 Task: Get directions from Golden Gate National Recreation Area, California, United States to San Antonio Missions National Historical Park, Texas, United States and explore the nearby restaurants with rating 4.5 and open @ 5:00 Sunday and cuisine any
Action: Mouse moved to (134, 77)
Screenshot: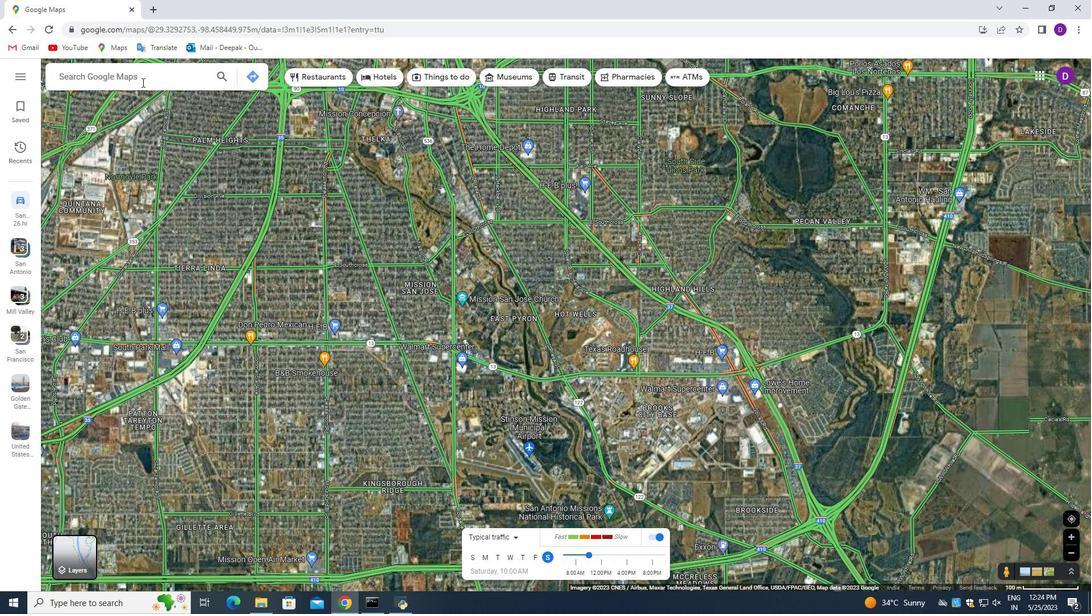
Action: Mouse pressed left at (134, 77)
Screenshot: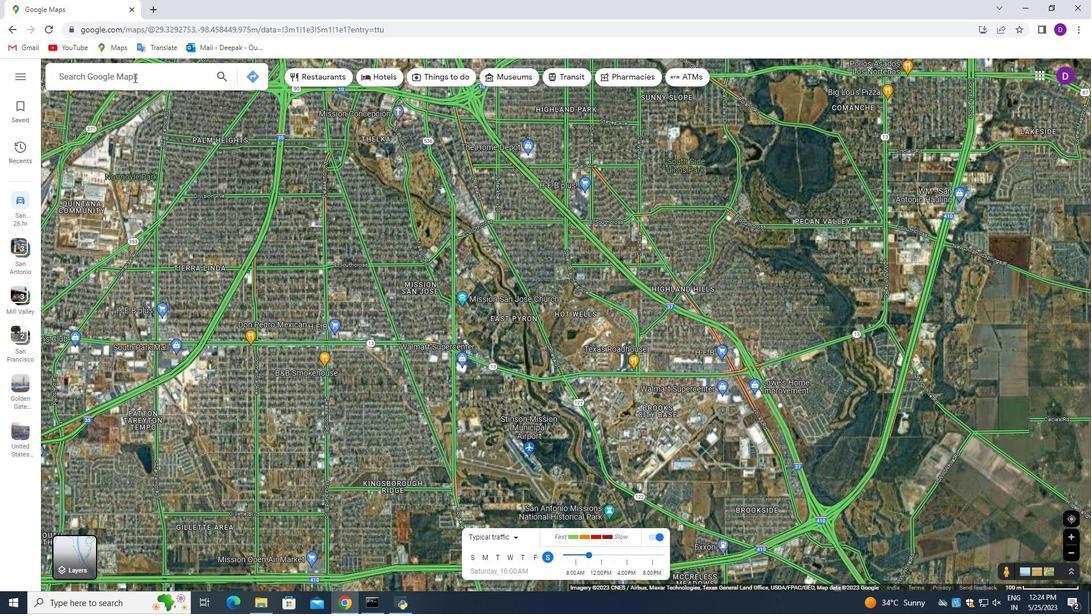 
Action: Key pressed <Key.shift_r>Golden<Key.space><Key.shift_r>Gate<Key.space><Key.shift>ational<Key.space><Key.shift_r>Recreation<Key.space><Key.shift_r>Area,<Key.space><Key.shift_r>Califor 235, 137)nia,<Key.space><Key.shift>United<Key.space><Key.shift_r>States
Screenshot: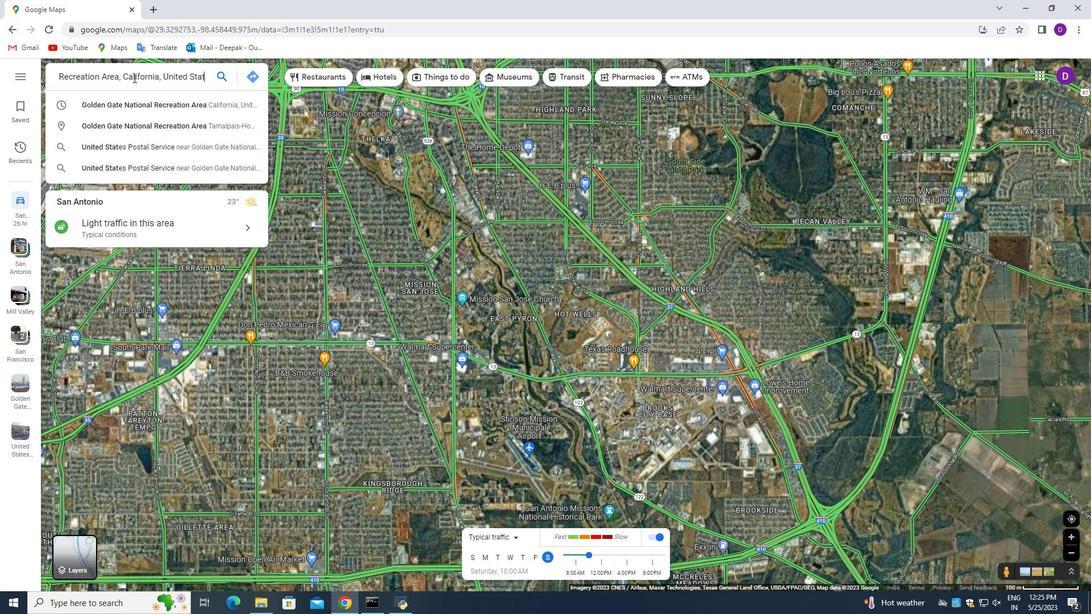 
Action: Mouse moved to (252, 76)
Screenshot: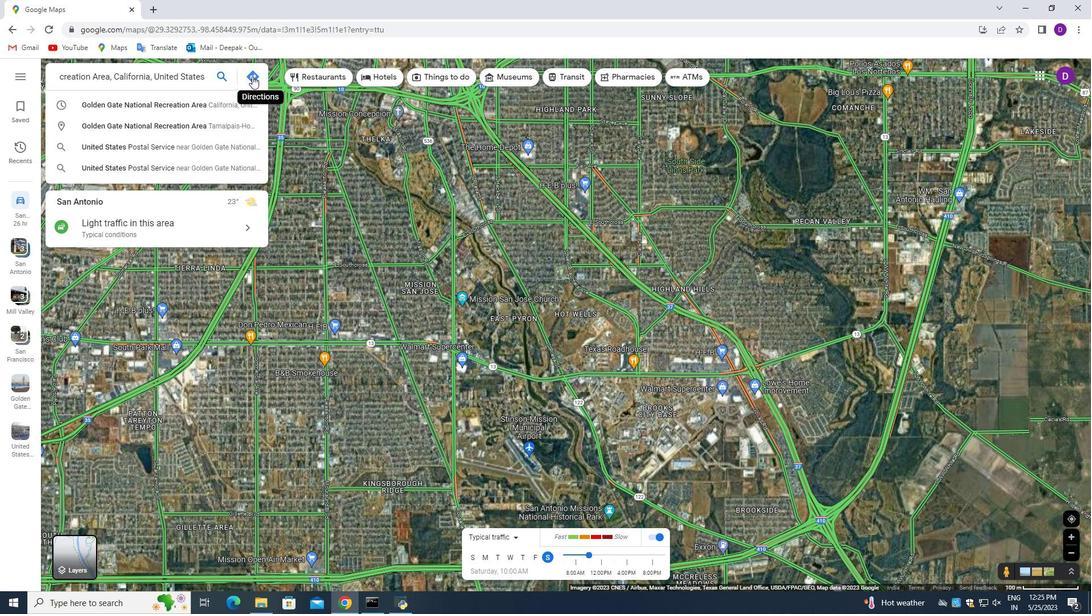 
Action: Mouse pressed left at (252, 76)
Screenshot: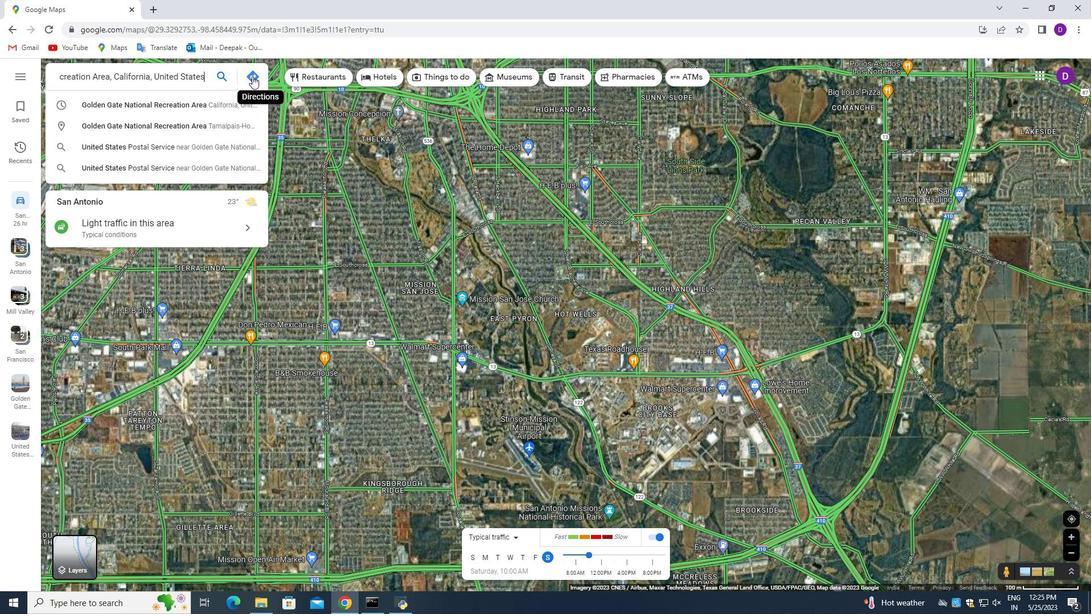 
Action: Mouse moved to (63, 83)
Screenshot: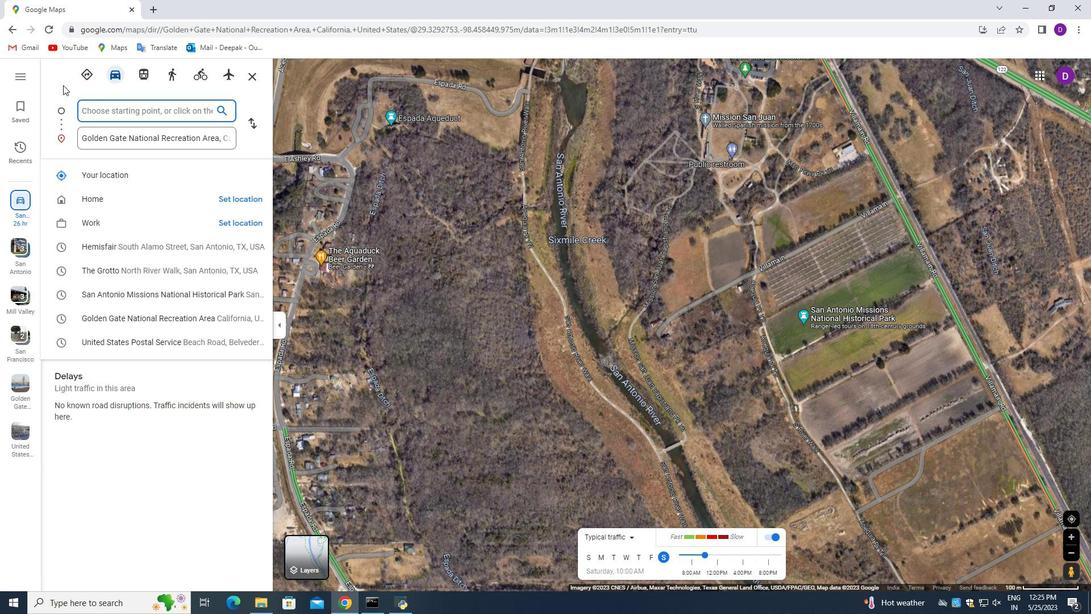 
Action: Key pressed <Key.shift_r>San<Key.space><Key.shift_r>Antonio<Key.space><Key.shift>Missions<Key.space><Key.shift>National<Key.space><Key.shift>Historical<Key.space><Key.shift>Park,<Key.space><Key.shift_r>Texas,<Key.space><Key.shift>United<Key.space><Key.shift_r>States
Screenshot: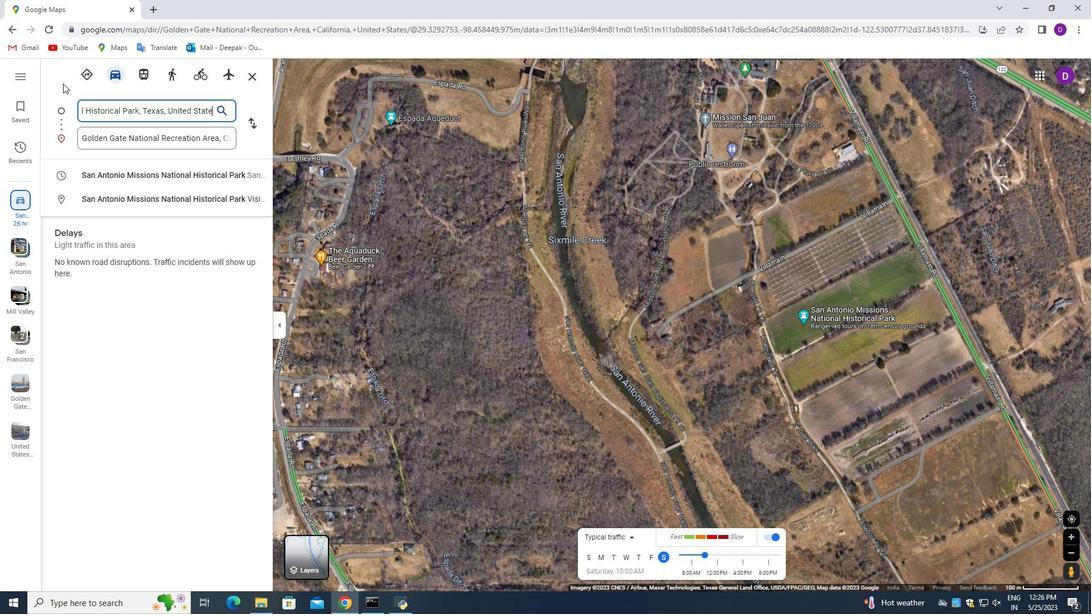 
Action: Mouse moved to (252, 127)
Screenshot: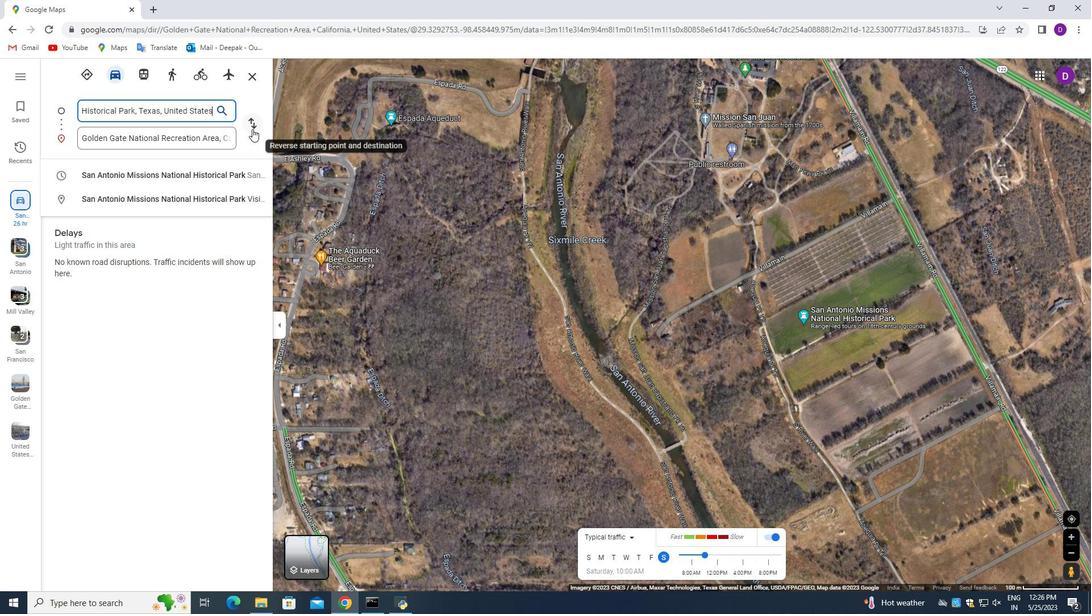 
Action: Mouse pressed left at (252, 127)
Screenshot: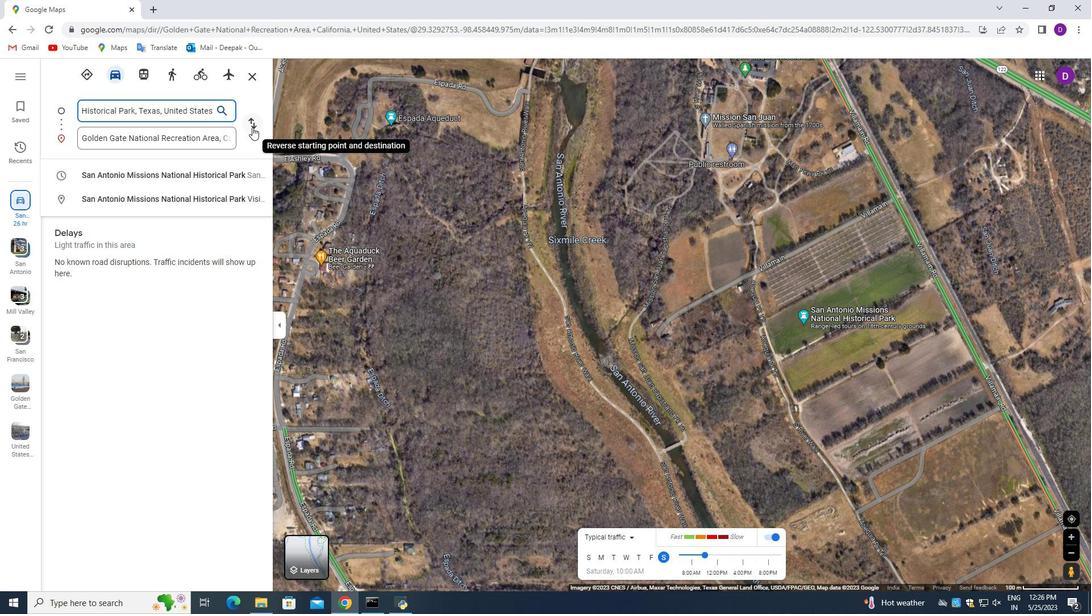 
Action: Key pressed <Key.enter>
Screenshot: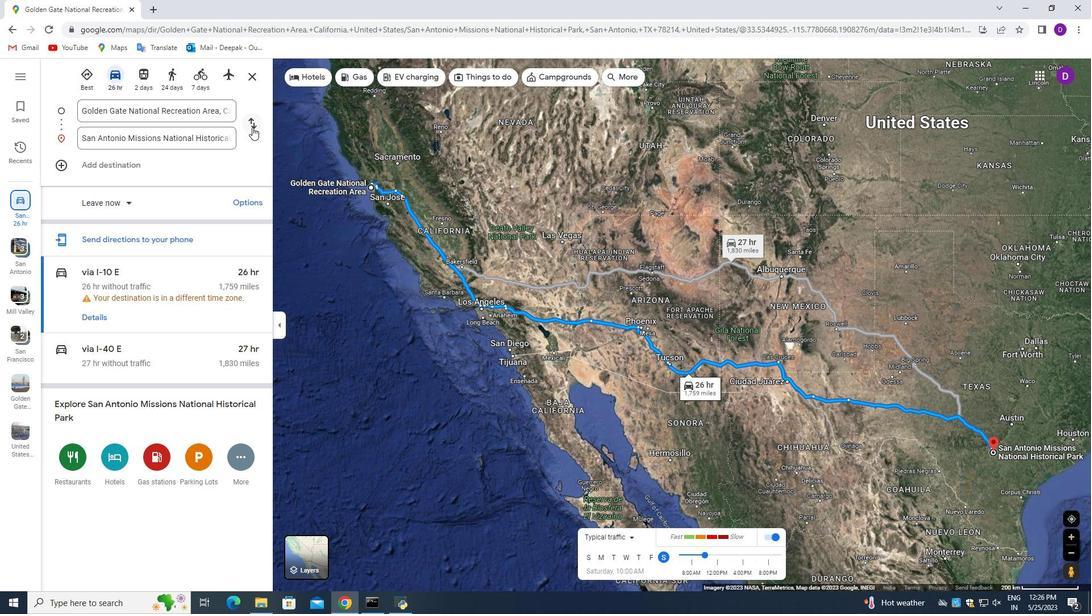 
Action: Mouse moved to (191, 192)
Screenshot: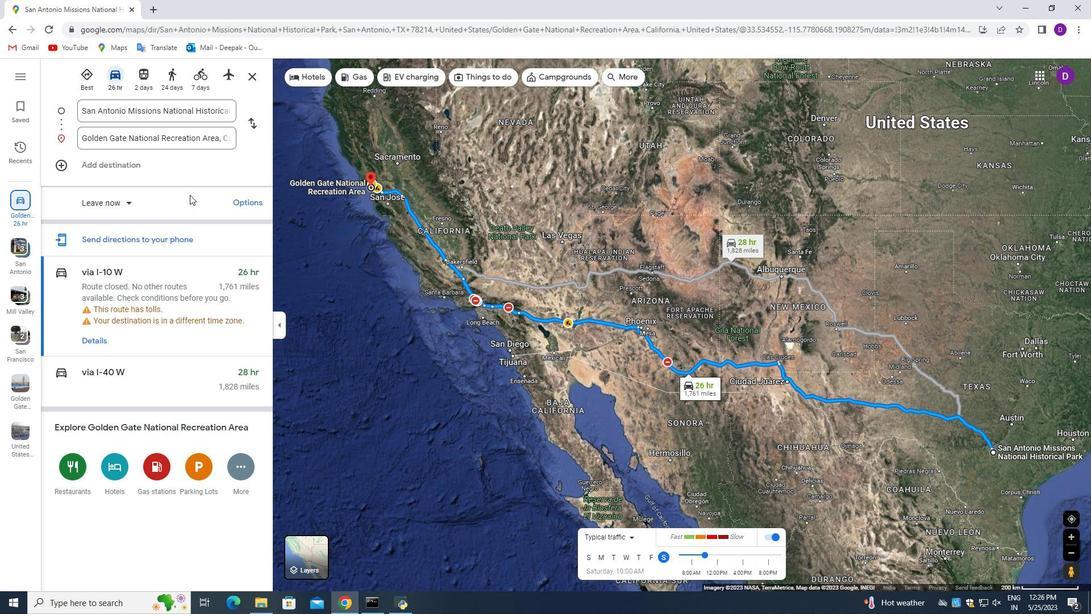 
Action: Key pressed <Key.enter>
Screenshot: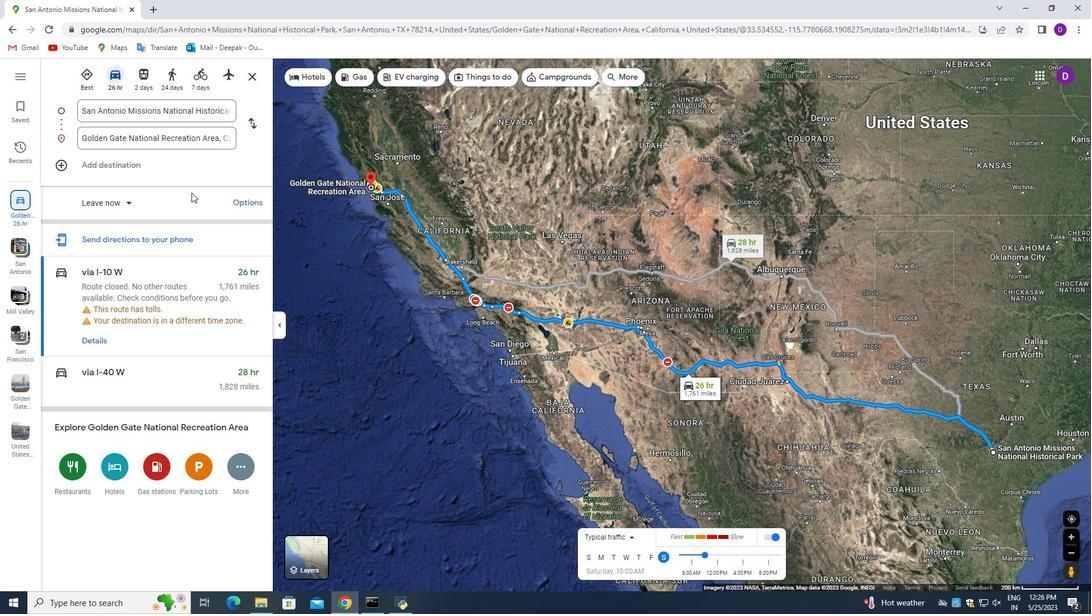 
Action: Mouse moved to (358, 216)
Screenshot: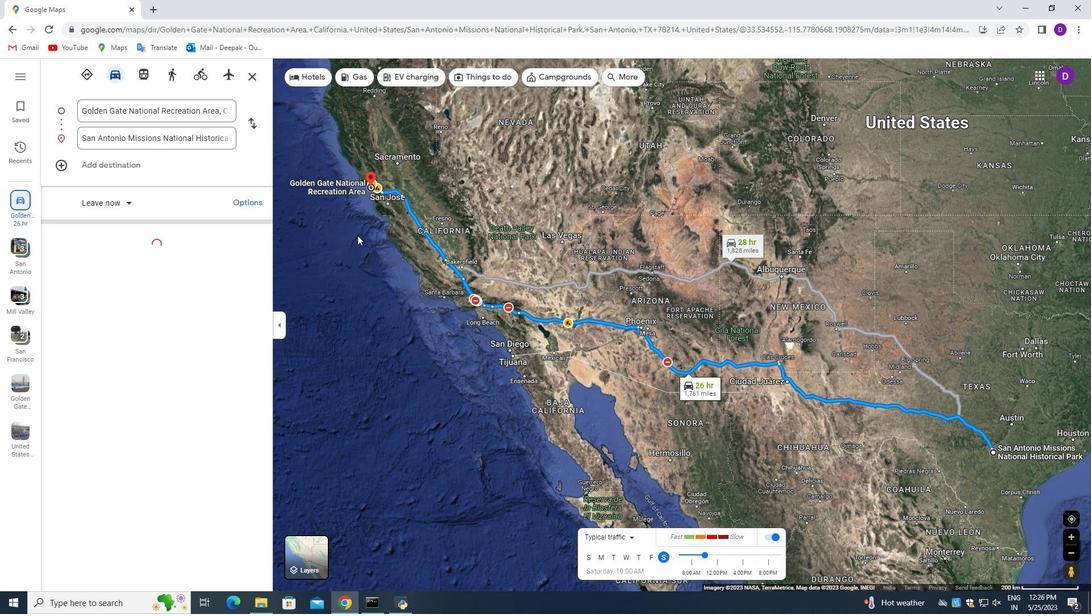 
Action: Mouse scrolled (358, 217) with delta (0, 0)
Screenshot: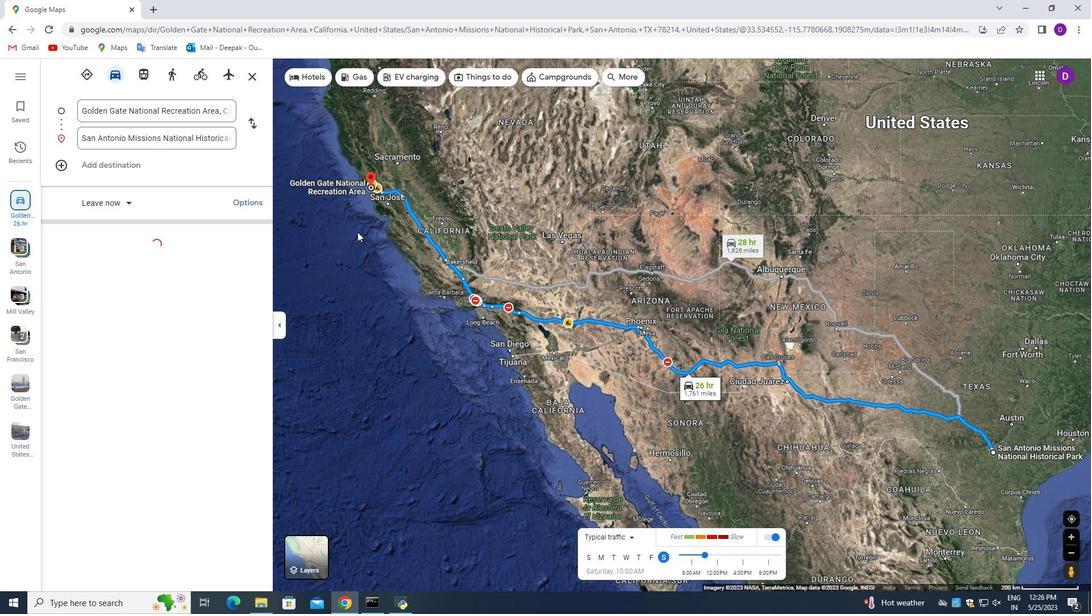 
Action: Mouse moved to (359, 204)
Screenshot: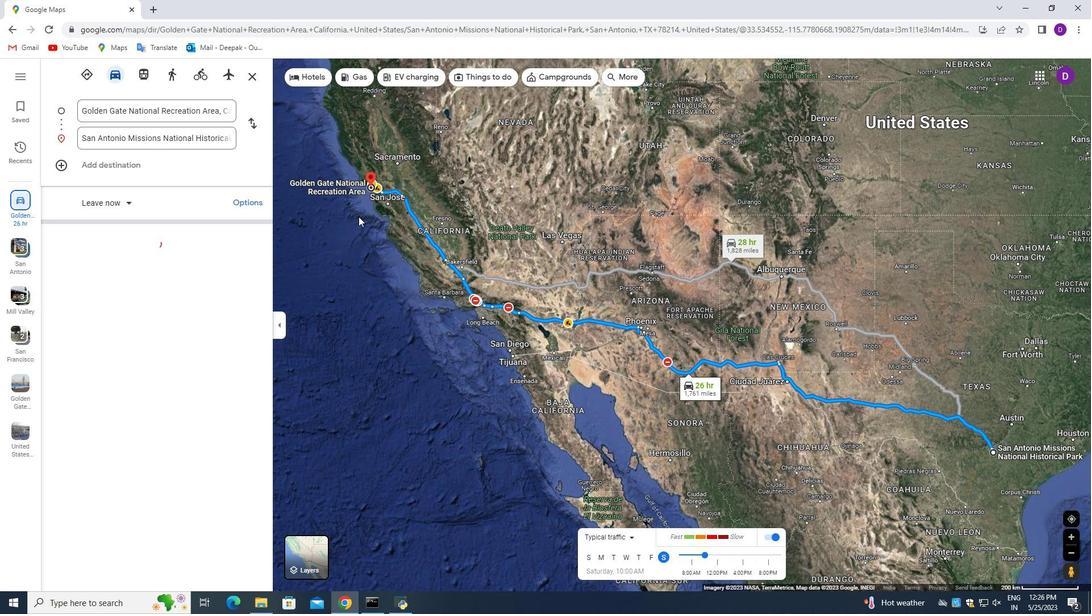 
Action: Mouse scrolled (359, 205) with delta (0, 0)
Screenshot: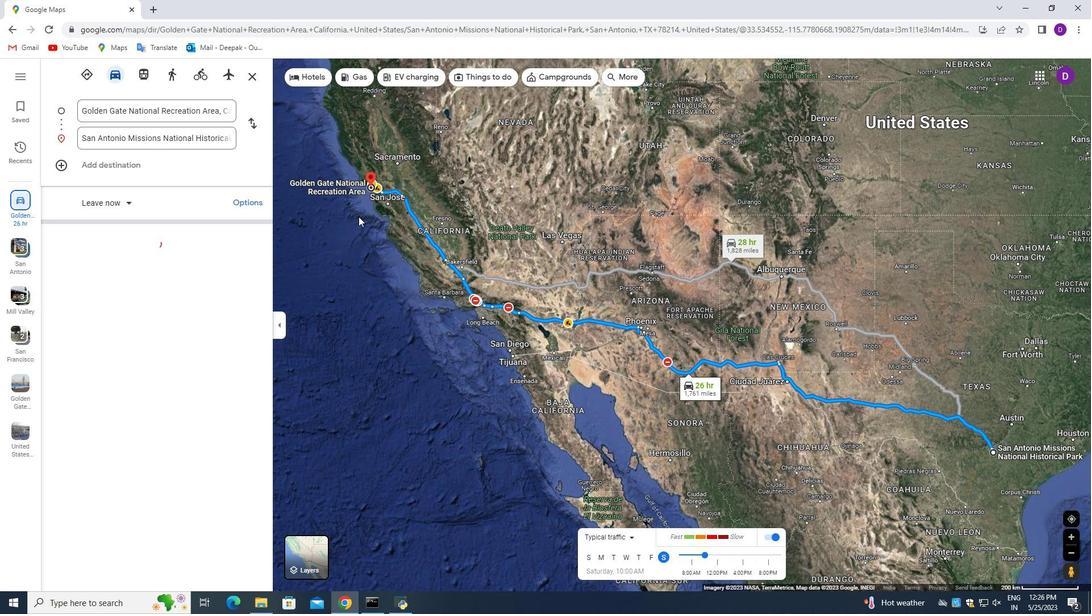 
Action: Mouse moved to (359, 202)
Screenshot: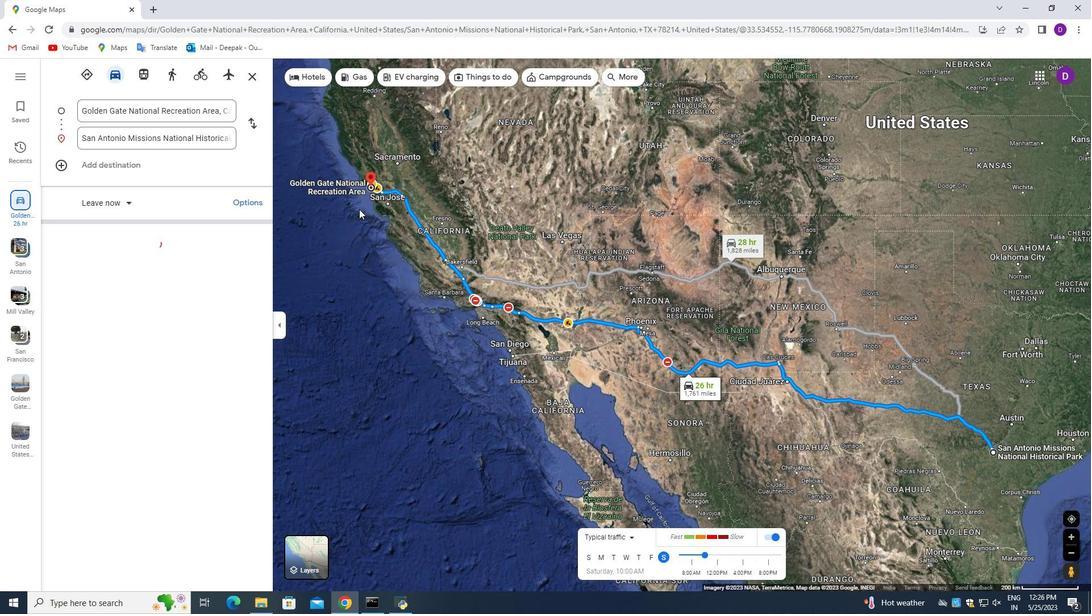 
Action: Mouse scrolled (359, 203) with delta (0, 0)
Screenshot: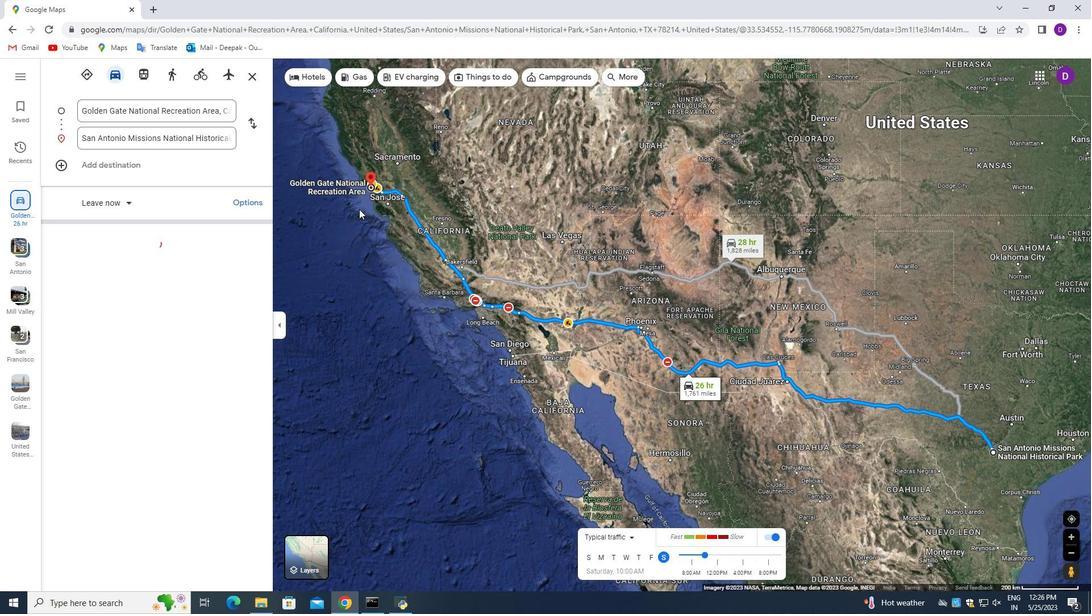 
Action: Mouse moved to (379, 193)
Screenshot: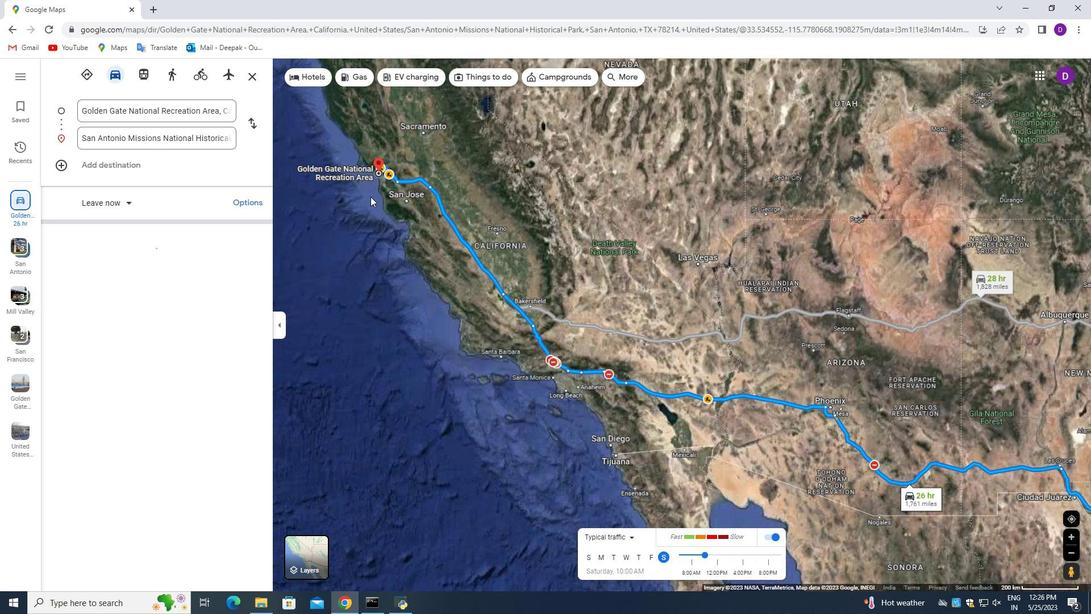 
Action: Mouse scrolled (379, 193) with delta (0, 0)
Screenshot: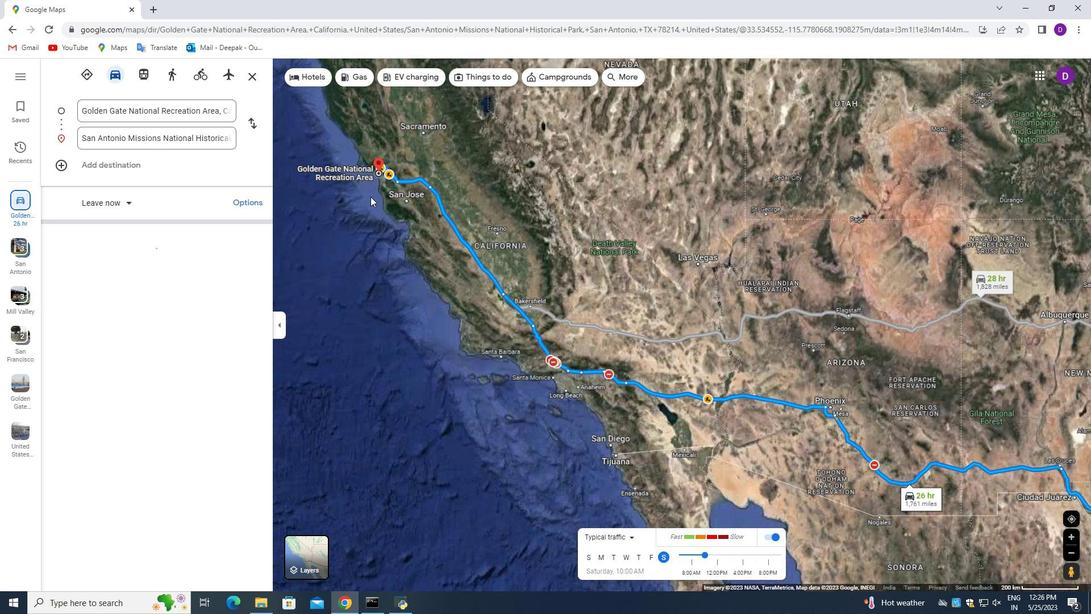 
Action: Mouse scrolled (379, 193) with delta (0, 0)
Screenshot: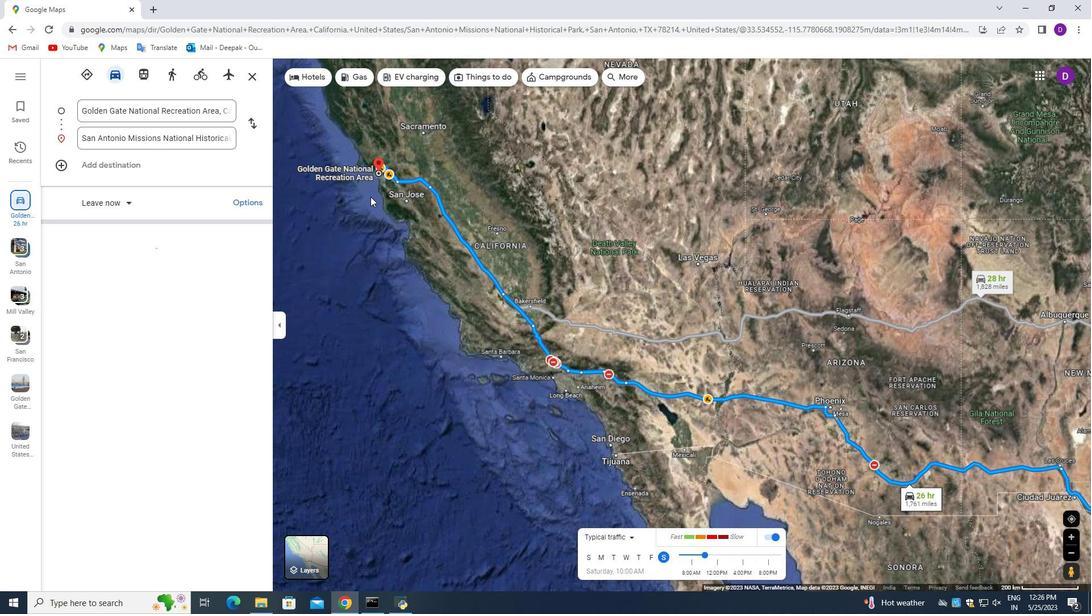 
Action: Mouse scrolled (379, 193) with delta (0, 0)
Screenshot: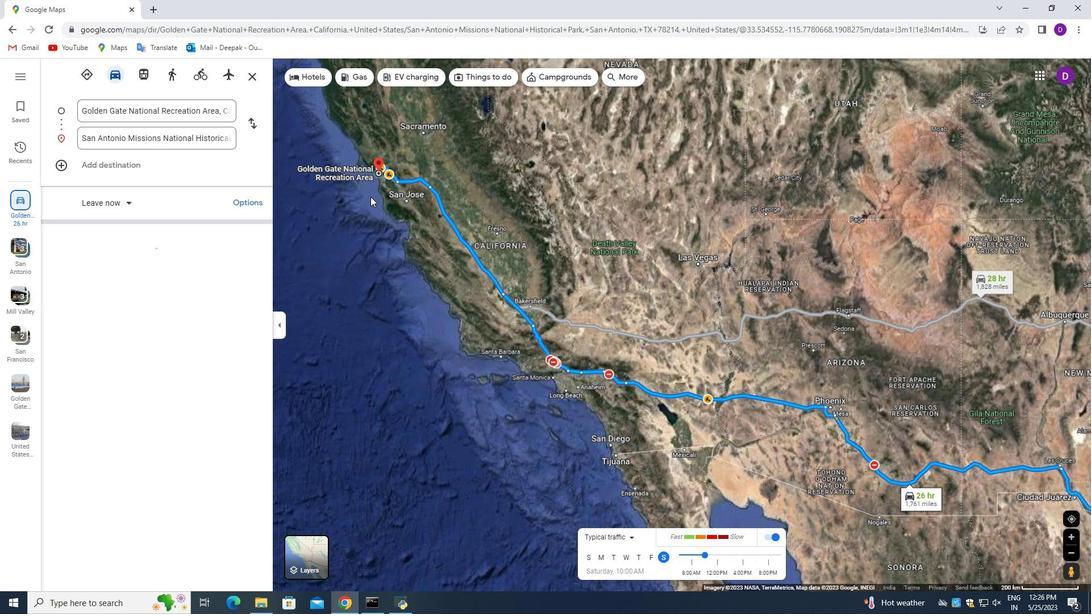
Action: Mouse scrolled (379, 193) with delta (0, 0)
Screenshot: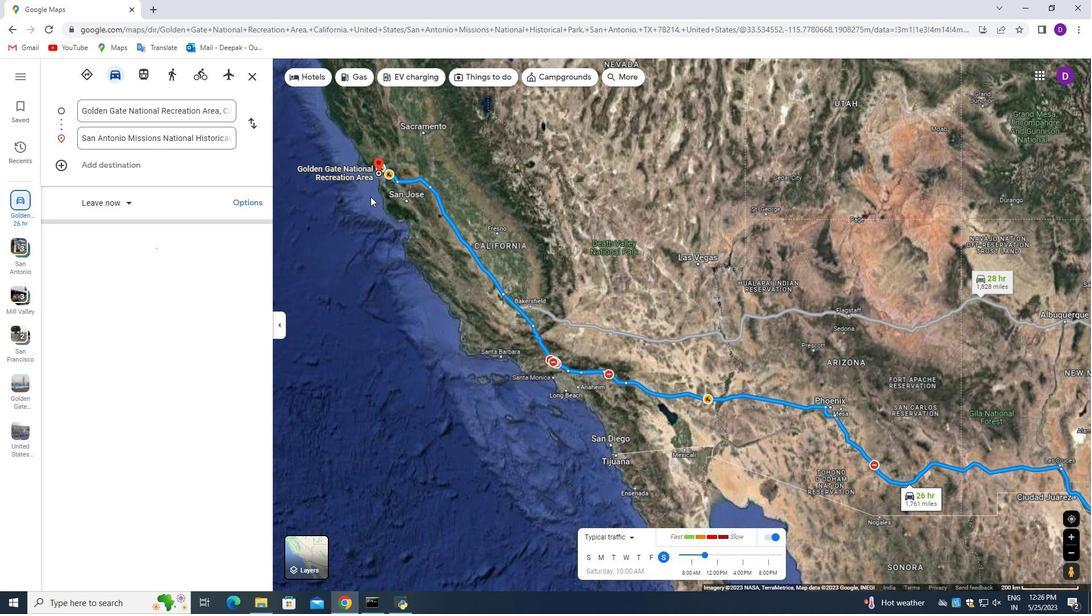 
Action: Mouse moved to (365, 202)
Screenshot: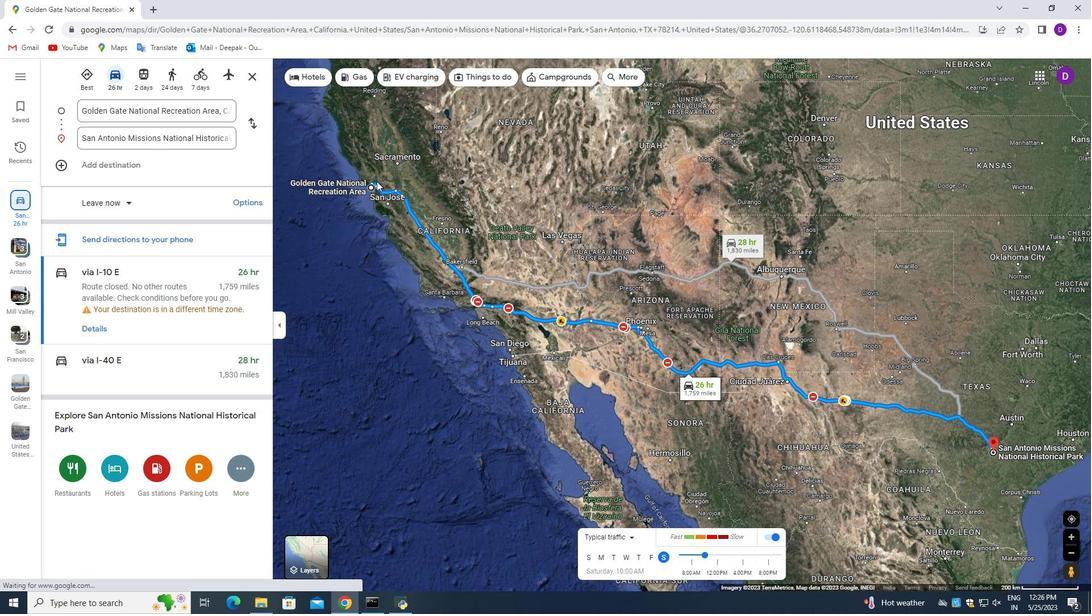 
Action: Mouse scrolled (365, 201) with delta (0, 0)
Screenshot: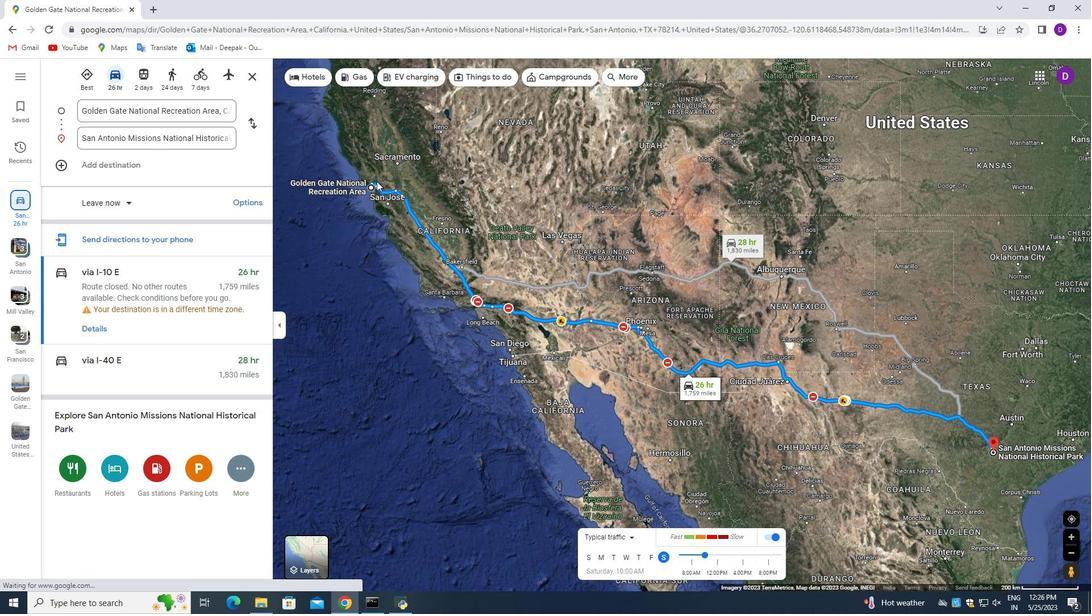 
Action: Mouse moved to (365, 205)
Screenshot: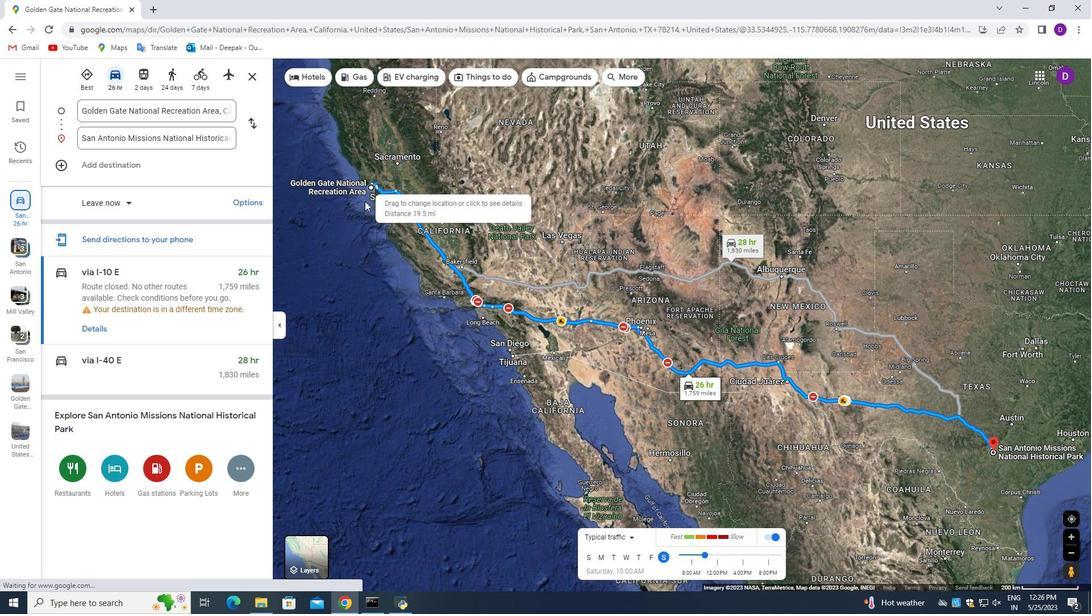 
Action: Mouse scrolled (365, 205) with delta (0, 0)
Screenshot: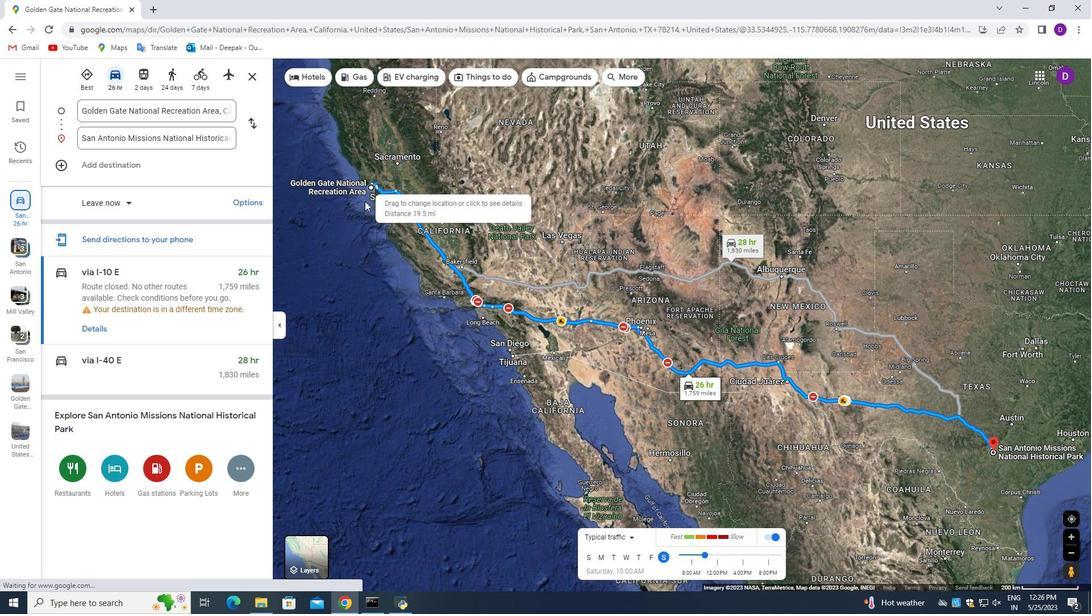 
Action: Mouse moved to (365, 196)
Screenshot: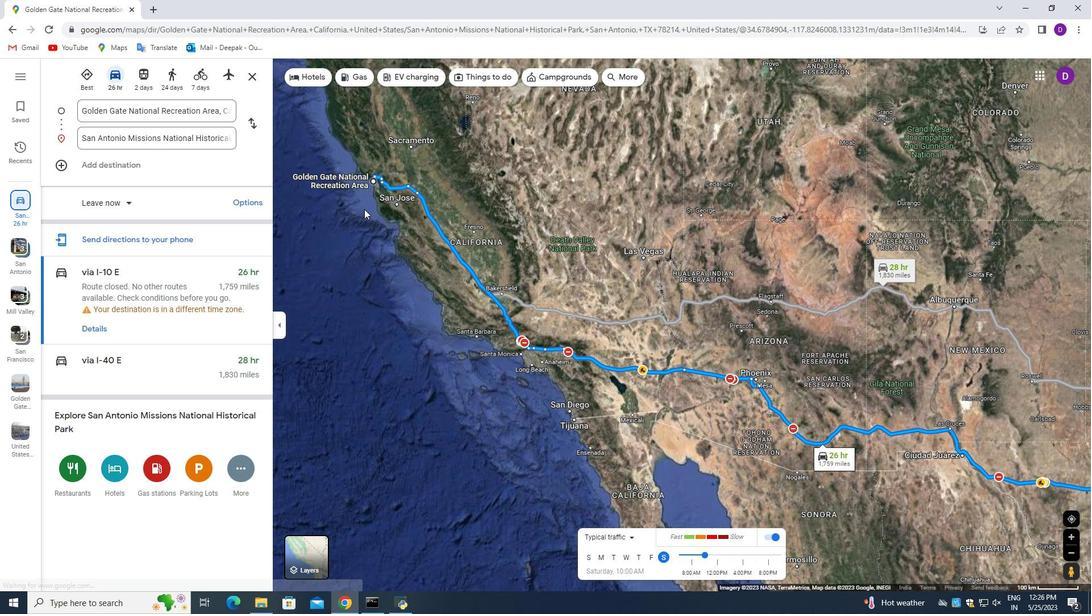 
Action: Mouse scrolled (365, 196) with delta (0, 0)
Screenshot: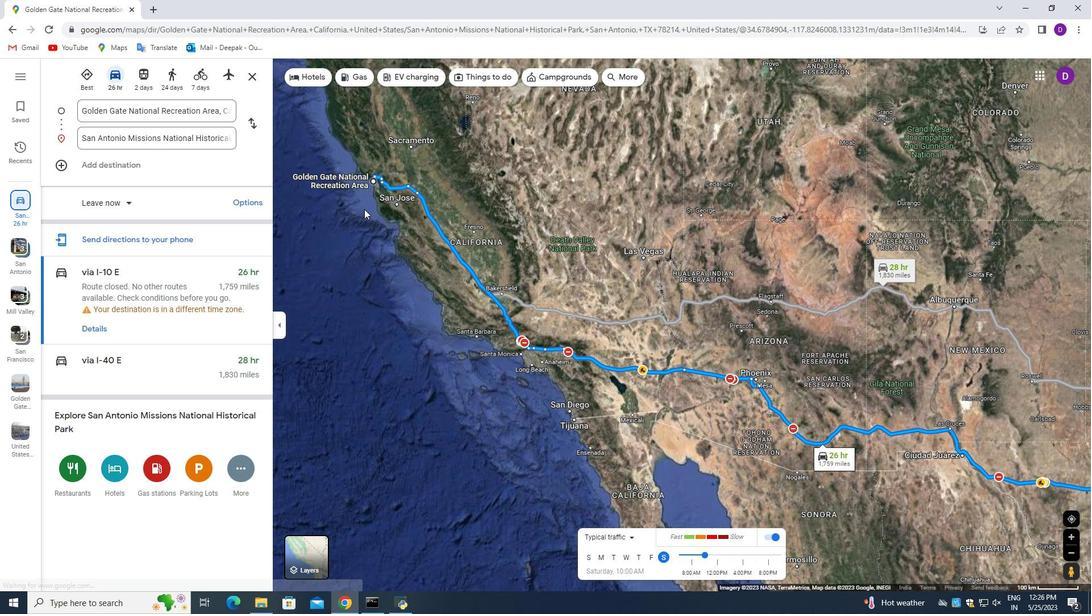 
Action: Mouse scrolled (365, 196) with delta (0, 0)
Screenshot: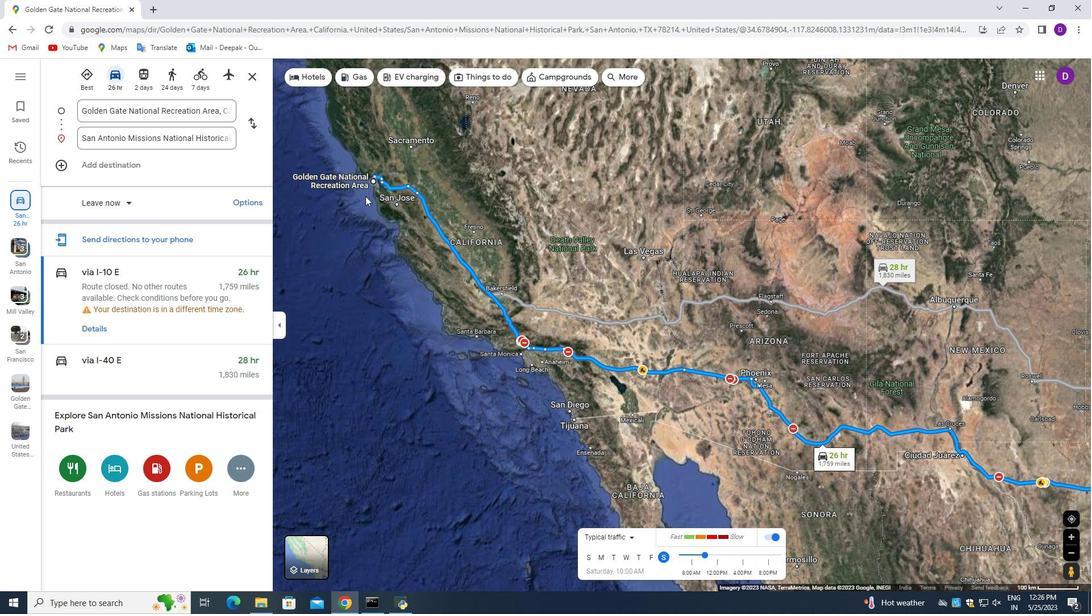 
Action: Mouse scrolled (365, 196) with delta (0, 0)
Screenshot: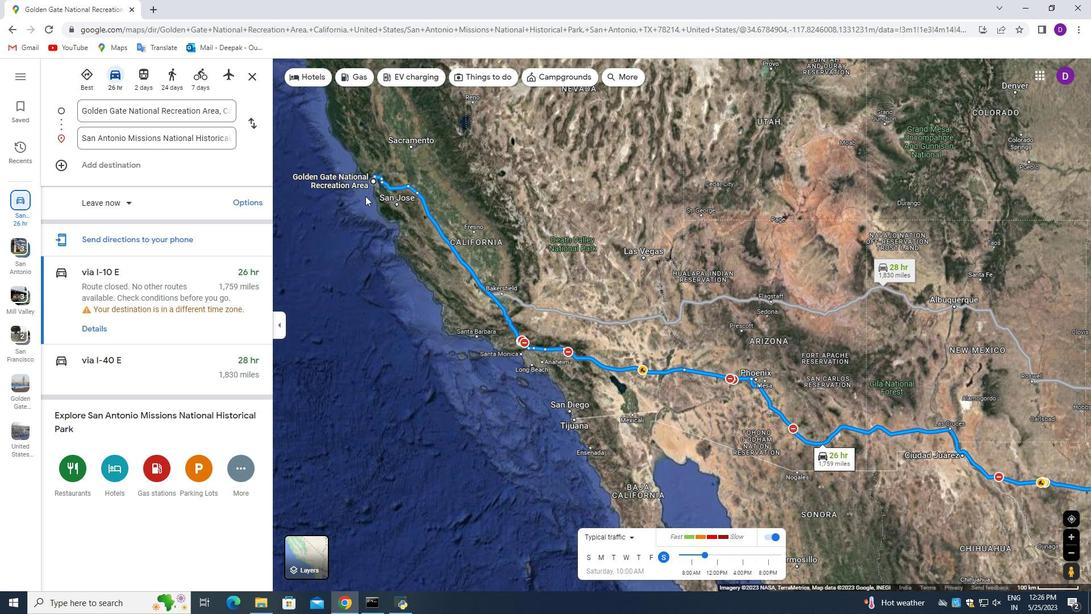 
Action: Mouse scrolled (365, 196) with delta (0, 0)
Screenshot: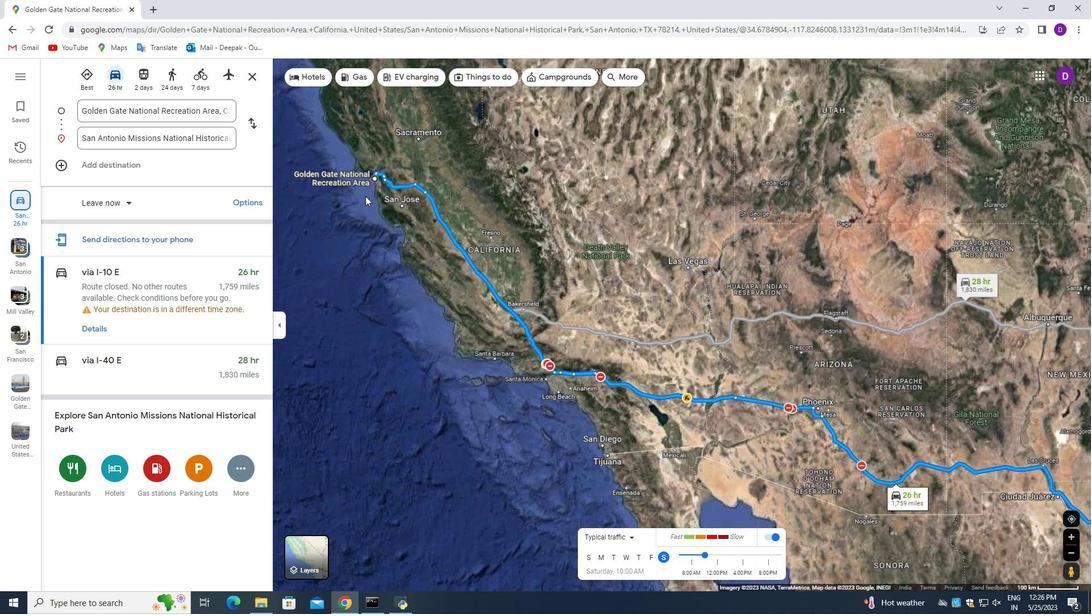 
Action: Mouse scrolled (365, 196) with delta (0, 0)
Screenshot: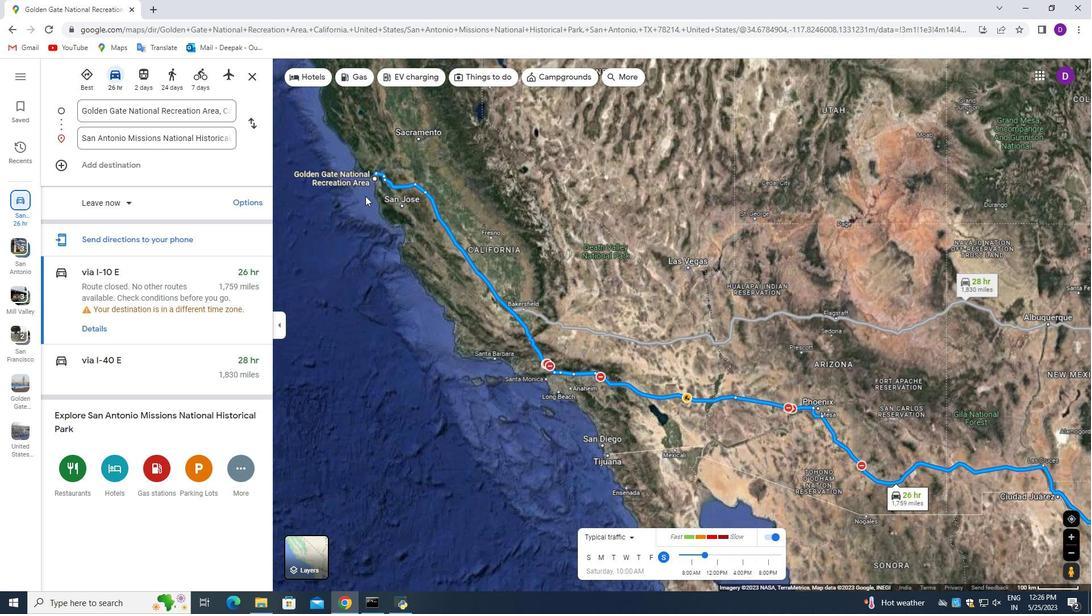 
Action: Mouse moved to (367, 194)
Screenshot: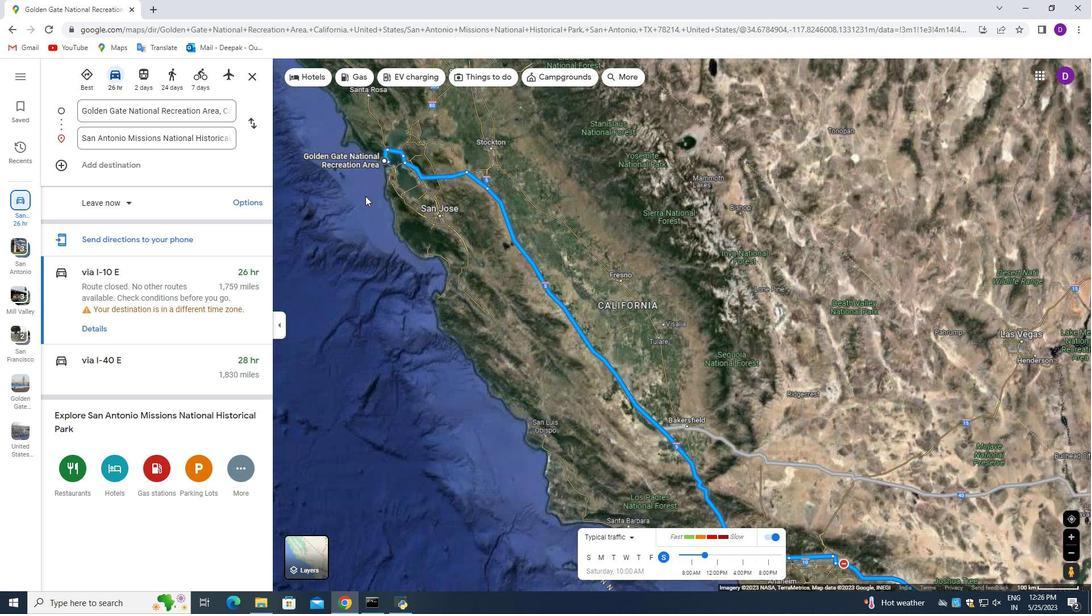 
Action: Mouse scrolled (367, 195) with delta (0, 0)
Screenshot: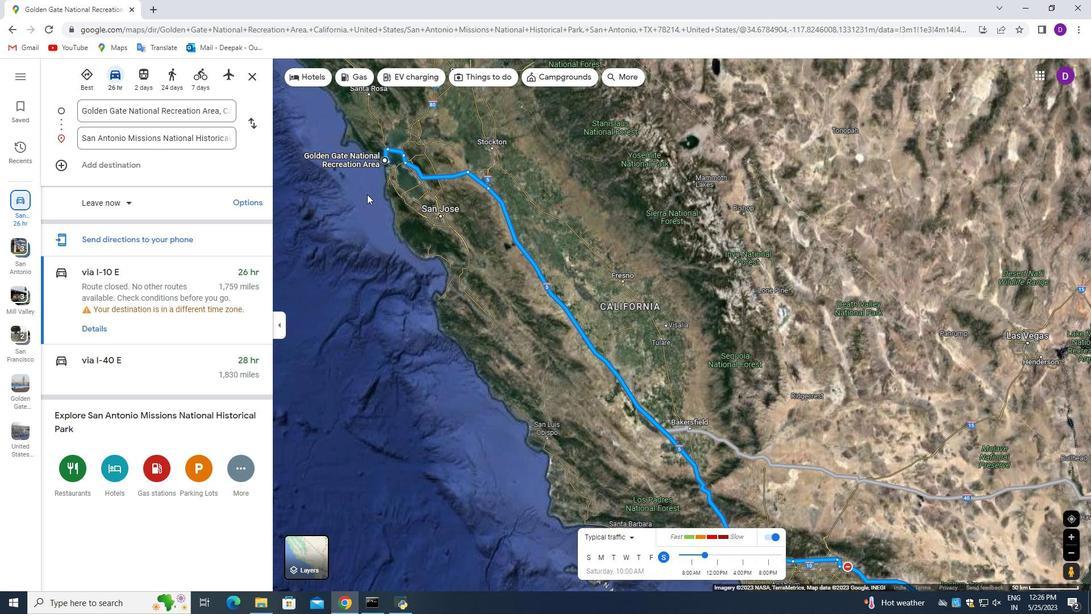 
Action: Mouse scrolled (367, 195) with delta (0, 0)
Screenshot: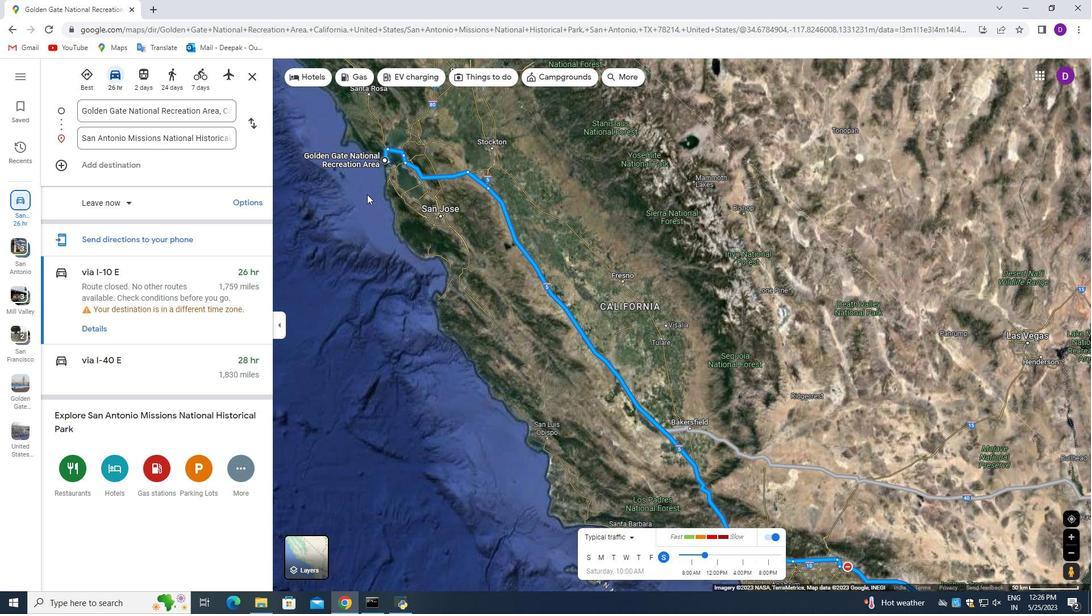 
Action: Mouse scrolled (367, 195) with delta (0, 0)
Screenshot: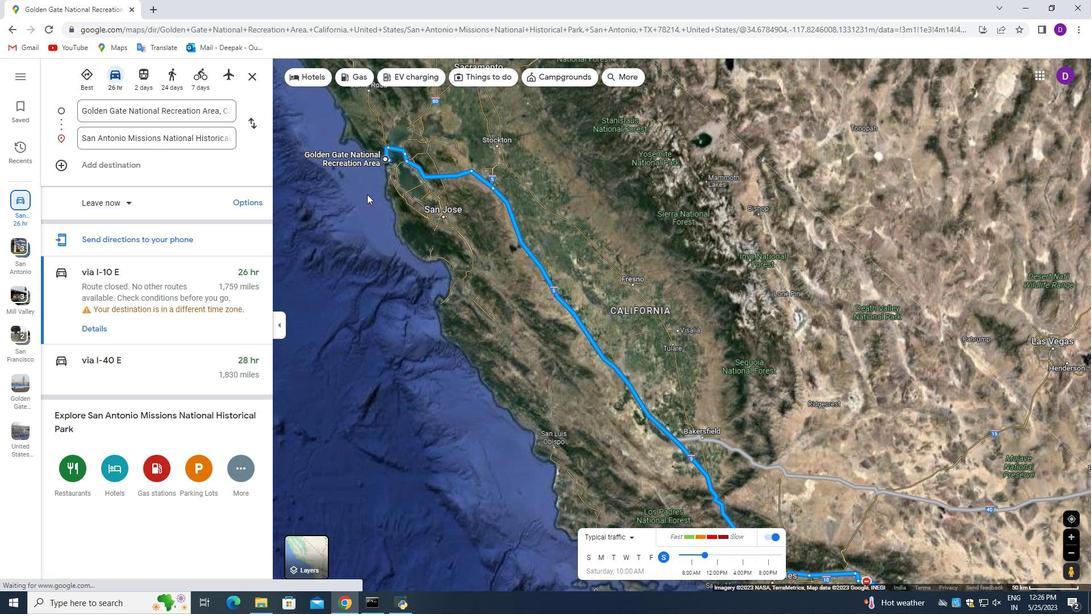 
Action: Mouse moved to (404, 230)
Screenshot: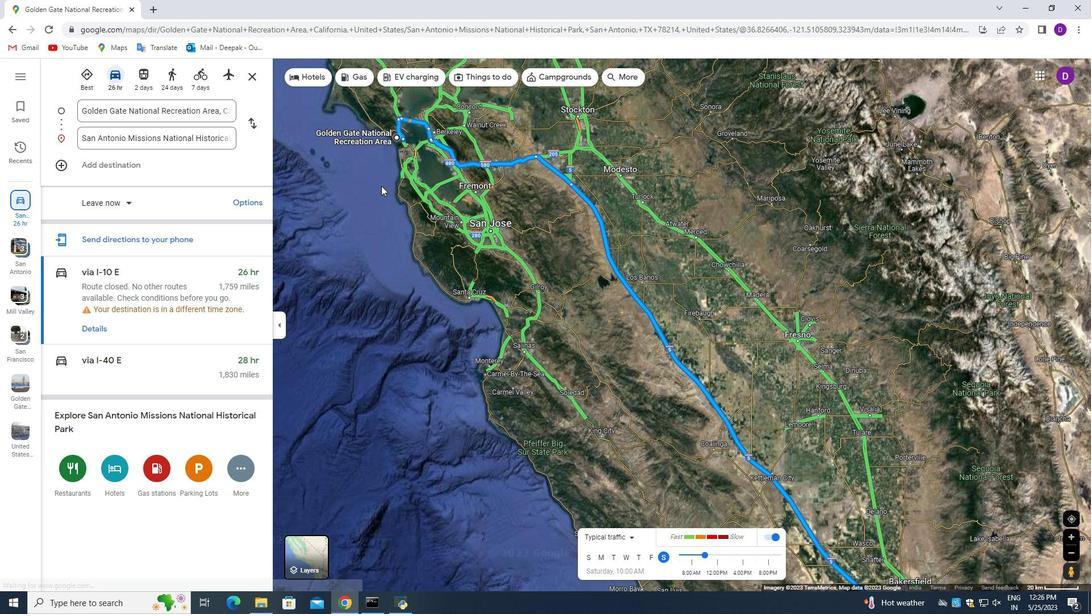 
Action: Mouse scrolled (404, 229) with delta (0, 0)
Screenshot: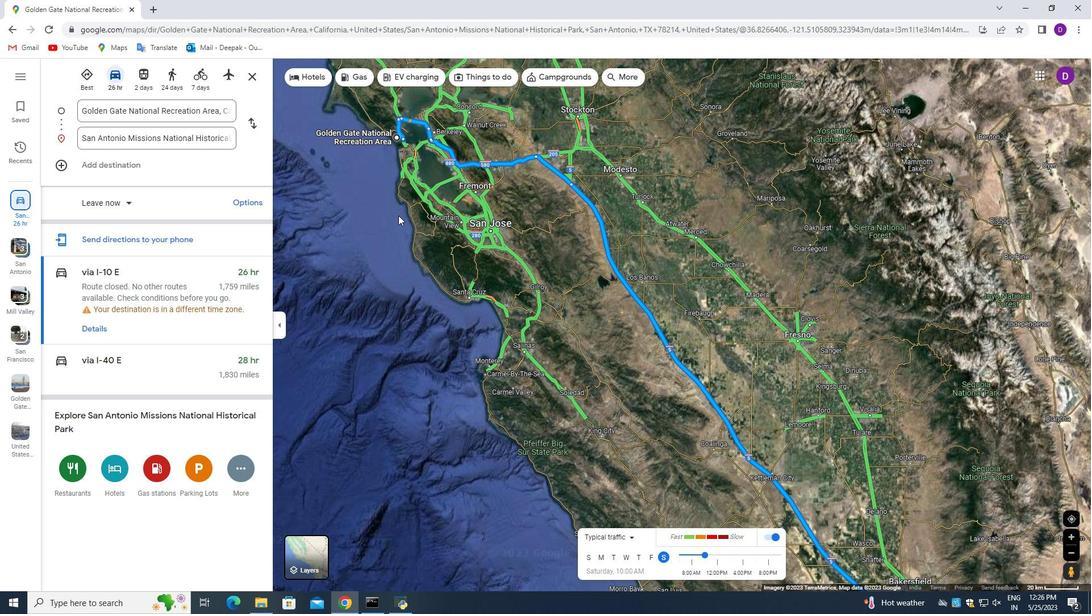 
Action: Mouse scrolled (404, 229) with delta (0, 0)
Screenshot: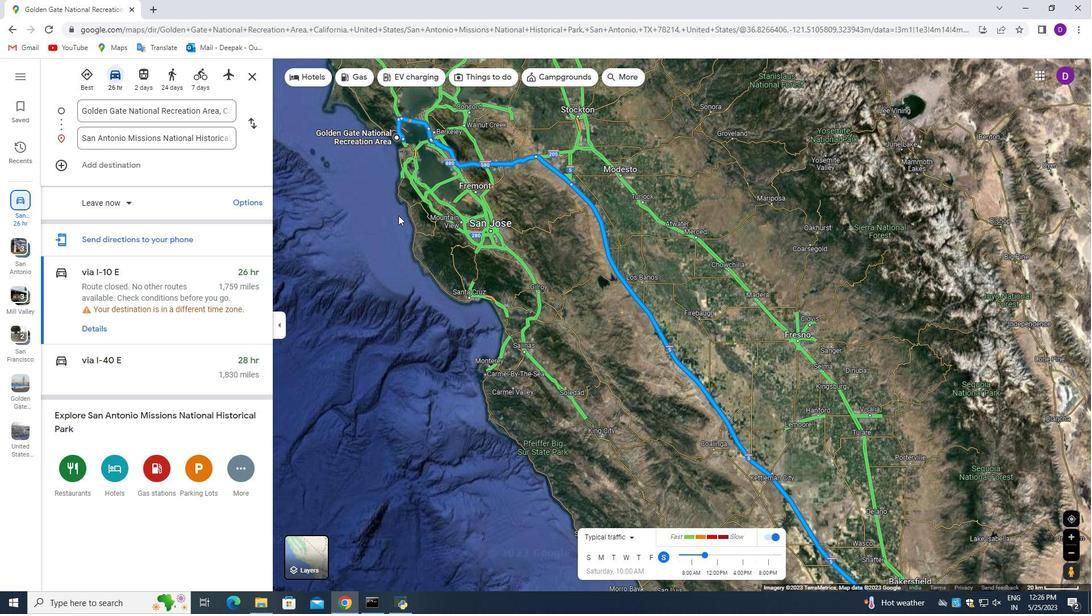 
Action: Mouse scrolled (404, 229) with delta (0, 0)
Screenshot: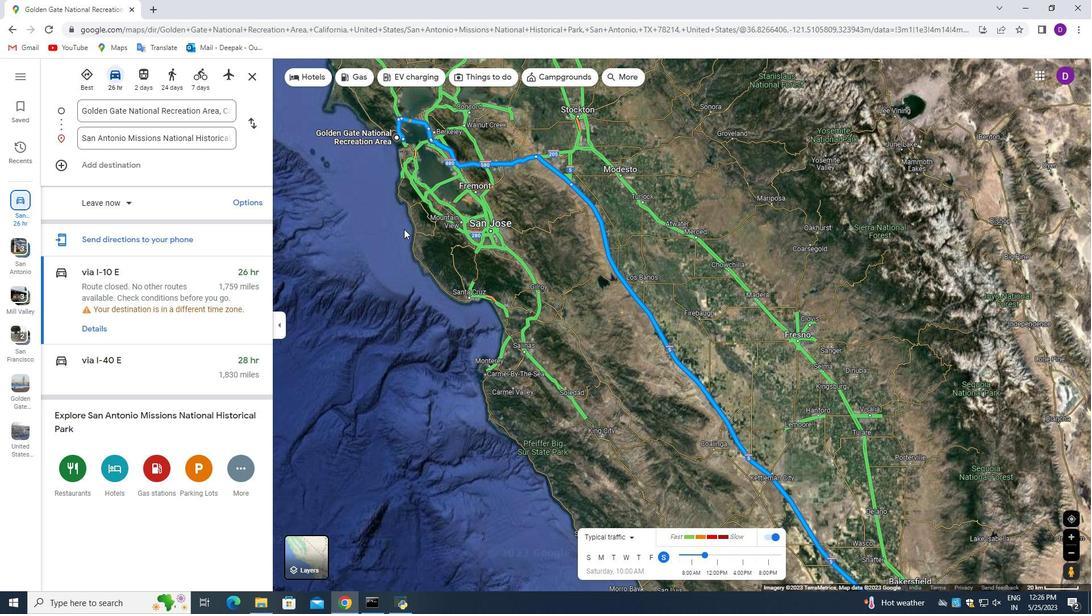 
Action: Mouse scrolled (404, 229) with delta (0, 0)
Screenshot: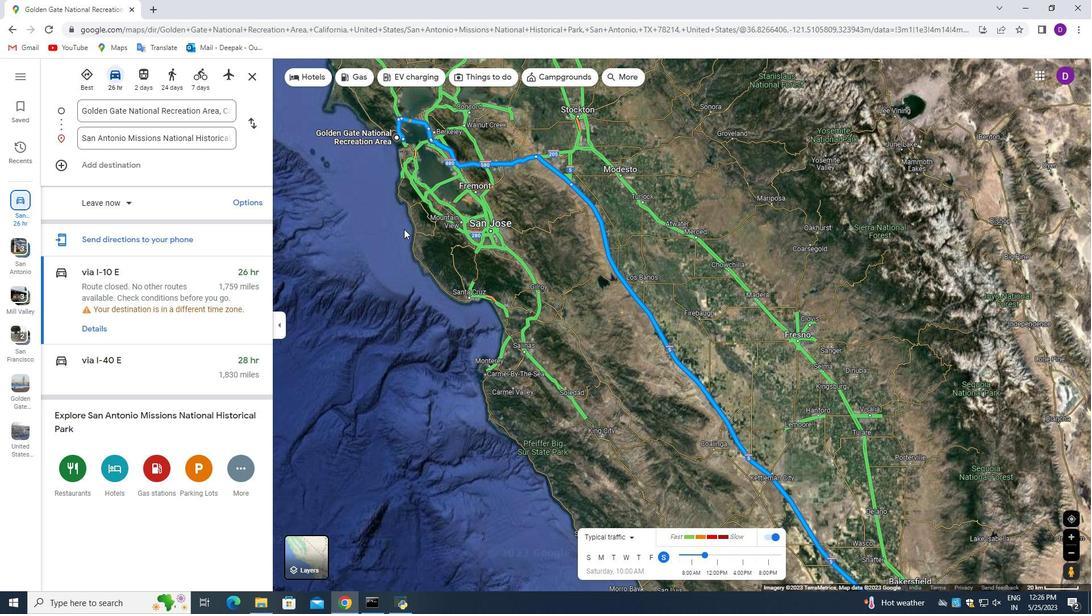 
Action: Mouse scrolled (404, 229) with delta (0, 0)
Screenshot: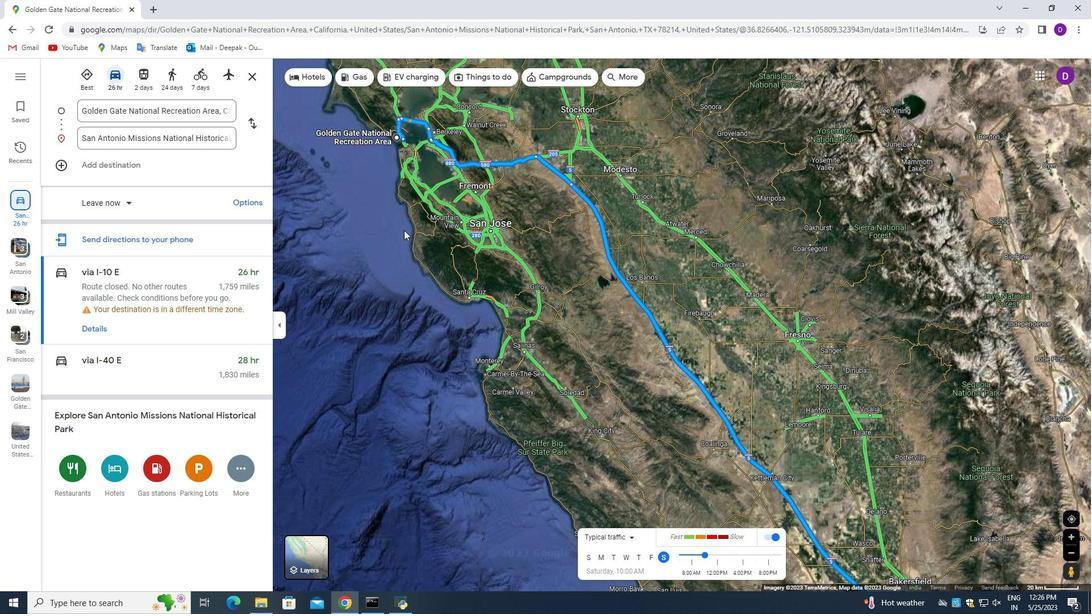 
Action: Mouse moved to (404, 230)
Screenshot: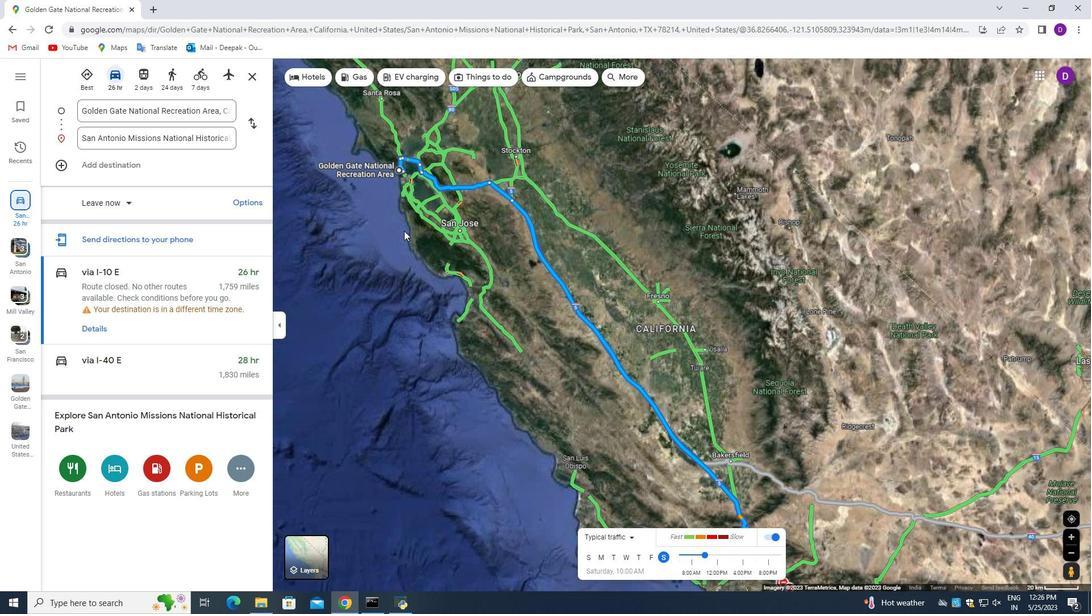 
Action: Mouse scrolled (404, 229) with delta (0, 0)
Screenshot: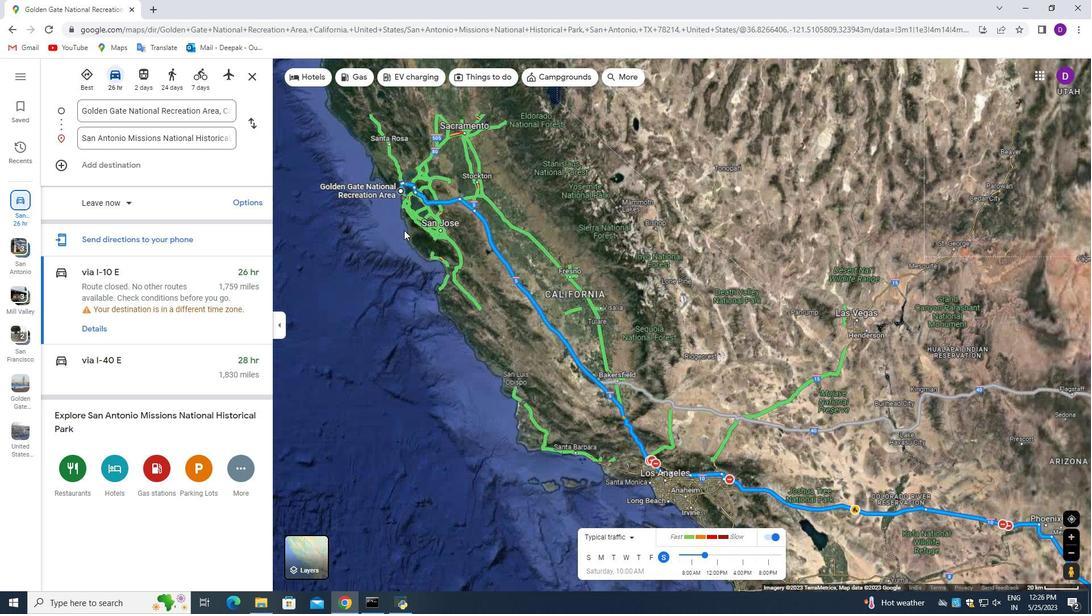 
Action: Mouse scrolled (404, 229) with delta (0, 0)
Screenshot: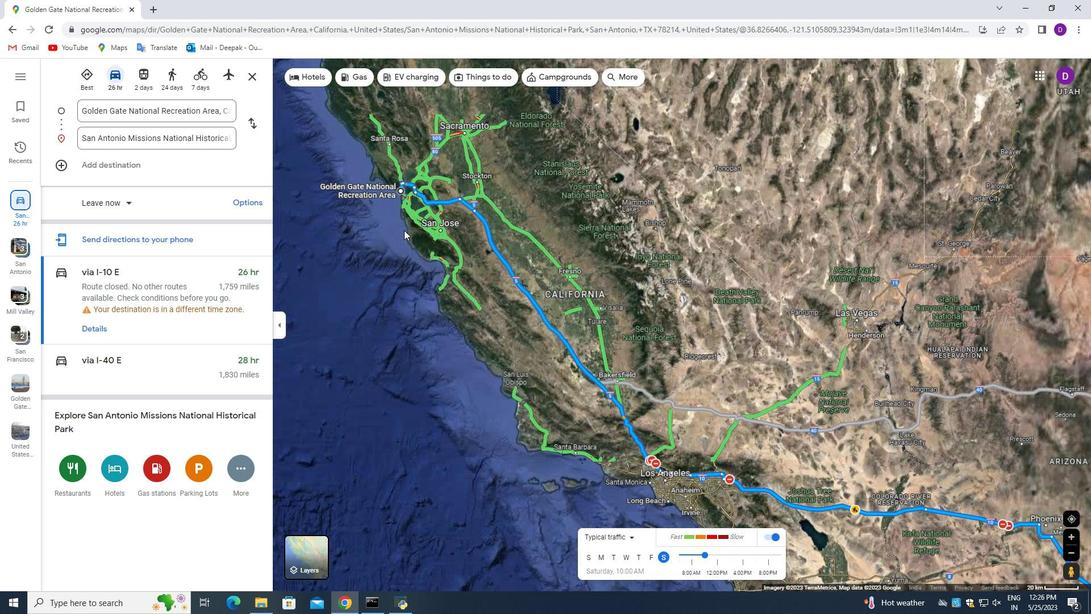 
Action: Mouse scrolled (404, 229) with delta (0, 0)
Screenshot: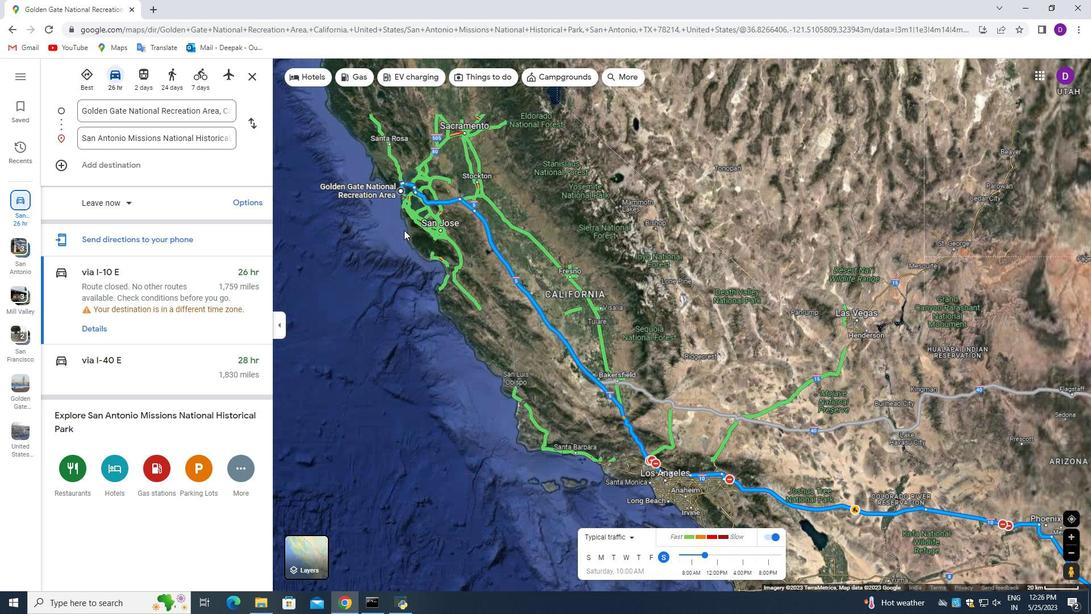 
Action: Mouse scrolled (404, 229) with delta (0, 0)
Screenshot: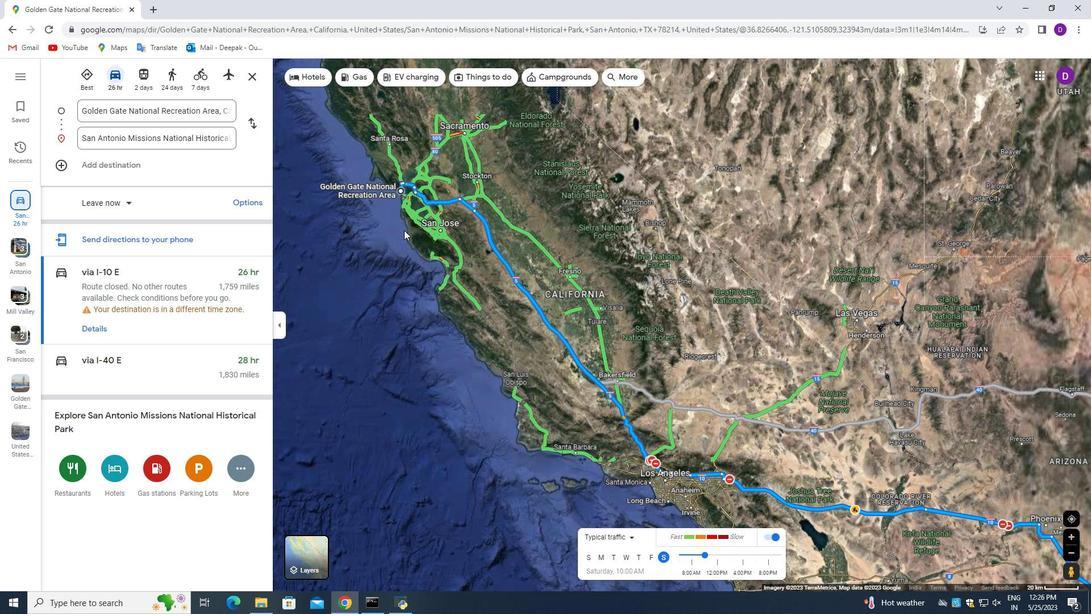 
Action: Mouse moved to (712, 338)
Screenshot: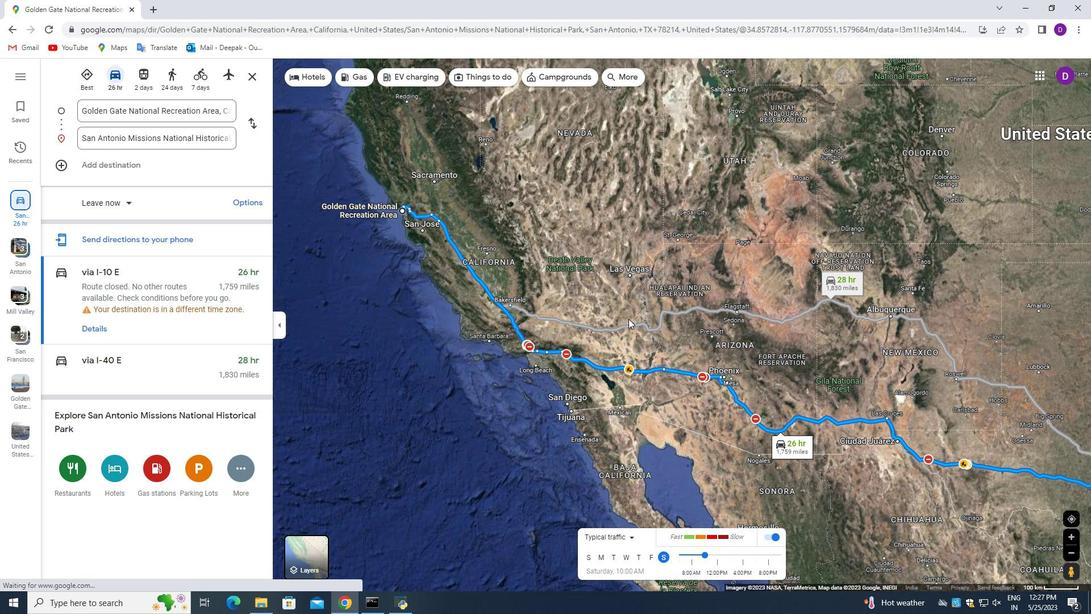 
Action: Mouse scrolled (712, 338) with delta (0, 0)
Screenshot: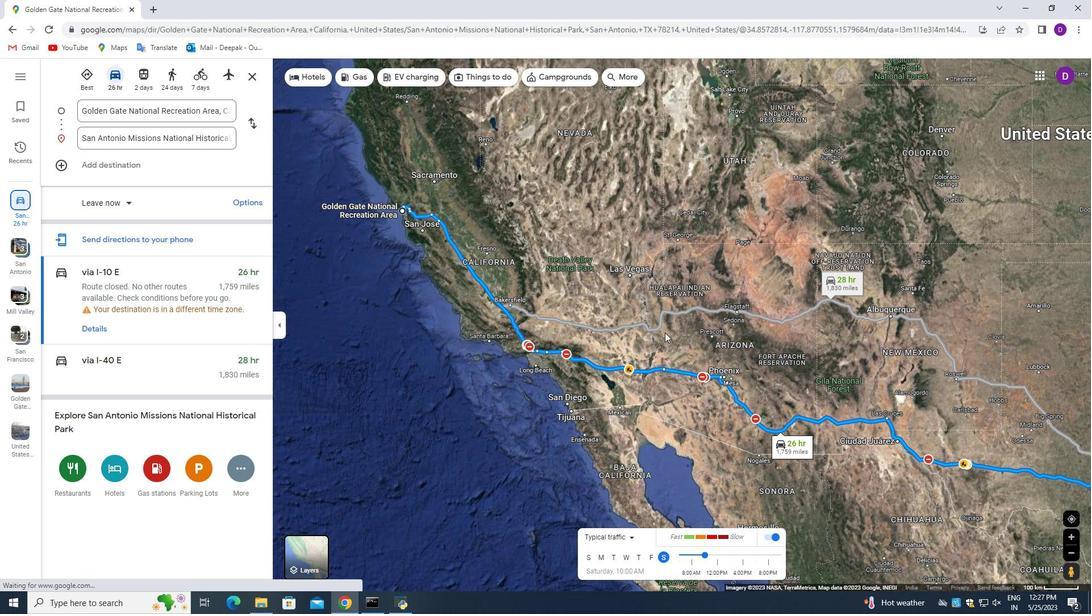 
Action: Mouse moved to (714, 339)
Screenshot: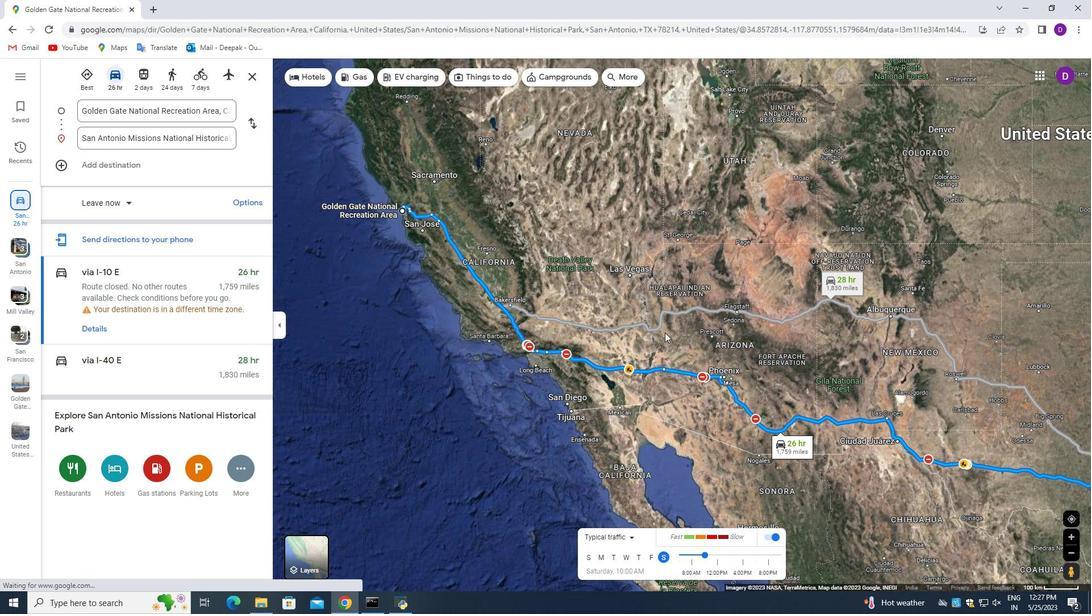 
Action: Mouse scrolled (714, 338) with delta (0, 0)
Screenshot: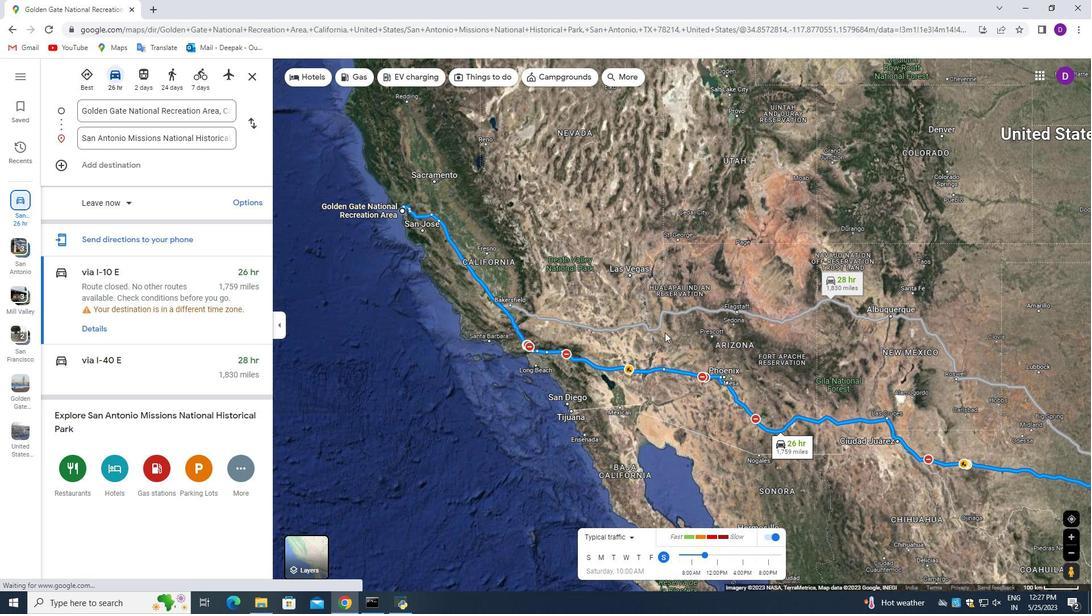 
Action: Mouse scrolled (714, 338) with delta (0, 0)
Screenshot: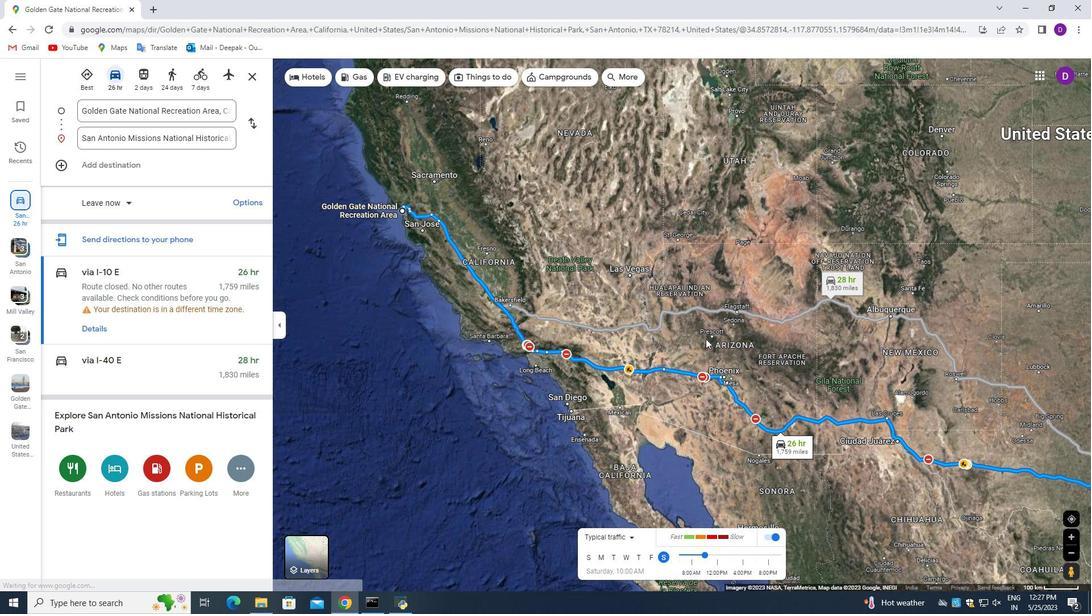 
Action: Mouse moved to (837, 359)
Screenshot: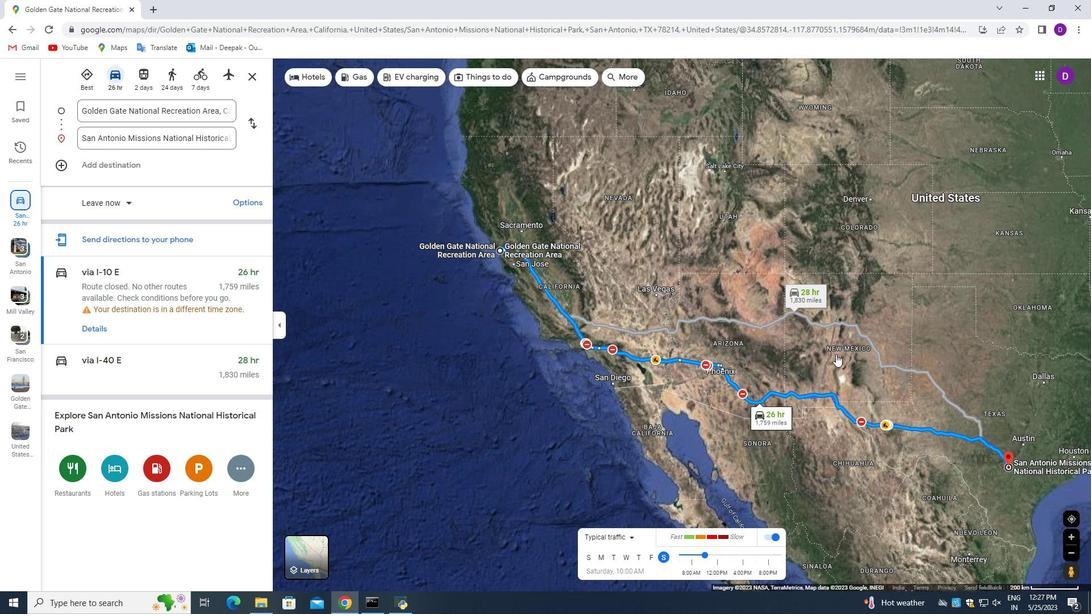 
Action: Mouse pressed left at (837, 359)
Screenshot: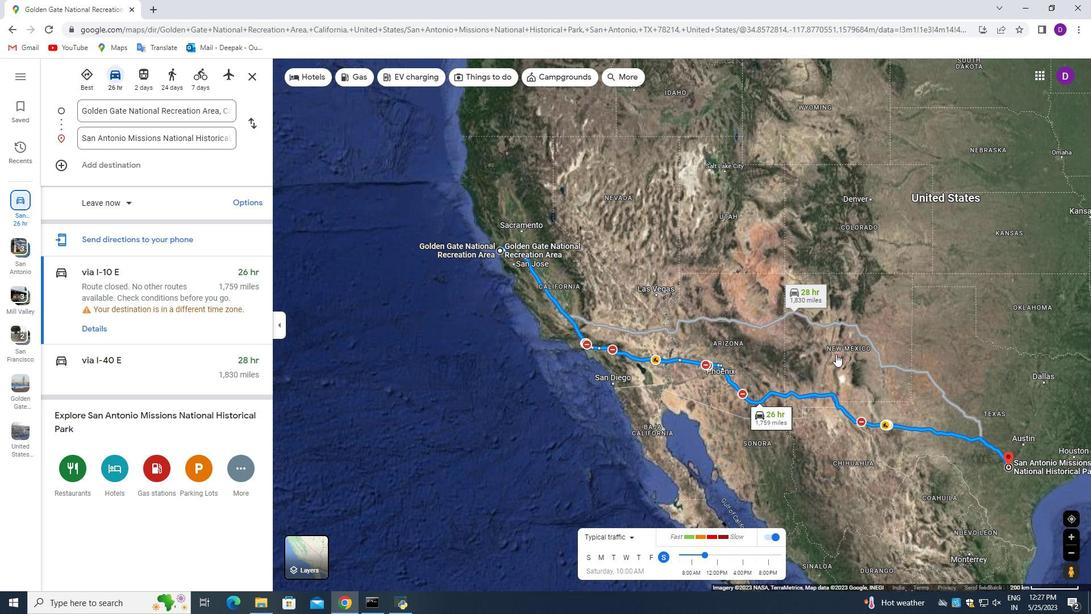 
Action: Mouse moved to (715, 359)
Screenshot: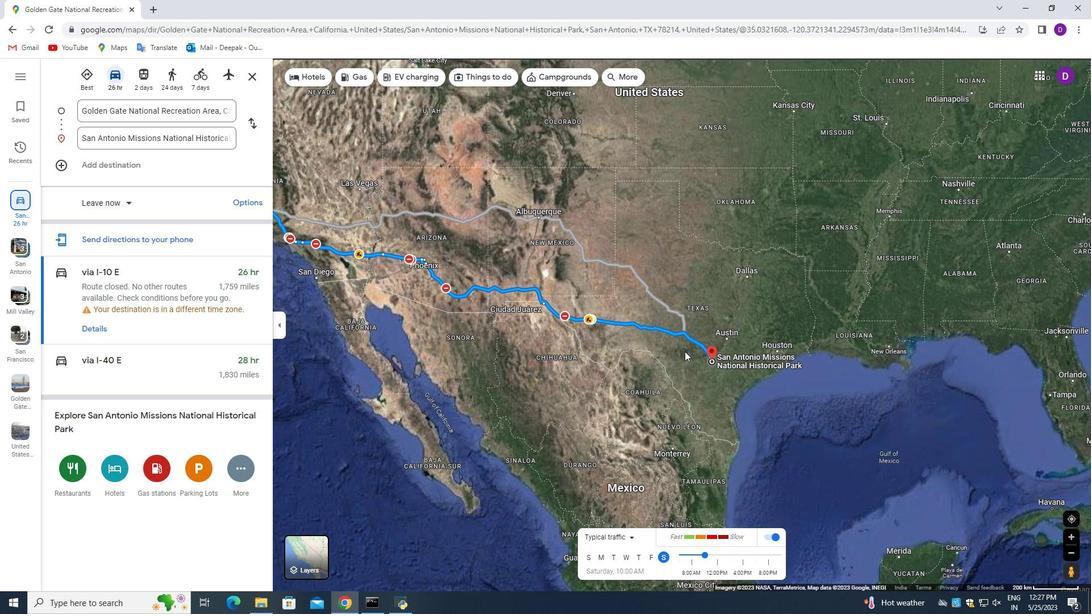 
Action: Mouse scrolled (715, 359) with delta (0, 0)
Screenshot: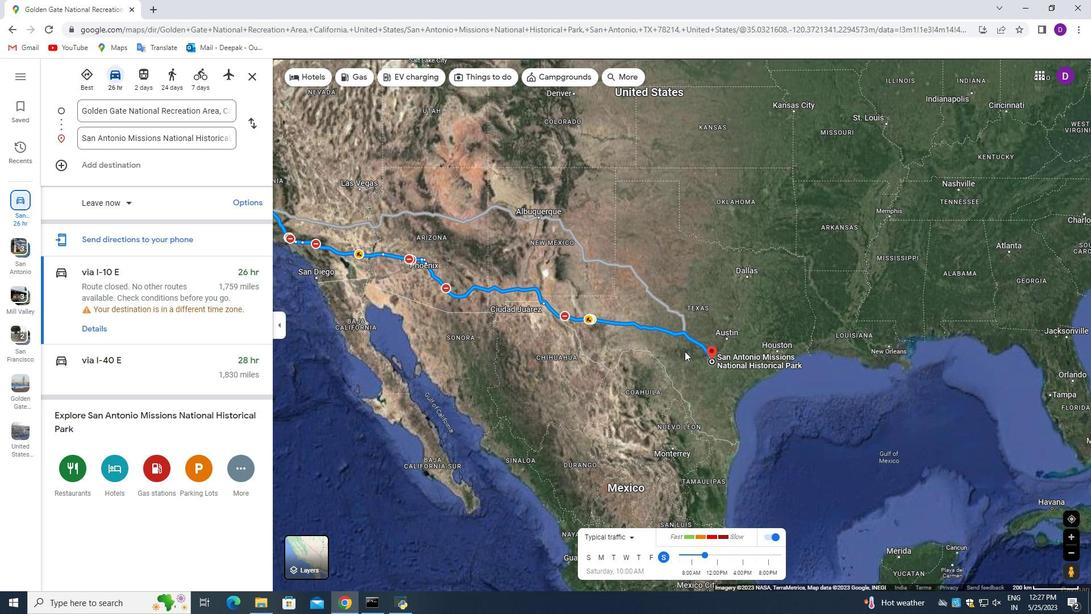 
Action: Mouse moved to (715, 359)
Screenshot: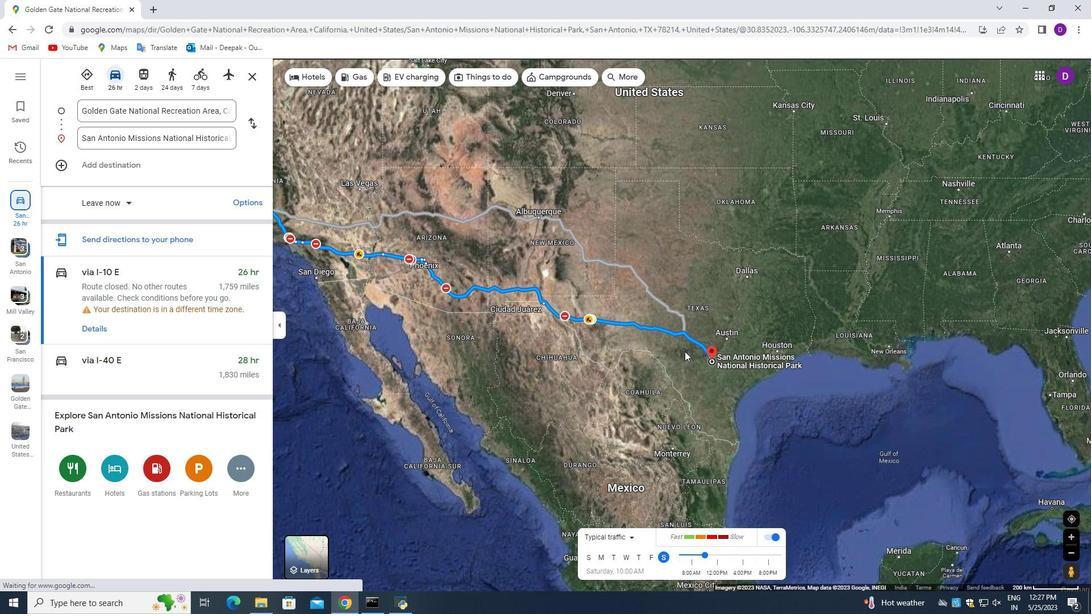 
Action: Mouse scrolled (715, 360) with delta (0, 0)
Screenshot: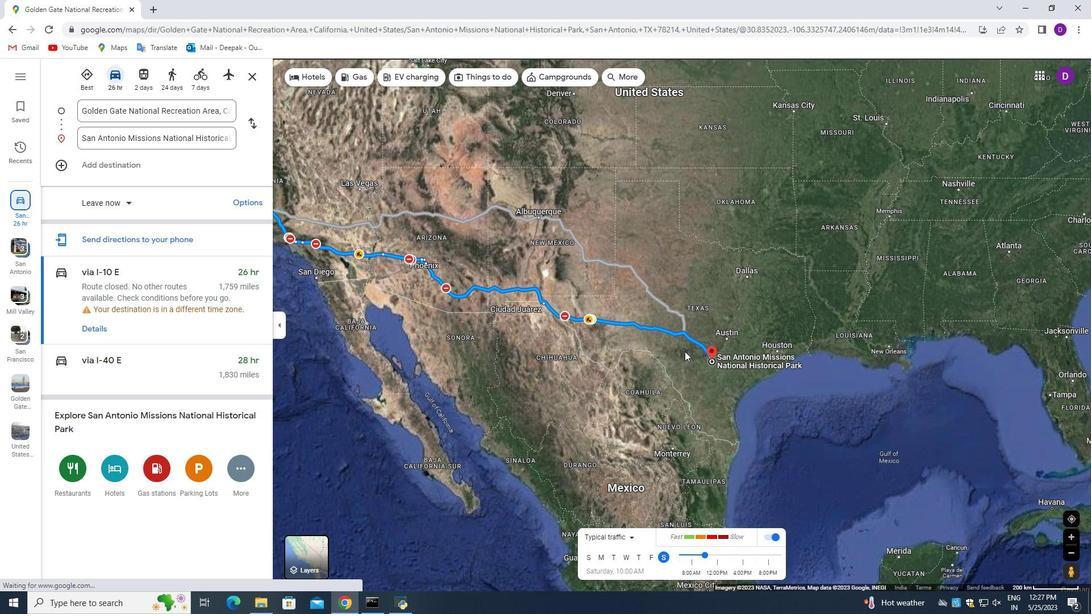 
Action: Mouse moved to (716, 362)
Screenshot: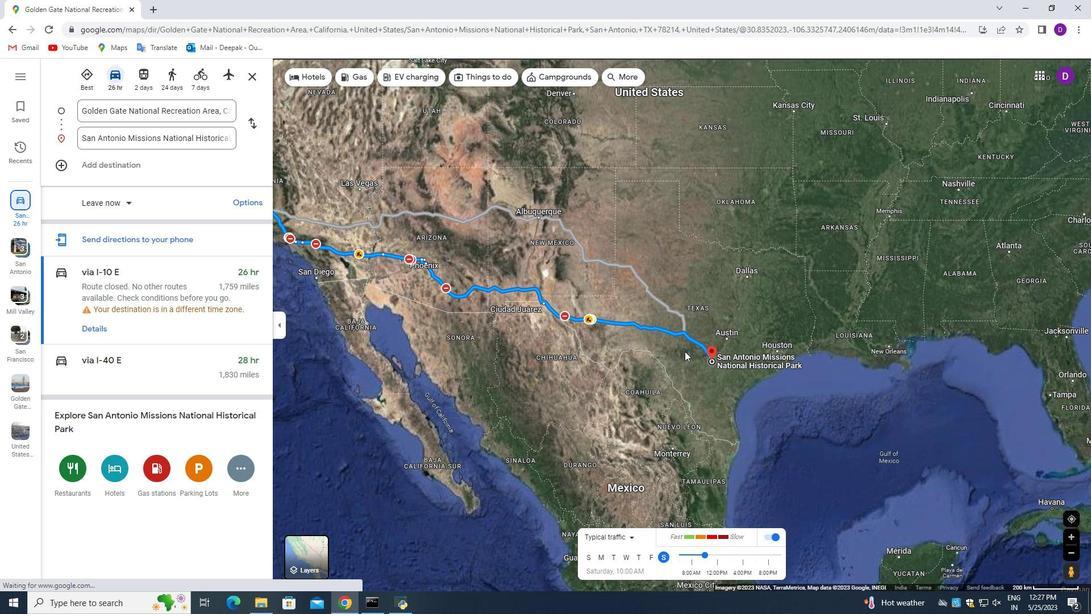 
Action: Mouse scrolled (716, 362) with delta (0, 0)
Screenshot: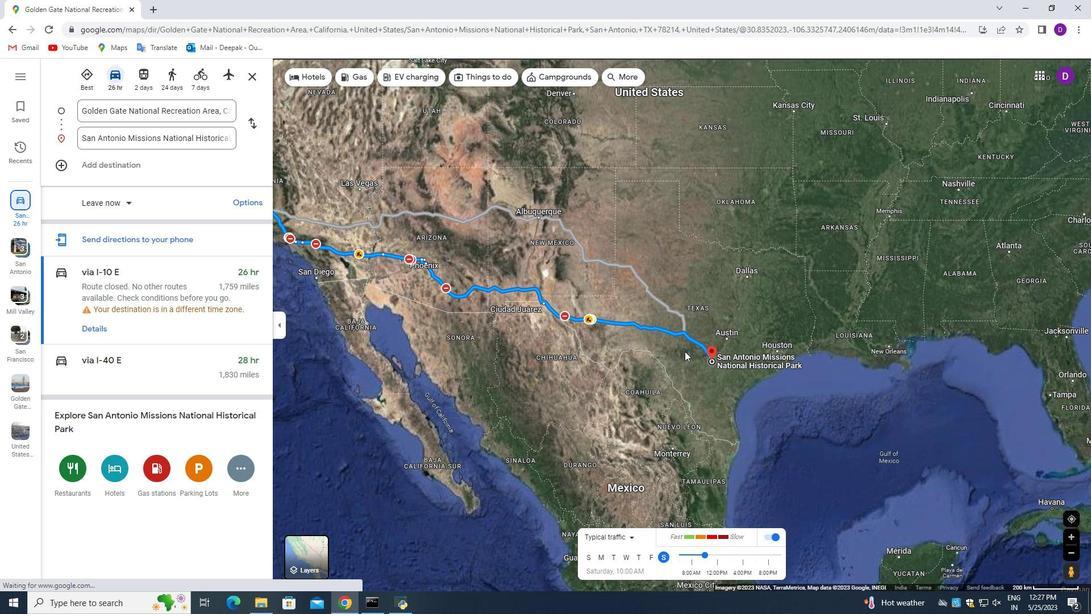 
Action: Mouse moved to (716, 364)
Screenshot: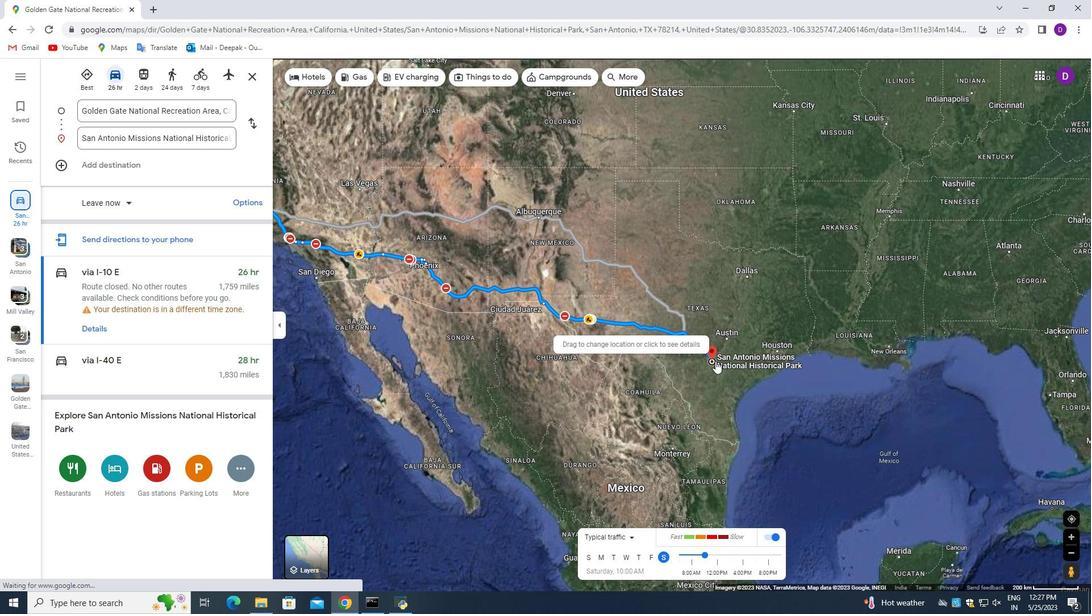 
Action: Mouse scrolled (716, 364) with delta (0, 0)
Screenshot: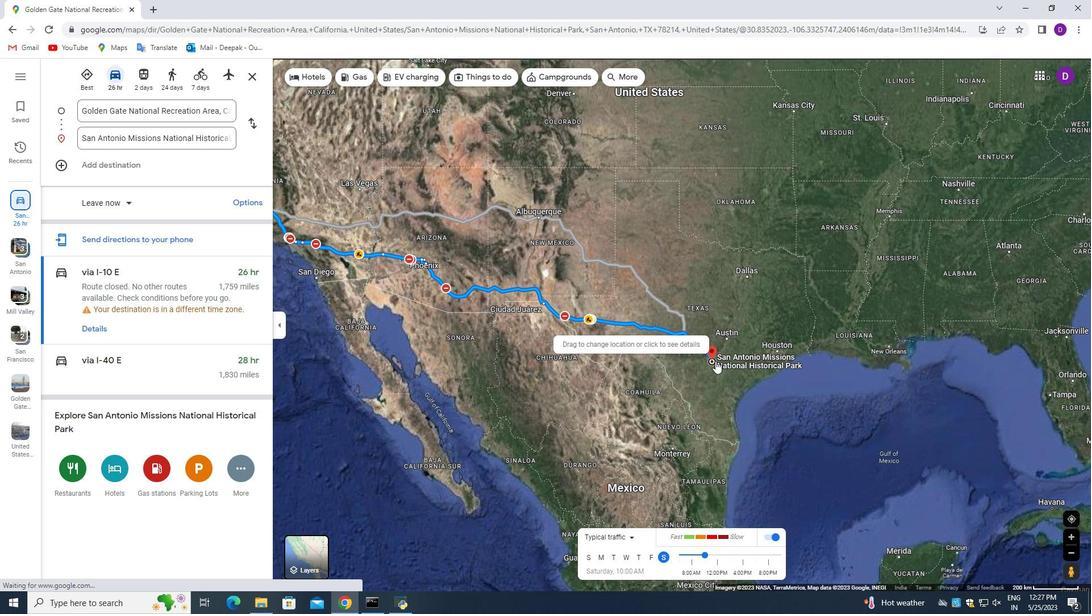 
Action: Mouse moved to (716, 364)
Screenshot: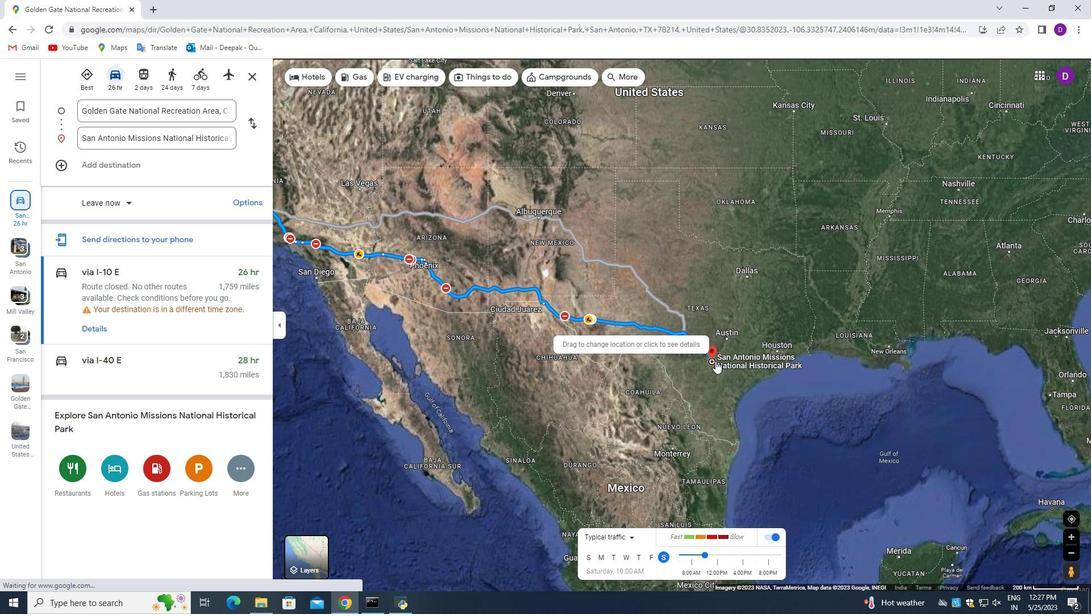 
Action: Mouse scrolled (716, 365) with delta (0, 0)
Screenshot: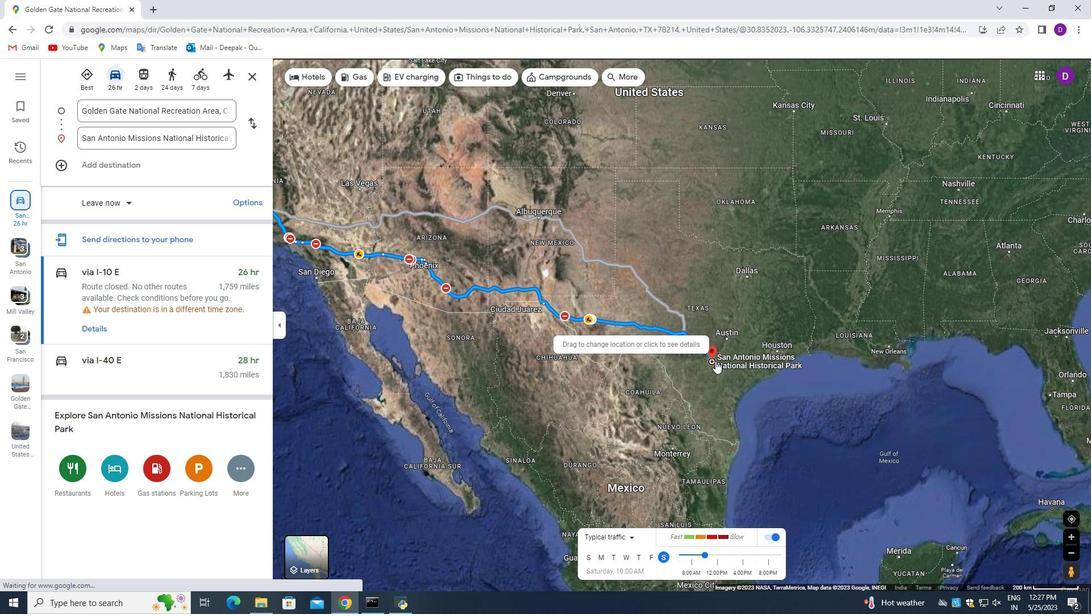 
Action: Mouse moved to (716, 365)
Screenshot: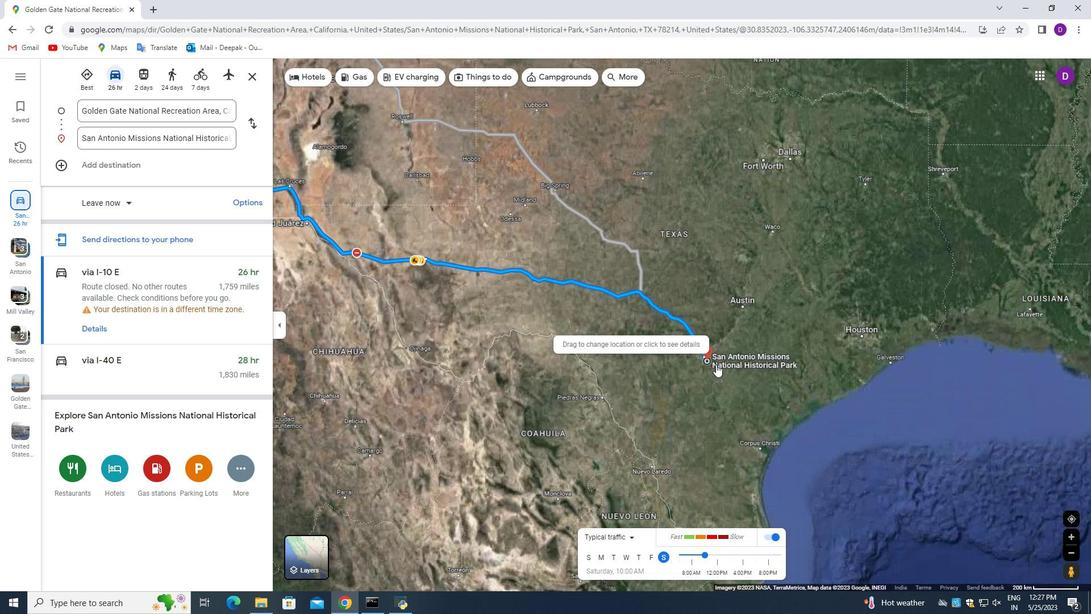 
Action: Mouse scrolled (716, 366) with delta (0, 0)
Screenshot: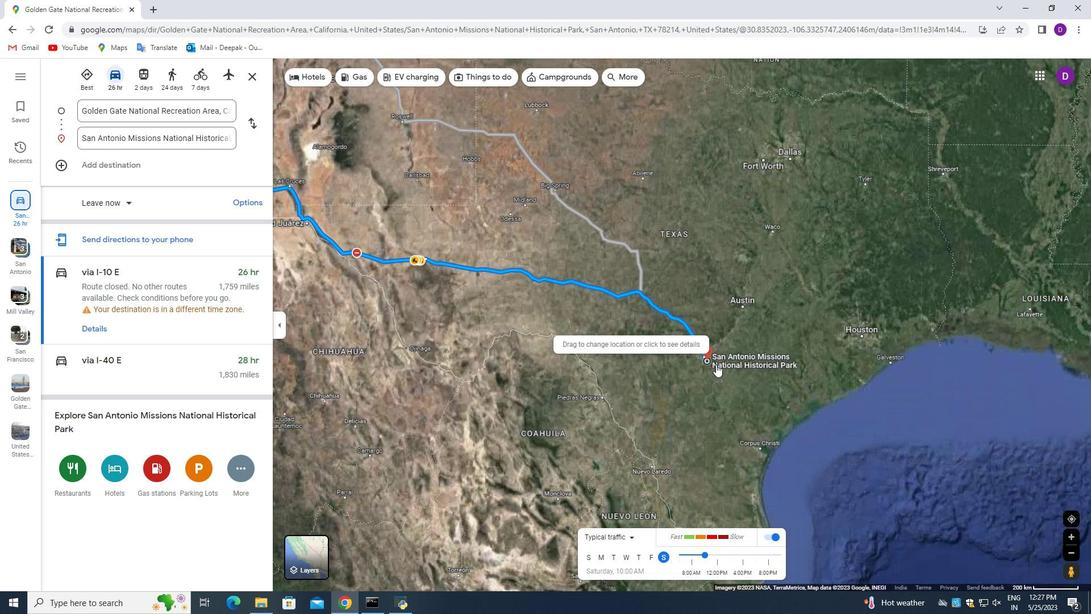 
Action: Mouse moved to (715, 365)
Screenshot: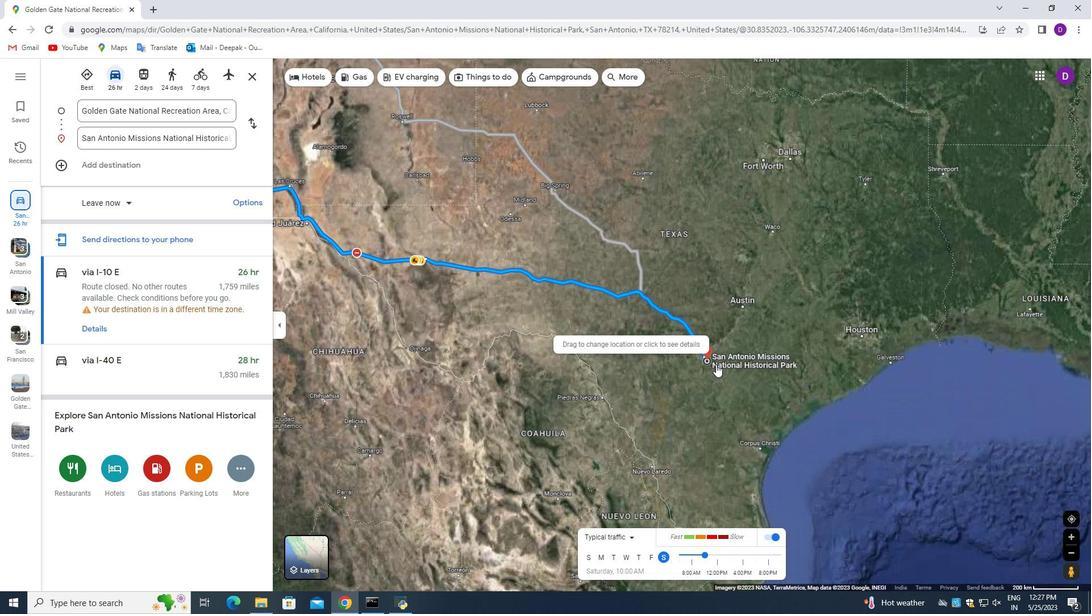 
Action: Mouse scrolled (715, 366) with delta (0, 0)
Screenshot: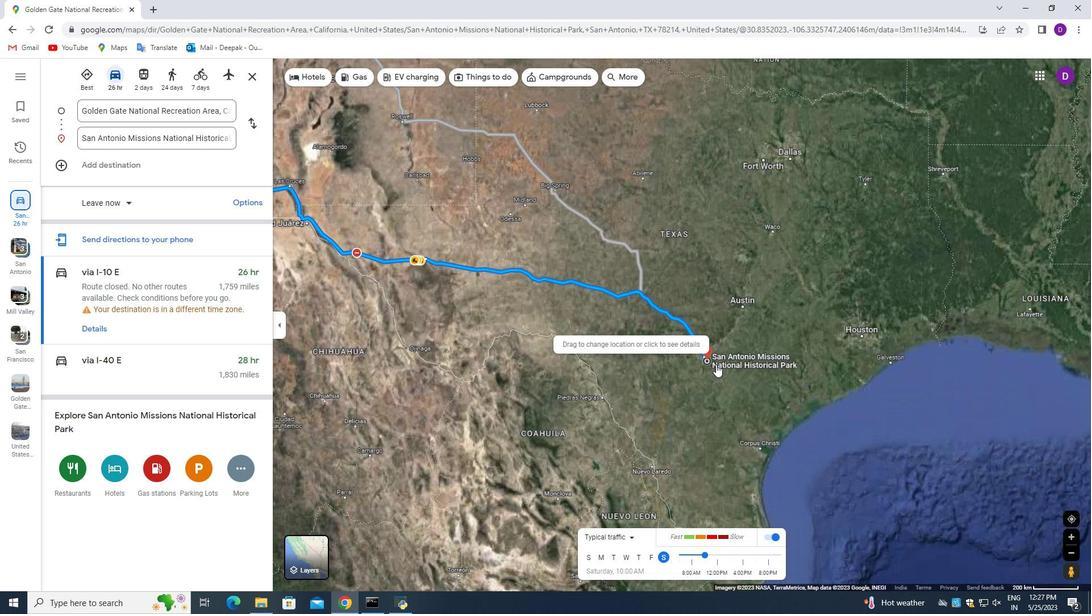
Action: Mouse moved to (713, 366)
Screenshot: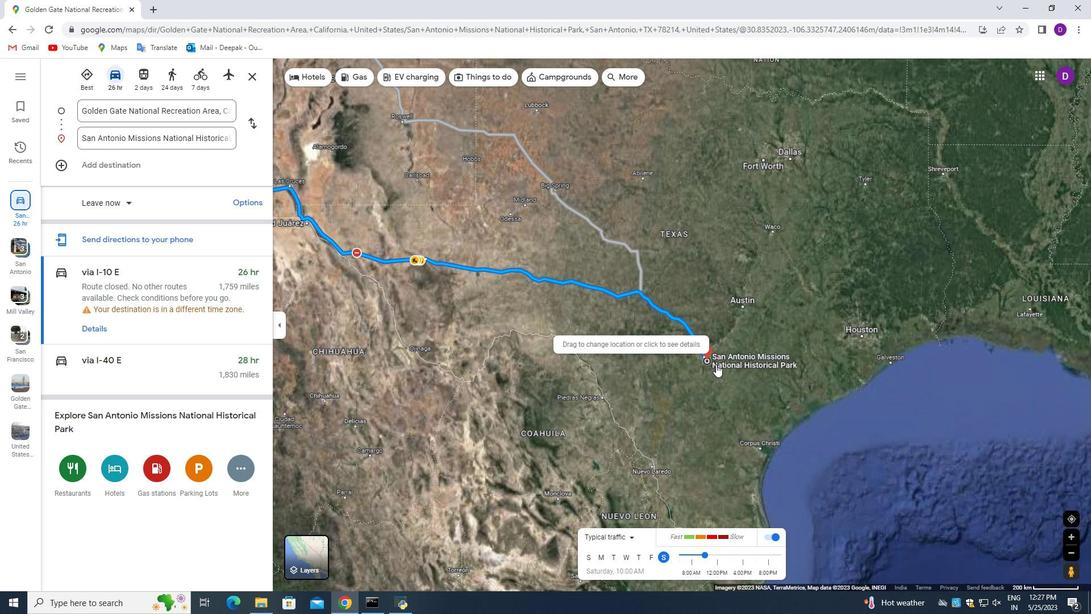 
Action: Mouse scrolled (713, 366) with delta (0, 0)
Screenshot: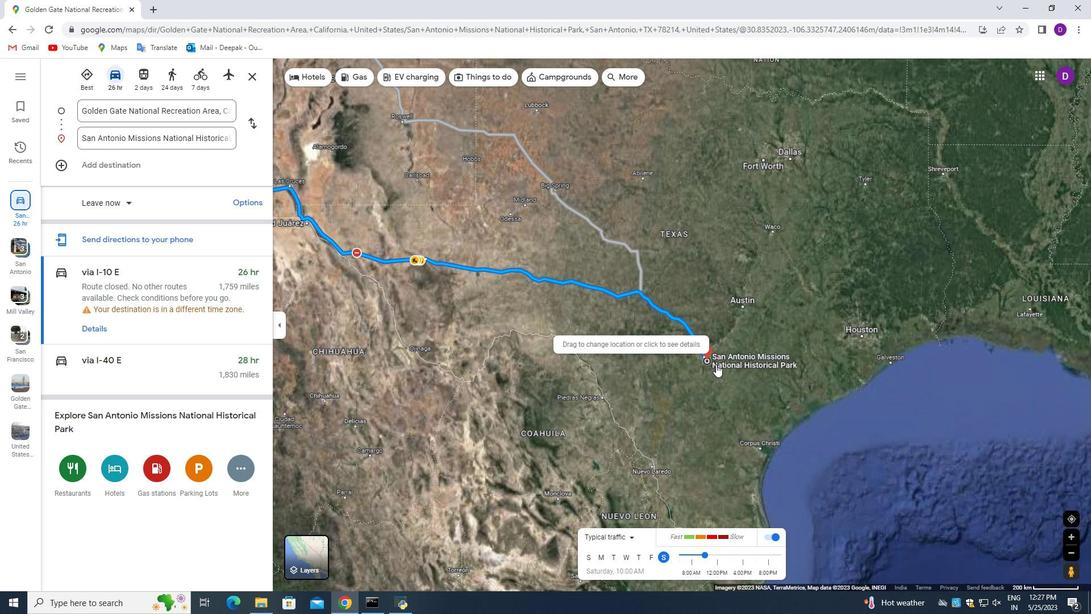 
Action: Mouse moved to (701, 357)
Screenshot: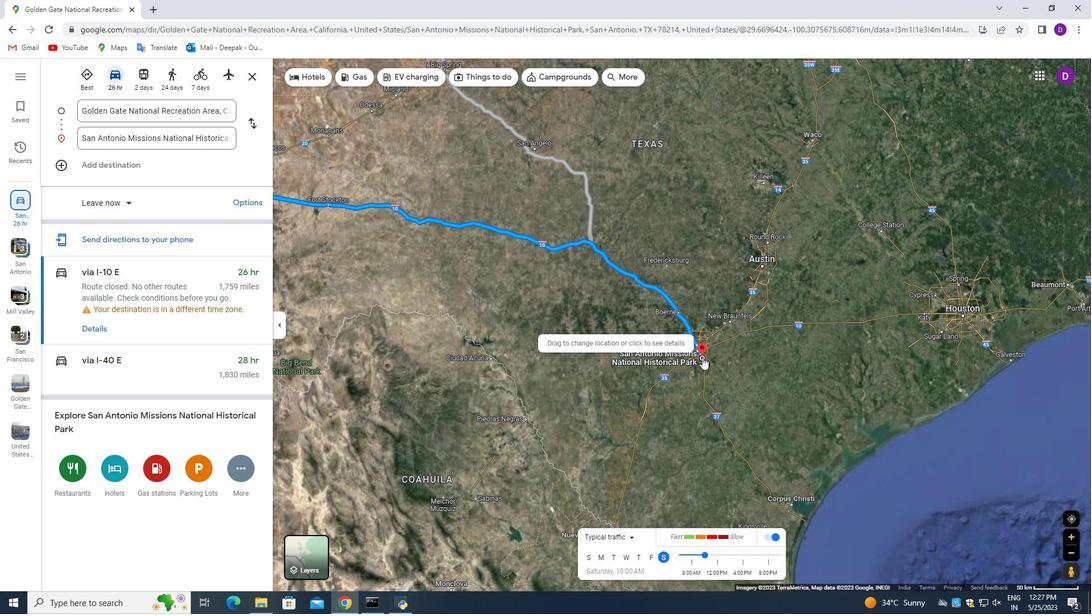
Action: Mouse pressed left at (701, 357)
Screenshot: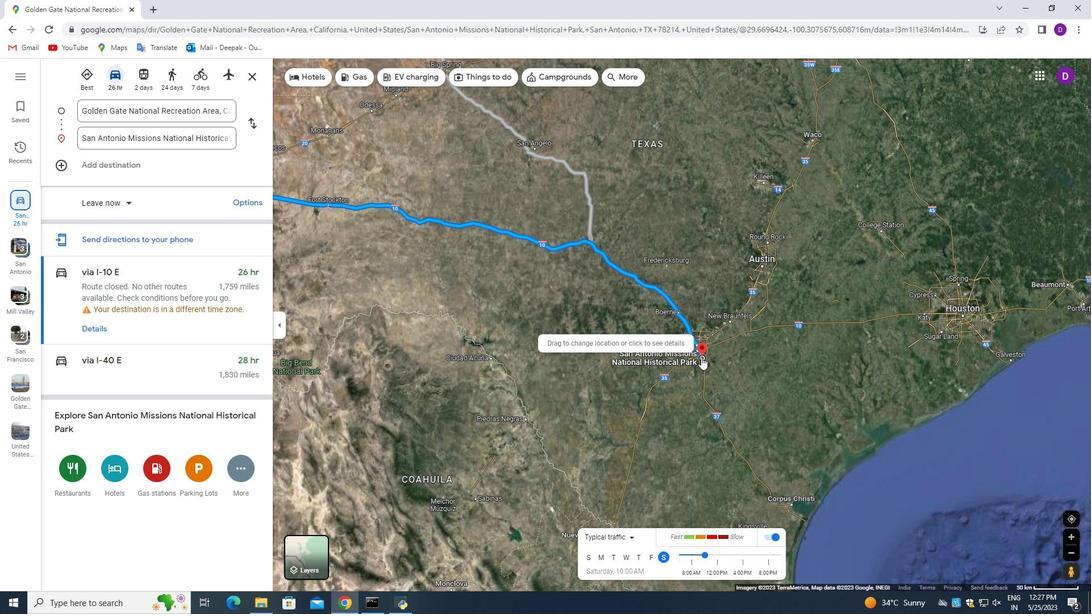 
Action: Mouse moved to (159, 315)
Screenshot: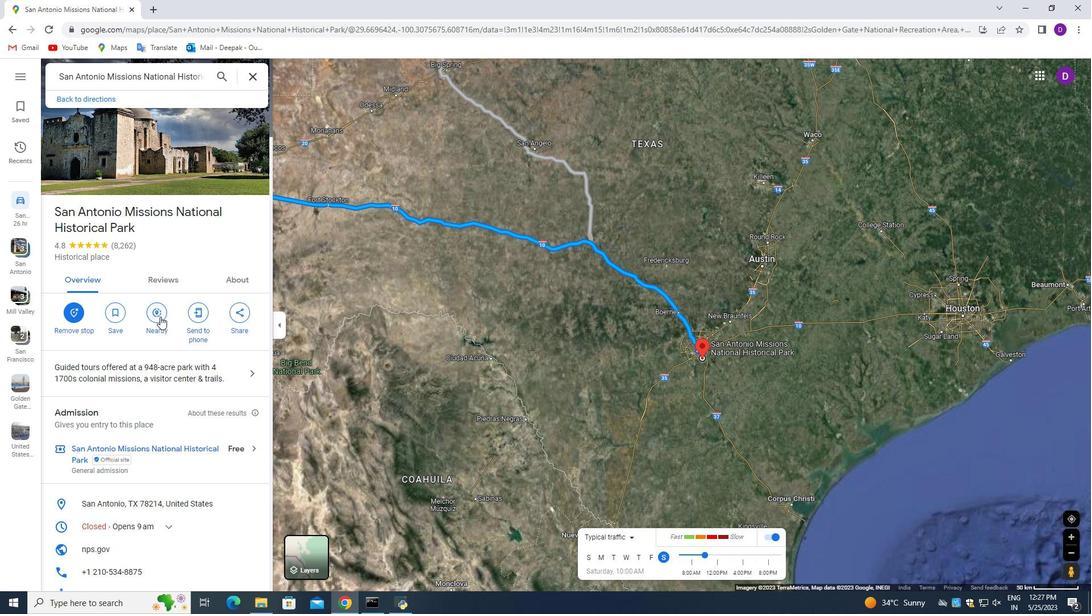 
Action: Mouse pressed left at (159, 315)
Screenshot: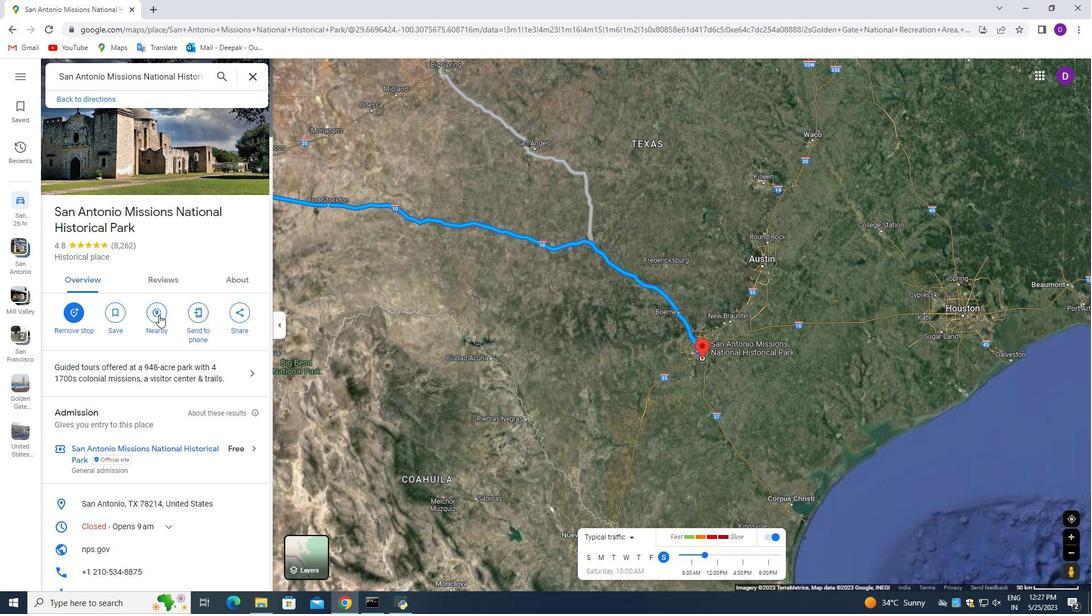 
Action: Mouse moved to (117, 110)
Screenshot: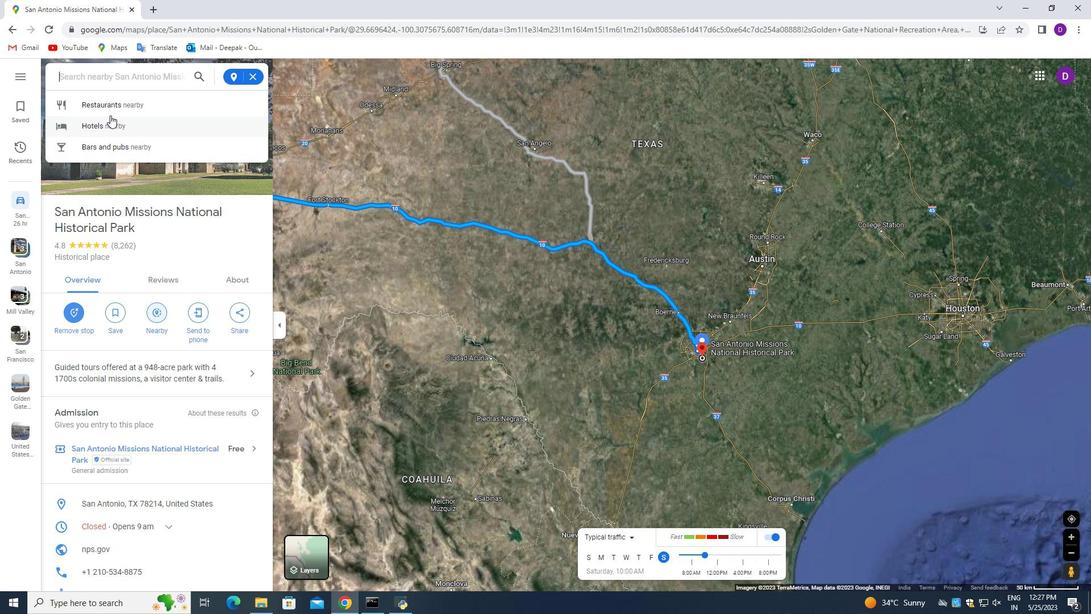 
Action: Mouse pressed left at (117, 110)
Screenshot: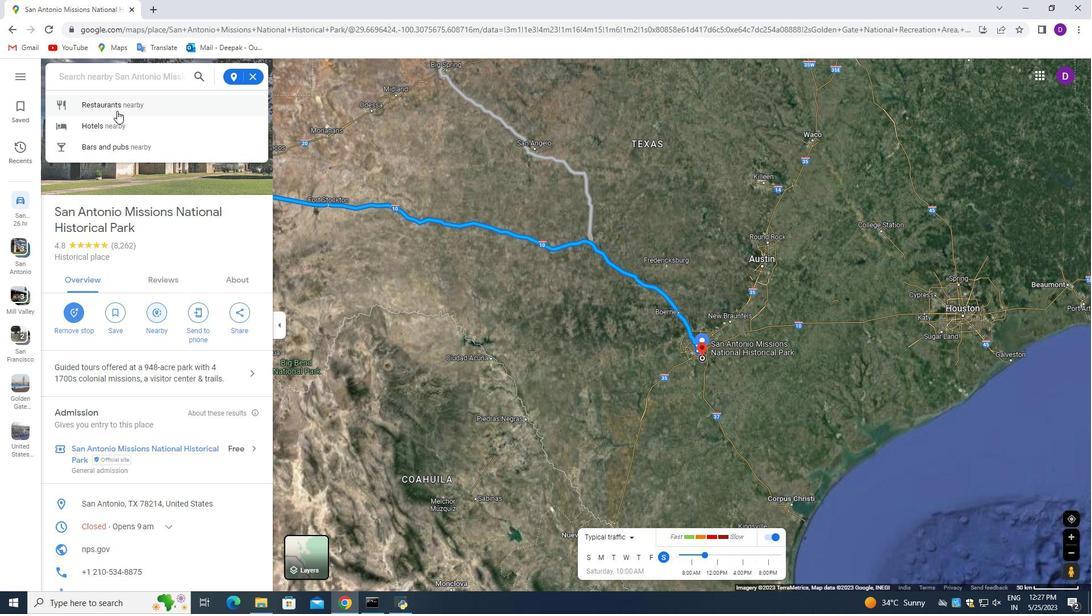 
Action: Mouse moved to (158, 249)
Screenshot: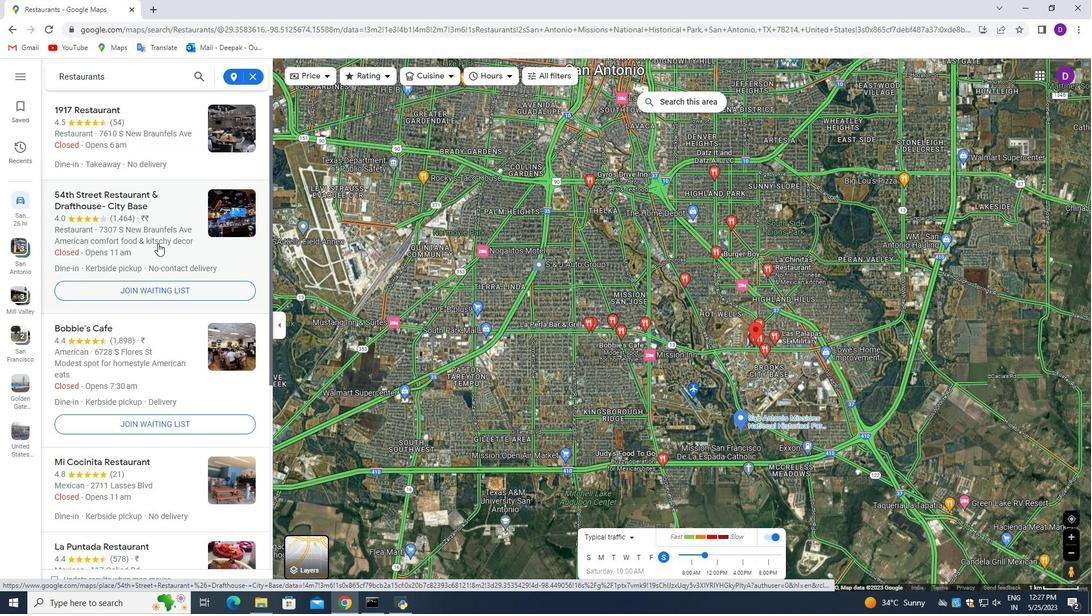 
Action: Mouse scrolled (158, 249) with delta (0, 0)
Screenshot: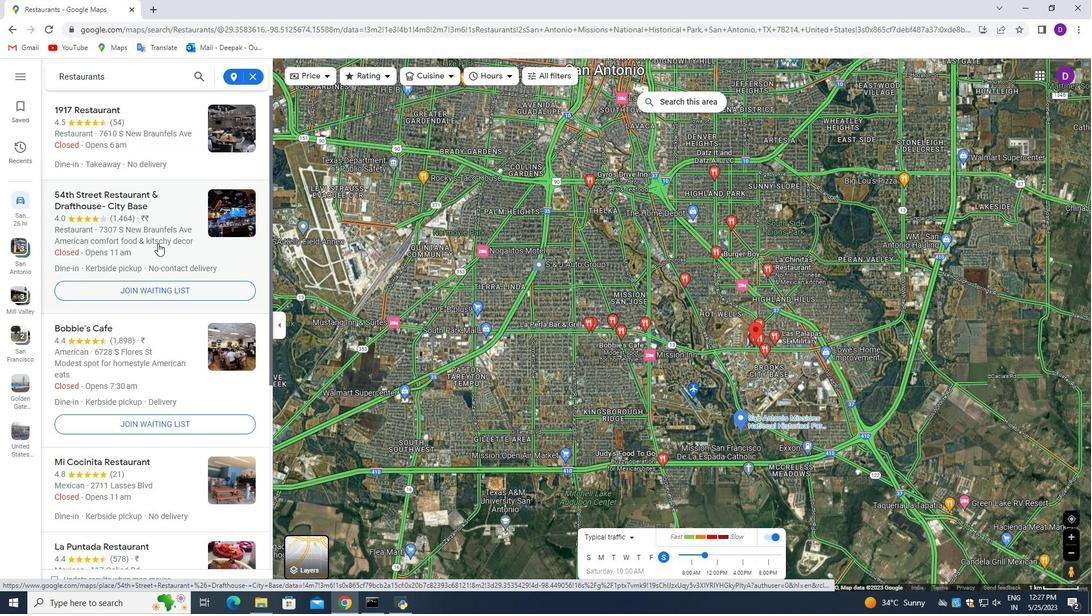 
Action: Mouse moved to (157, 251)
Screenshot: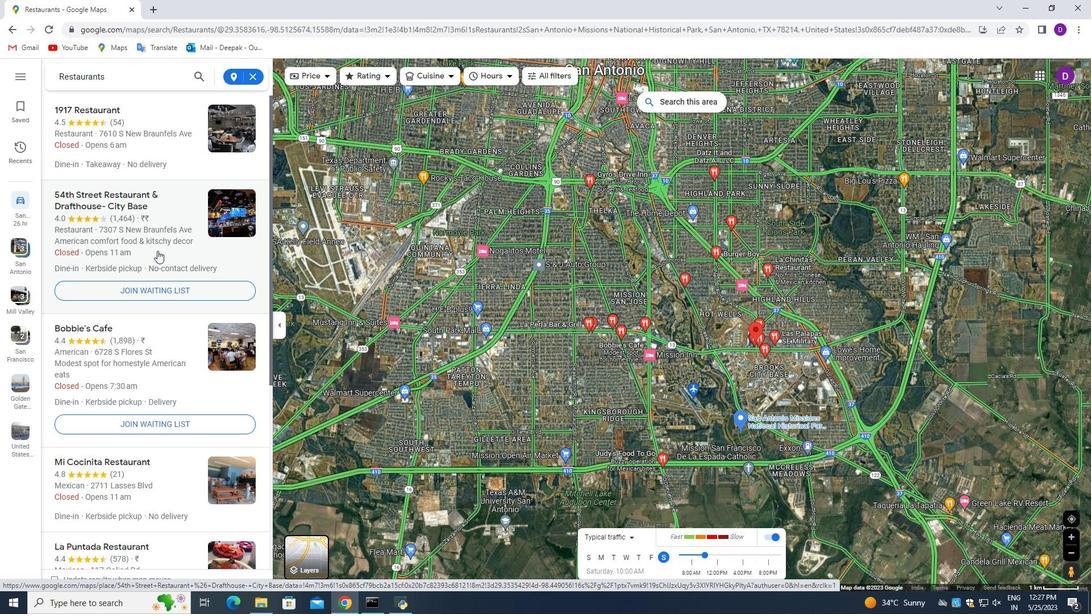 
Action: Mouse scrolled (157, 251) with delta (0, 0)
Screenshot: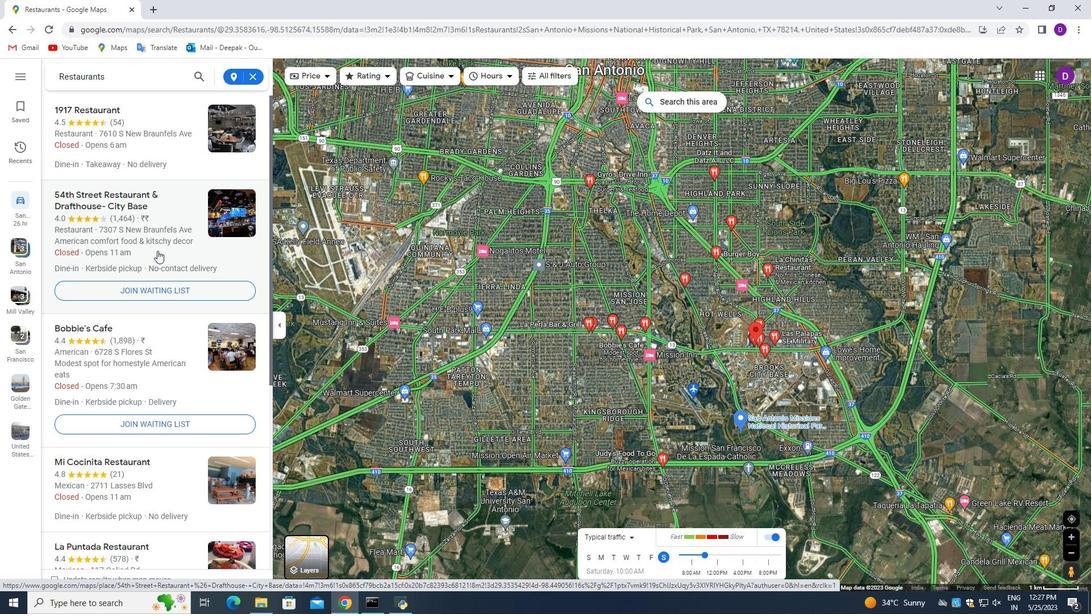 
Action: Mouse scrolled (157, 251) with delta (0, 0)
Screenshot: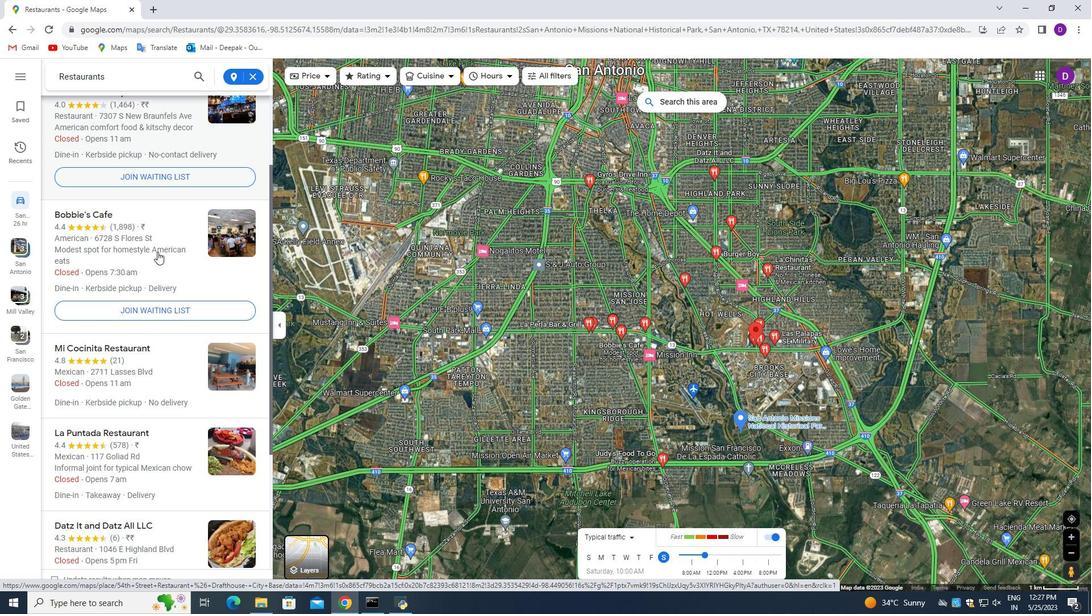 
Action: Mouse moved to (157, 251)
Screenshot: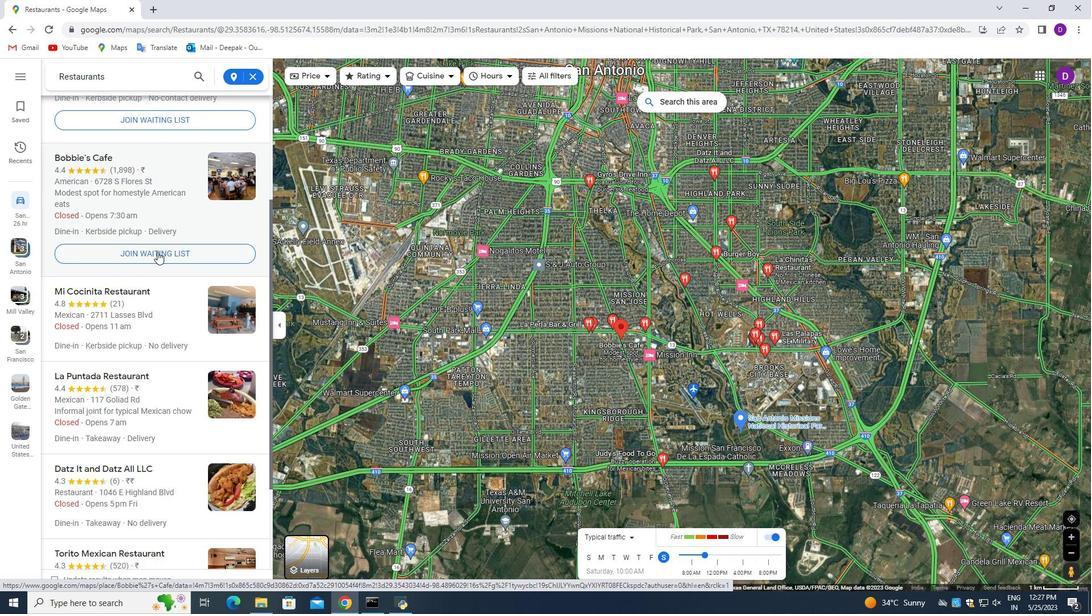 
Action: Mouse scrolled (157, 251) with delta (0, 0)
Screenshot: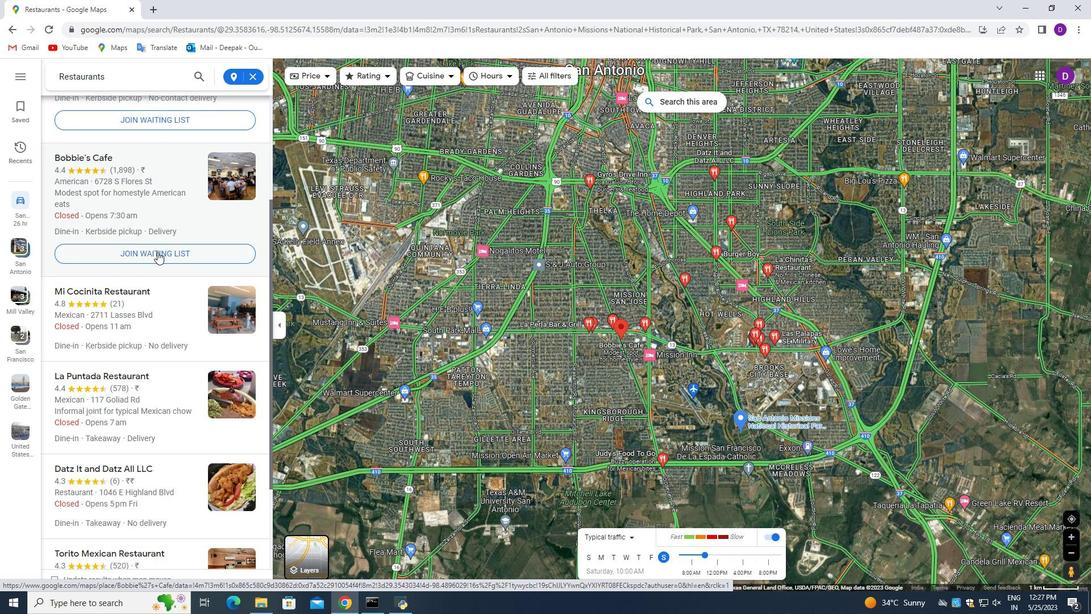 
Action: Mouse moved to (157, 251)
Screenshot: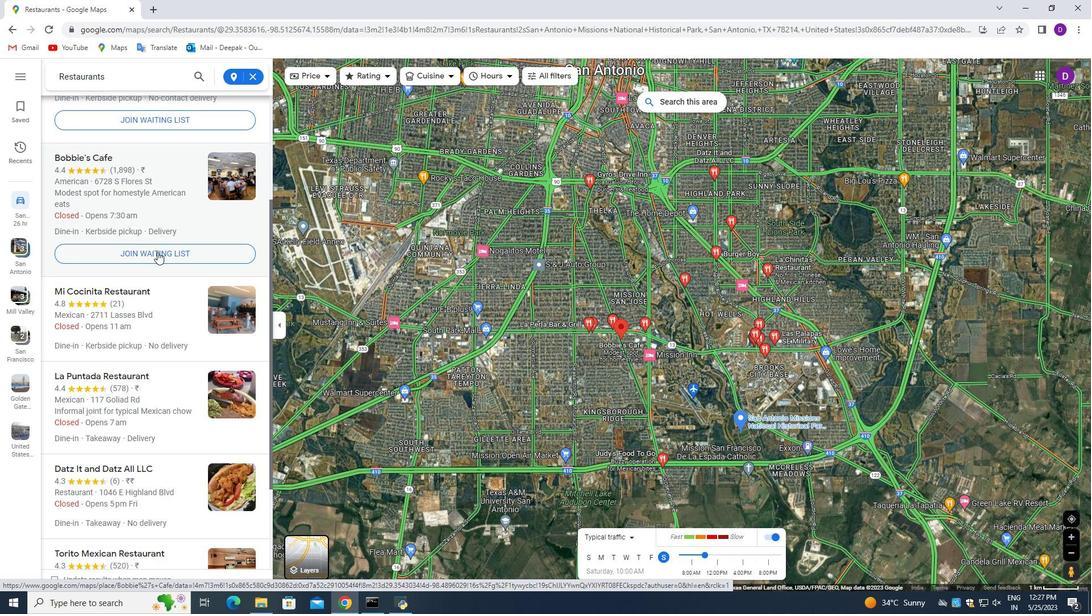 
Action: Mouse scrolled (157, 250) with delta (0, 0)
Screenshot: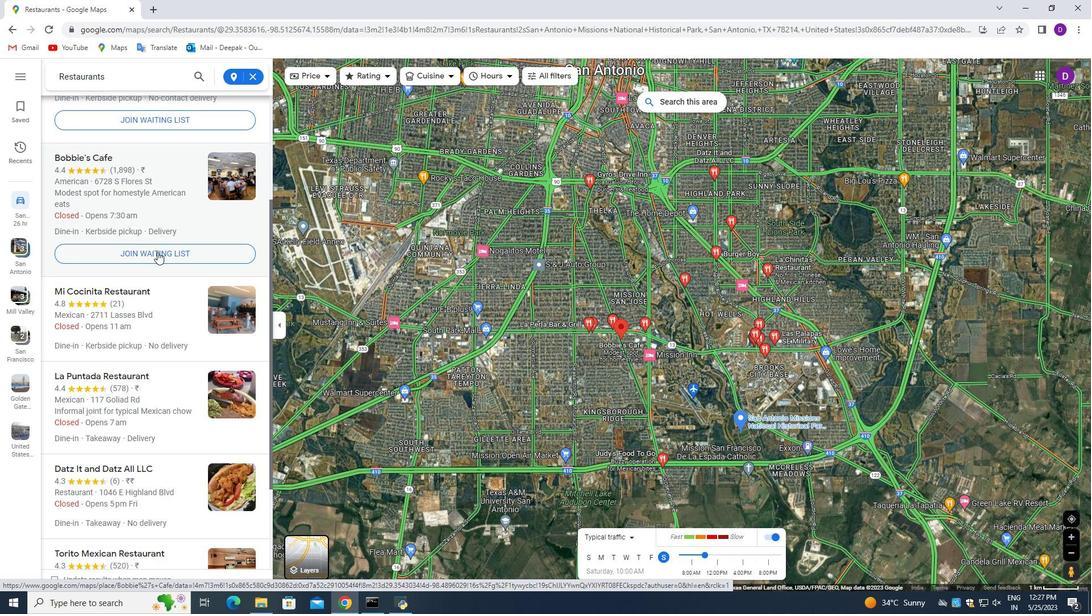 
Action: Mouse moved to (168, 250)
Screenshot: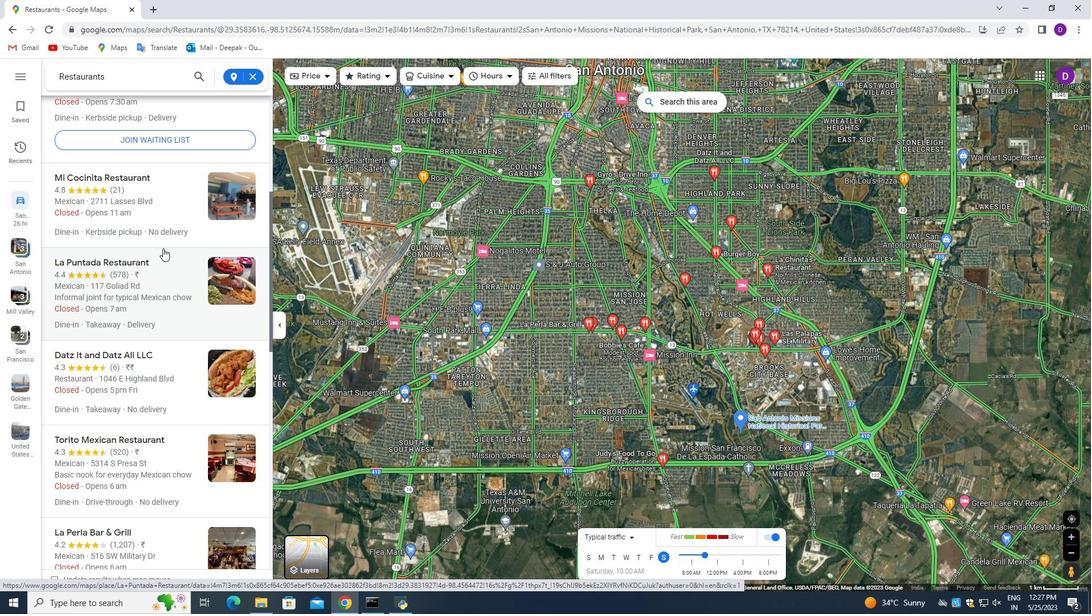 
Action: Mouse scrolled (168, 251) with delta (0, 0)
Screenshot: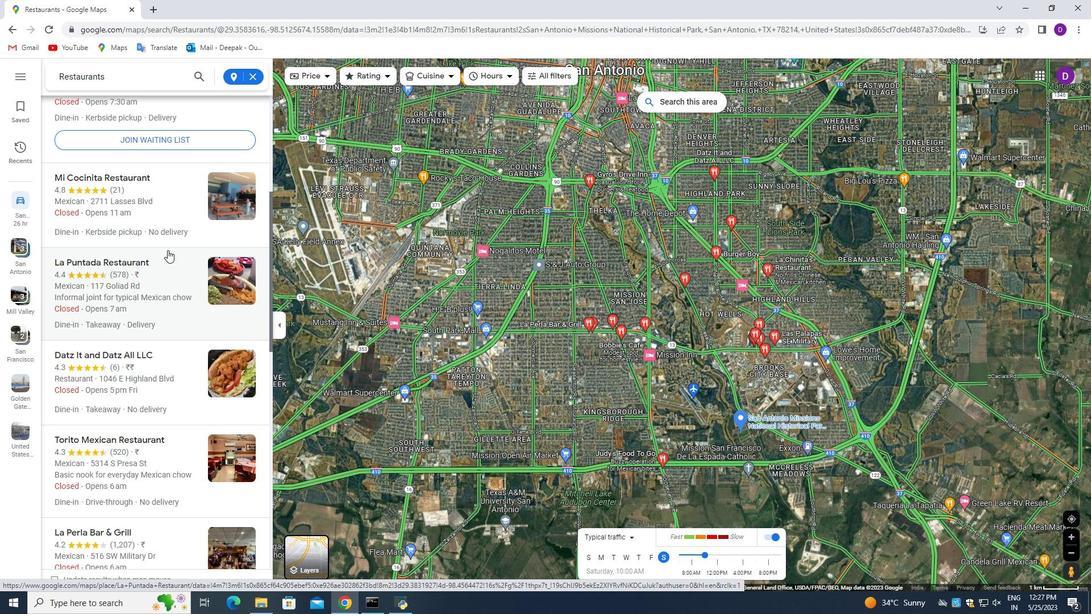 
Action: Mouse scrolled (168, 251) with delta (0, 0)
Screenshot: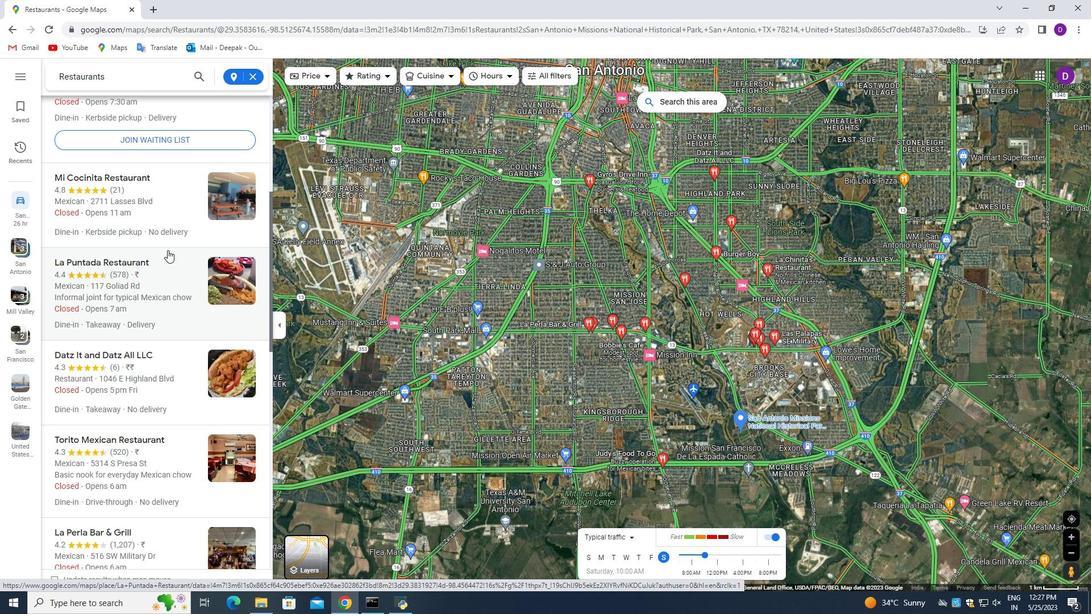 
Action: Mouse scrolled (168, 251) with delta (0, 0)
Screenshot: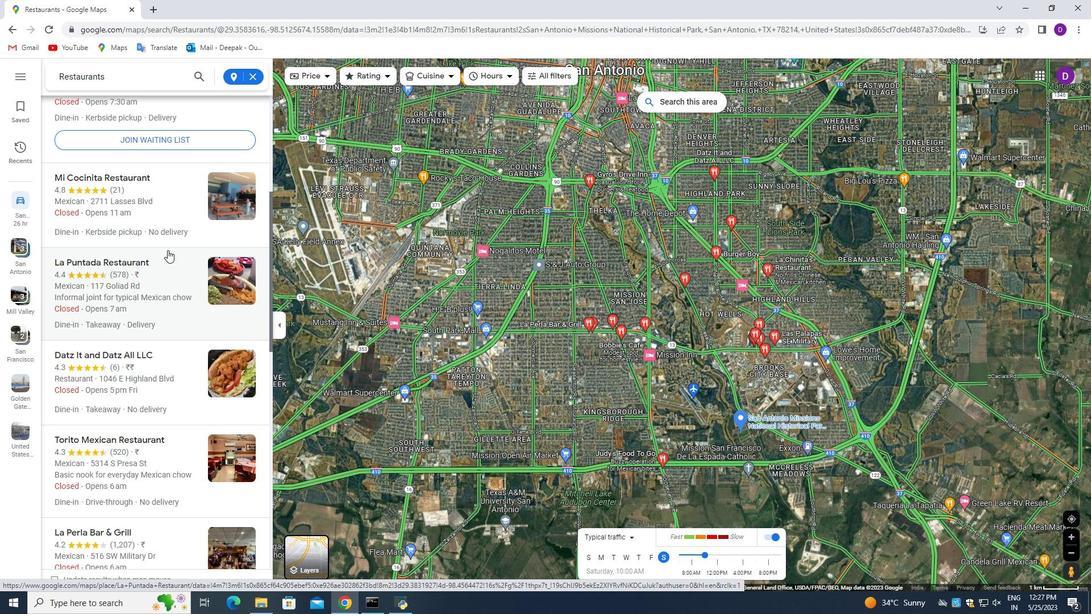 
Action: Mouse scrolled (168, 251) with delta (0, 0)
Screenshot: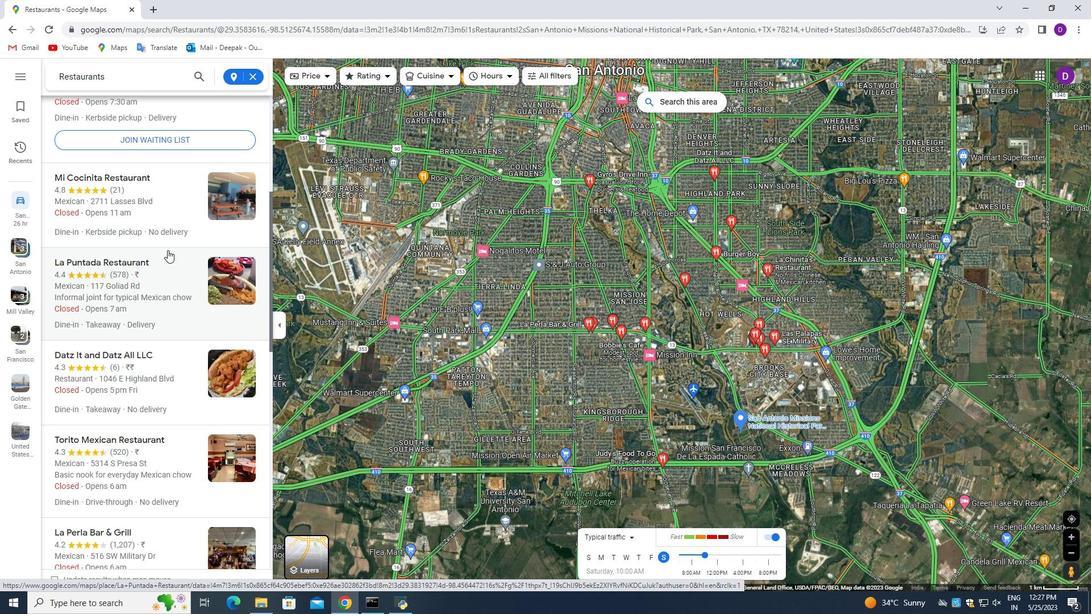 
Action: Mouse scrolled (168, 251) with delta (0, 0)
Screenshot: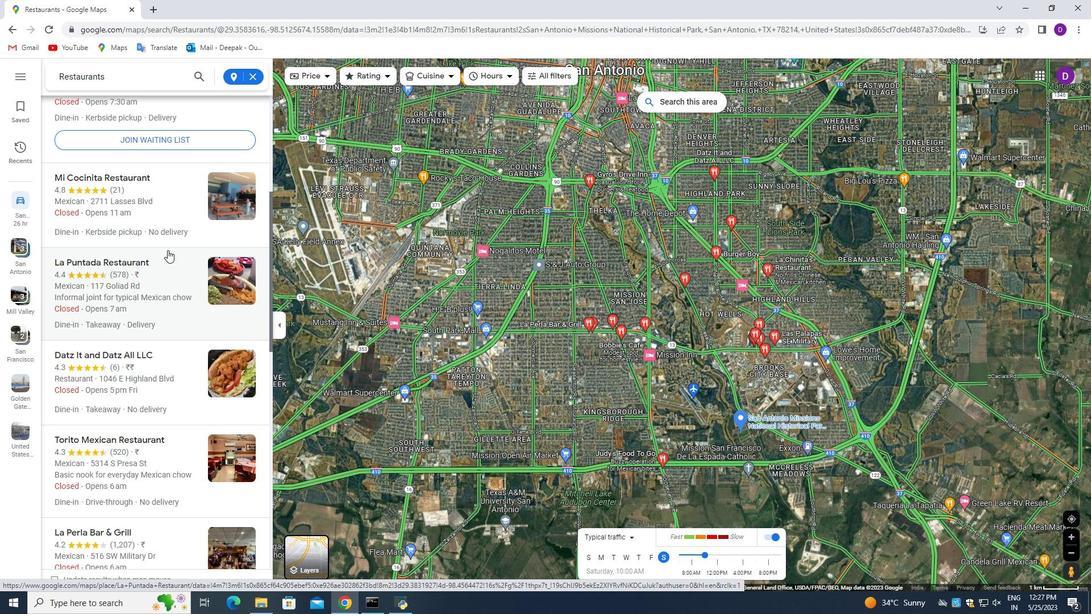 
Action: Mouse moved to (171, 228)
Screenshot: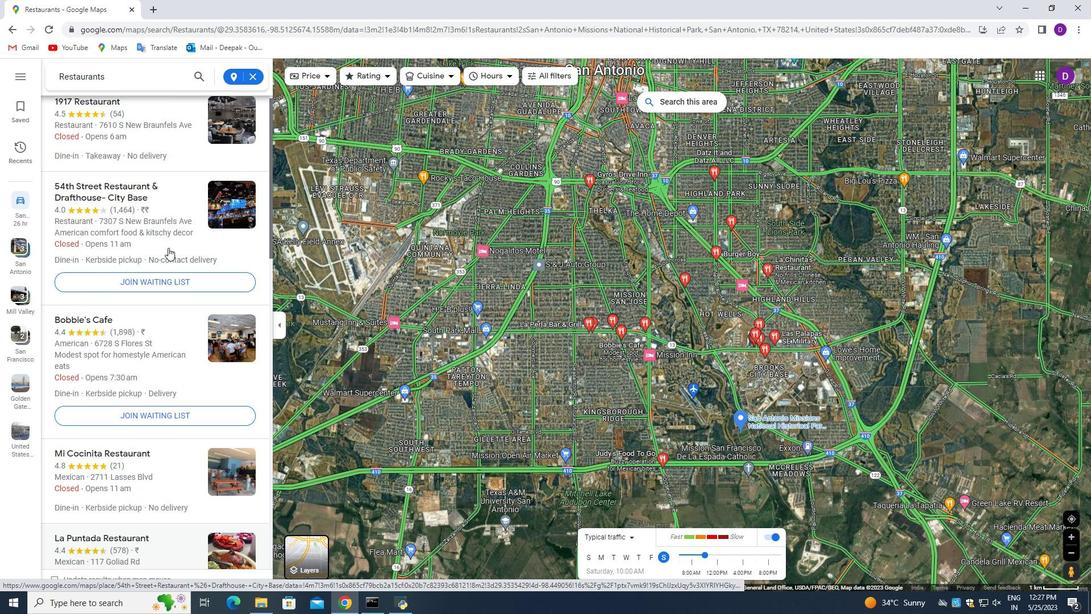 
Action: Mouse scrolled (170, 233) with delta (0, 0)
Screenshot: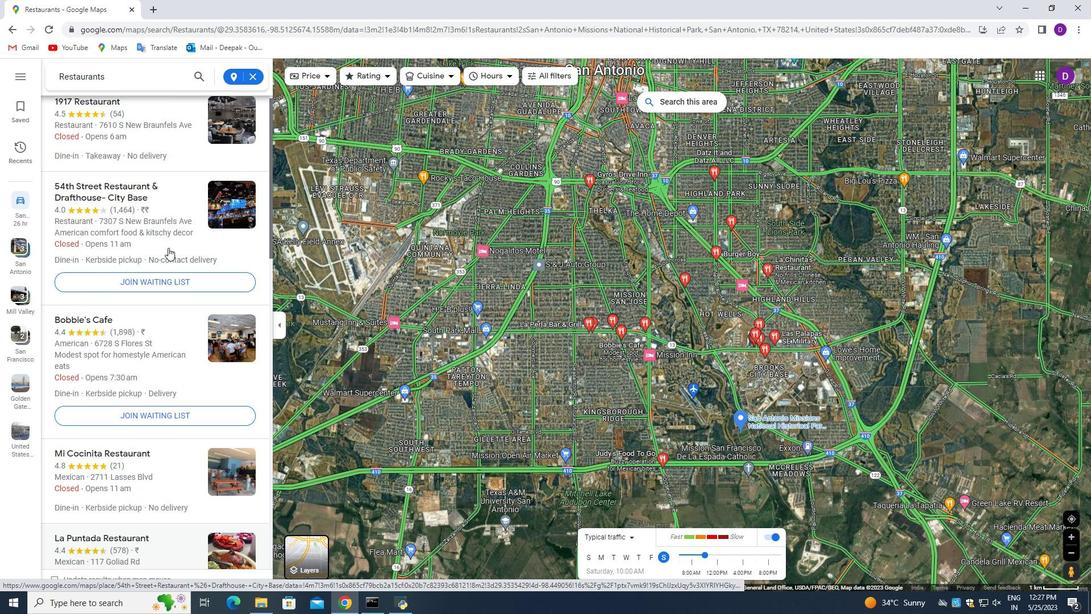 
Action: Mouse moved to (171, 227)
Screenshot: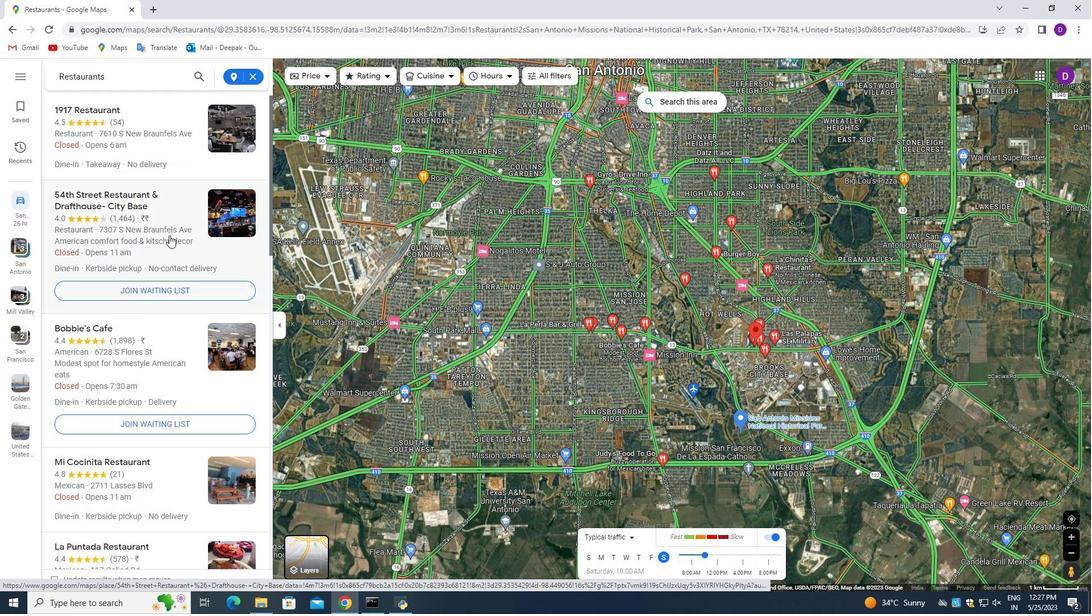 
Action: Mouse scrolled (171, 228) with delta (0, 0)
Screenshot: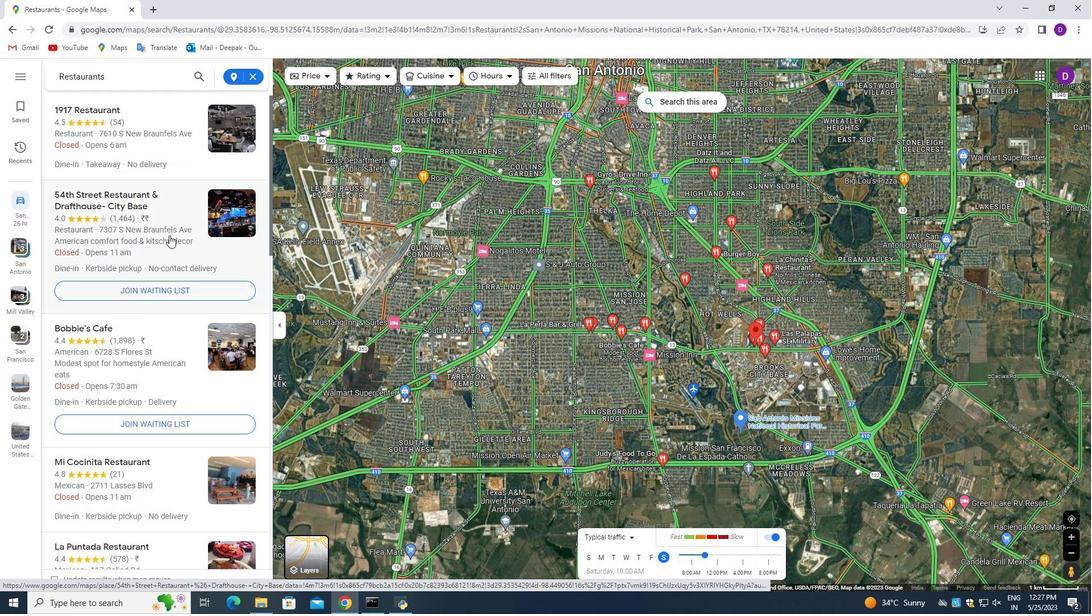 
Action: Mouse moved to (171, 226)
Screenshot: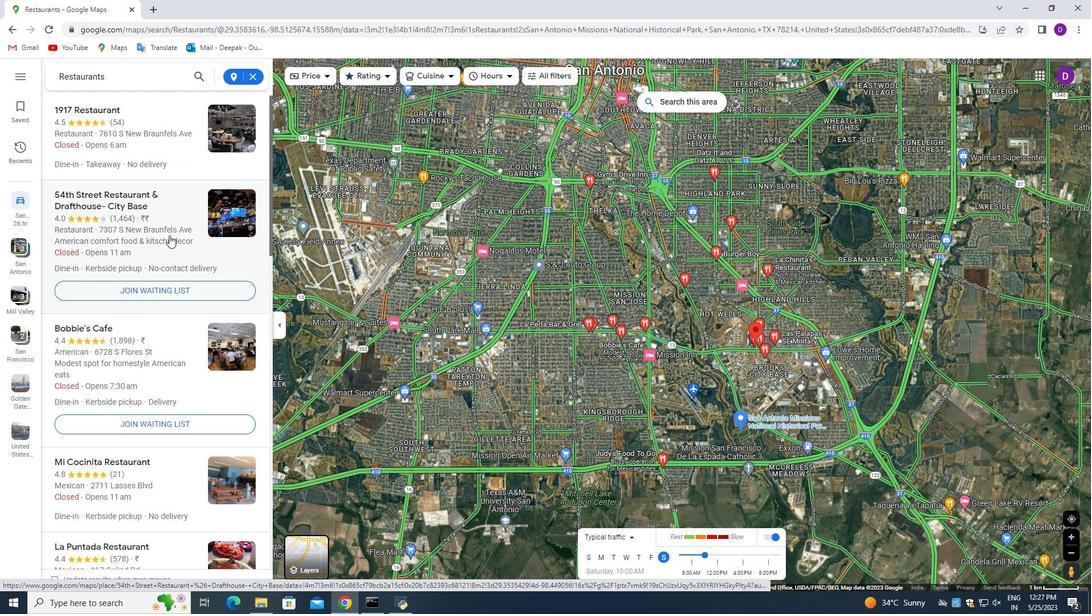 
Action: Mouse scrolled (171, 227) with delta (0, 0)
Screenshot: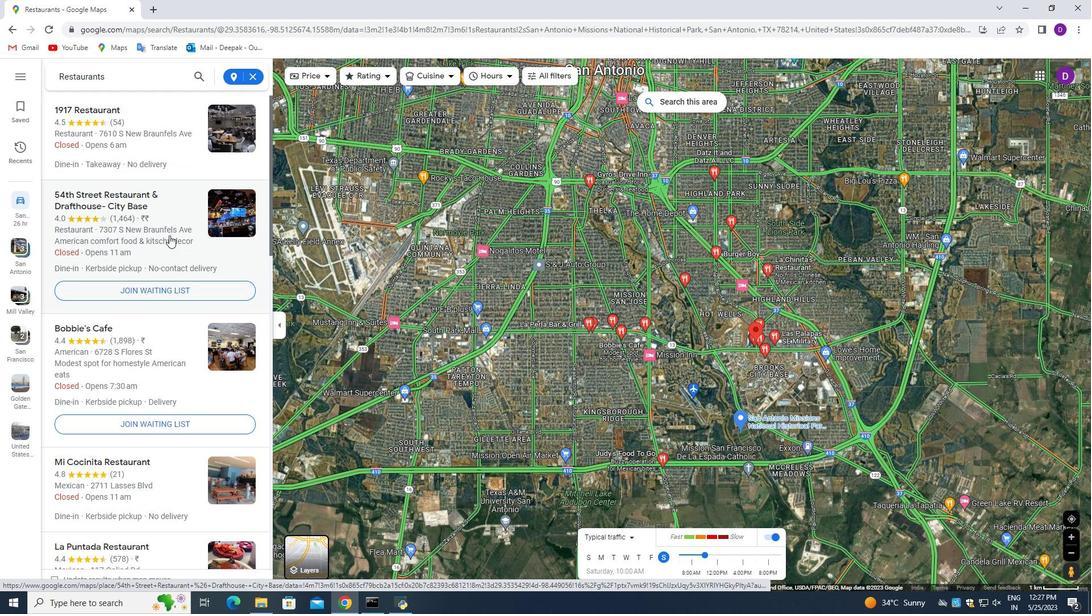 
Action: Mouse moved to (171, 224)
Screenshot: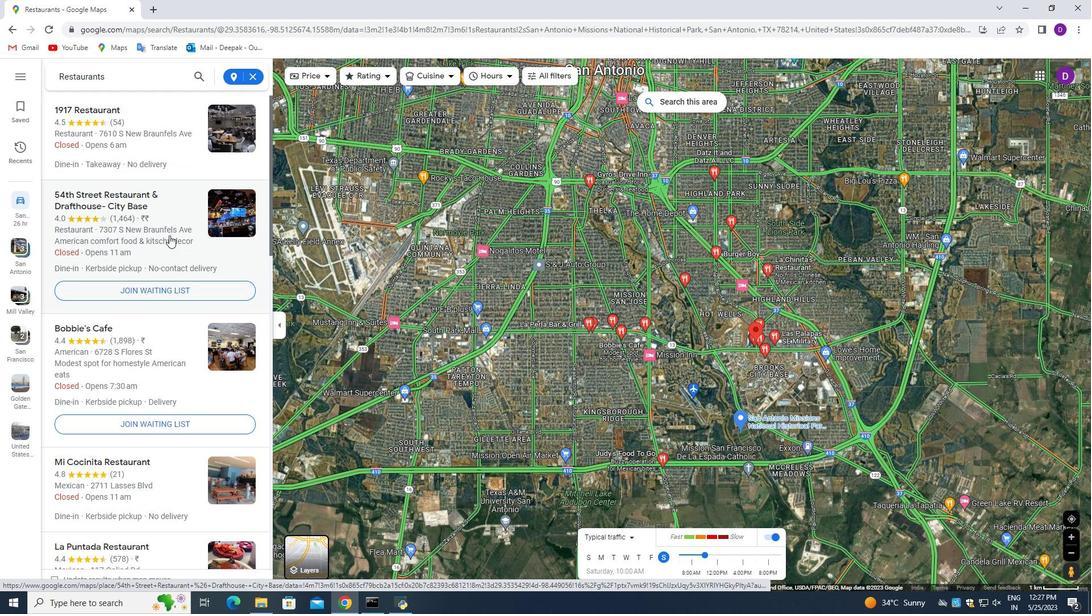 
Action: Mouse scrolled (171, 226) with delta (0, 0)
Screenshot: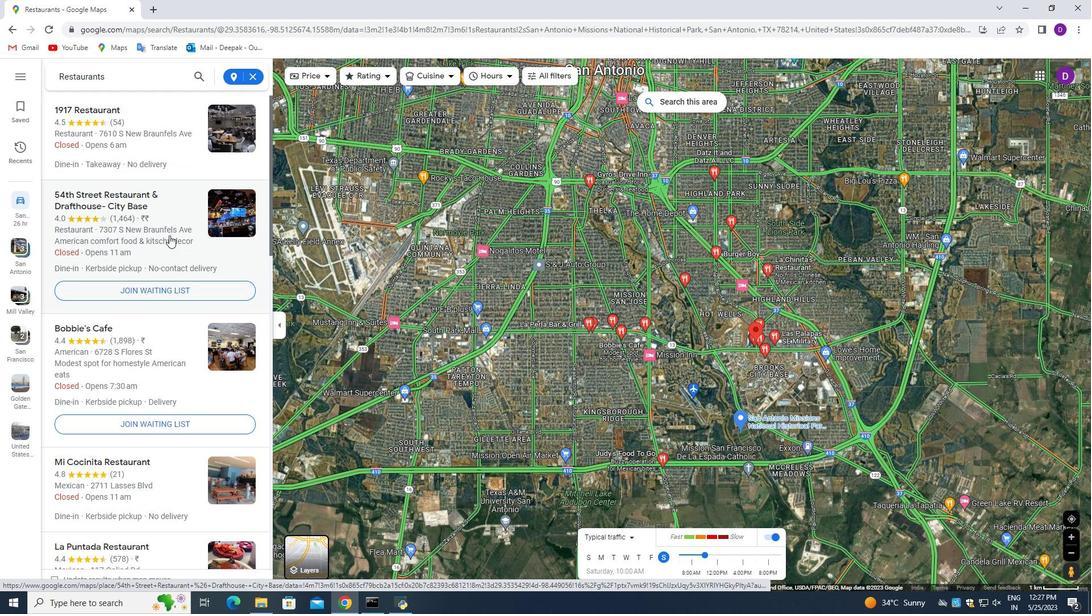 
Action: Mouse moved to (171, 224)
Screenshot: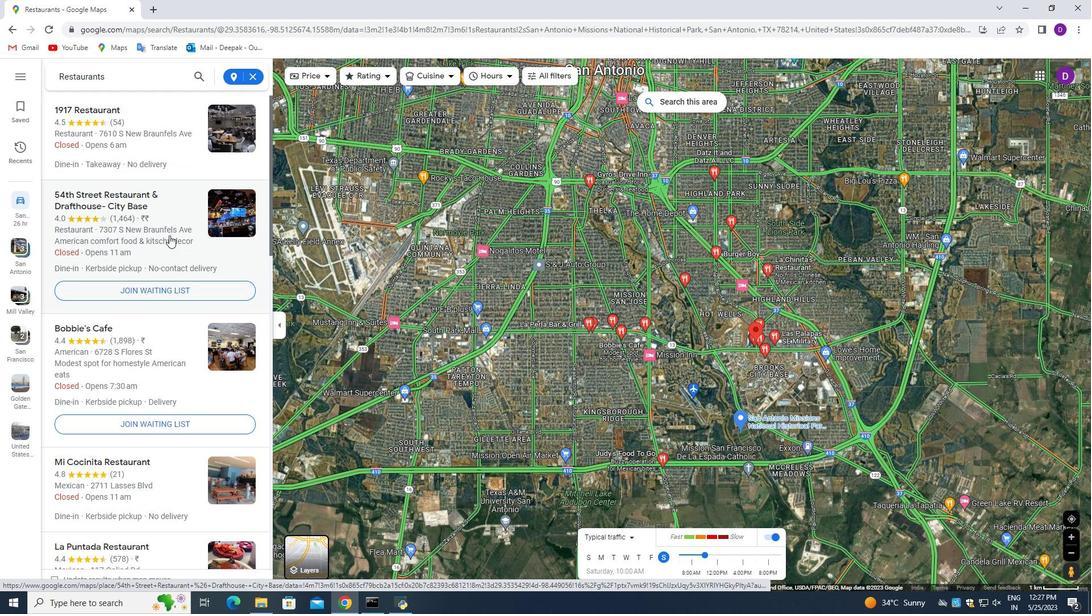 
Action: Mouse scrolled (171, 226) with delta (0, 0)
Screenshot: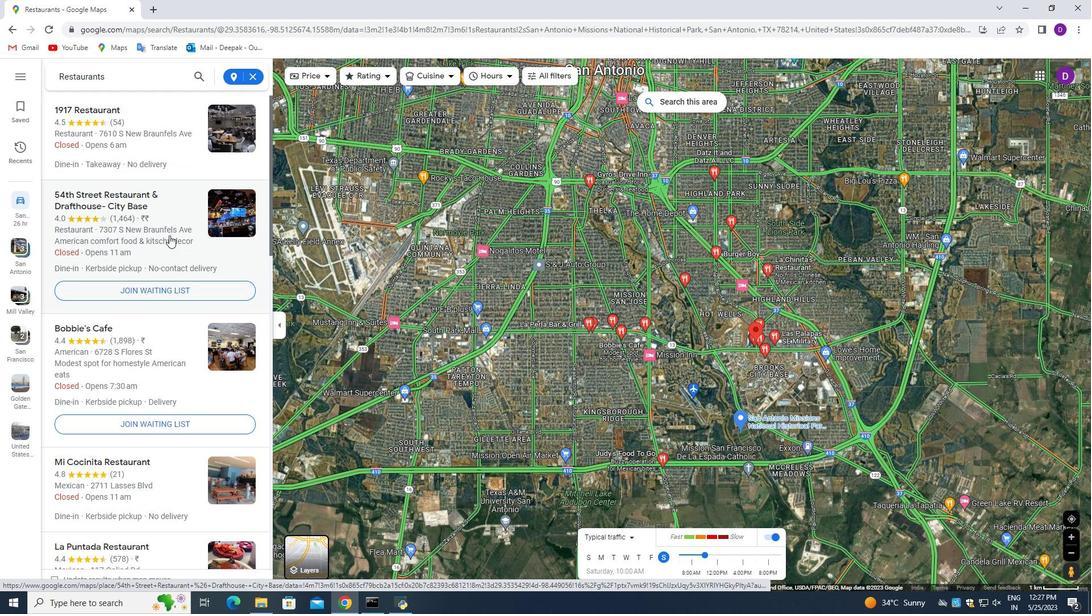 
Action: Mouse moved to (171, 224)
Screenshot: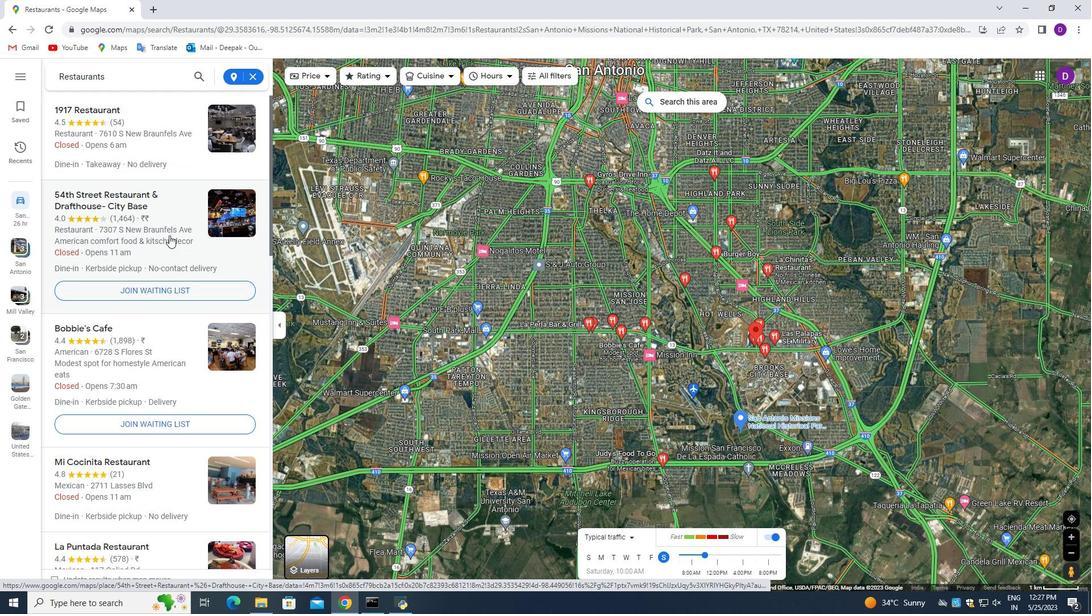 
Action: Mouse scrolled (171, 224) with delta (0, 0)
Screenshot: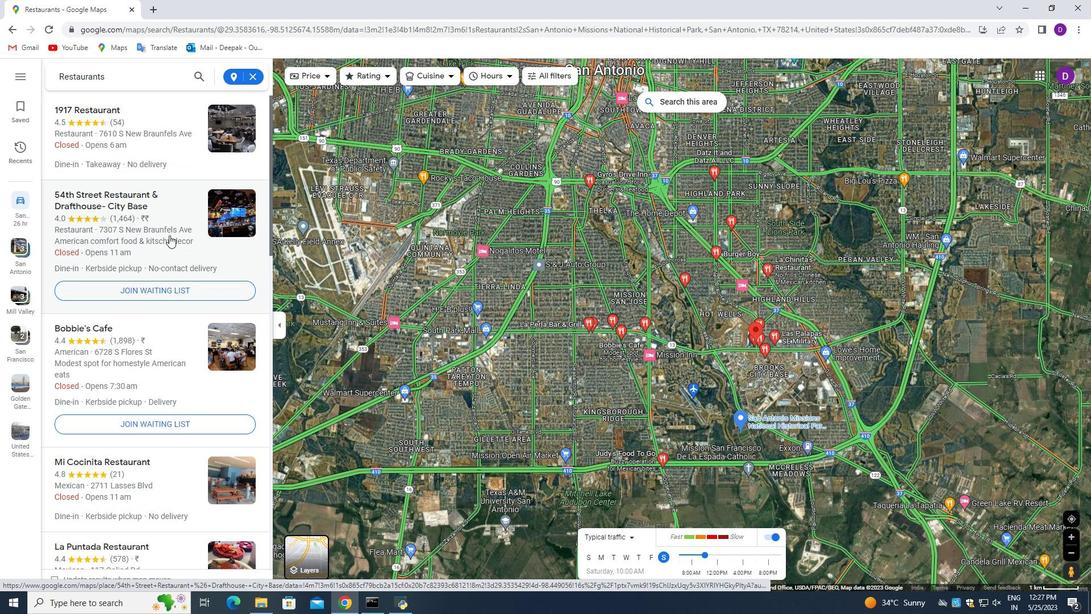 
Action: Mouse moved to (167, 204)
Screenshot: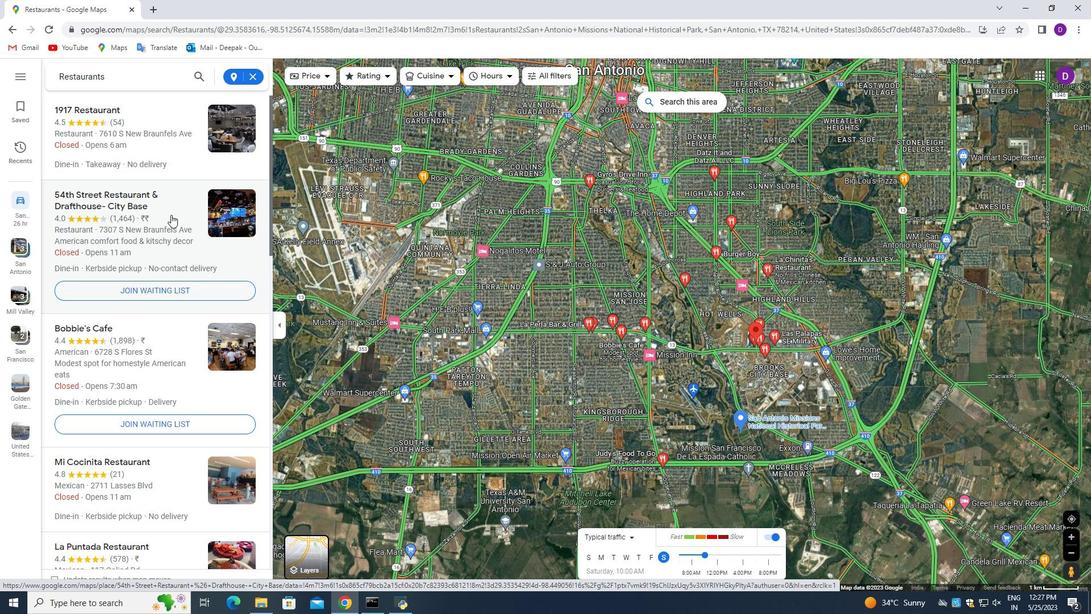 
Action: Mouse scrolled (167, 205) with delta (0, 0)
Screenshot: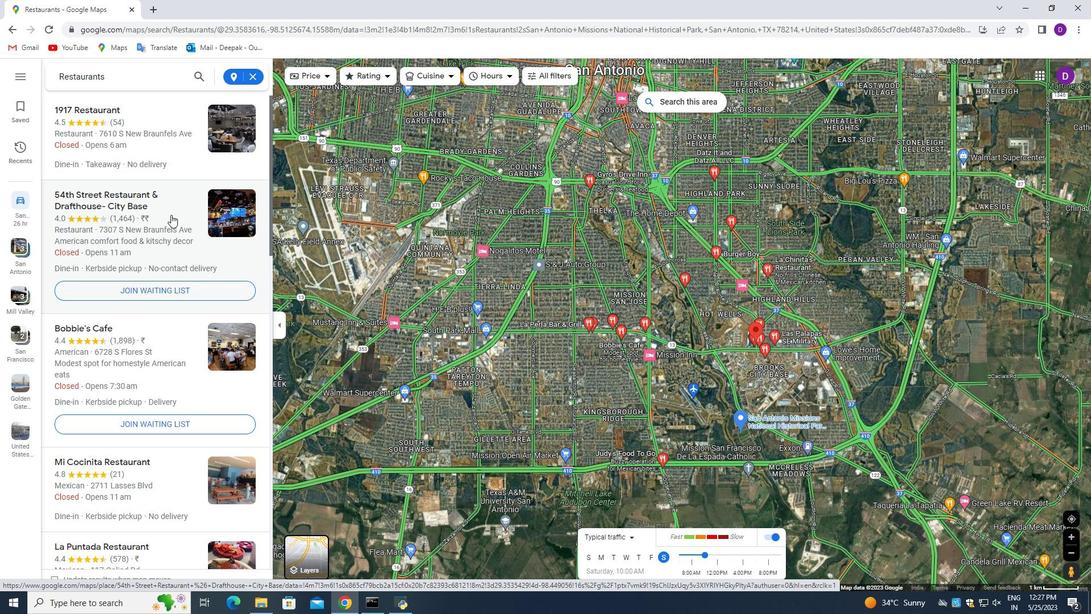 
Action: Mouse moved to (167, 203)
Screenshot: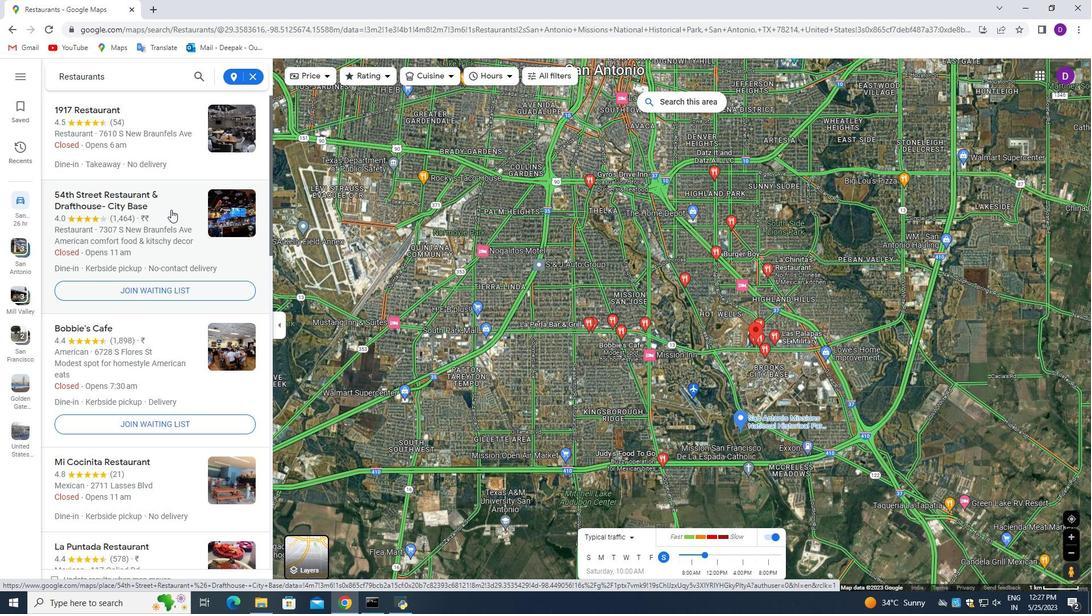 
Action: Mouse scrolled (167, 204) with delta (0, 0)
Screenshot: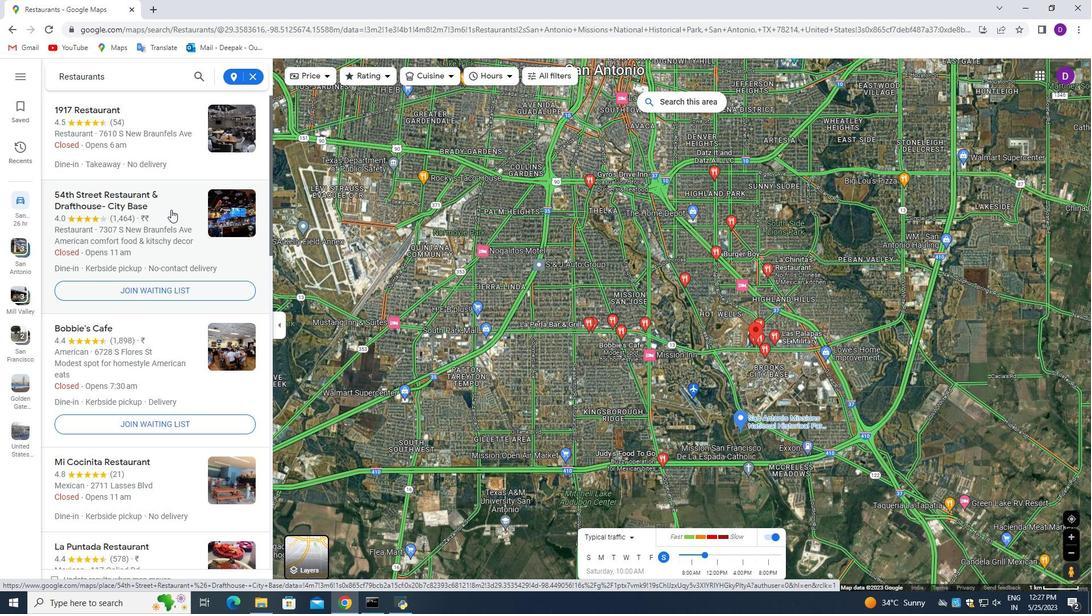 
Action: Mouse moved to (166, 201)
Screenshot: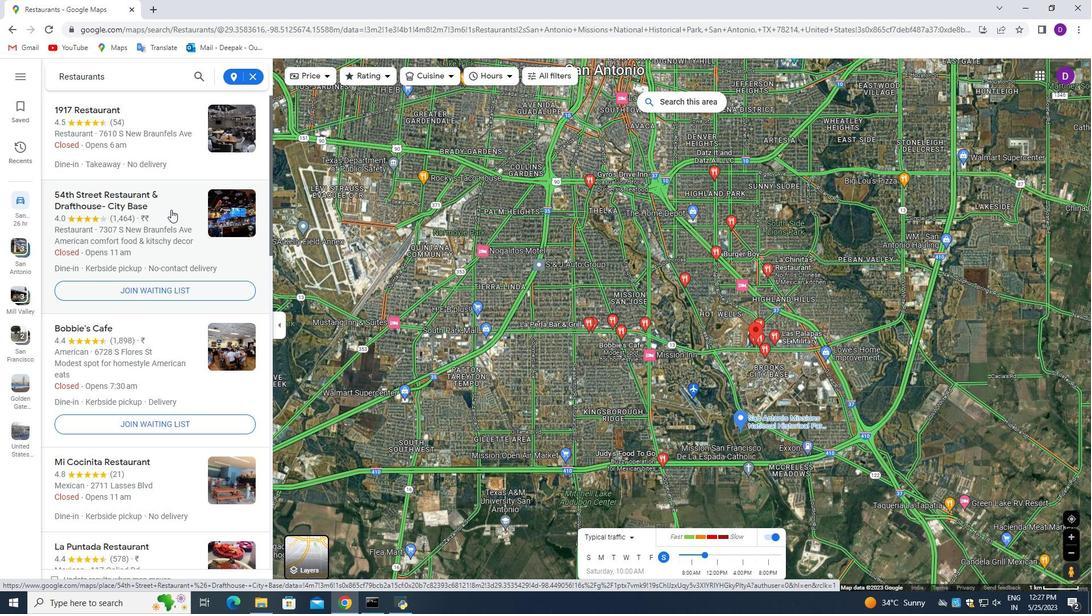 
Action: Mouse scrolled (166, 201) with delta (0, 0)
Screenshot: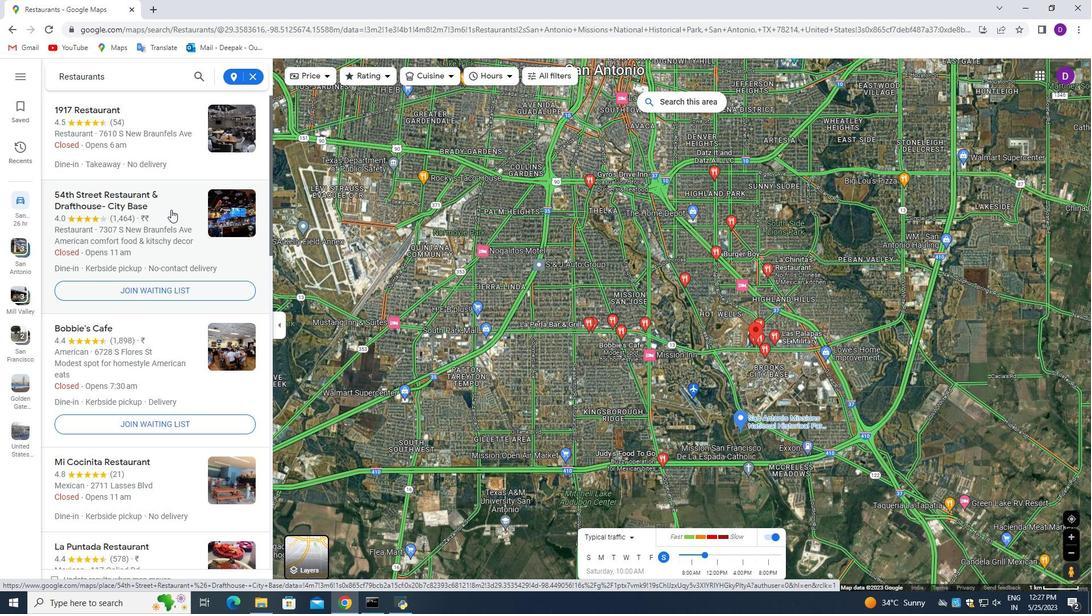 
Action: Mouse moved to (160, 191)
Screenshot: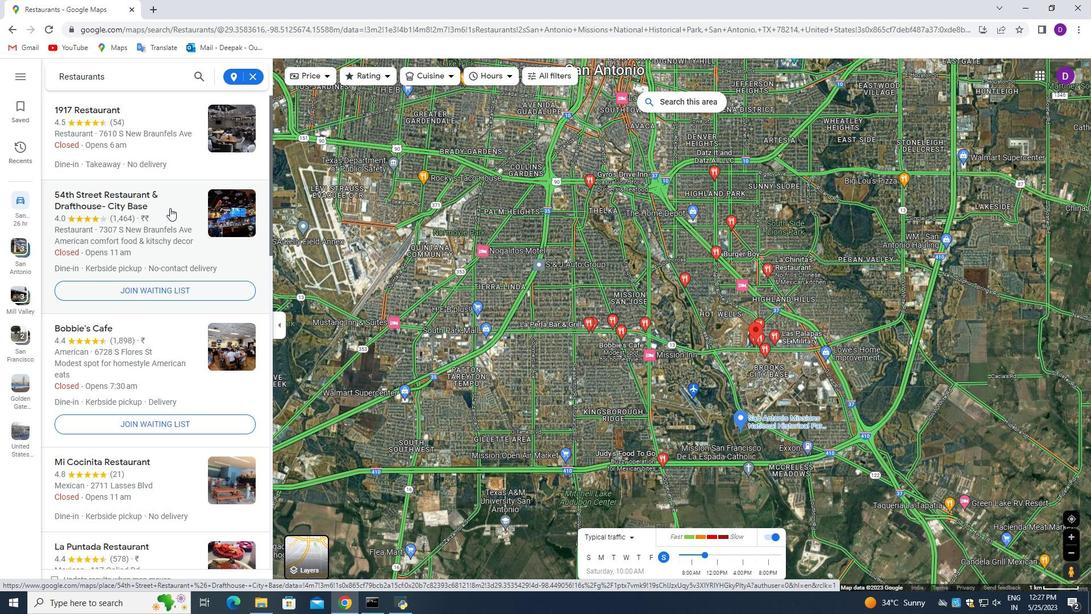 
Action: Mouse scrolled (161, 194) with delta (0, 0)
Screenshot: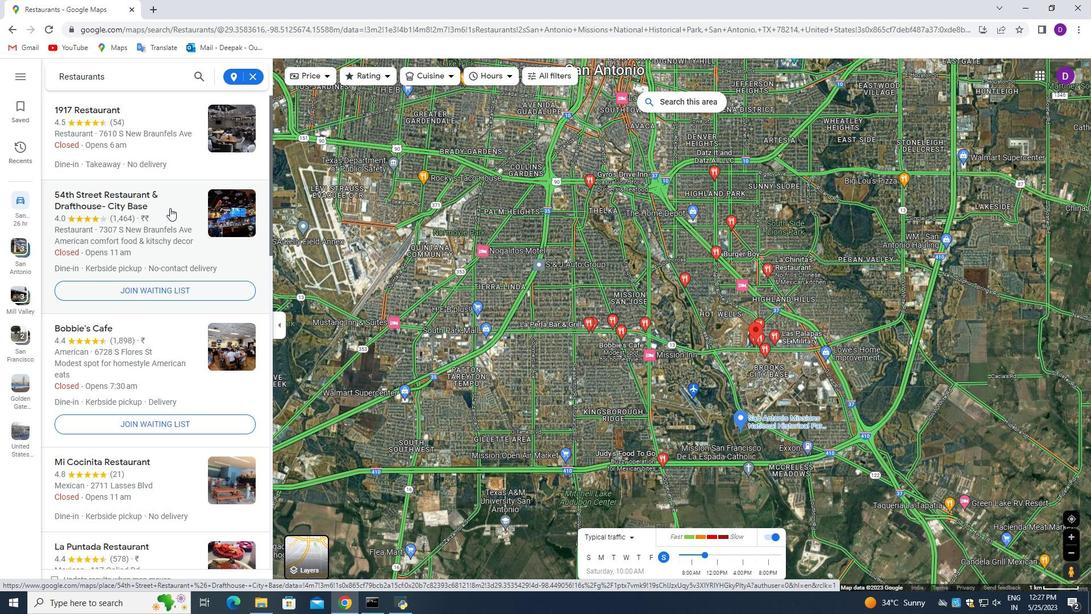 
Action: Mouse moved to (151, 144)
Screenshot: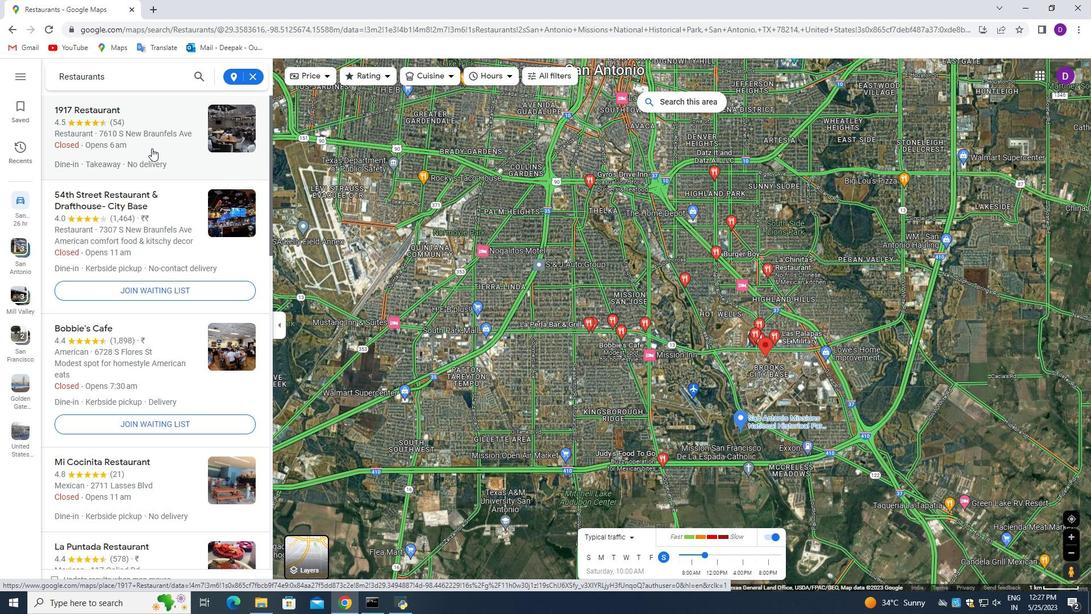 
Action: Mouse pressed left at (151, 144)
Screenshot: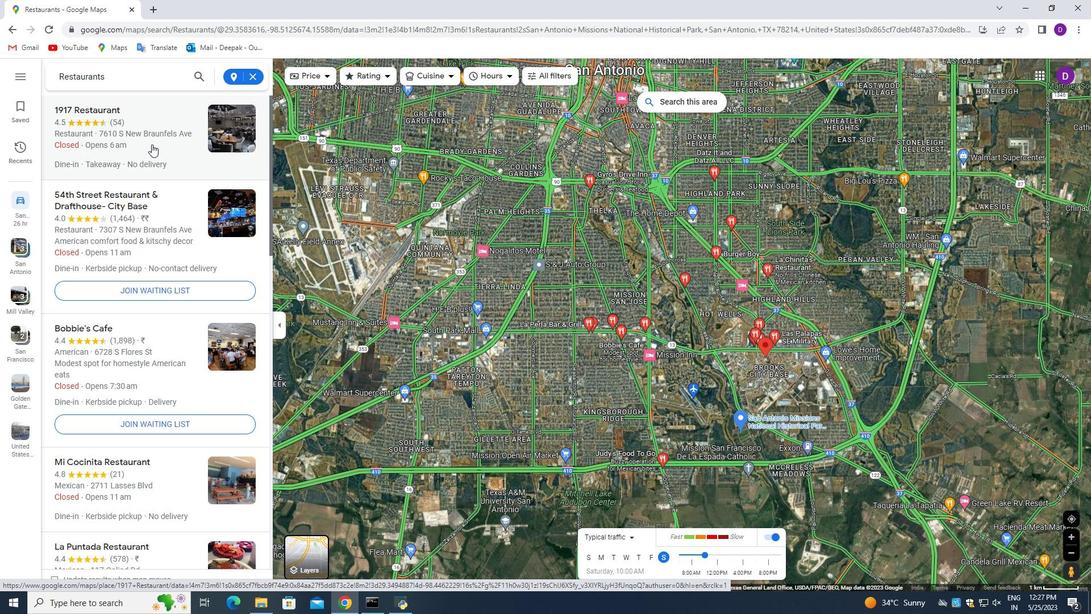 
Action: Mouse moved to (406, 418)
Screenshot: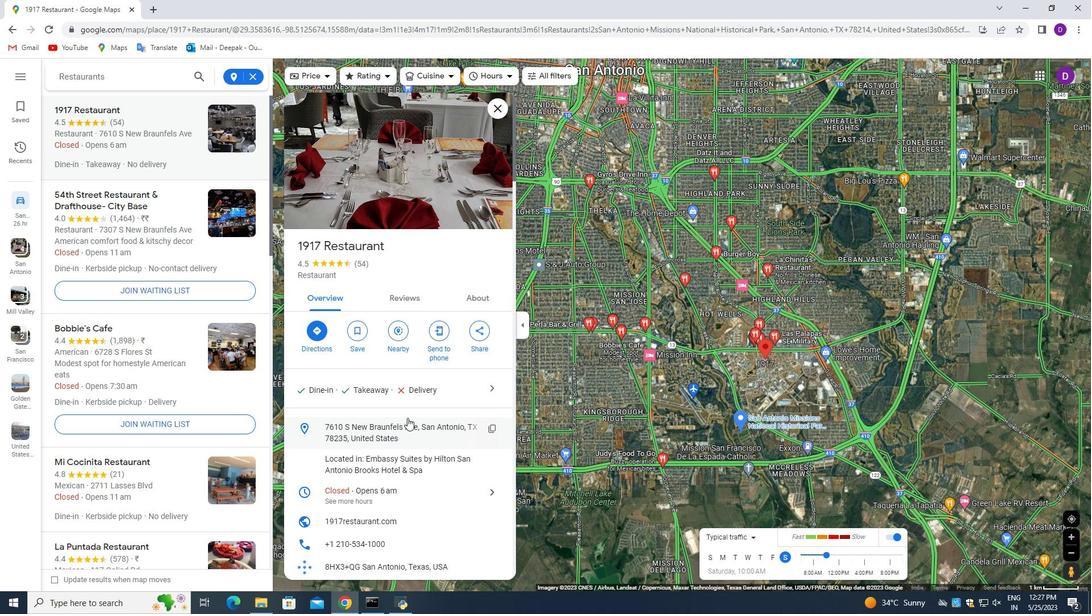 
Action: Mouse scrolled (406, 417) with delta (0, 0)
Screenshot: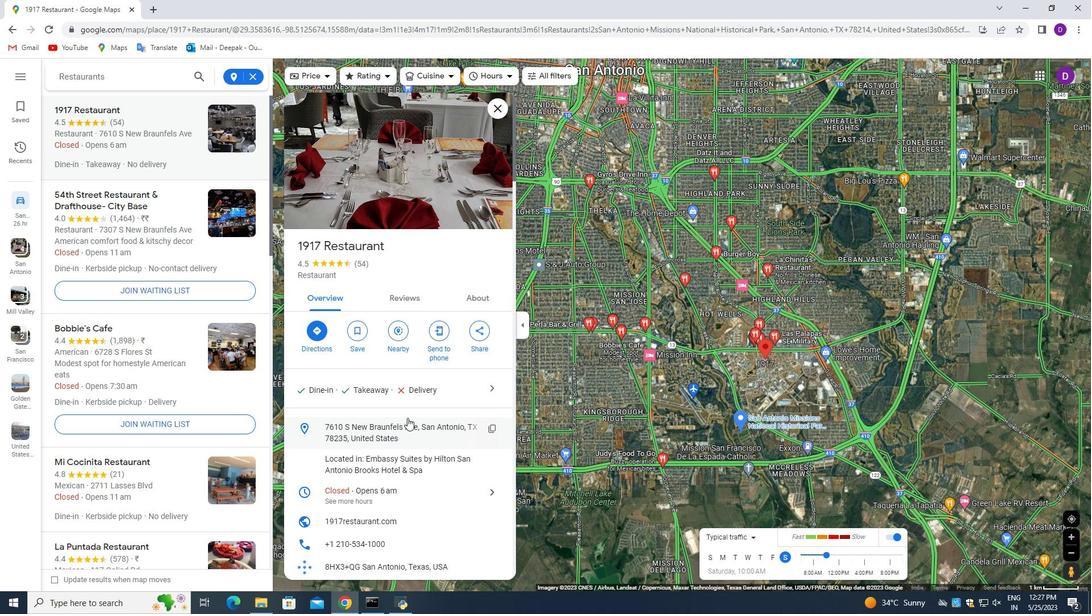
Action: Mouse scrolled (406, 417) with delta (0, 0)
Screenshot: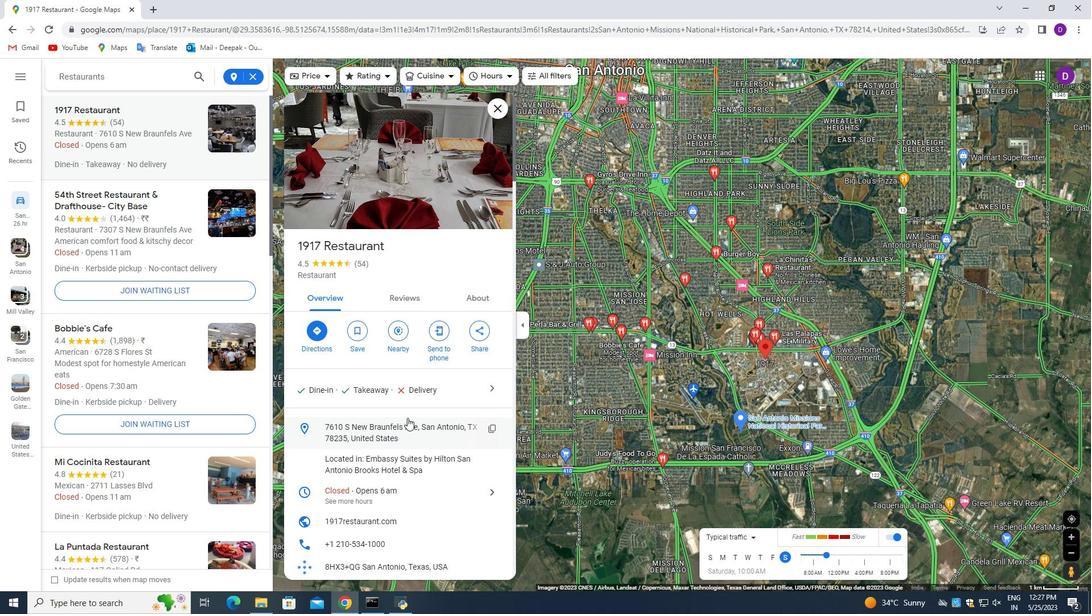 
Action: Mouse moved to (405, 416)
Screenshot: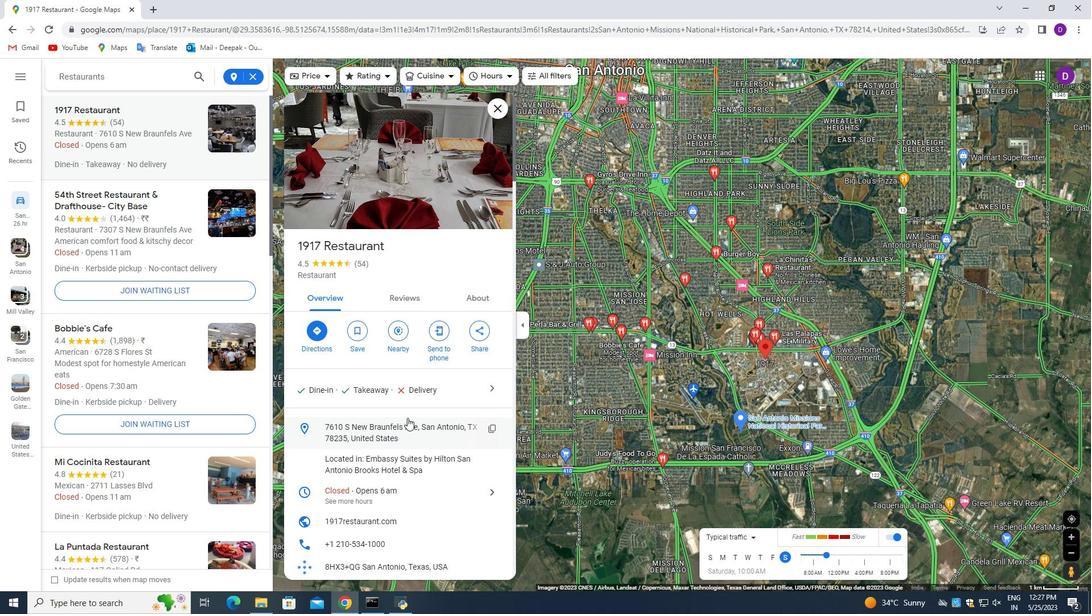 
Action: Mouse scrolled (405, 416) with delta (0, 0)
Screenshot: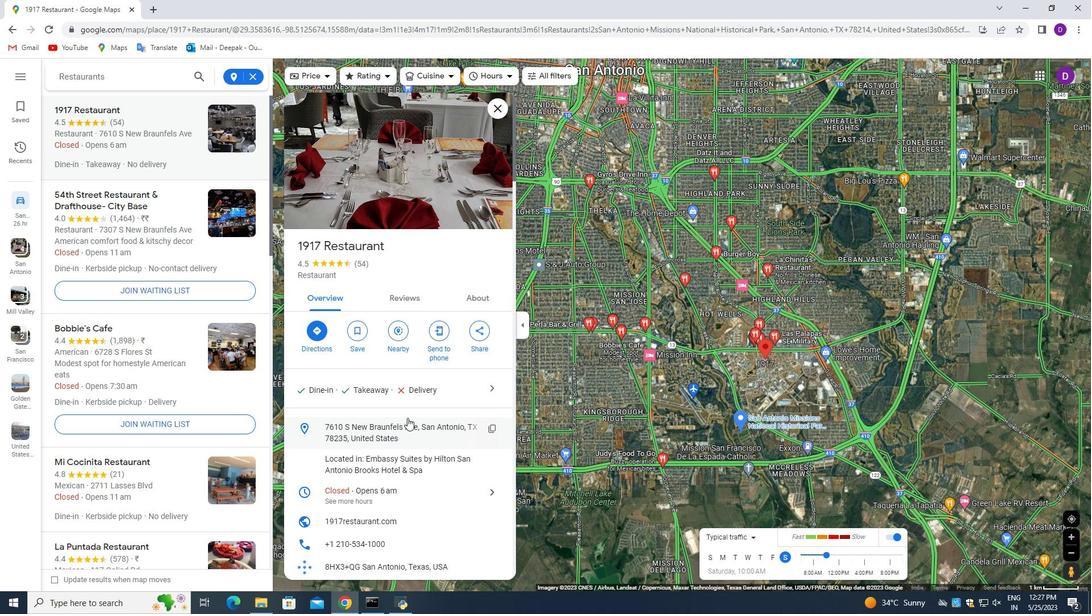 
Action: Mouse moved to (463, 328)
Screenshot: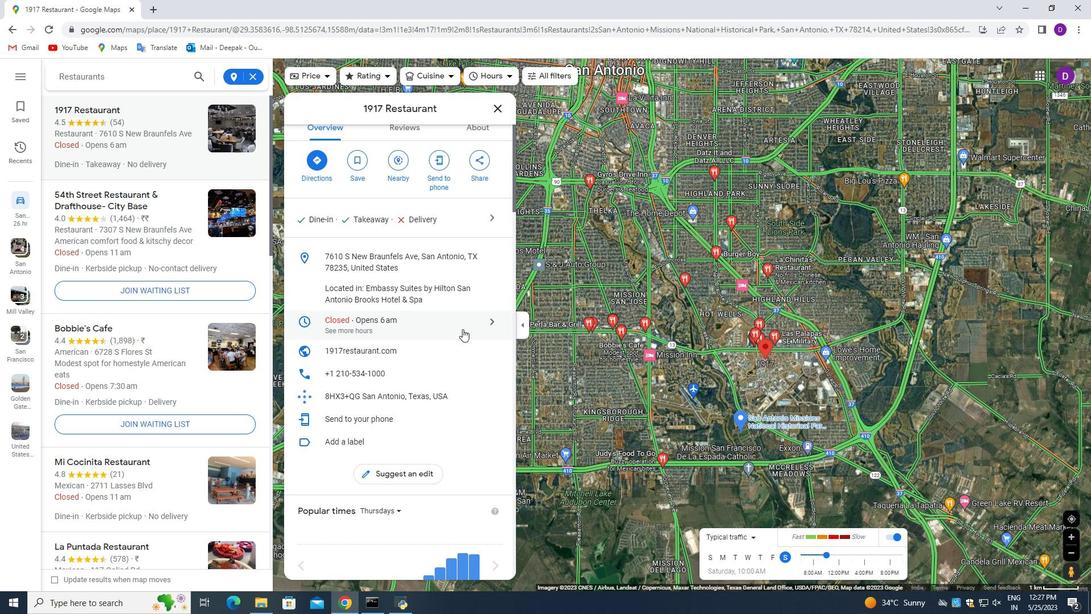 
Action: Mouse pressed left at (463, 328)
Screenshot: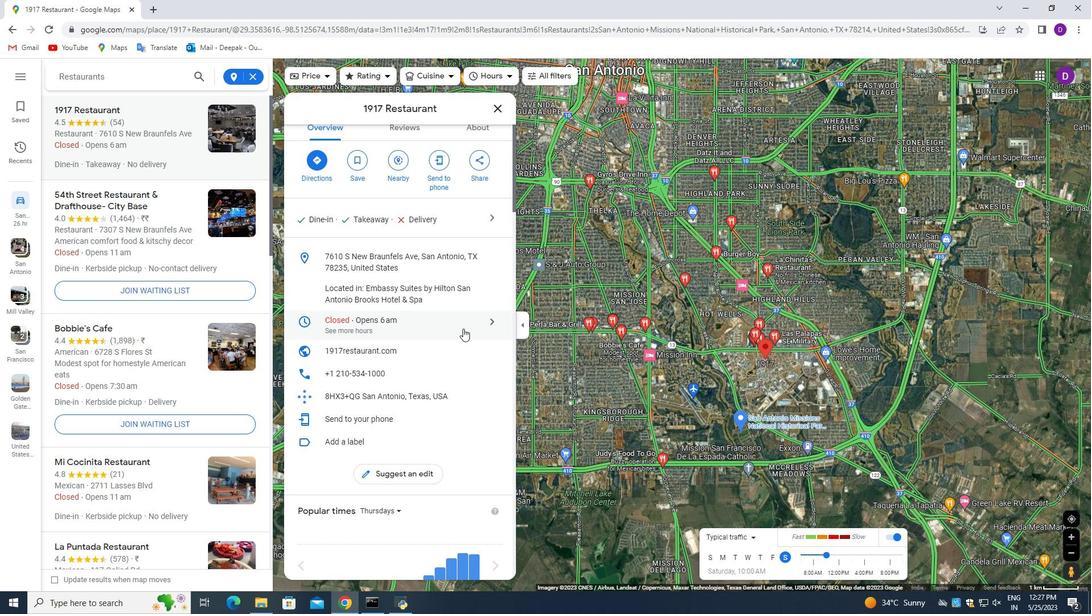 
Action: Mouse moved to (431, 253)
Screenshot: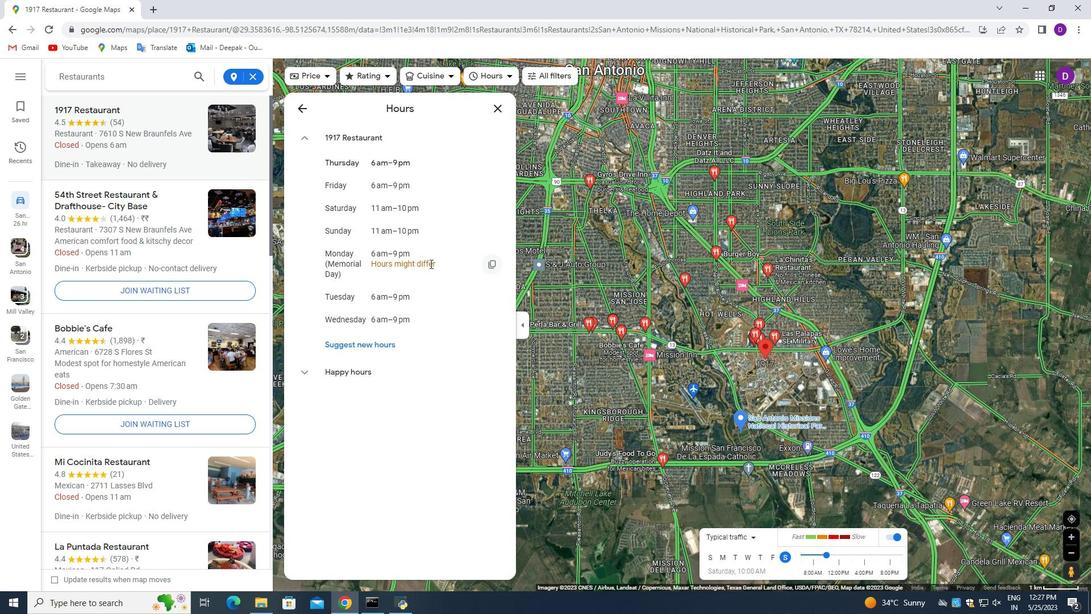 
Action: Mouse scrolled (431, 254) with delta (0, 0)
Screenshot: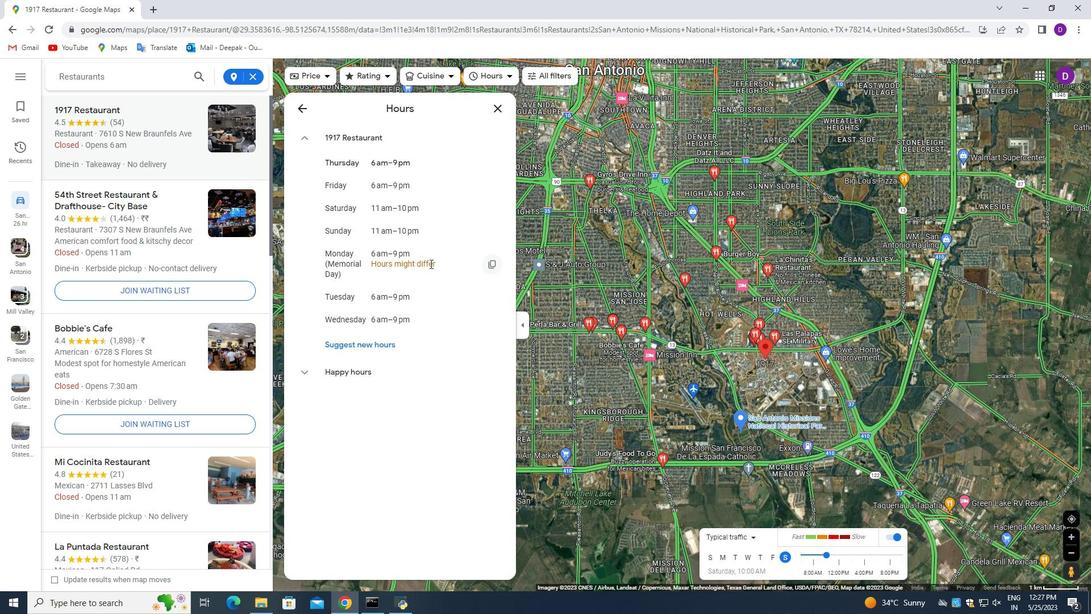 
Action: Mouse moved to (431, 253)
Screenshot: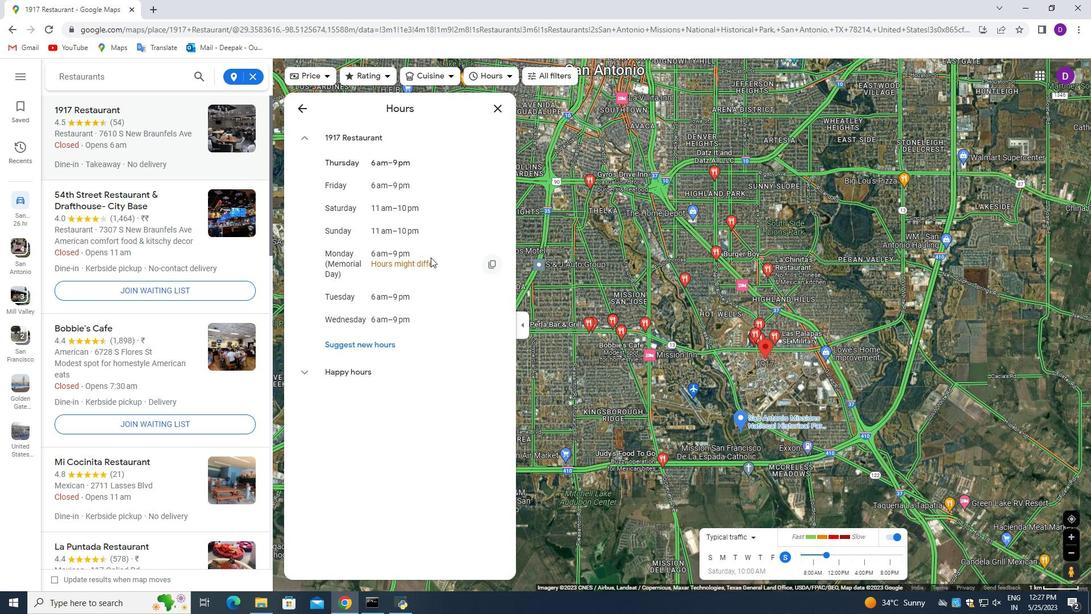 
Action: Mouse scrolled (431, 253) with delta (0, 0)
Screenshot: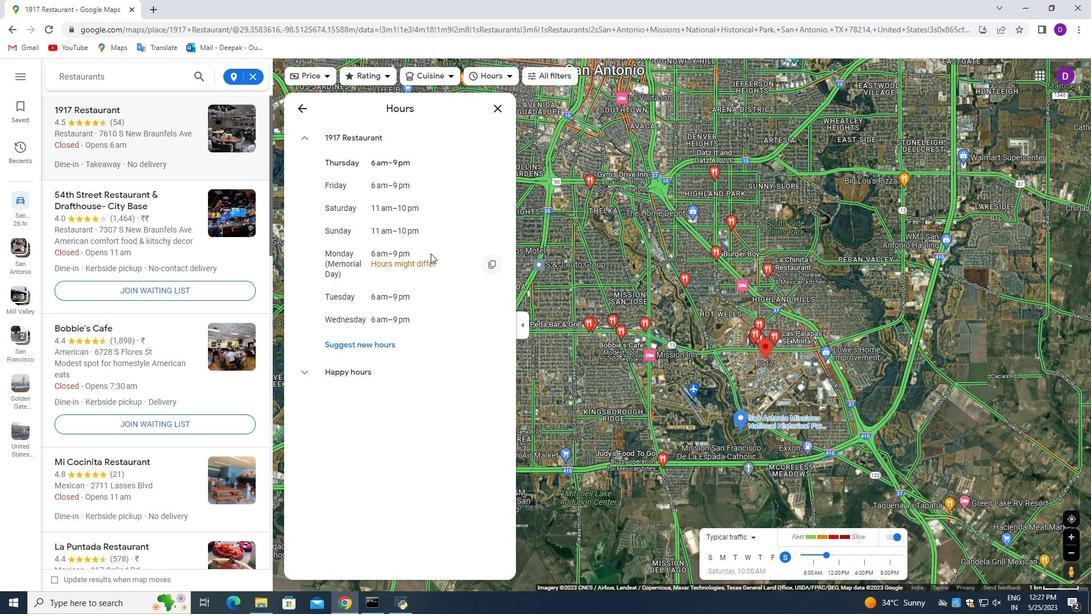 
Action: Mouse moved to (431, 252)
Screenshot: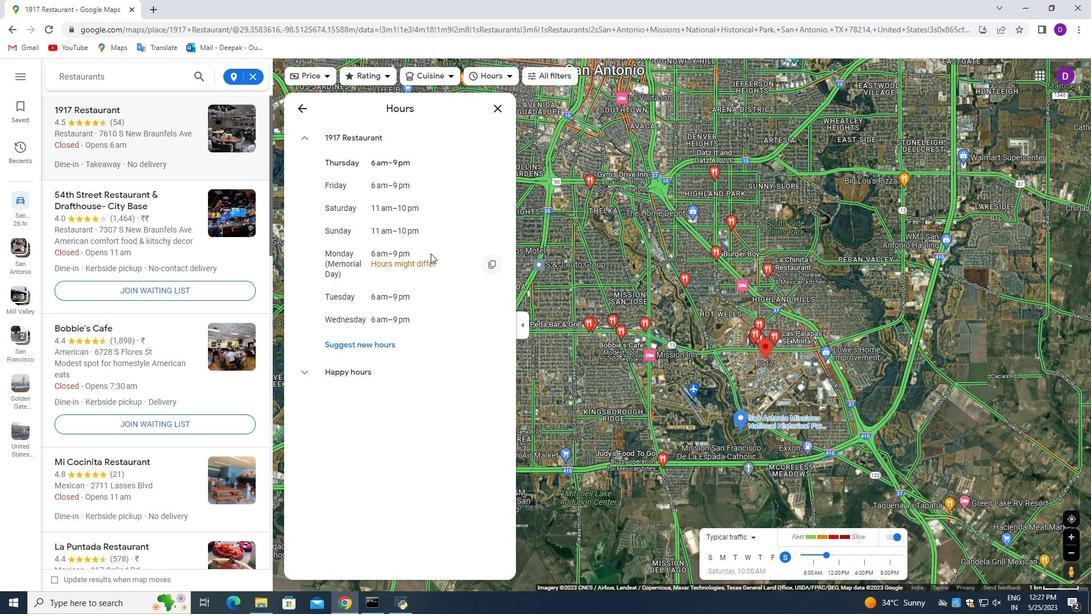
Action: Mouse scrolled (431, 253) with delta (0, 0)
Screenshot: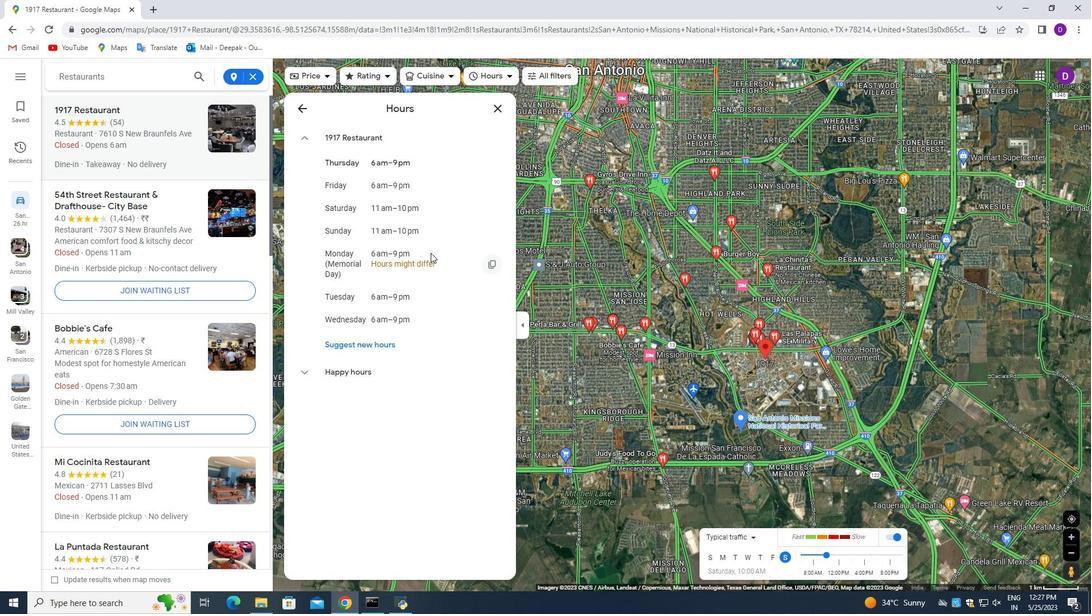 
Action: Mouse scrolled (431, 253) with delta (0, 0)
Screenshot: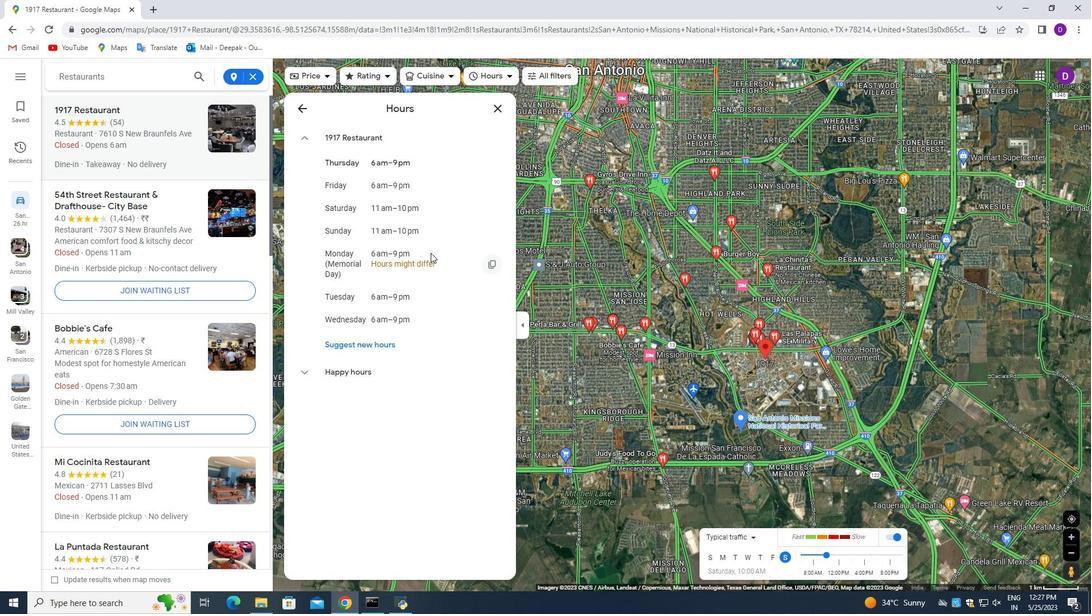 
Action: Mouse moved to (400, 257)
Screenshot: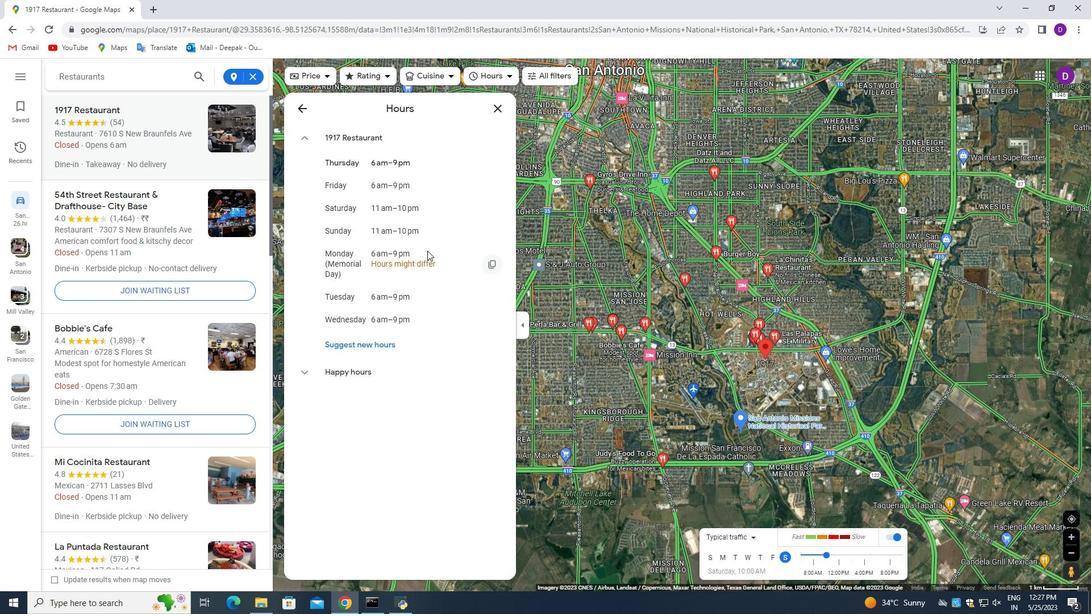 
Action: Mouse scrolled (400, 258) with delta (0, 0)
Screenshot: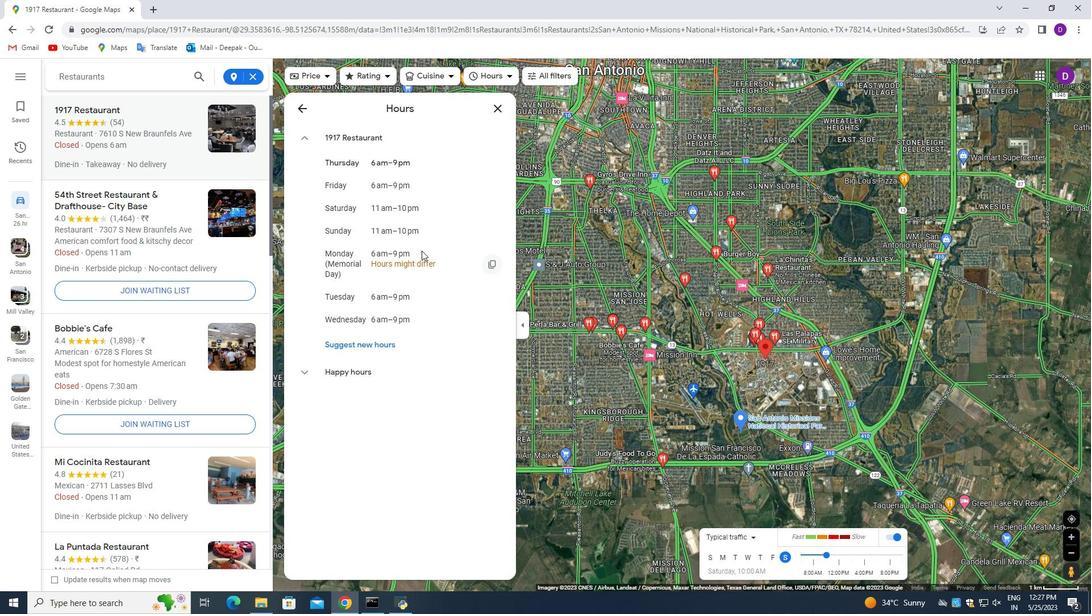 
Action: Mouse scrolled (400, 258) with delta (0, 0)
Screenshot: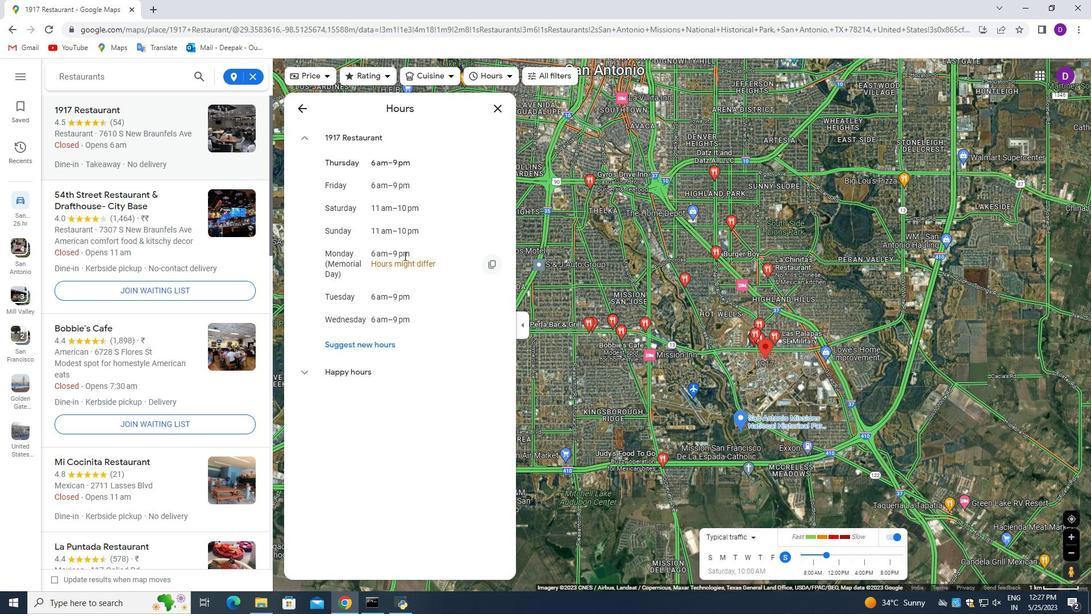 
Action: Mouse scrolled (400, 258) with delta (0, 0)
Screenshot: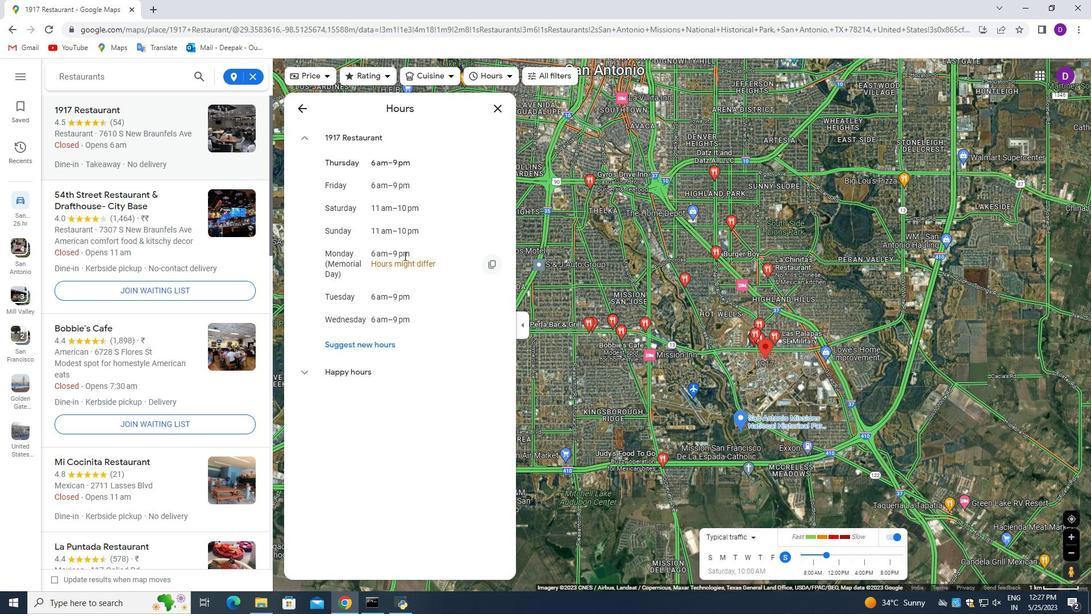
Action: Mouse moved to (496, 114)
Screenshot: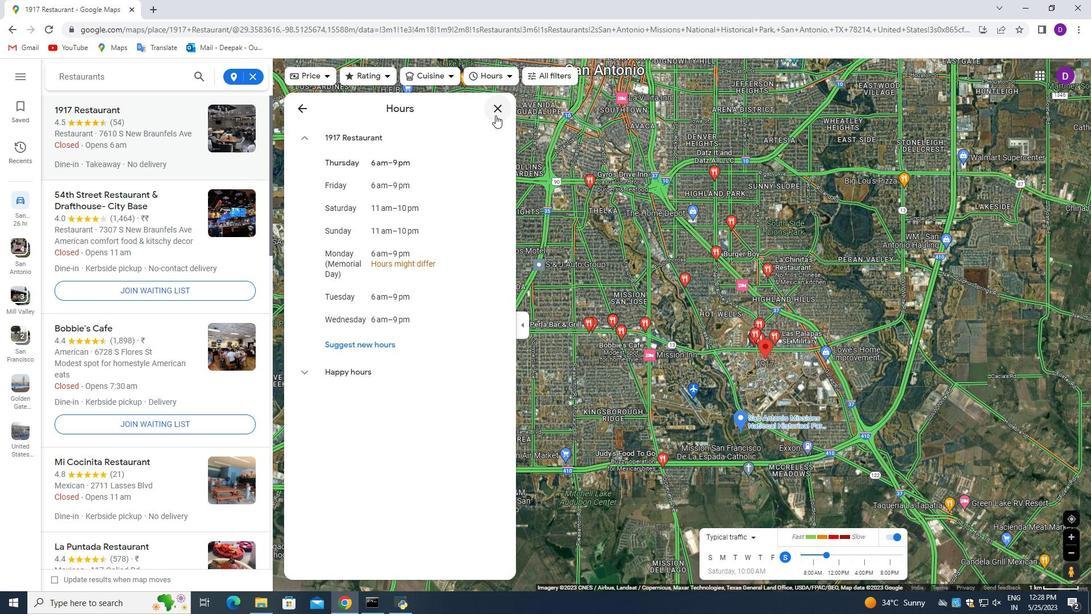 
Action: Mouse pressed left at (496, 114)
Screenshot: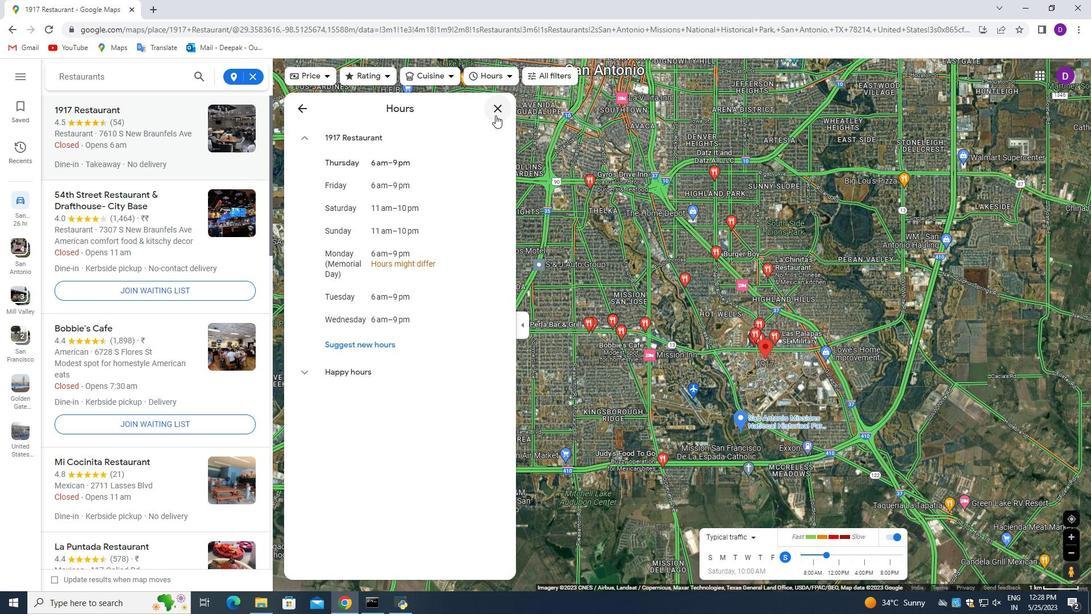 
Action: Mouse moved to (181, 251)
Screenshot: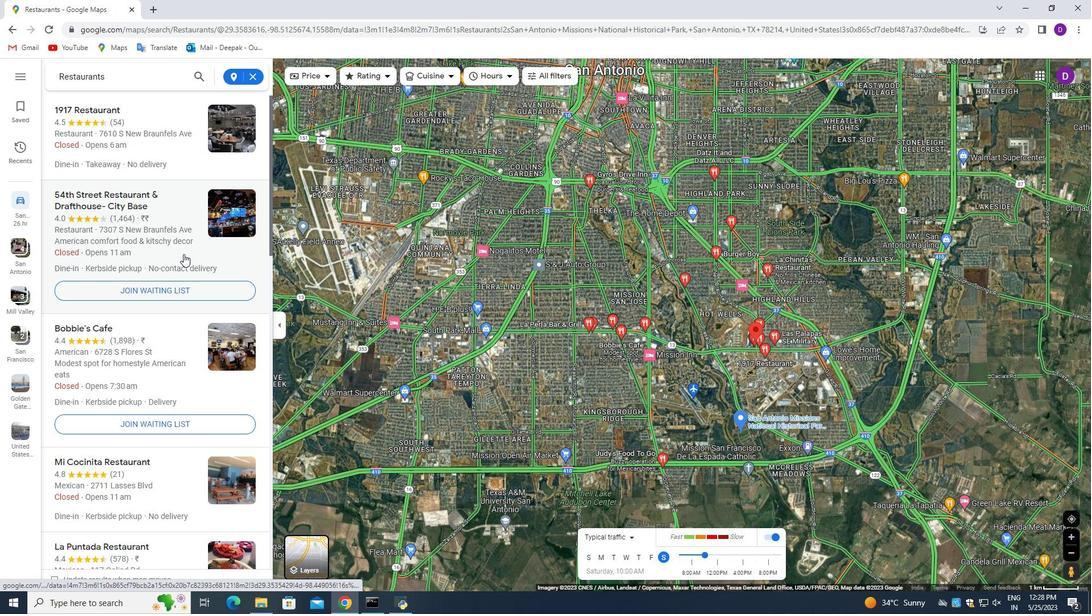 
Action: Mouse scrolled (181, 251) with delta (0, 0)
Screenshot: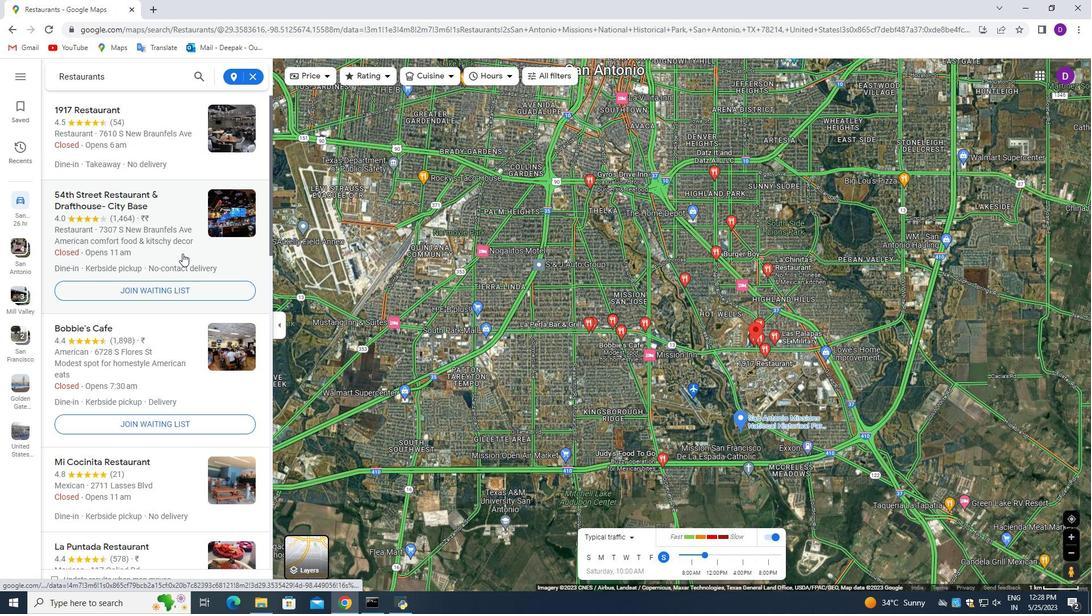 
Action: Mouse scrolled (181, 251) with delta (0, 0)
Screenshot: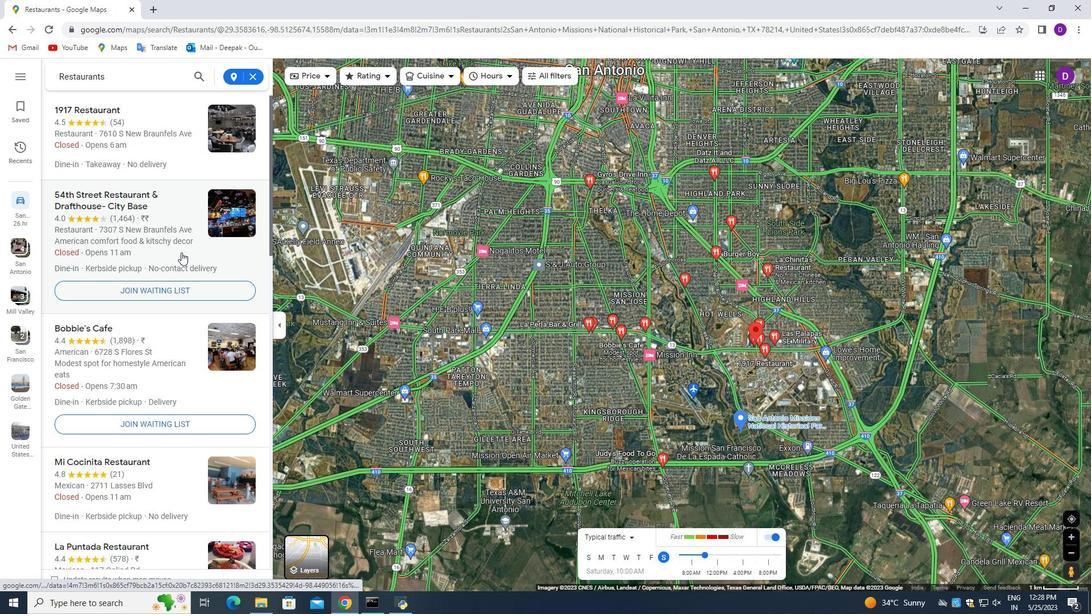 
Action: Mouse scrolled (181, 251) with delta (0, 0)
Screenshot: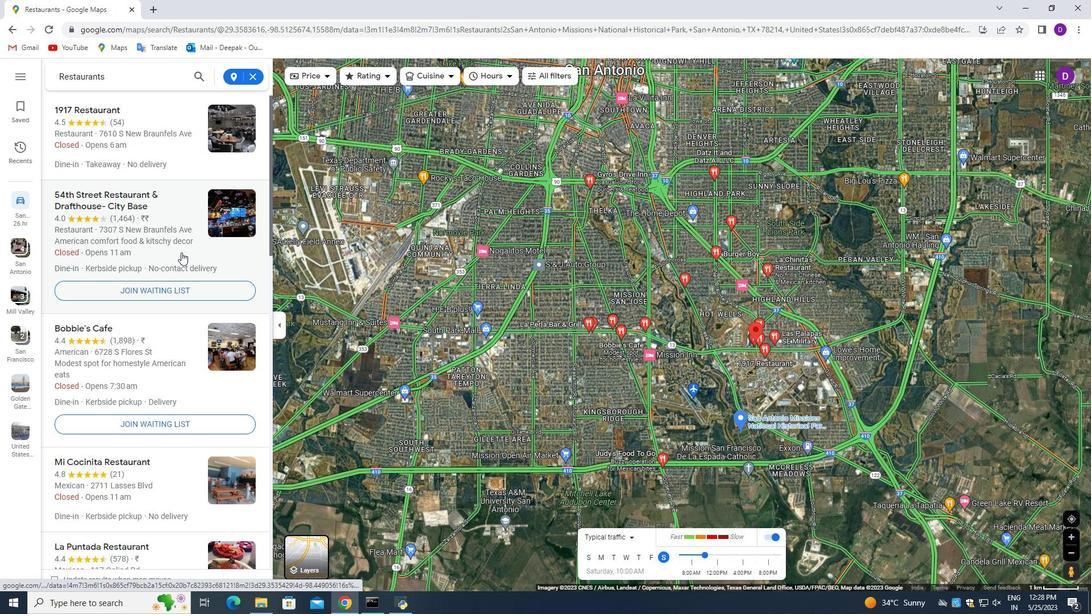 
Action: Mouse moved to (180, 247)
Screenshot: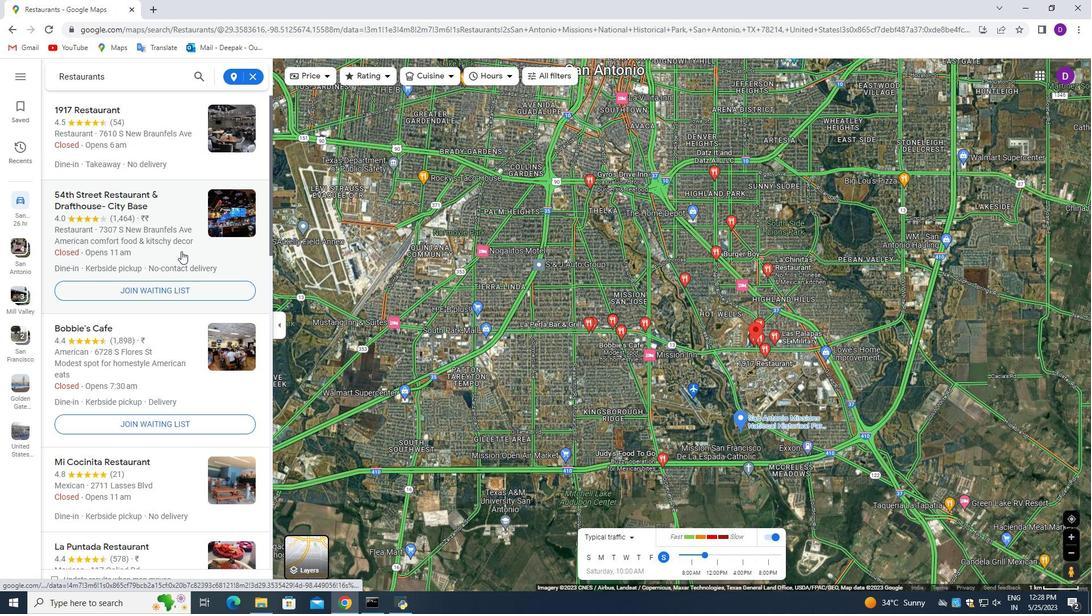 
Action: Mouse scrolled (180, 247) with delta (0, 0)
Screenshot: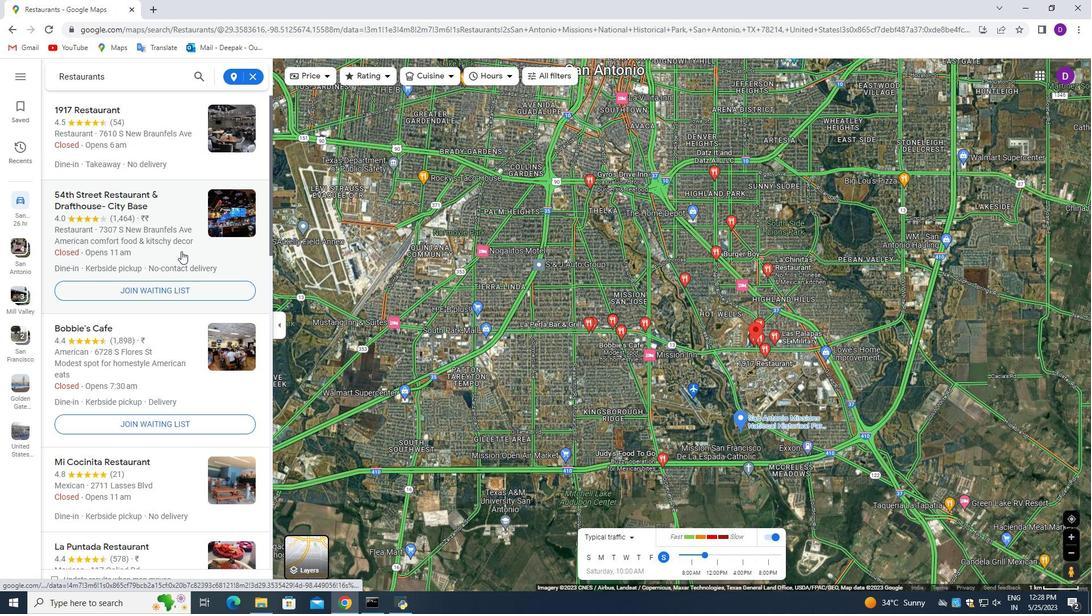 
Action: Mouse moved to (166, 143)
Screenshot: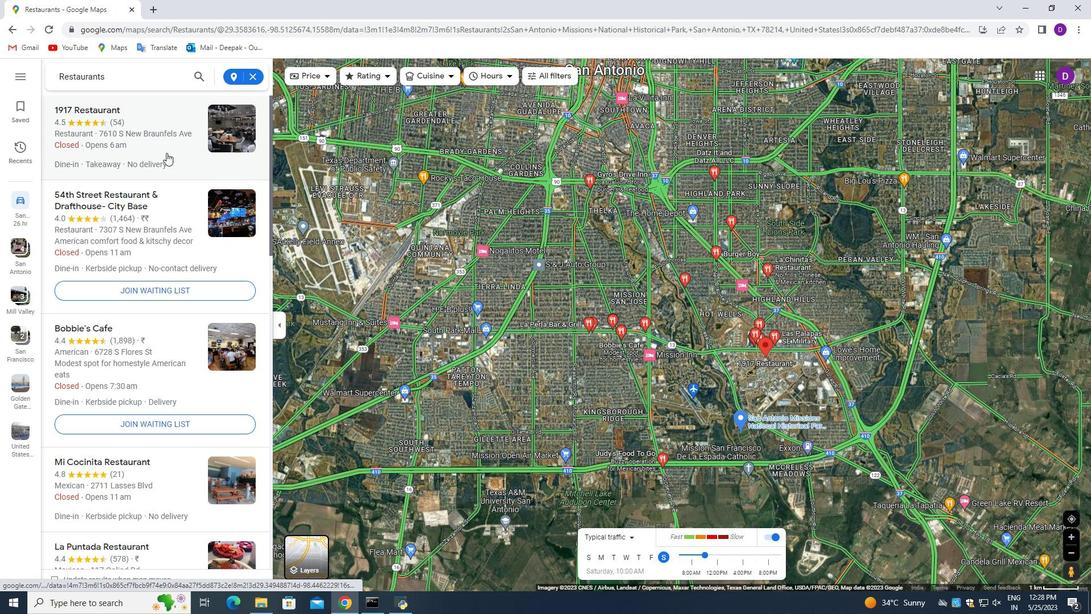 
Action: Mouse pressed left at (166, 143)
Screenshot: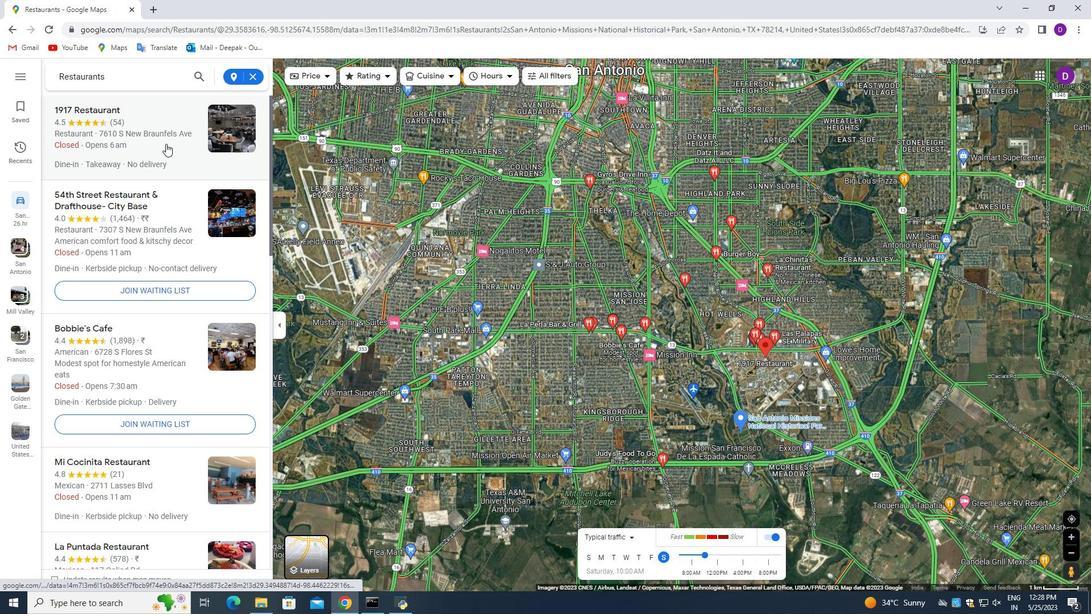 
Action: Mouse moved to (397, 410)
Screenshot: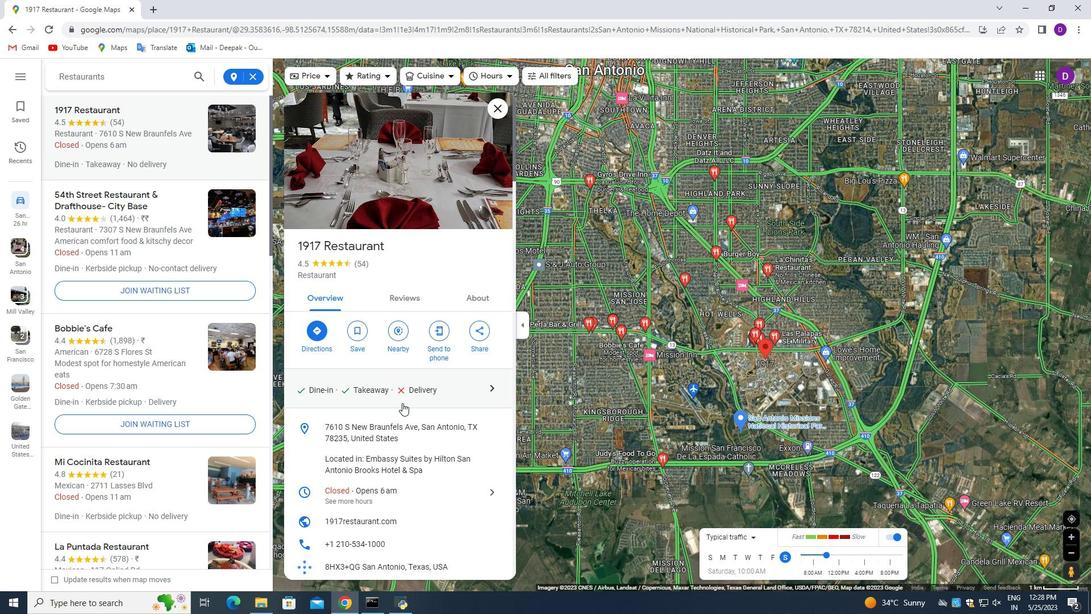 
Action: Mouse scrolled (397, 410) with delta (0, 0)
Screenshot: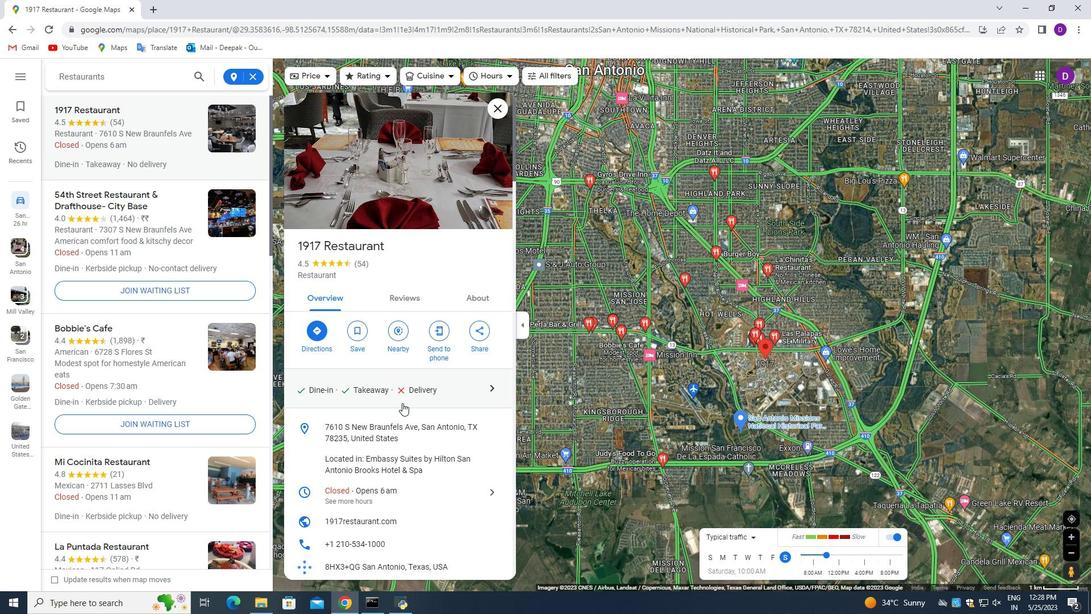 
Action: Mouse moved to (396, 411)
Screenshot: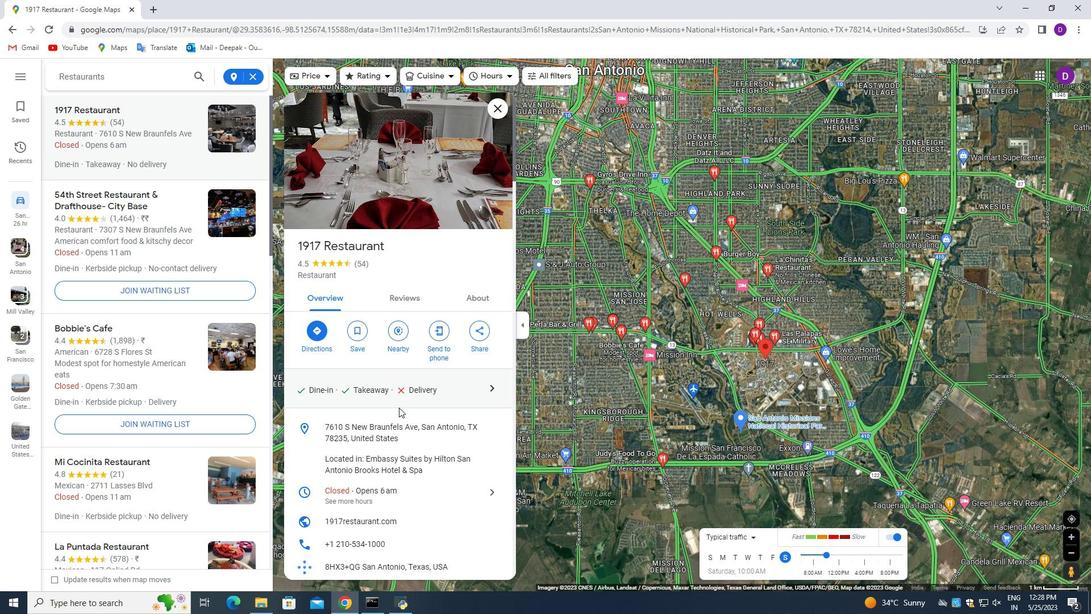 
Action: Mouse scrolled (396, 411) with delta (0, 0)
Screenshot: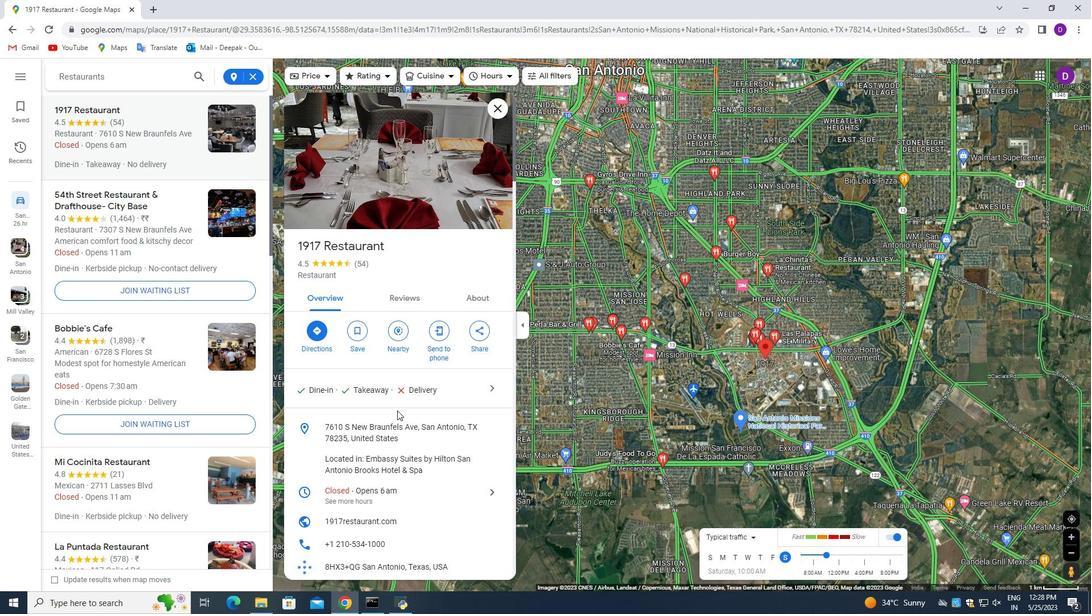 
Action: Mouse moved to (399, 411)
Screenshot: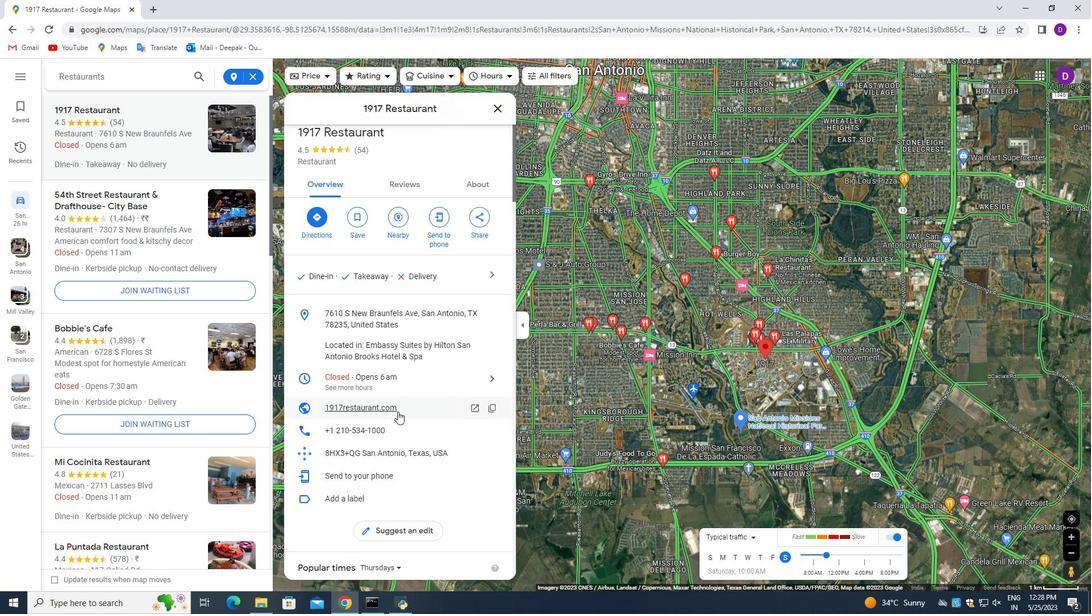 
Action: Mouse scrolled (399, 410) with delta (0, 0)
Screenshot: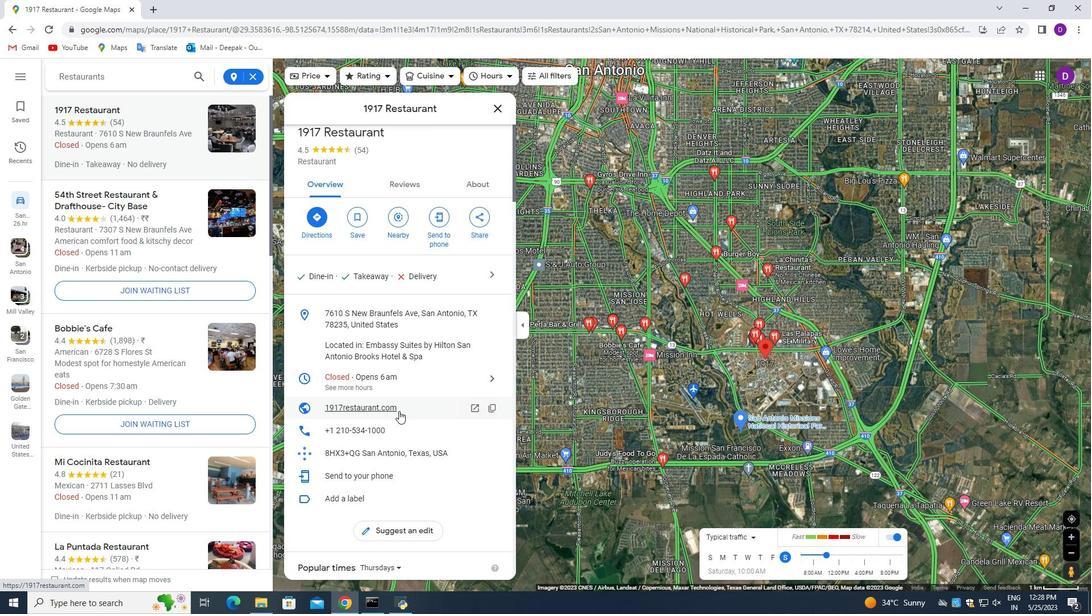 
Action: Mouse scrolled (399, 410) with delta (0, 0)
Screenshot: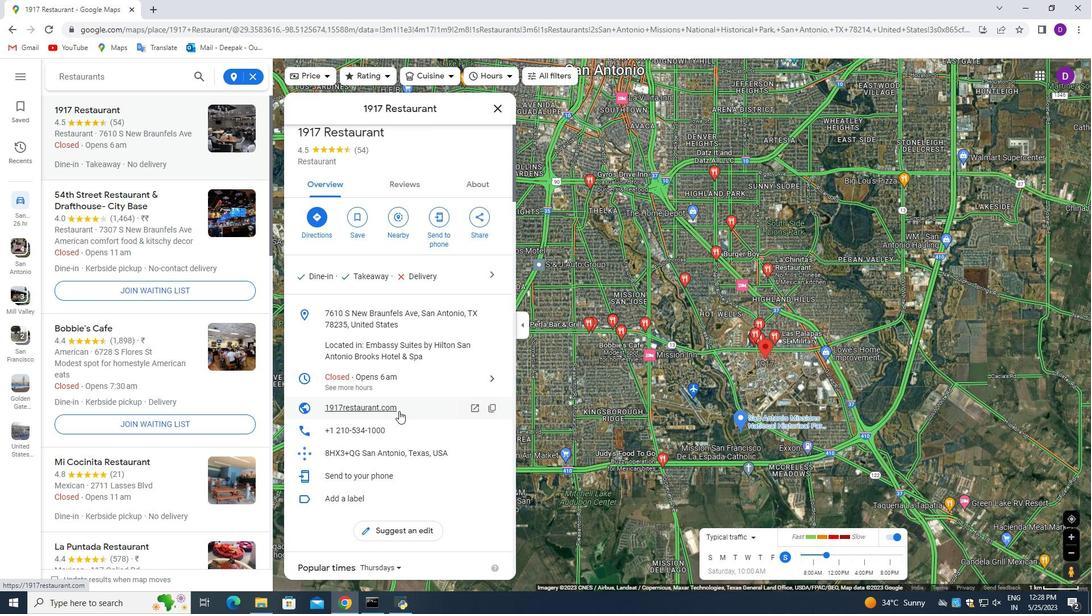 
Action: Mouse scrolled (399, 410) with delta (0, 0)
Screenshot: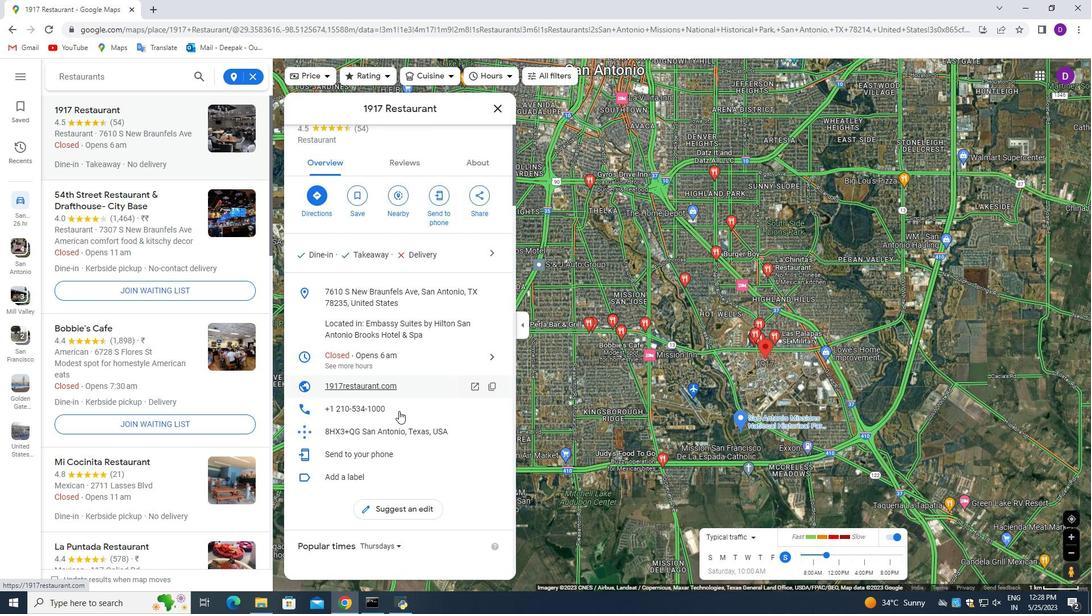 
Action: Mouse moved to (400, 410)
Screenshot: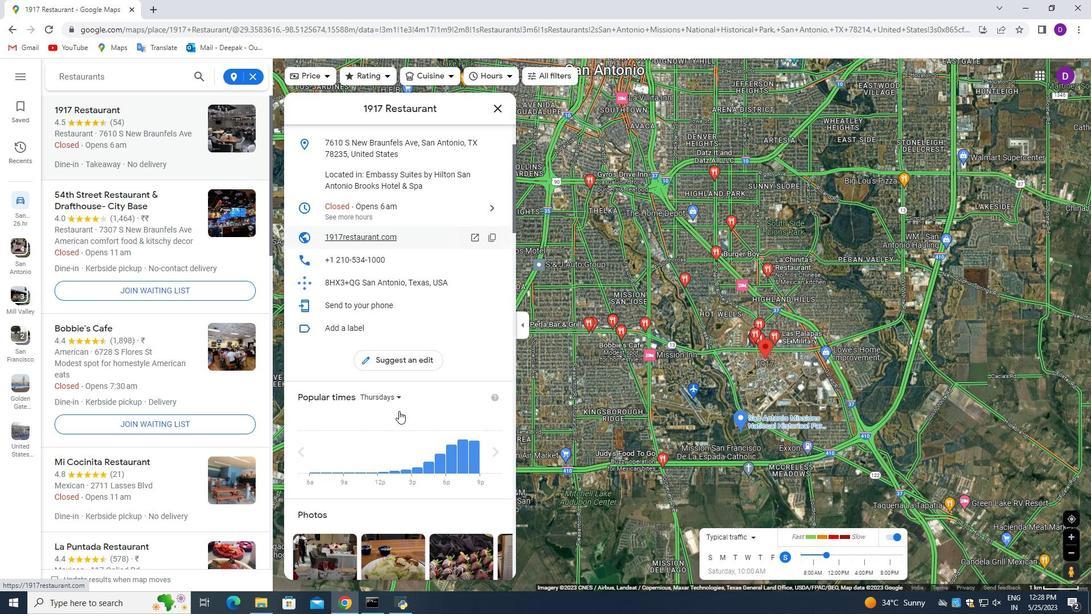 
Action: Mouse scrolled (400, 411) with delta (0, 0)
Screenshot: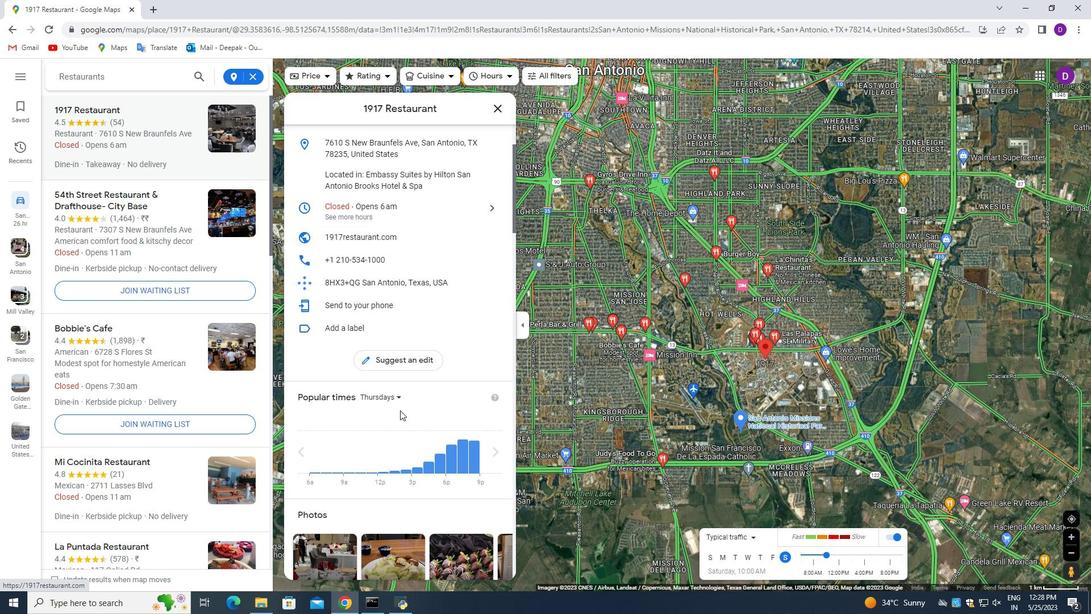 
Action: Mouse scrolled (400, 411) with delta (0, 0)
Screenshot: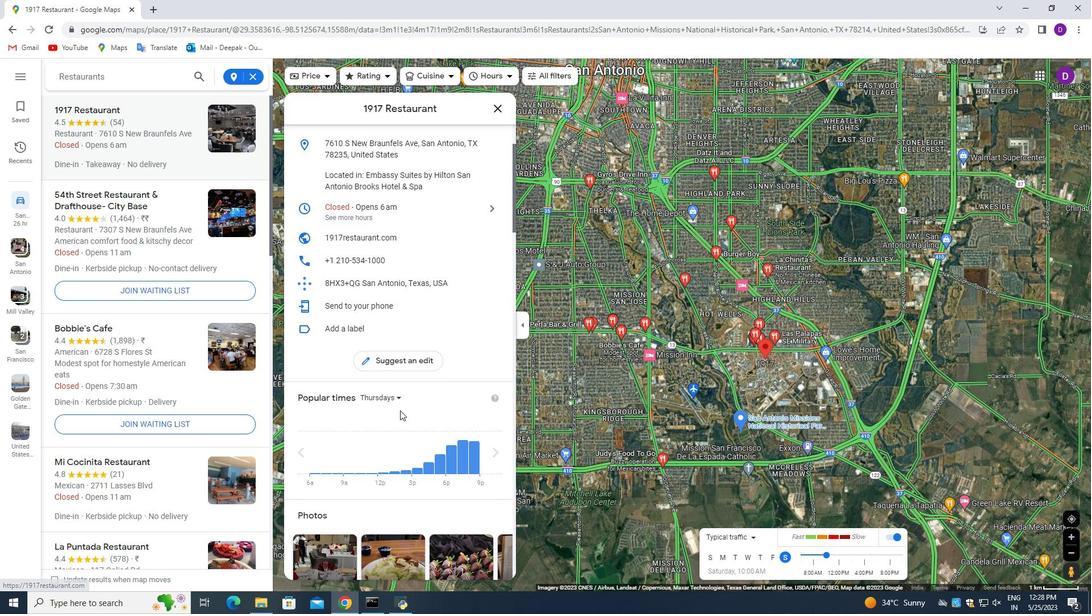 
Action: Mouse scrolled (400, 411) with delta (0, 0)
Screenshot: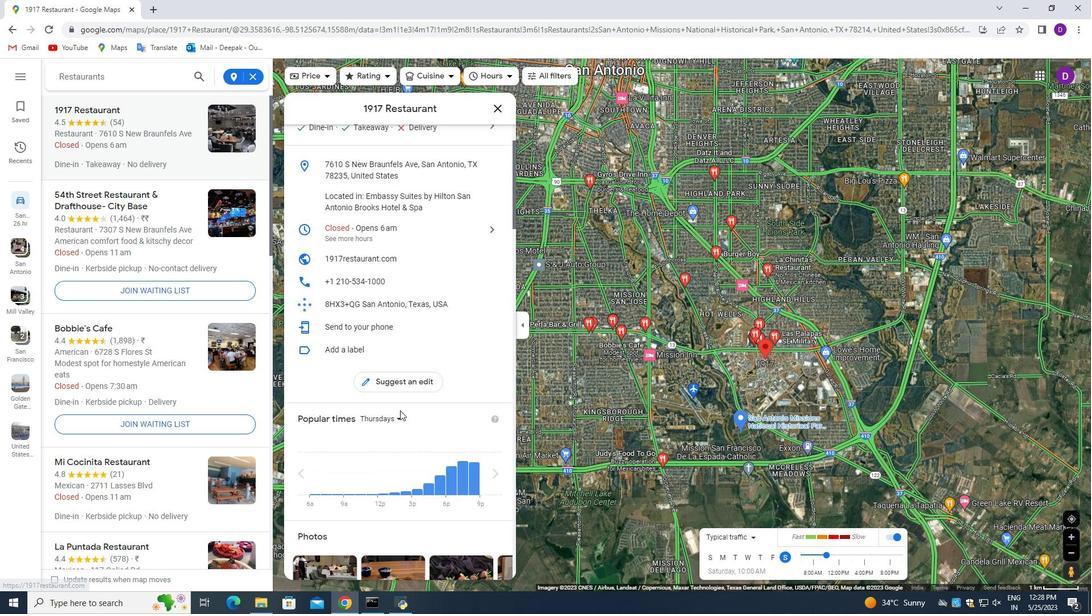 
Action: Mouse scrolled (400, 411) with delta (0, 0)
Screenshot: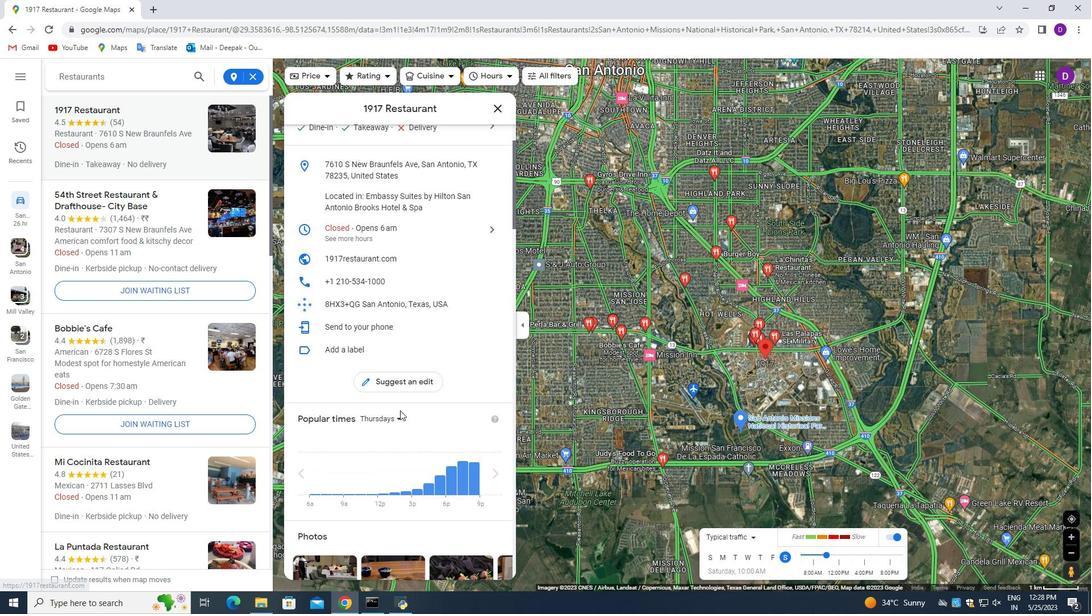 
Action: Mouse scrolled (400, 411) with delta (0, 0)
Screenshot: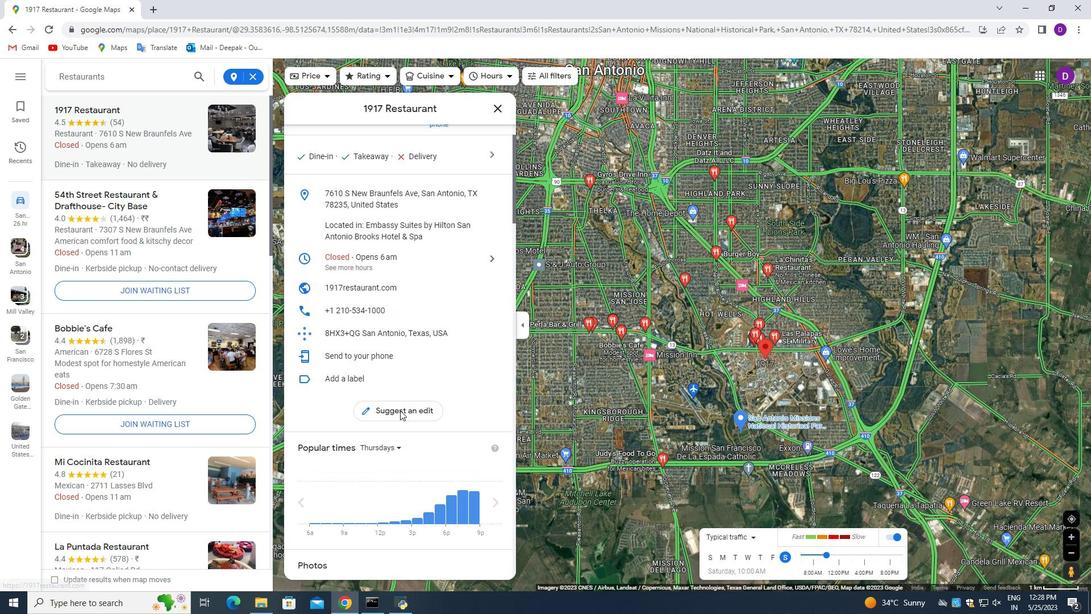 
Action: Mouse moved to (401, 407)
Screenshot: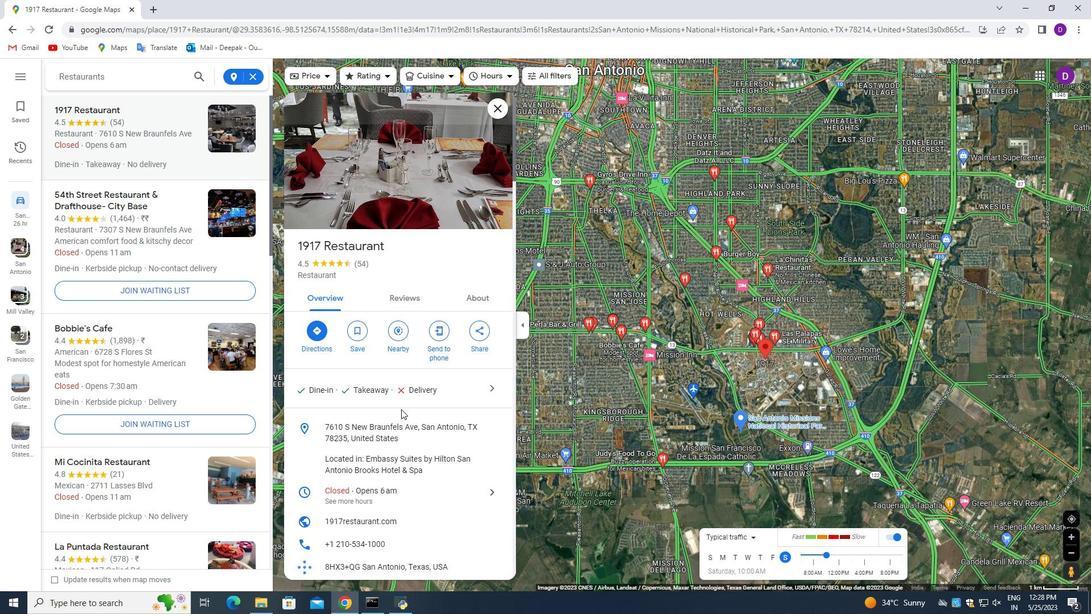 
Action: Mouse scrolled (401, 407) with delta (0, 0)
Screenshot: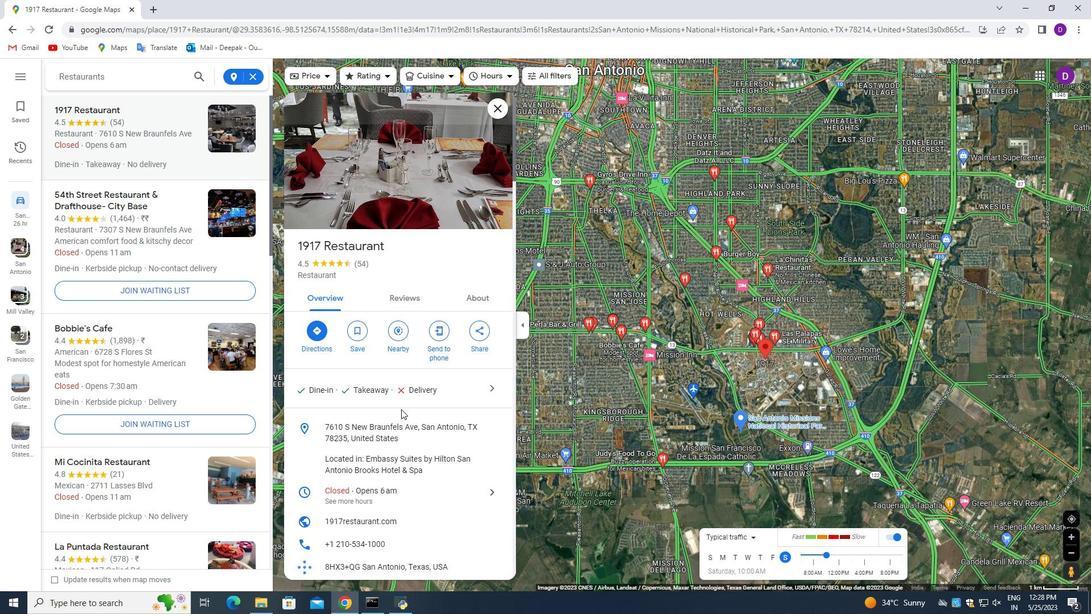 
Action: Mouse moved to (401, 404)
Screenshot: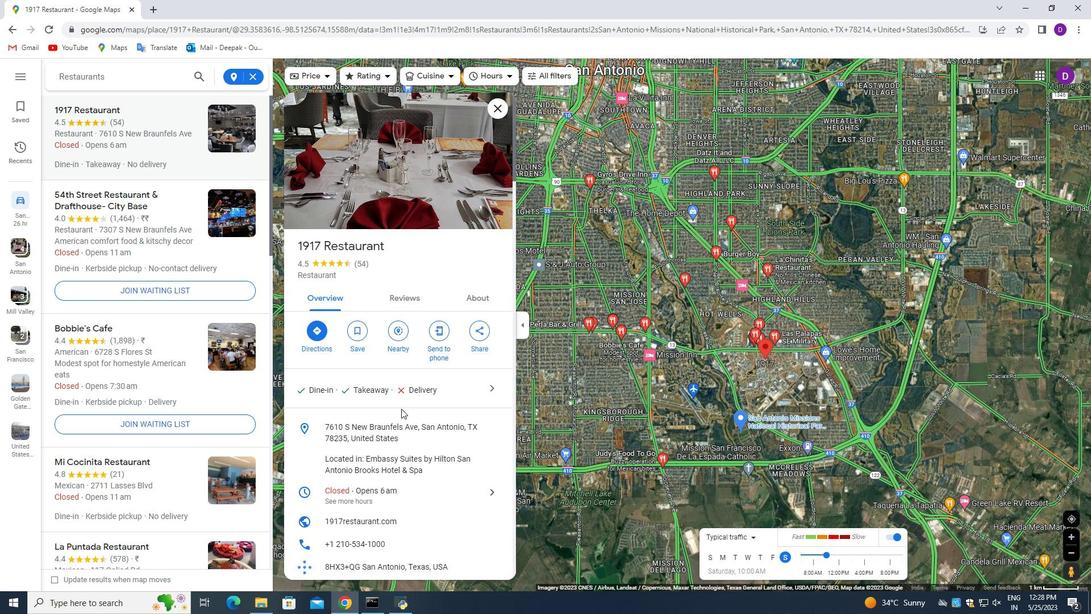 
Action: Mouse scrolled (401, 405) with delta (0, 0)
Screenshot: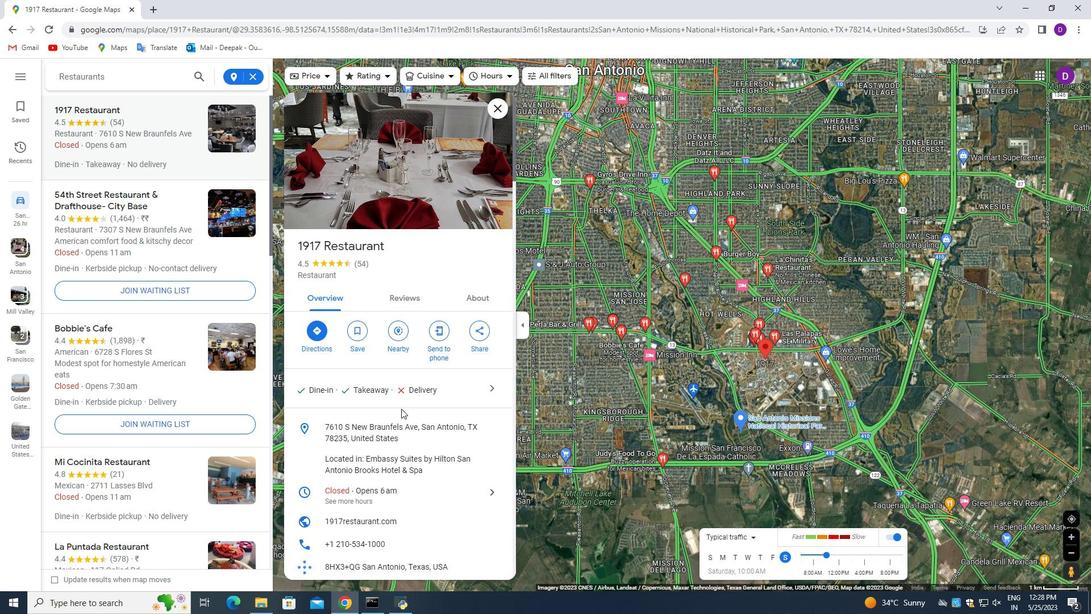 
Action: Mouse scrolled (401, 405) with delta (0, 0)
Screenshot: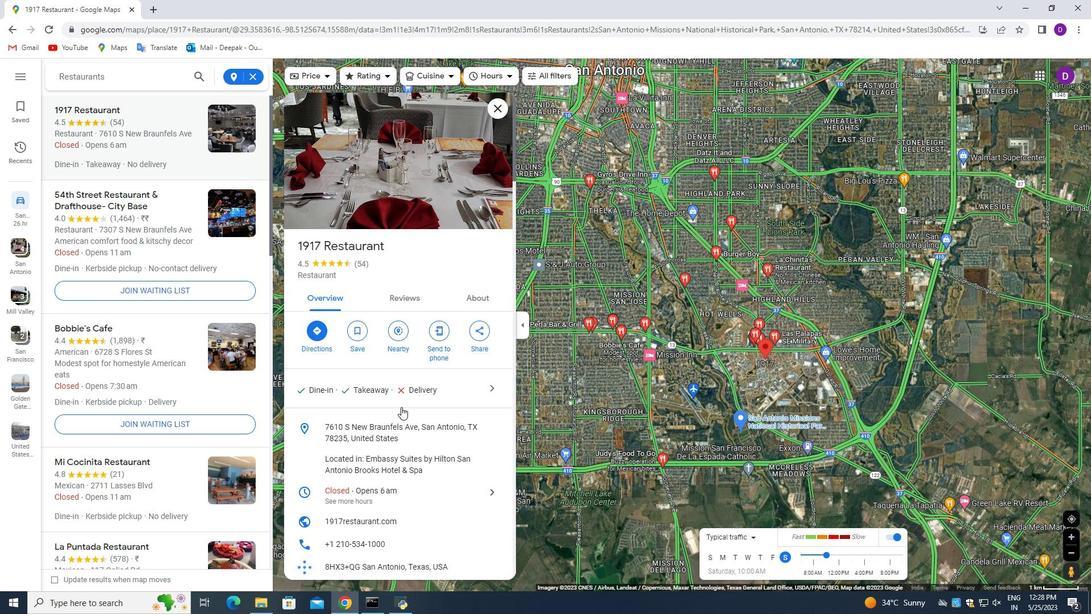 
Action: Mouse scrolled (401, 405) with delta (0, 0)
Screenshot: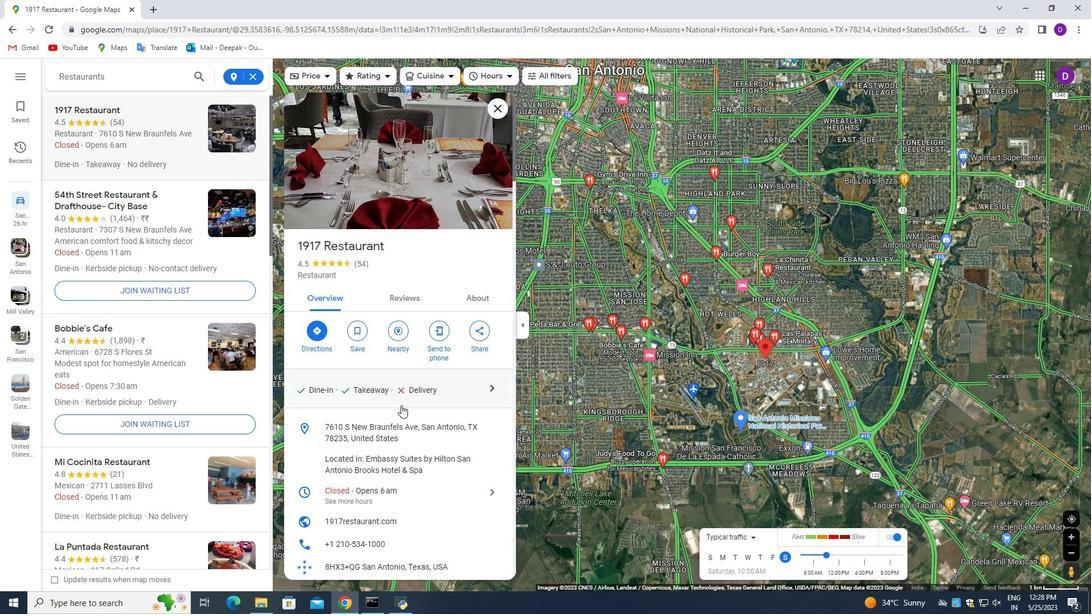
Action: Mouse scrolled (401, 405) with delta (0, 0)
Screenshot: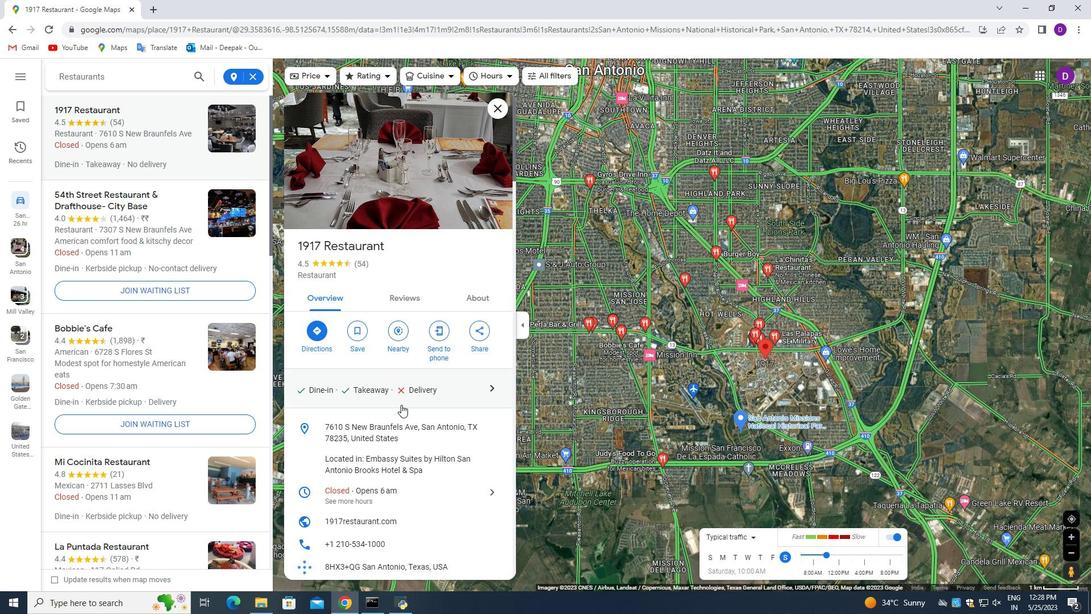 
Action: Mouse scrolled (401, 405) with delta (0, 0)
Screenshot: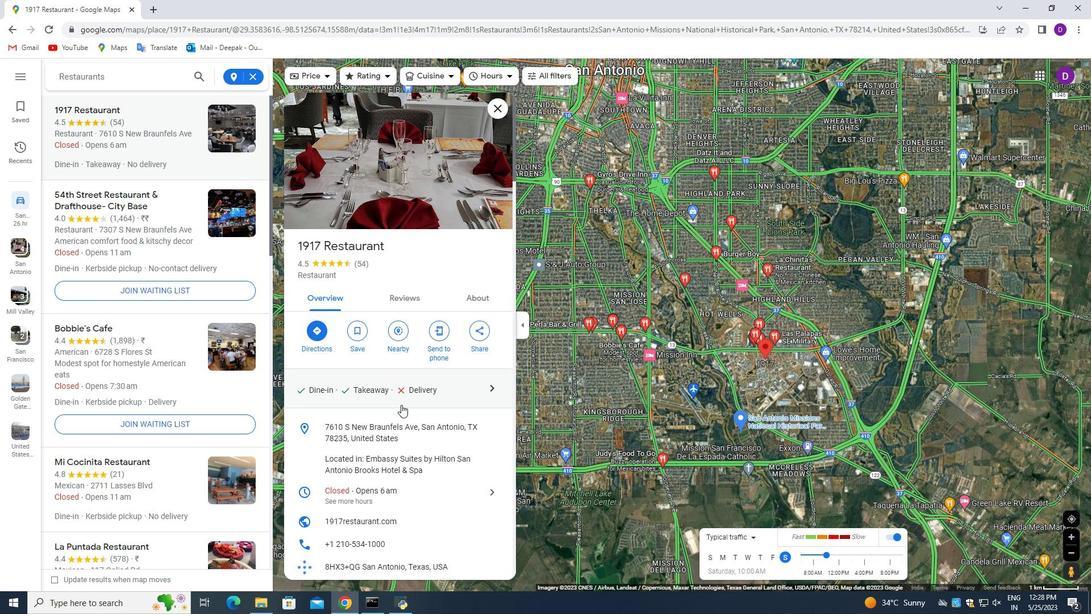 
Action: Mouse moved to (450, 76)
Screenshot: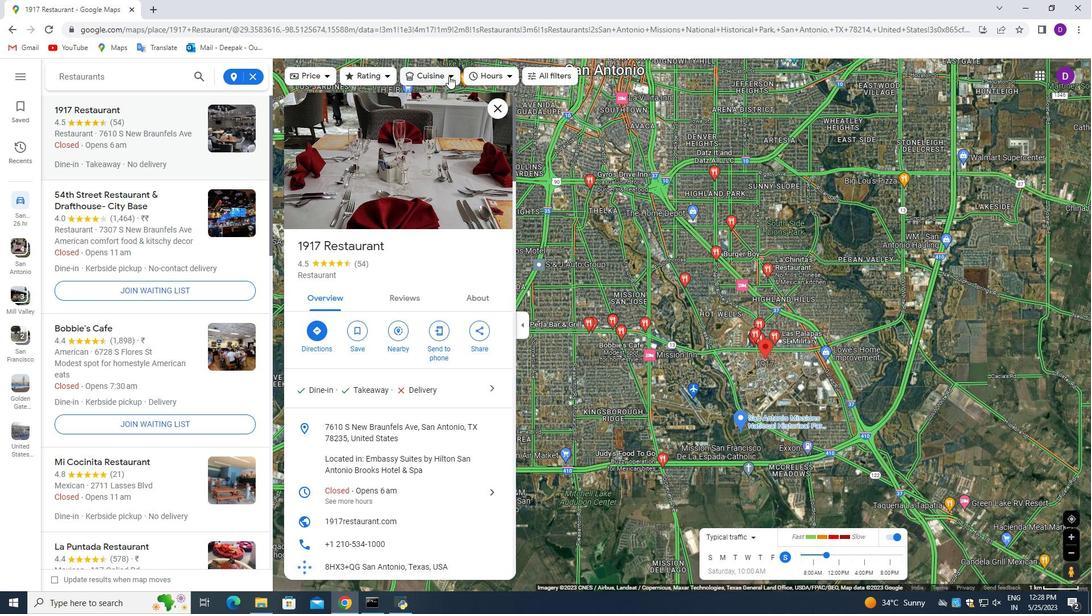
Action: Mouse pressed left at (450, 76)
Screenshot: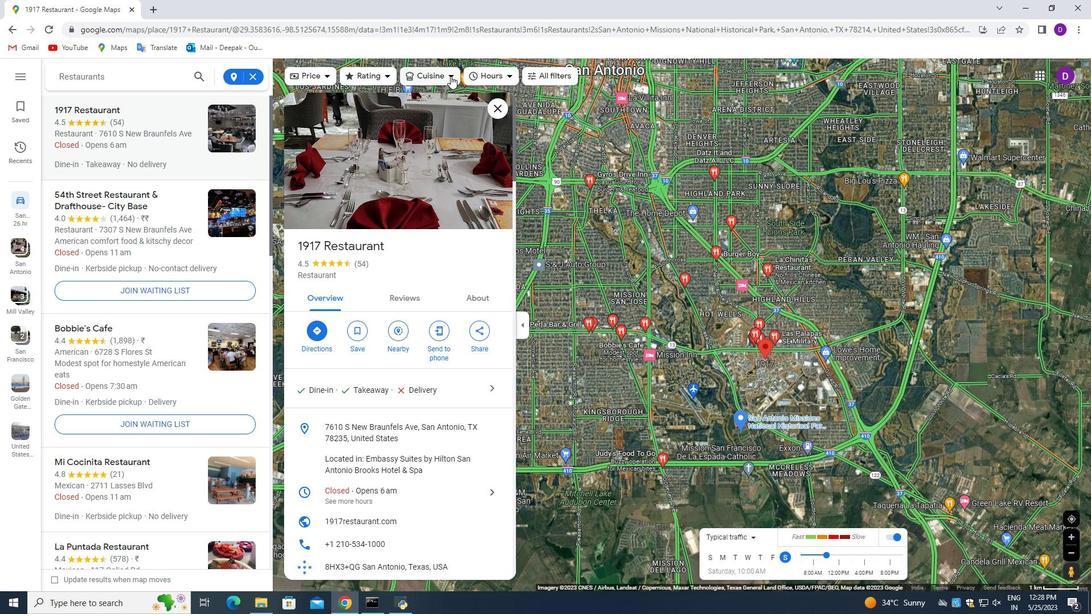 
Action: Mouse moved to (442, 102)
Screenshot: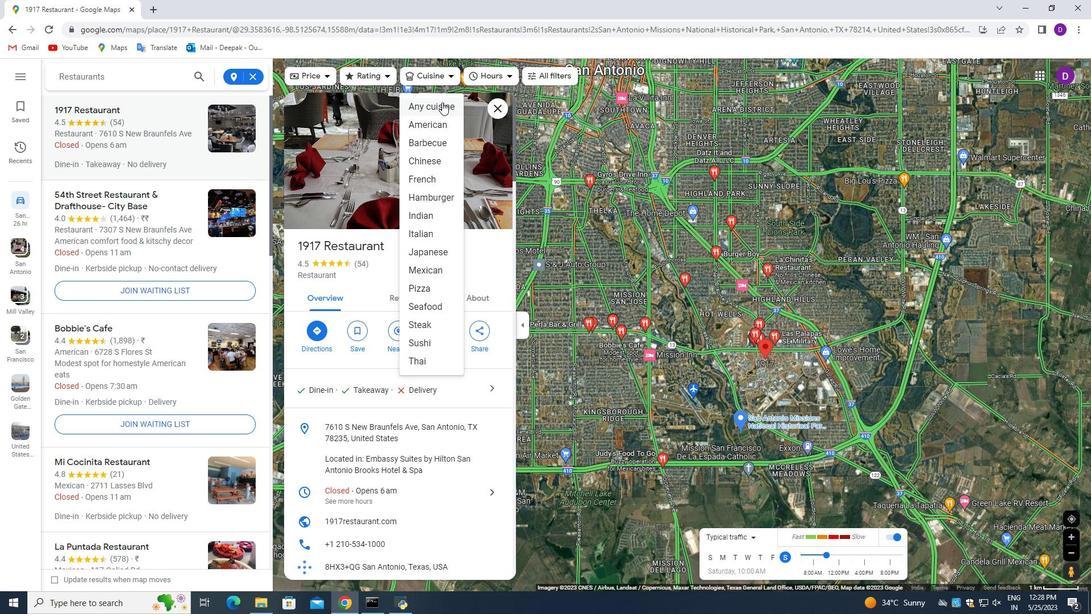 
Action: Mouse pressed left at (442, 102)
Screenshot: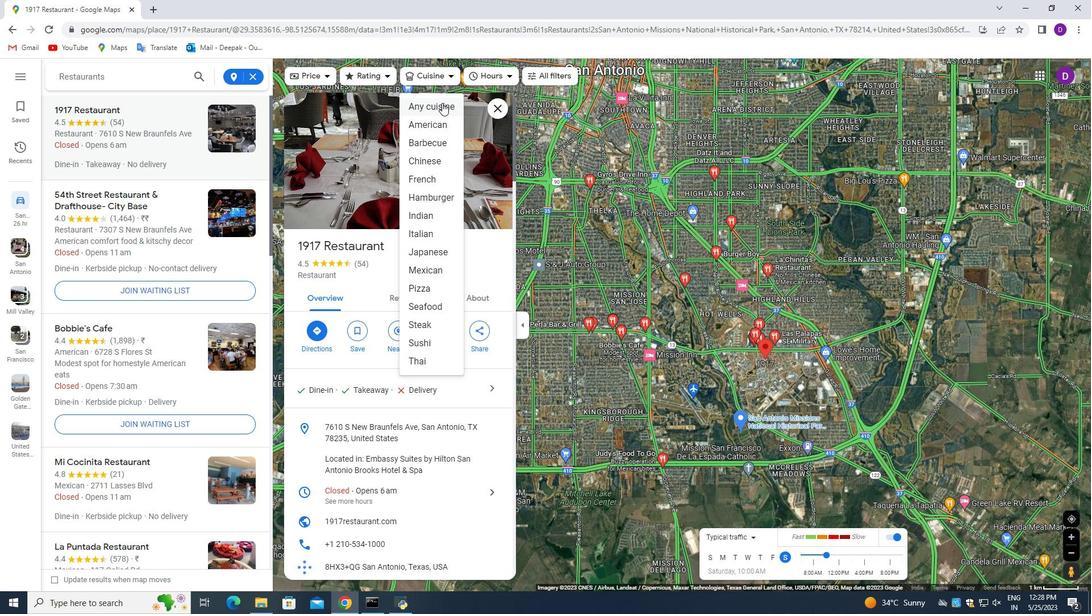 
Action: Mouse moved to (441, 71)
Screenshot: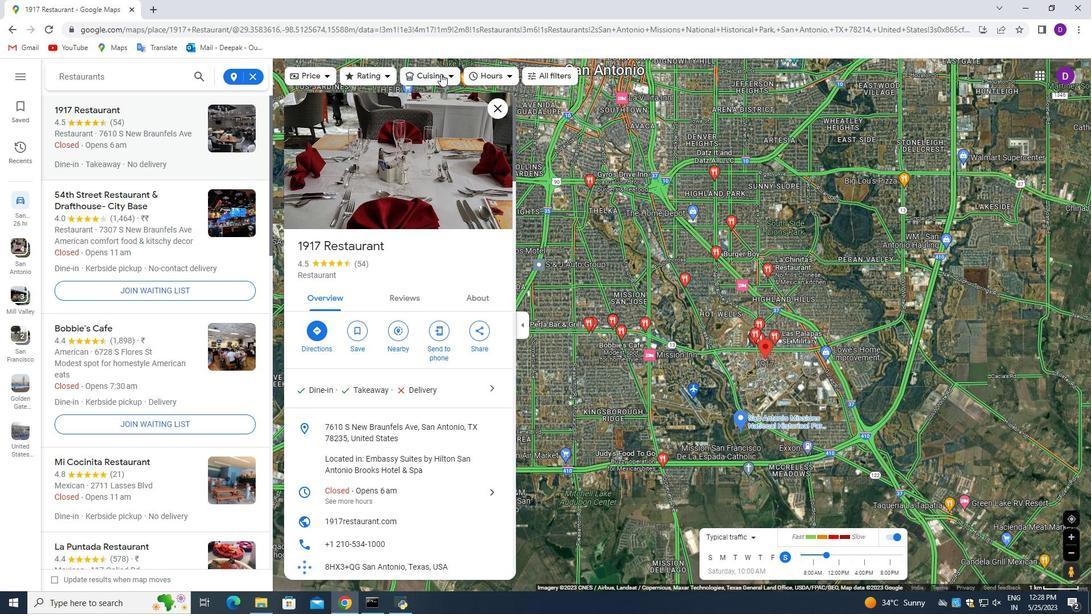 
Action: Mouse pressed left at (441, 71)
Screenshot: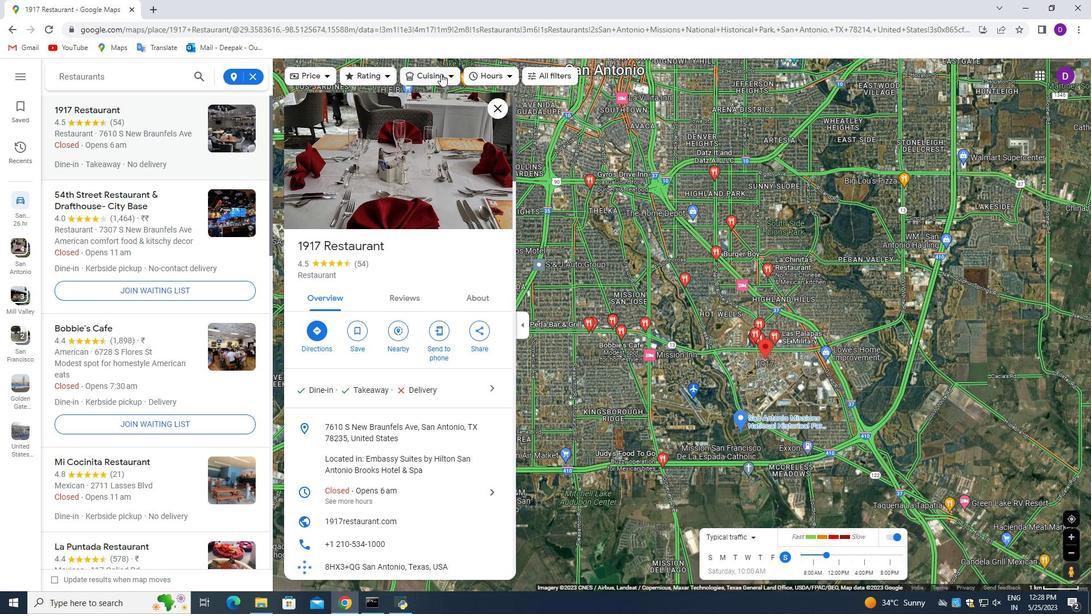 
Action: Mouse moved to (441, 105)
Screenshot: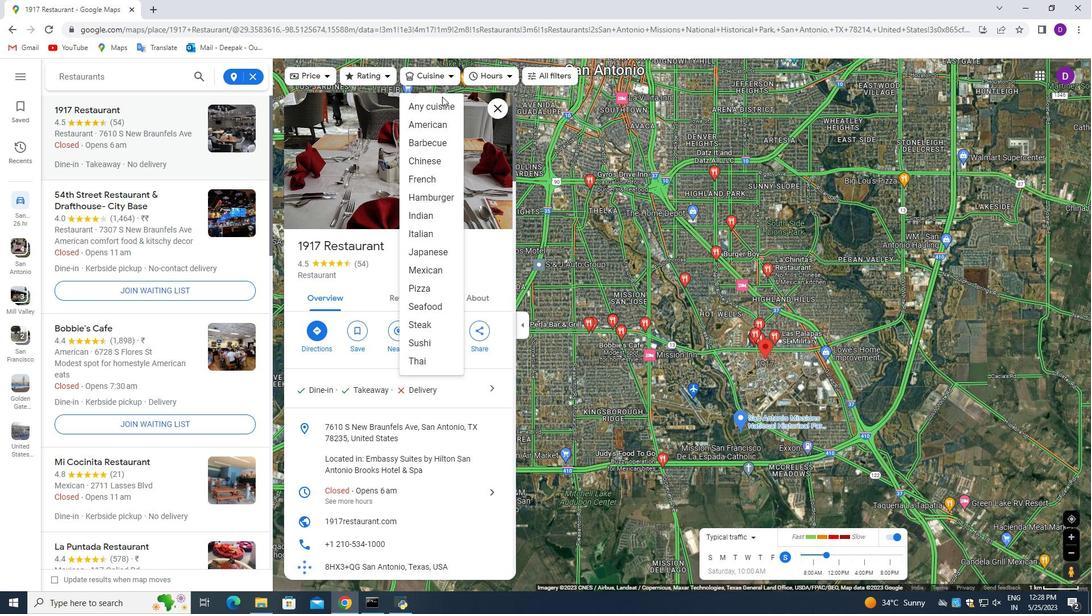 
Action: Mouse pressed left at (441, 105)
Screenshot: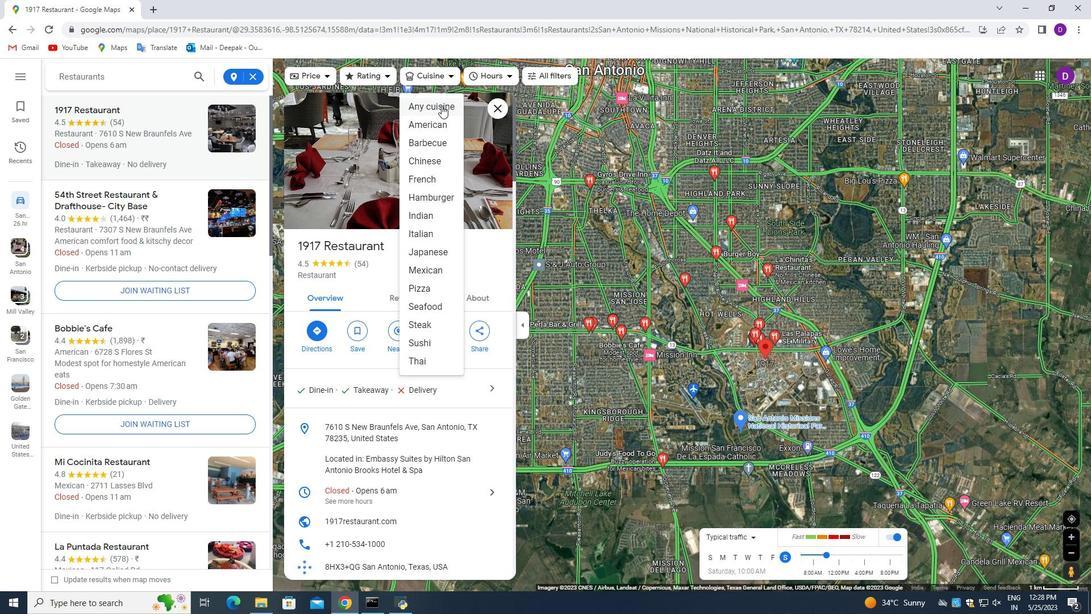 
Action: Mouse moved to (408, 243)
Screenshot: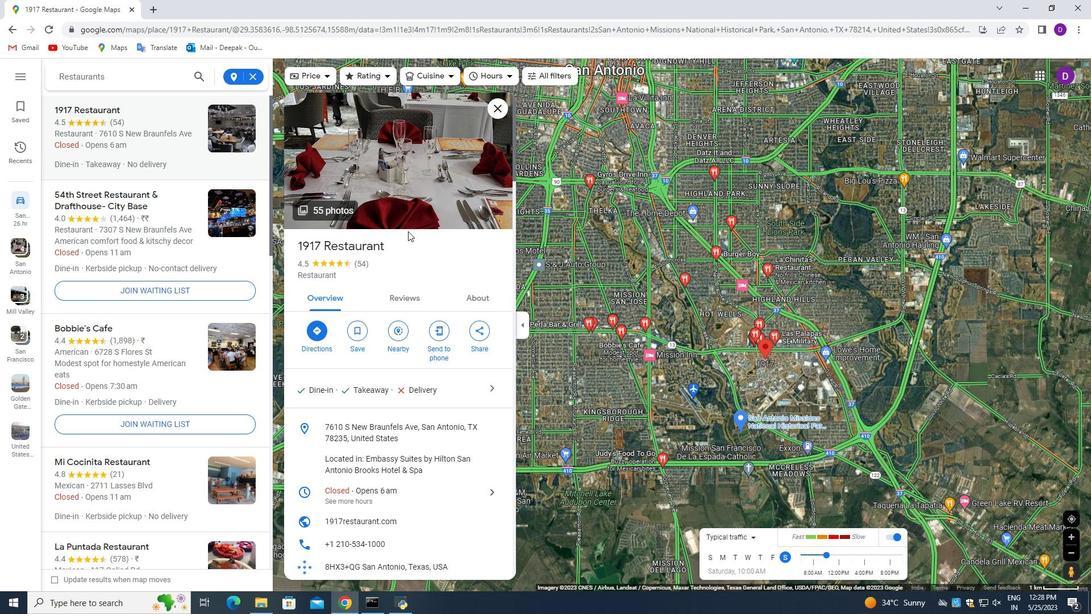
Action: Mouse scrolled (408, 243) with delta (0, 0)
Screenshot: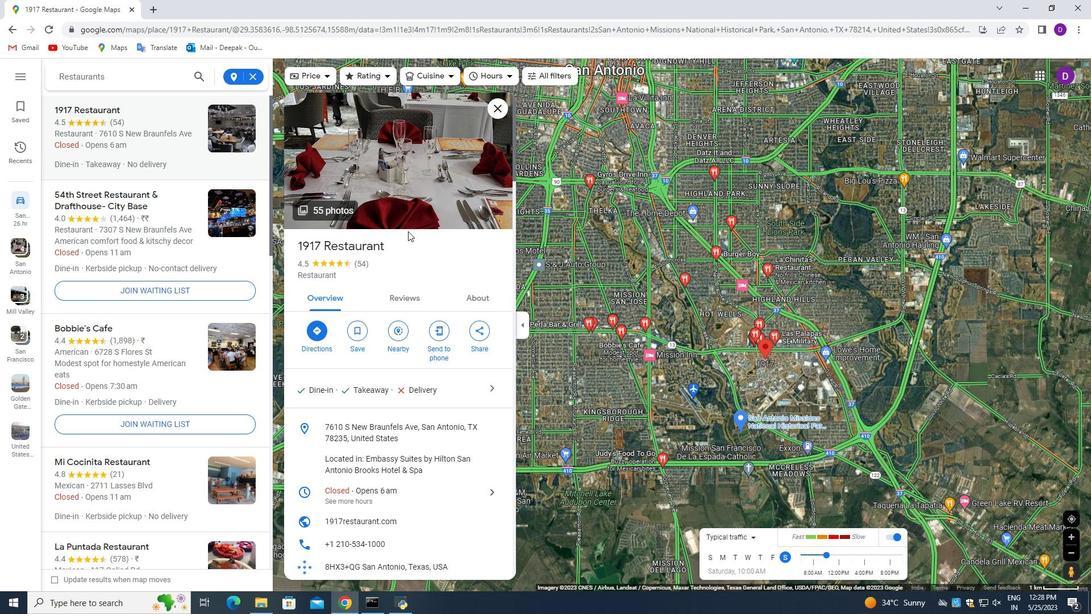 
Action: Mouse moved to (408, 245)
Screenshot: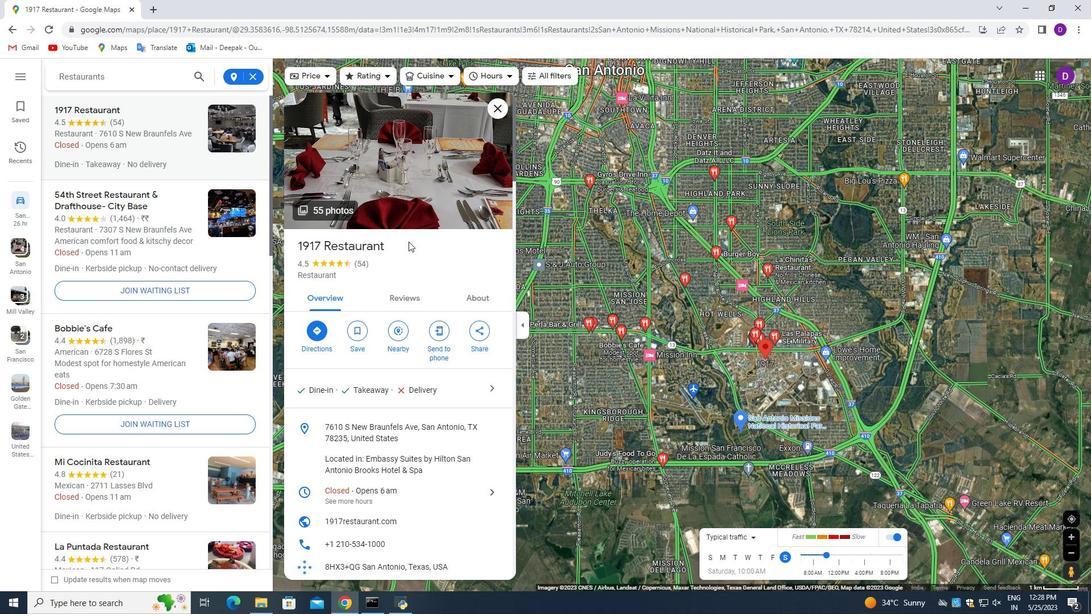 
Action: Mouse scrolled (408, 245) with delta (0, 0)
Screenshot: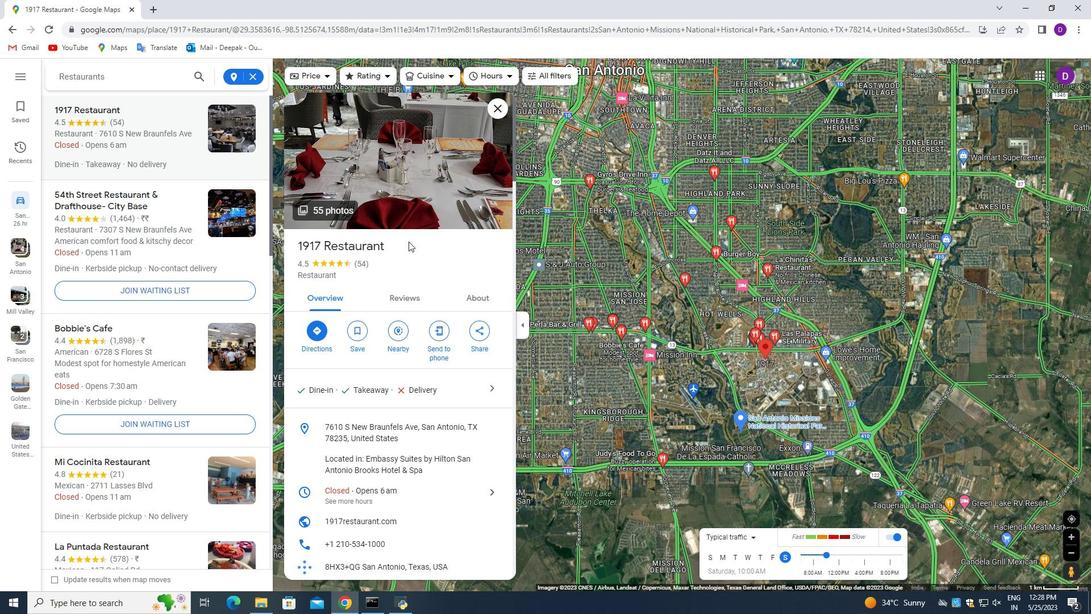 
Action: Mouse moved to (373, 354)
Screenshot: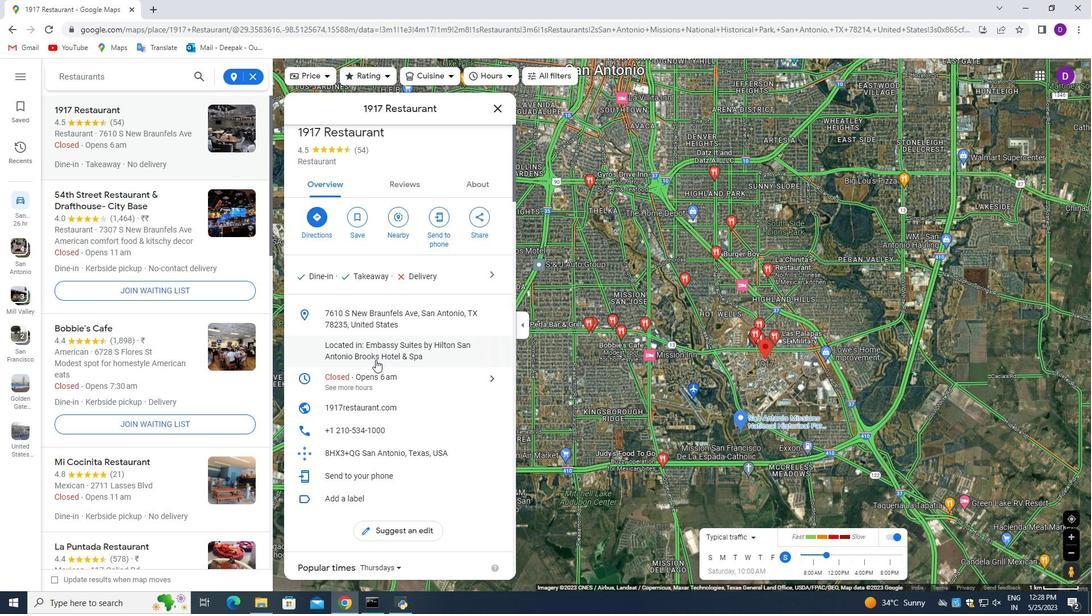 
Action: Mouse scrolled (373, 355) with delta (0, 0)
Screenshot: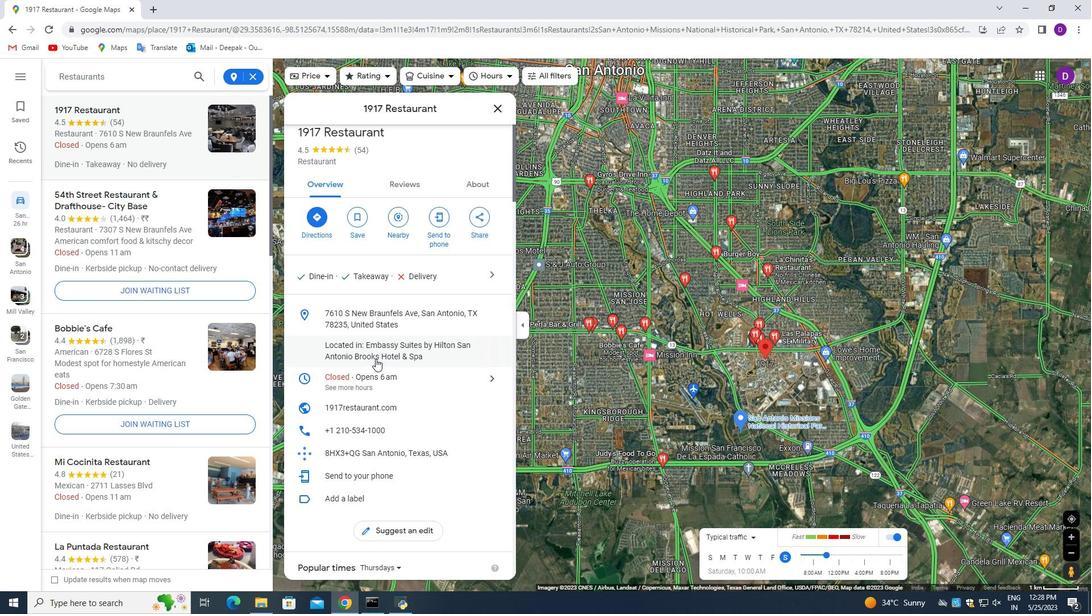 
Action: Mouse moved to (373, 353)
Screenshot: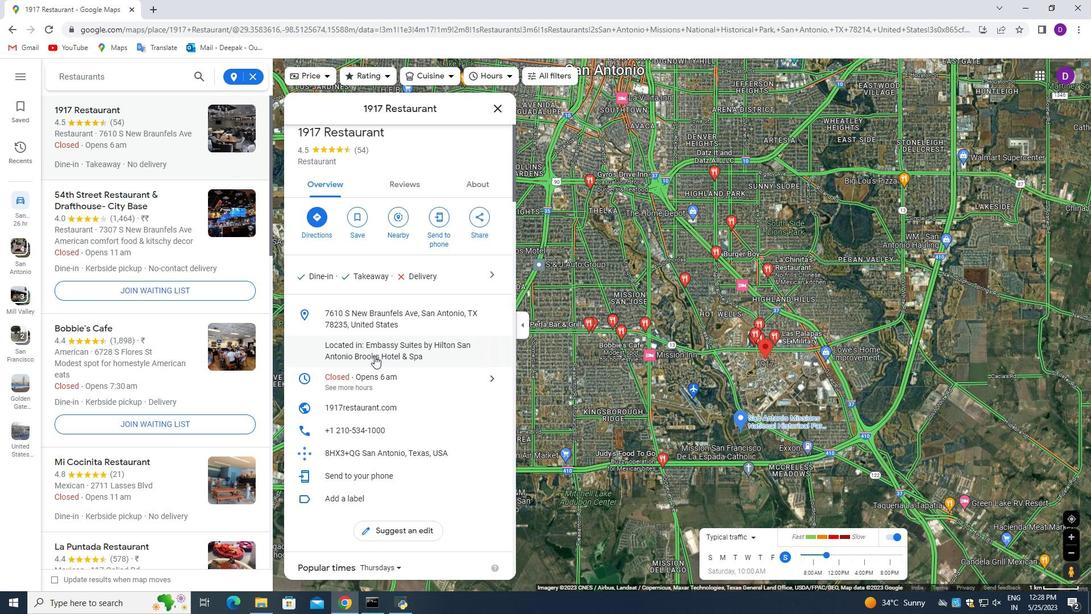 
Action: Mouse scrolled (373, 354) with delta (0, 0)
Screenshot: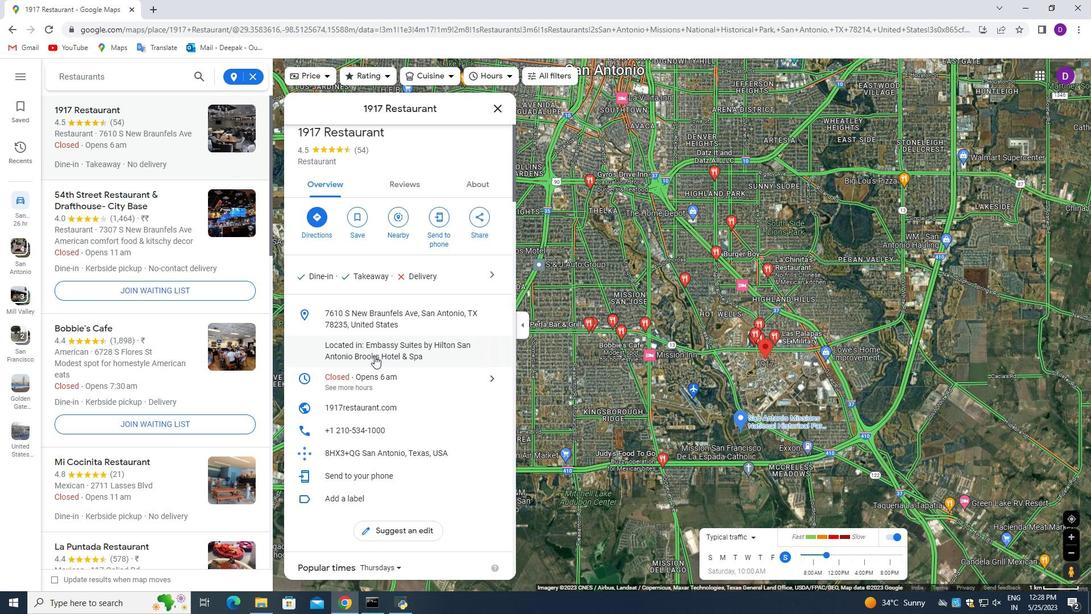 
Action: Mouse moved to (373, 352)
Screenshot: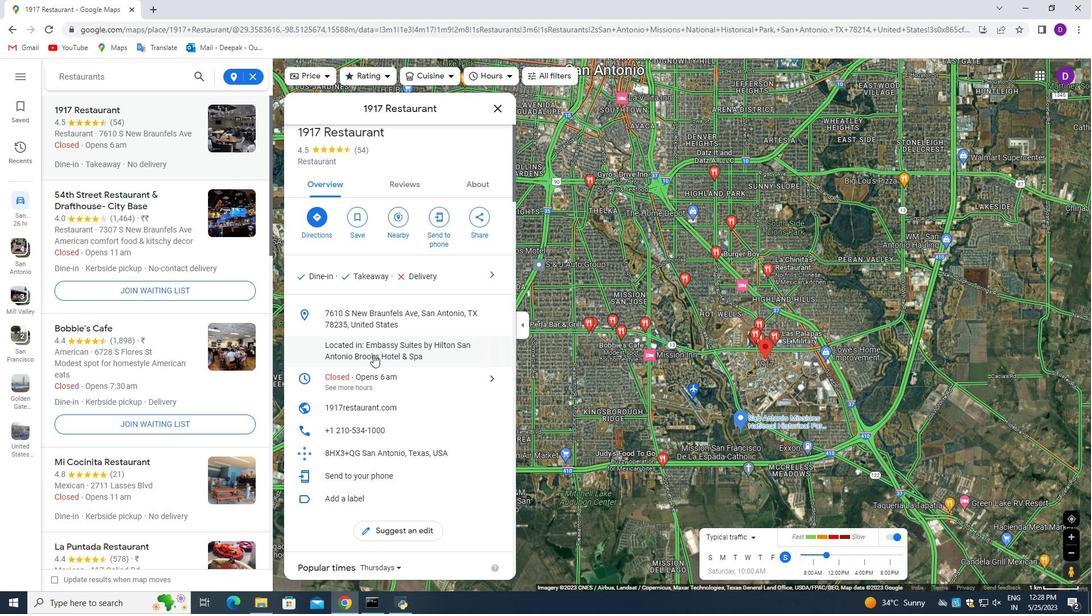 
Action: Mouse scrolled (373, 353) with delta (0, 0)
Screenshot: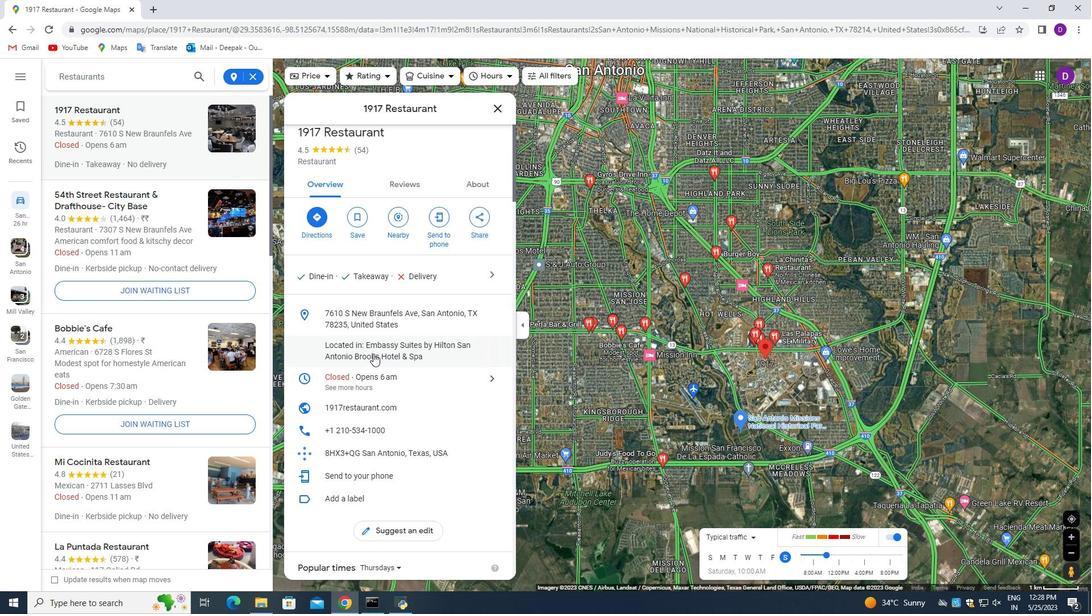 
Action: Mouse scrolled (373, 353) with delta (0, 0)
Screenshot: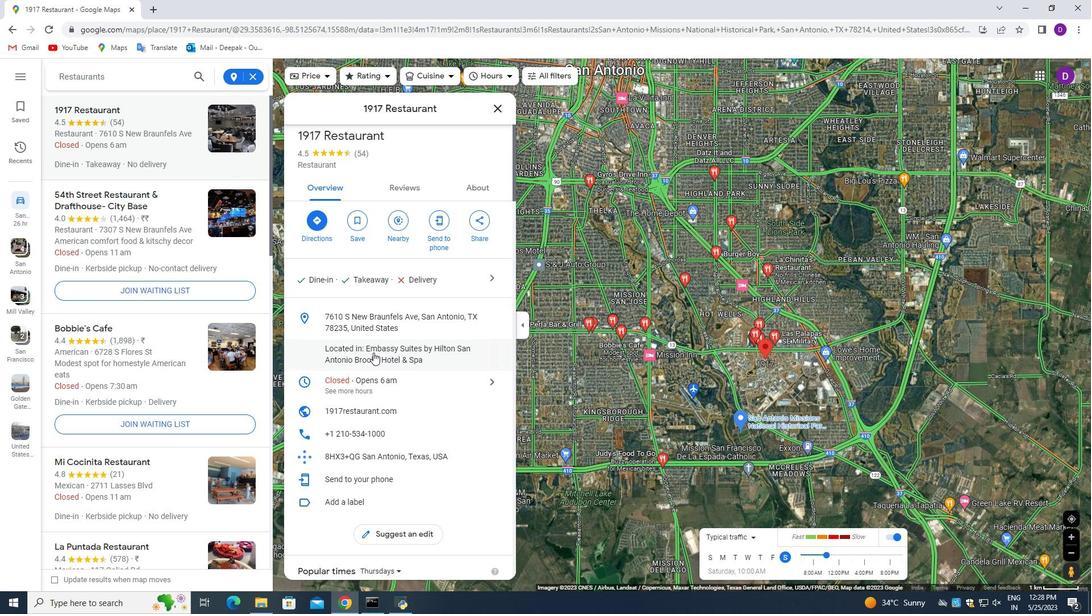 
Action: Mouse scrolled (373, 353) with delta (0, 0)
Screenshot: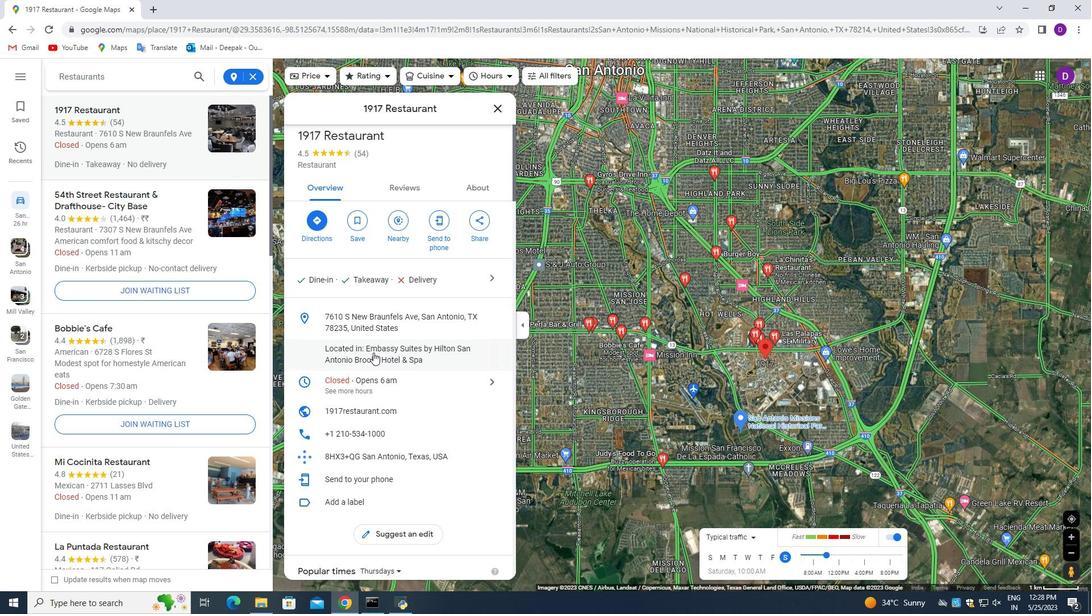 
Action: Mouse scrolled (373, 353) with delta (0, 0)
Screenshot: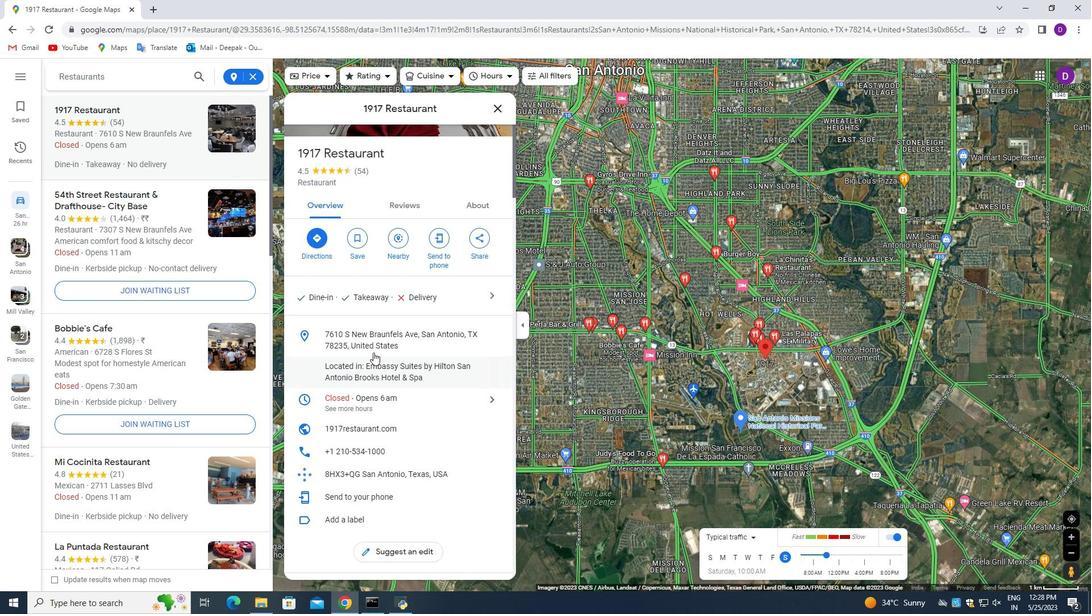
Action: Mouse moved to (387, 185)
Screenshot: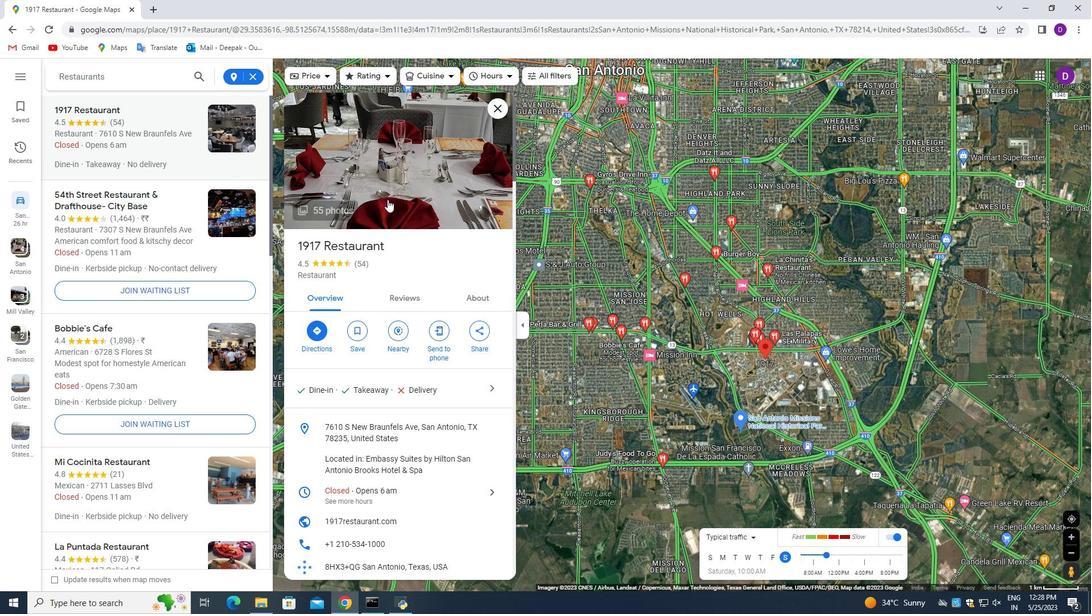 
Action: Mouse pressed left at (387, 185)
Screenshot: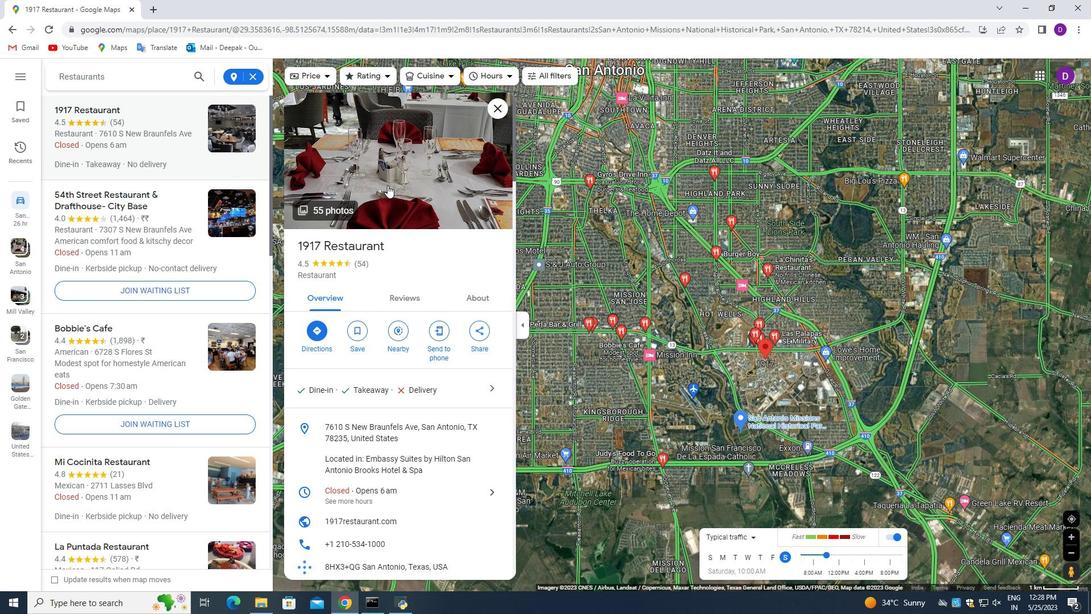 
Action: Mouse moved to (701, 507)
Screenshot: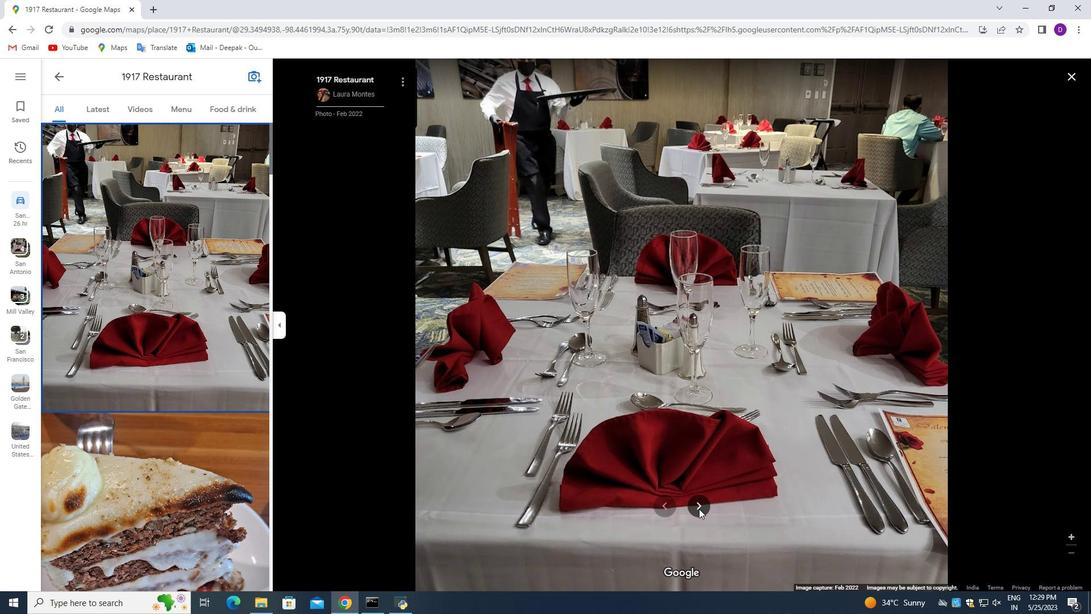 
Action: Mouse pressed left at (701, 507)
Screenshot: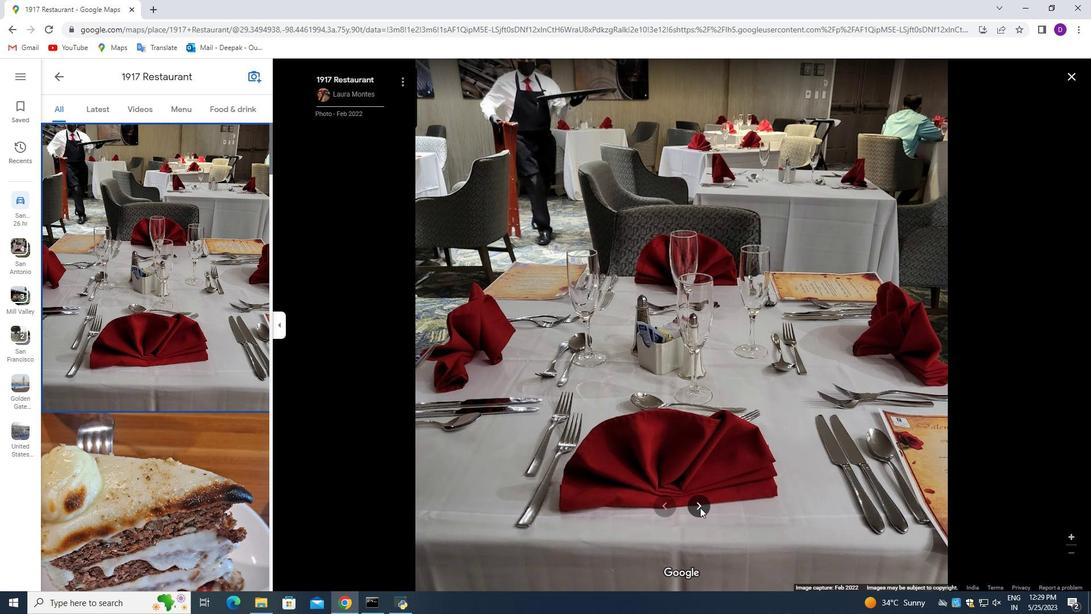 
Action: Mouse moved to (701, 506)
Screenshot: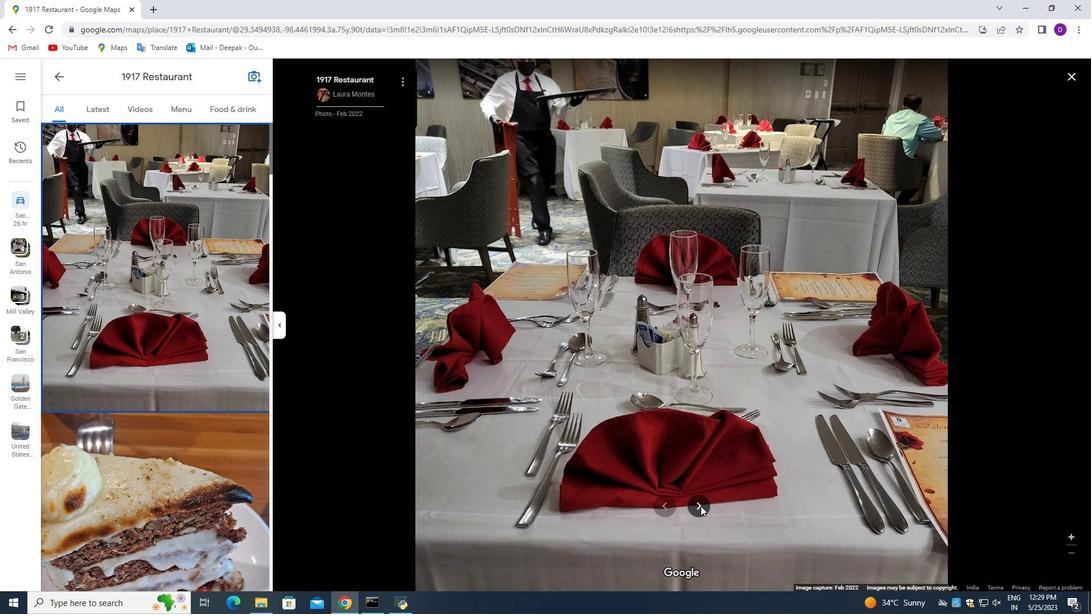 
Action: Mouse pressed left at (701, 506)
Screenshot: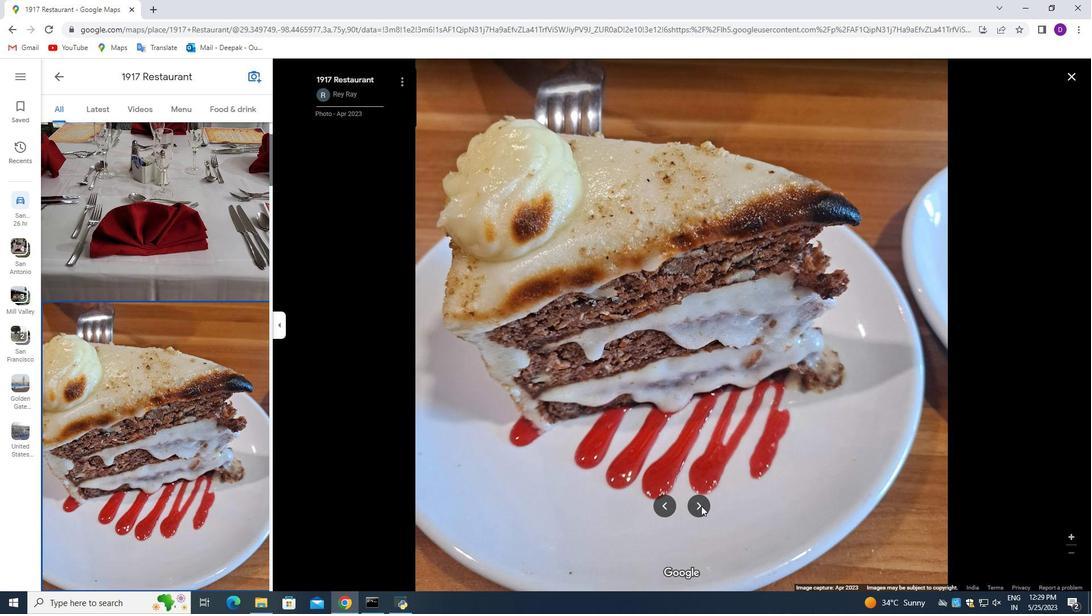 
Action: Mouse pressed left at (701, 506)
Screenshot: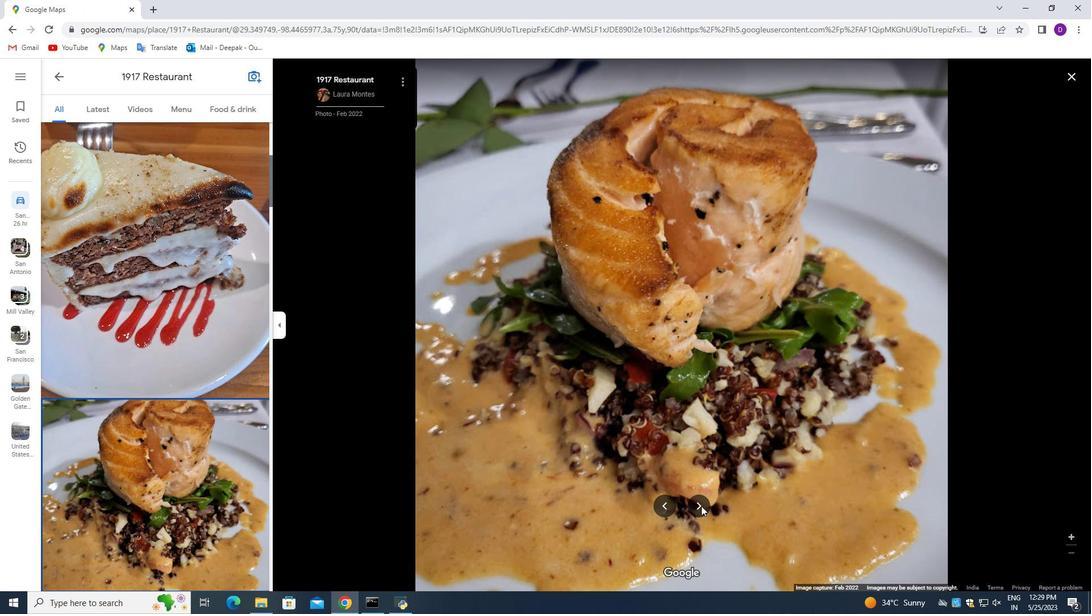 
Action: Mouse pressed left at (701, 506)
Screenshot: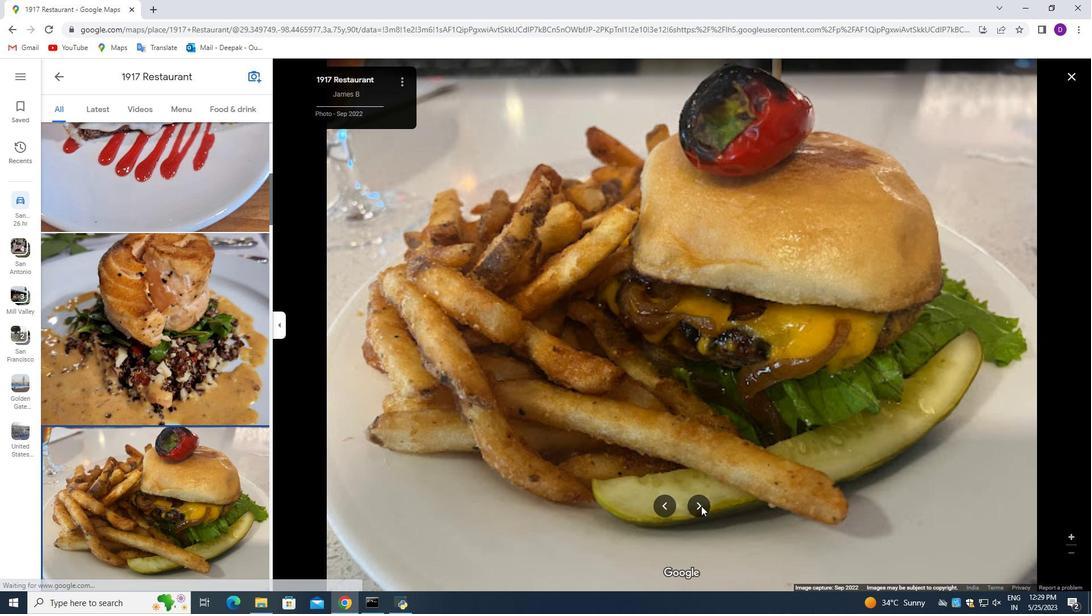
Action: Key pressed <Key.right><Key.right><Key.right><Key.right><Key.right><Key.right><Key.right><Key.right><Key.right><Key.right><Key.right><Key.right><Key.right><Key.right><Key.right><Key.right><Key.right><Key.right><Key.right><Key.right><Key.right><Key.right><Key.right><Key.right><Key.right><Key.right><Key.right><Key.right><Key.right><Key.right><Key.right><Key.right>
Screenshot: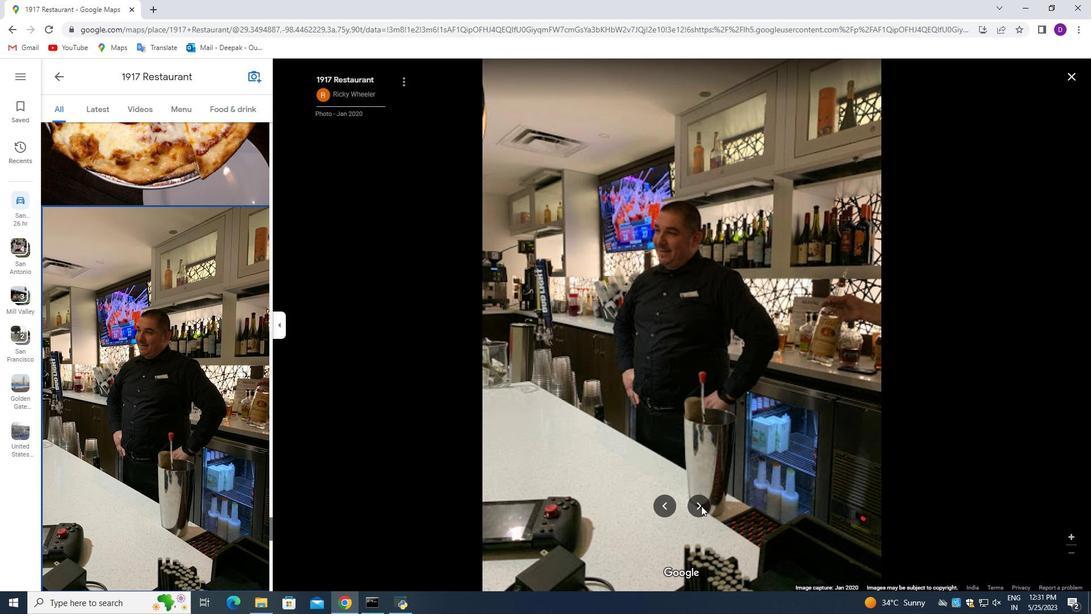 
Action: Mouse moved to (701, 506)
Screenshot: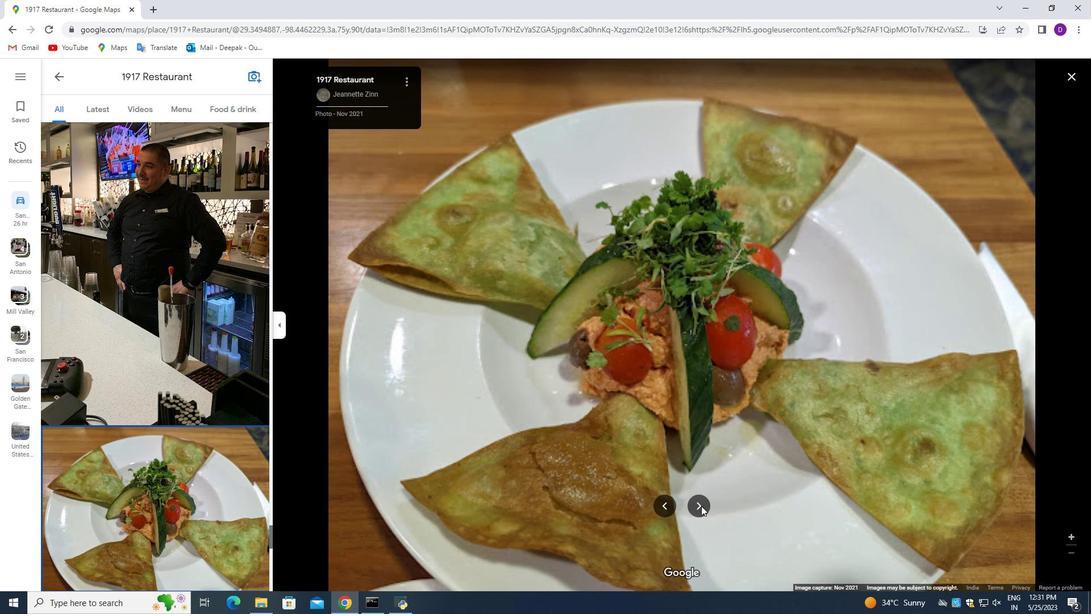 
Action: Mouse pressed left at (701, 506)
Screenshot: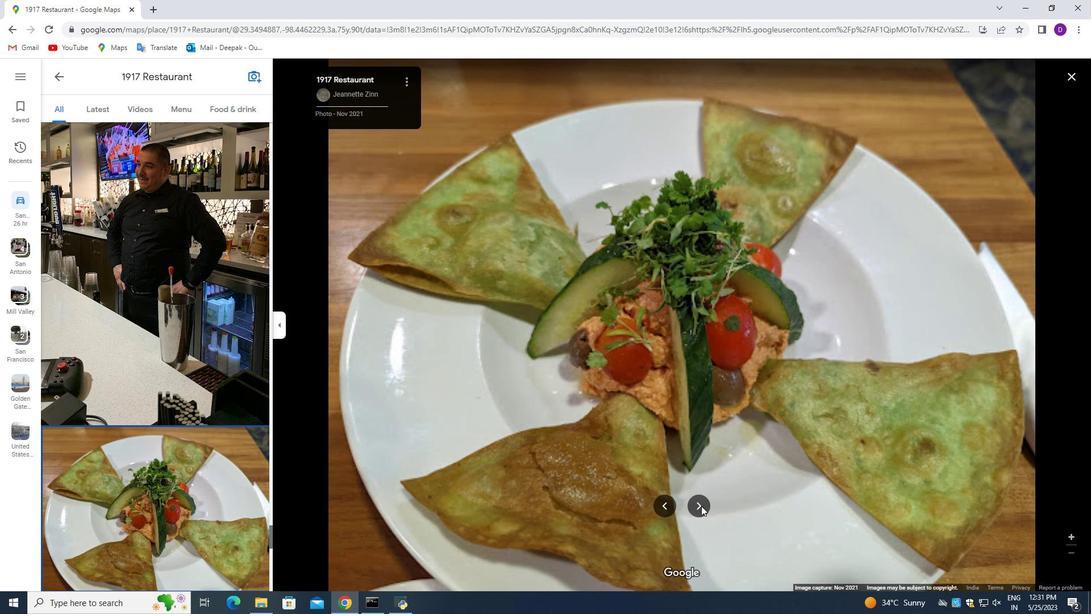 
Action: Mouse moved to (704, 495)
Screenshot: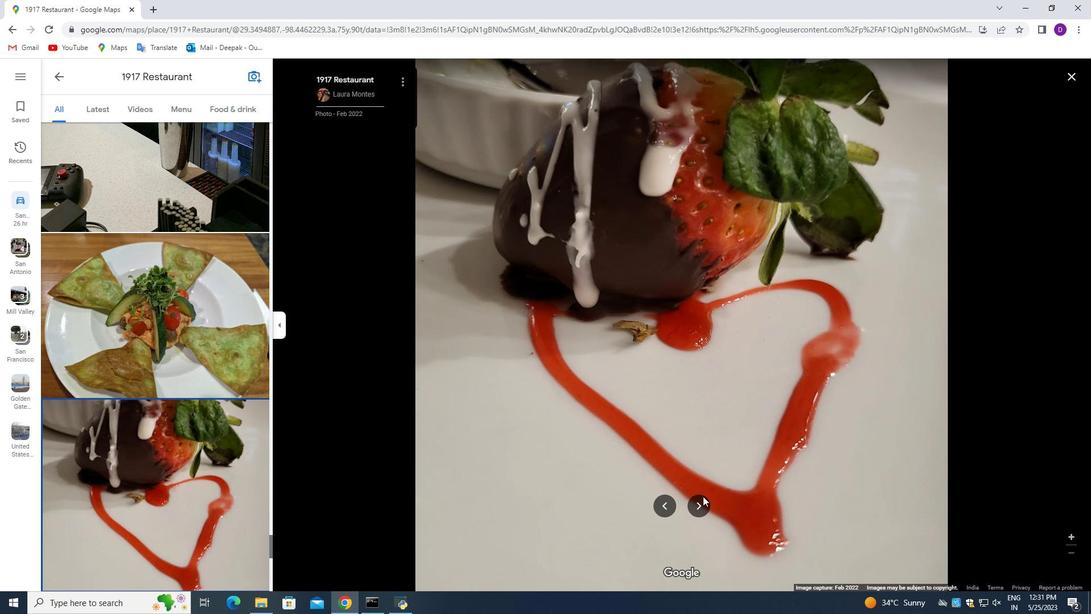 
Action: Mouse pressed left at (704, 495)
Screenshot: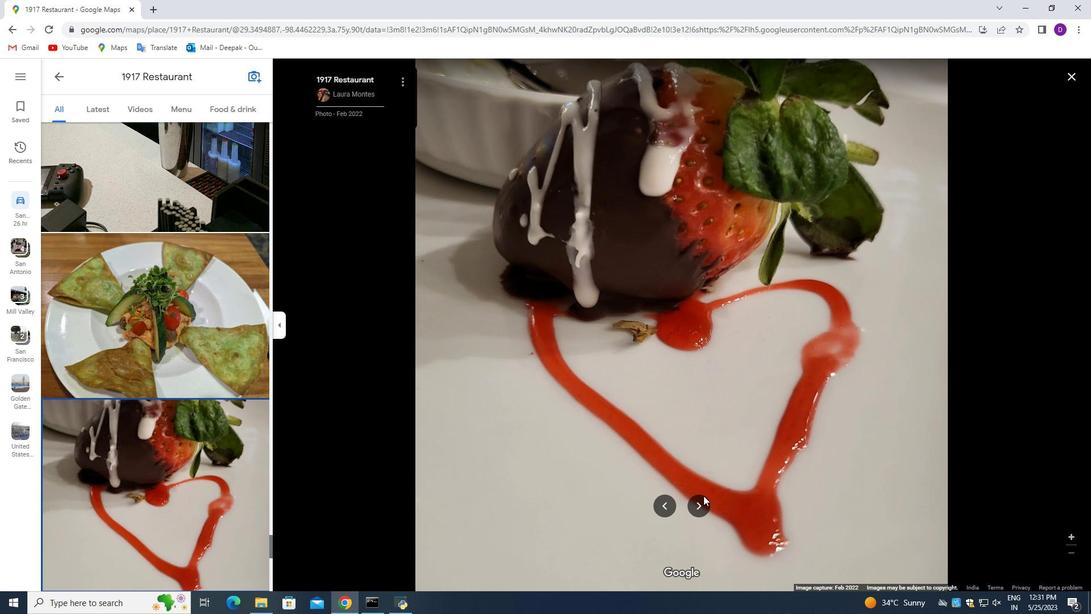 
Action: Mouse pressed left at (704, 495)
Screenshot: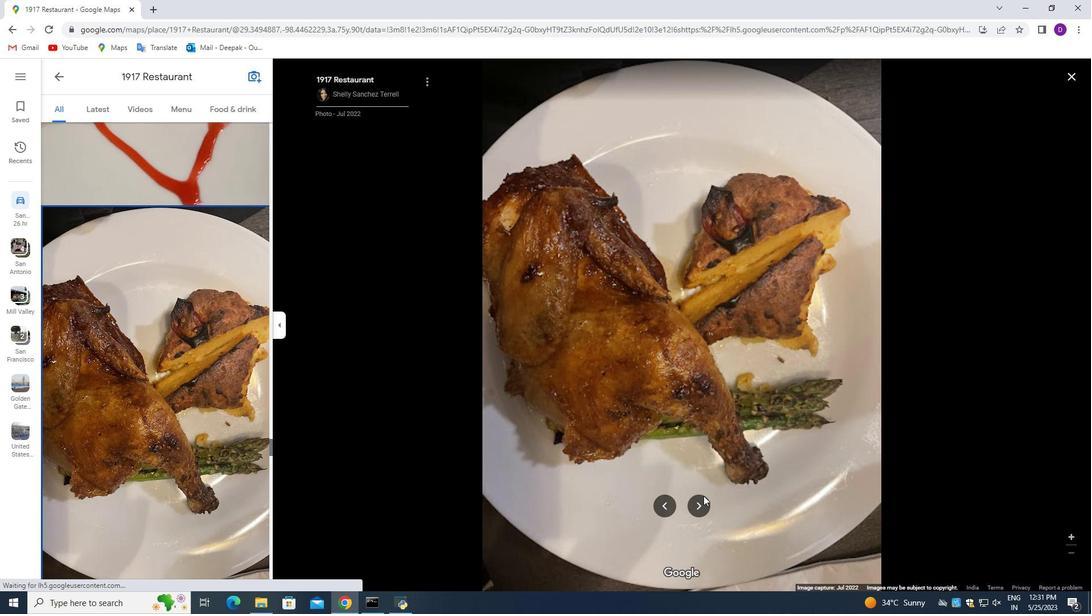 
Action: Mouse moved to (704, 499)
Screenshot: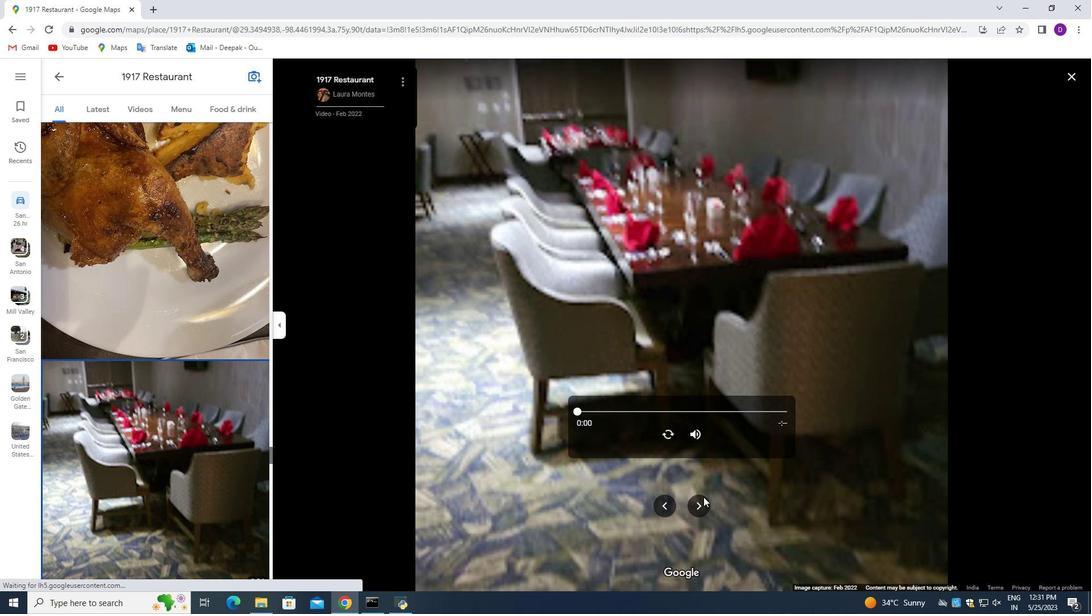 
Action: Mouse pressed left at (704, 499)
Screenshot: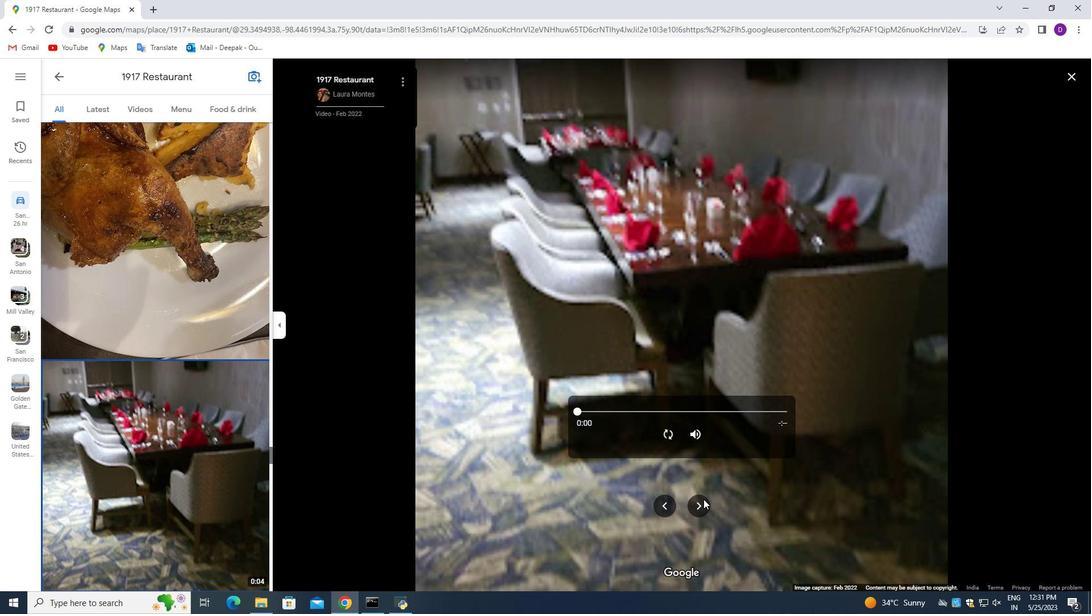 
Action: Mouse moved to (694, 505)
Screenshot: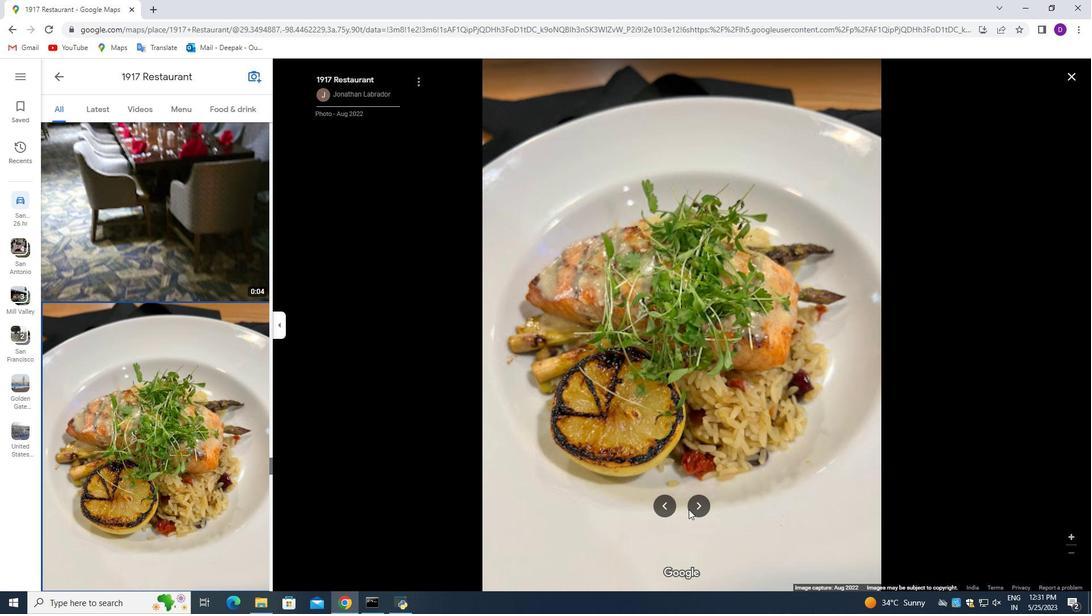 
Action: Mouse pressed left at (694, 506)
Screenshot: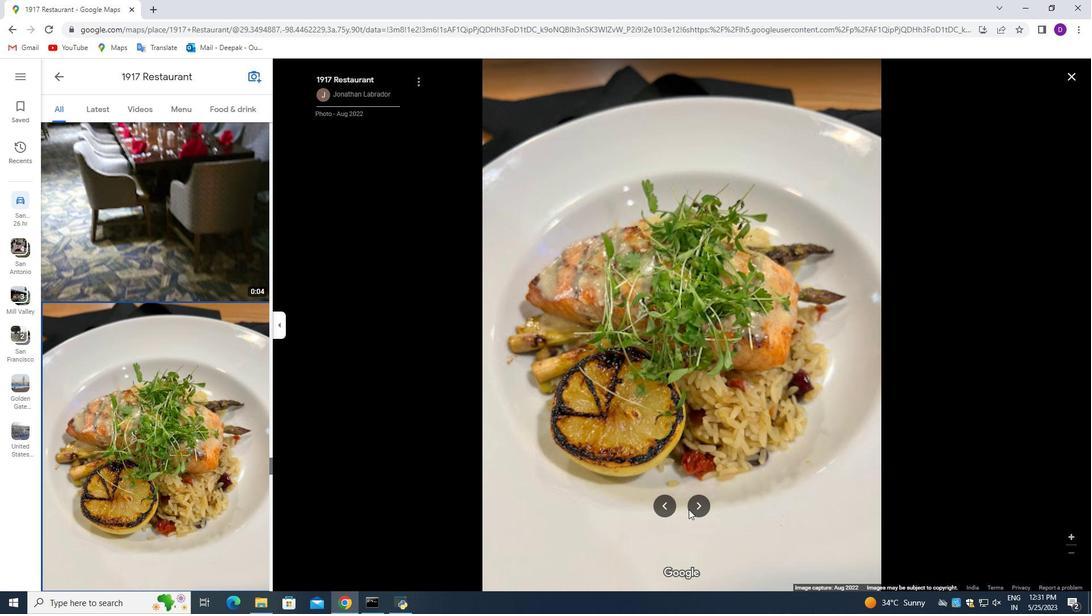 
Action: Mouse moved to (702, 503)
Screenshot: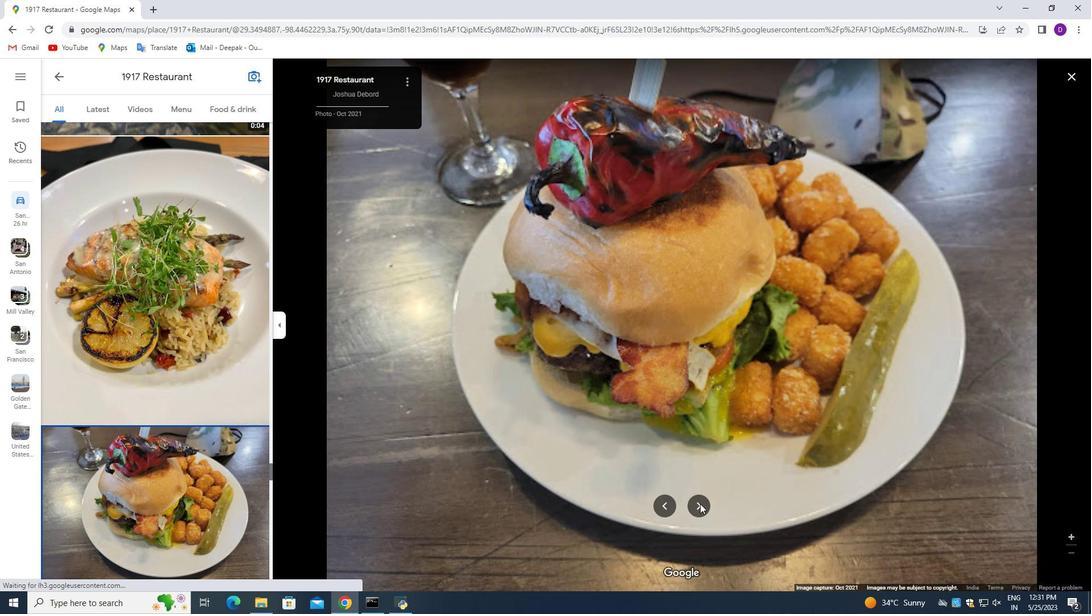 
Action: Mouse pressed left at (702, 503)
Screenshot: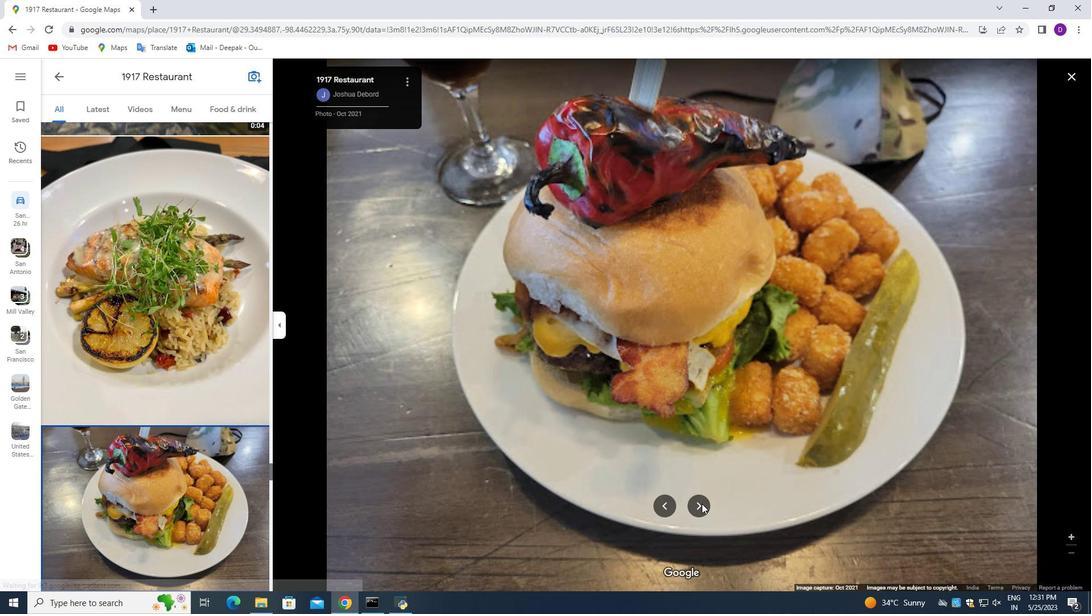 
Action: Mouse moved to (702, 503)
Screenshot: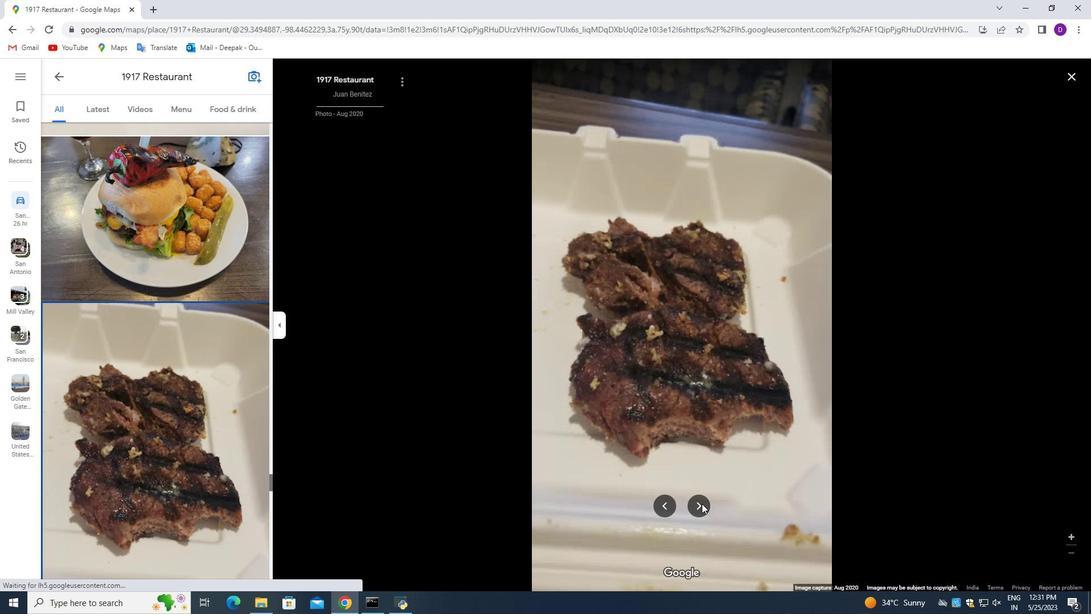 
Action: Mouse pressed left at (702, 503)
Screenshot: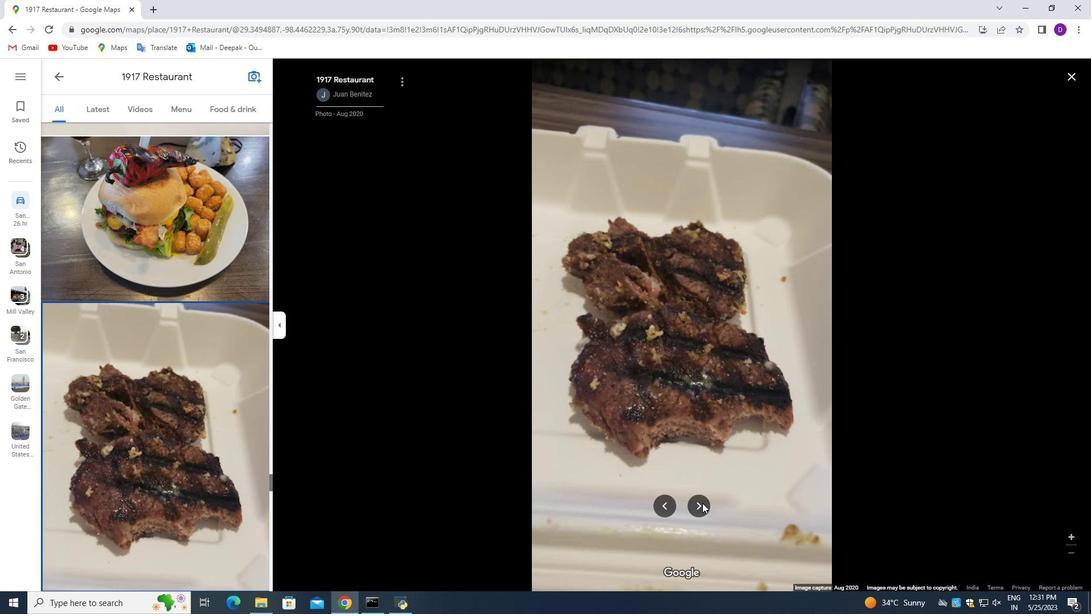 
Action: Mouse moved to (702, 503)
Screenshot: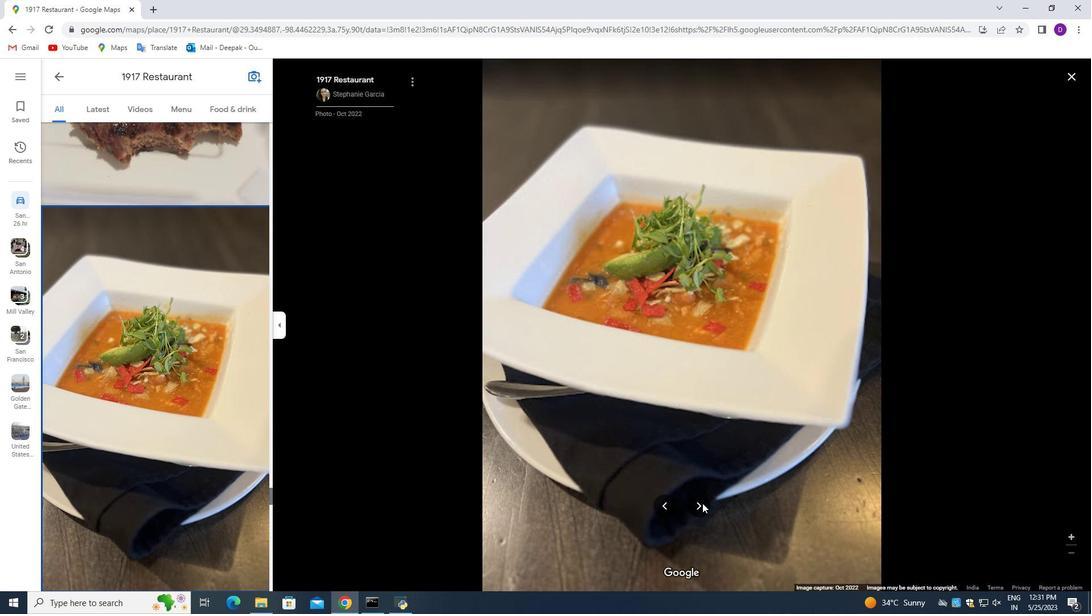 
Action: Mouse pressed left at (702, 503)
Screenshot: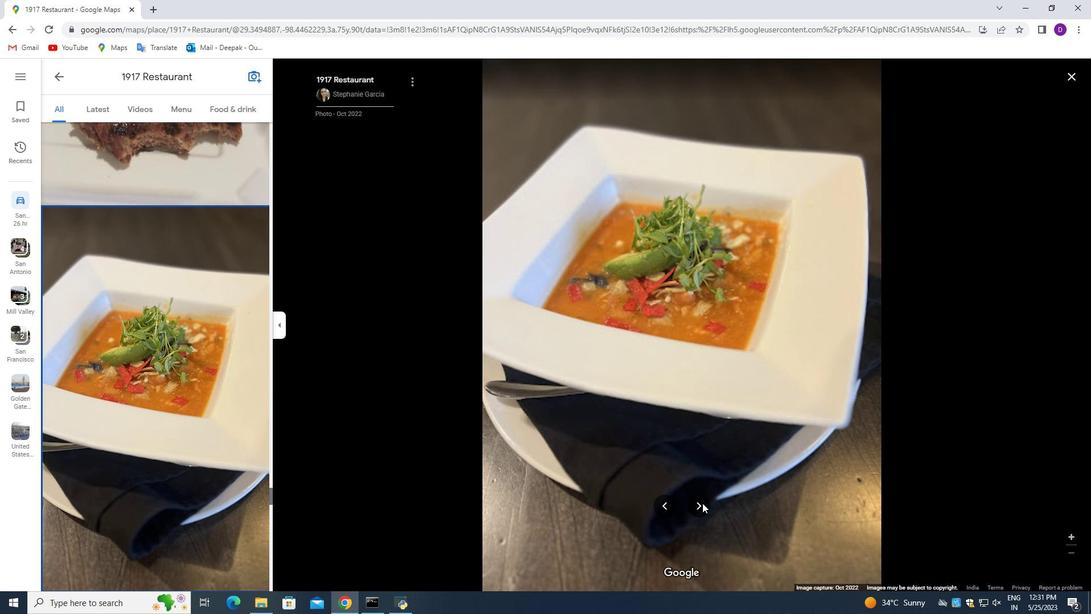 
Action: Mouse moved to (703, 503)
Screenshot: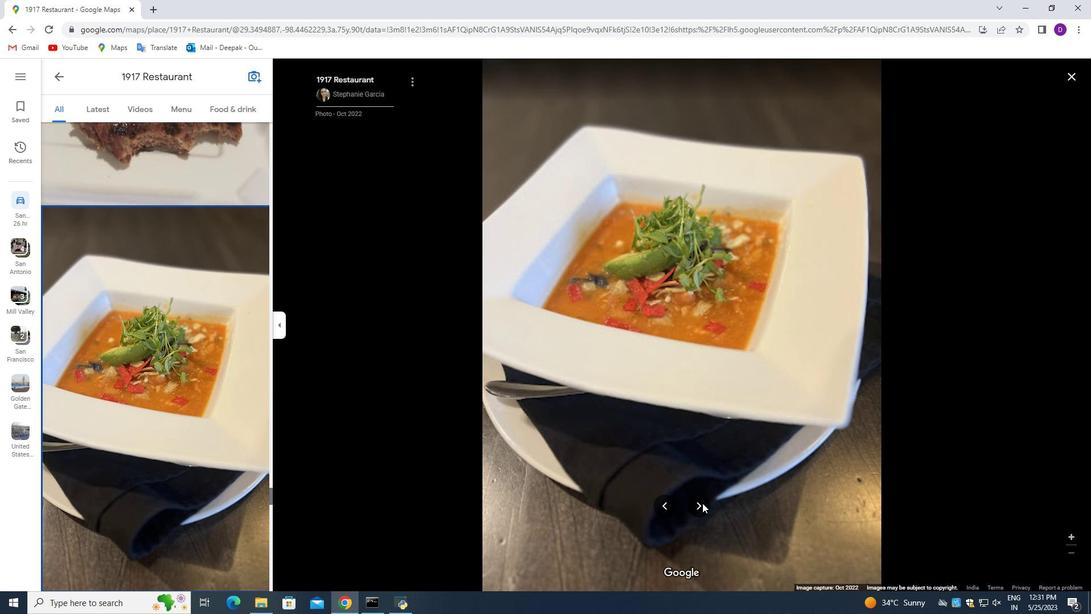 
Action: Mouse pressed left at (703, 503)
Screenshot: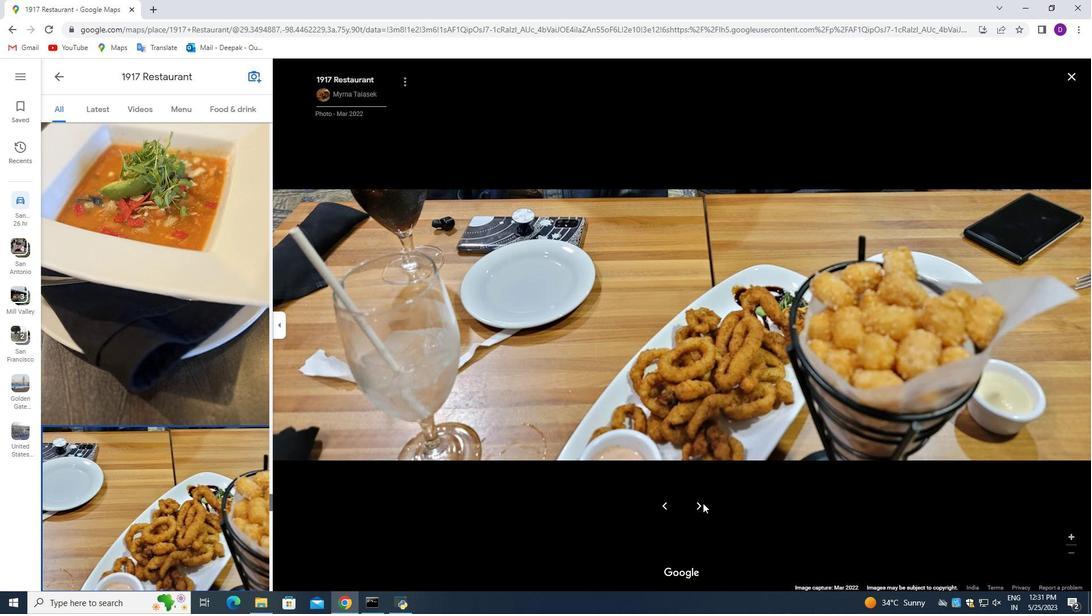 
Action: Mouse moved to (703, 504)
Screenshot: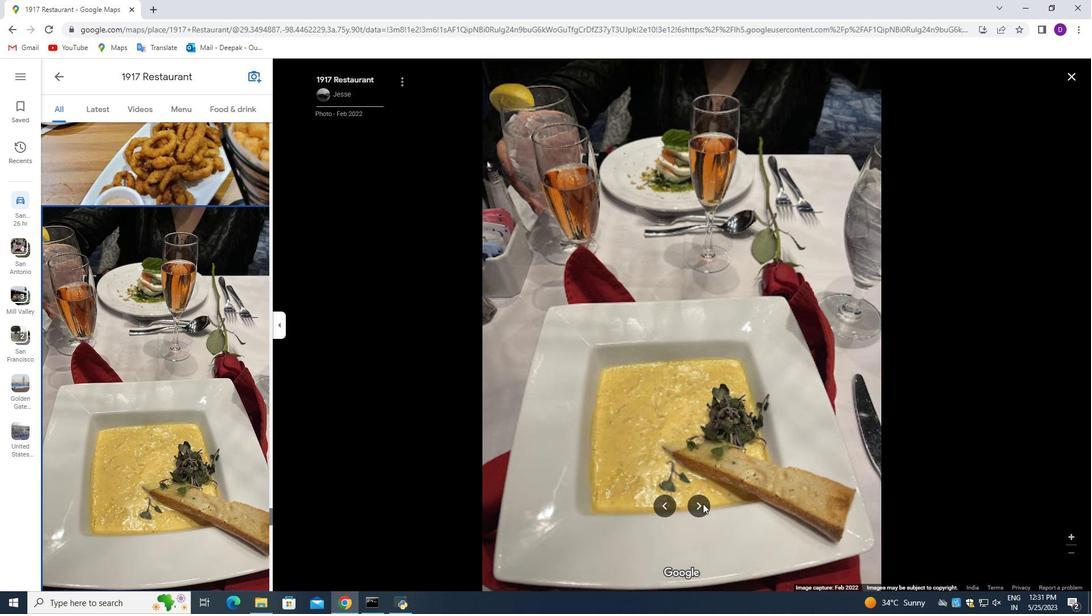 
Action: Mouse pressed left at (703, 504)
Screenshot: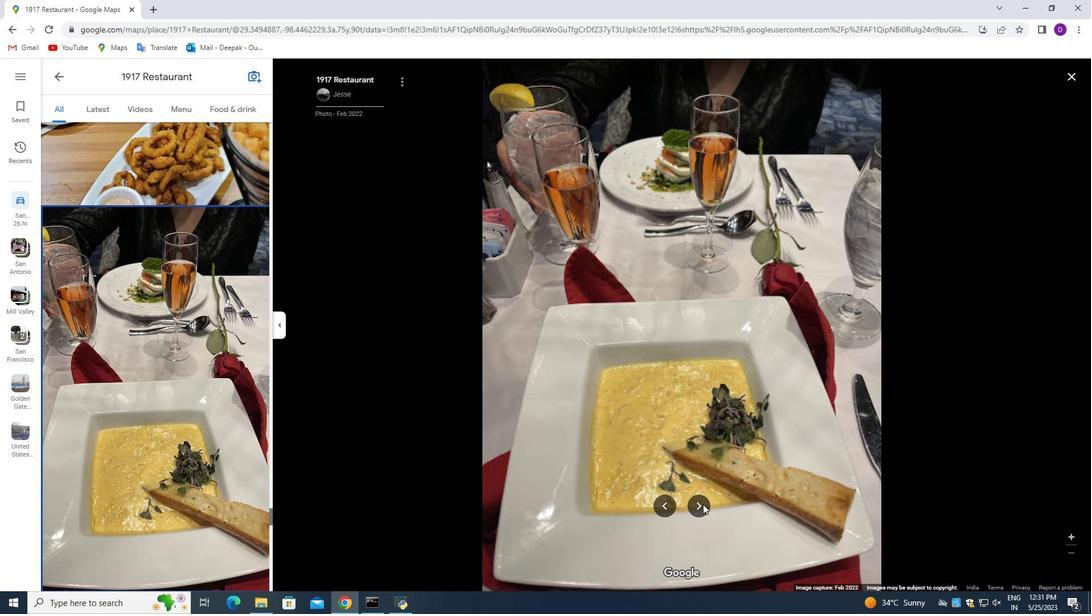 
Action: Mouse pressed left at (703, 504)
Screenshot: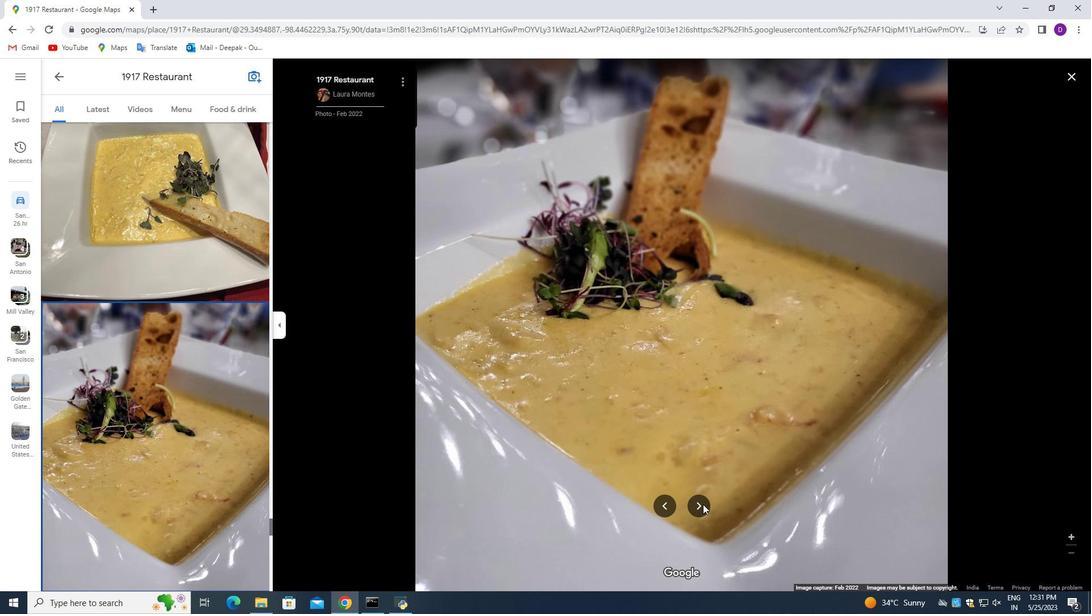 
Action: Mouse moved to (703, 503)
Screenshot: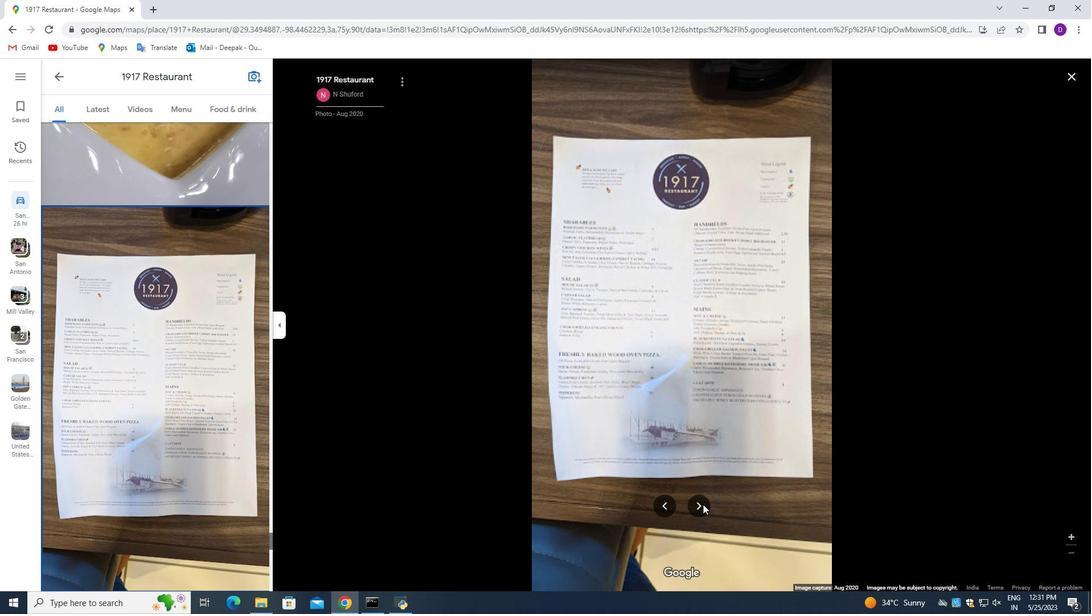 
Action: Mouse pressed left at (703, 503)
Screenshot: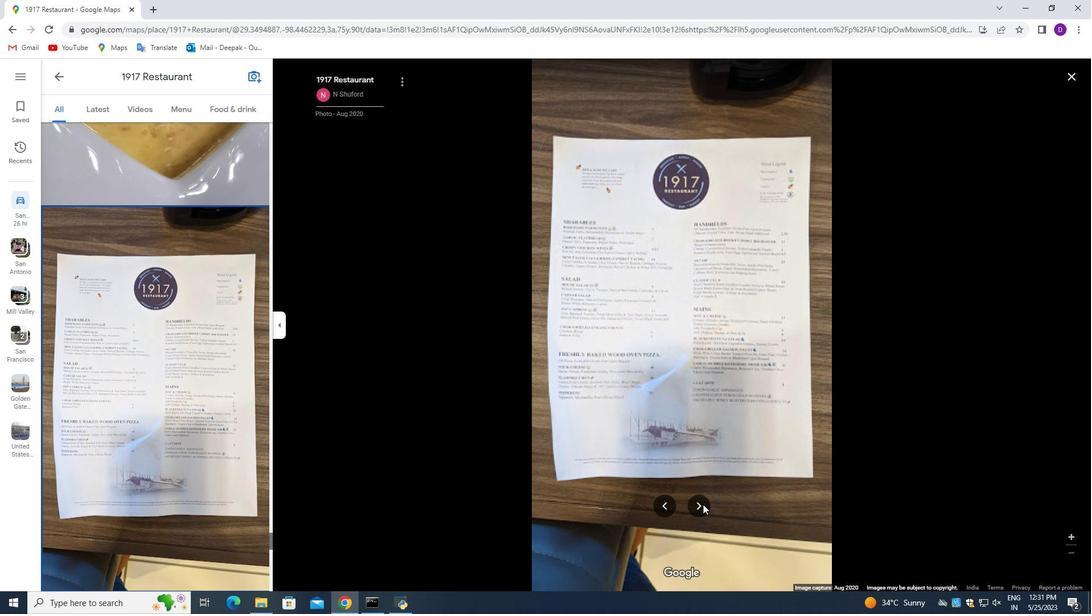 
Action: Mouse moved to (704, 503)
Screenshot: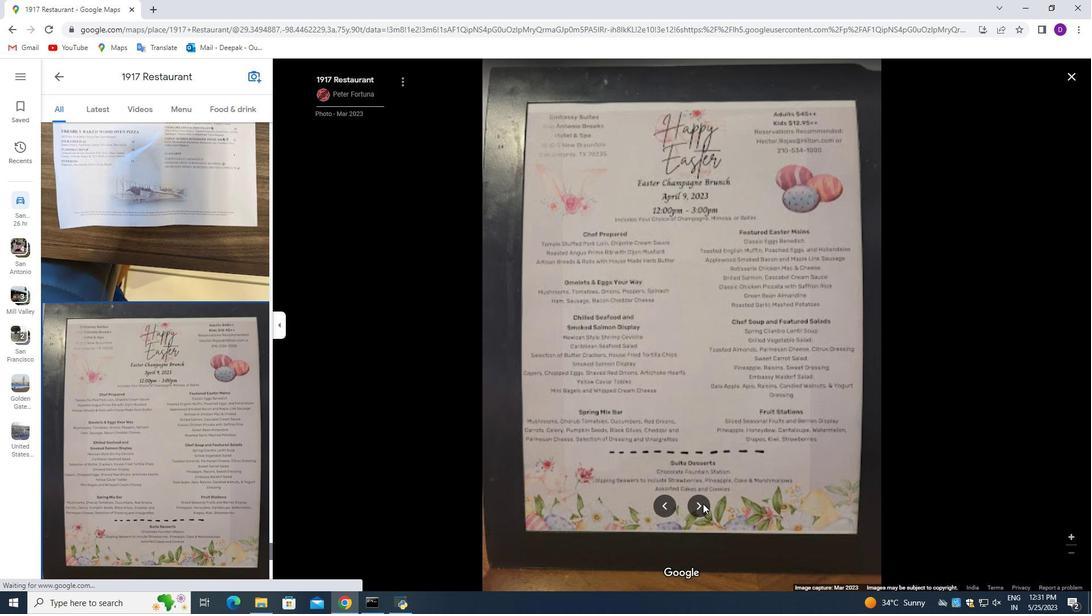 
Action: Mouse pressed left at (704, 503)
Screenshot: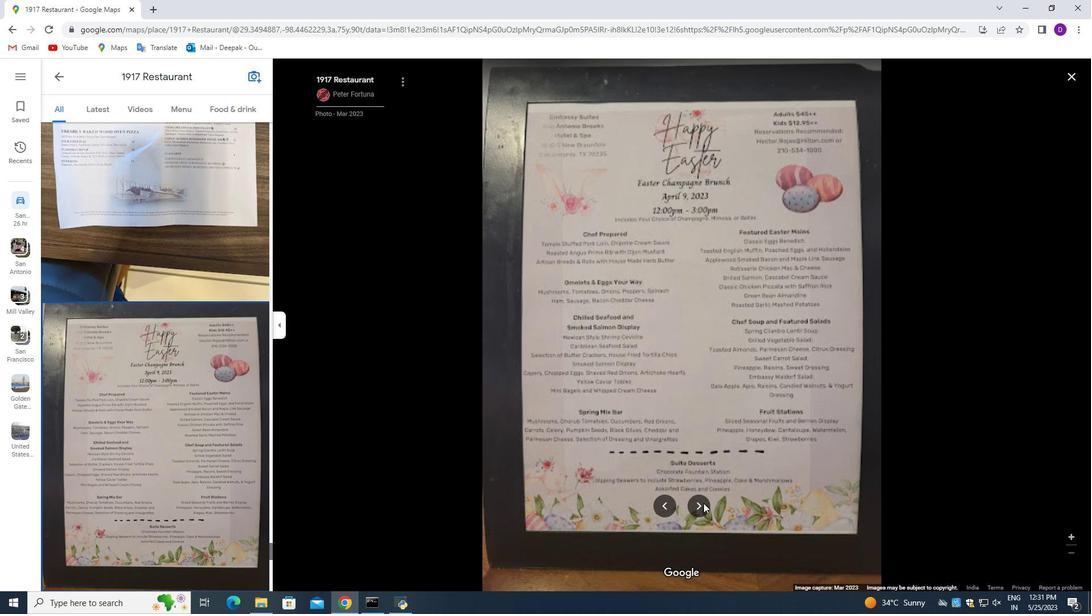 
Action: Mouse moved to (704, 502)
Screenshot: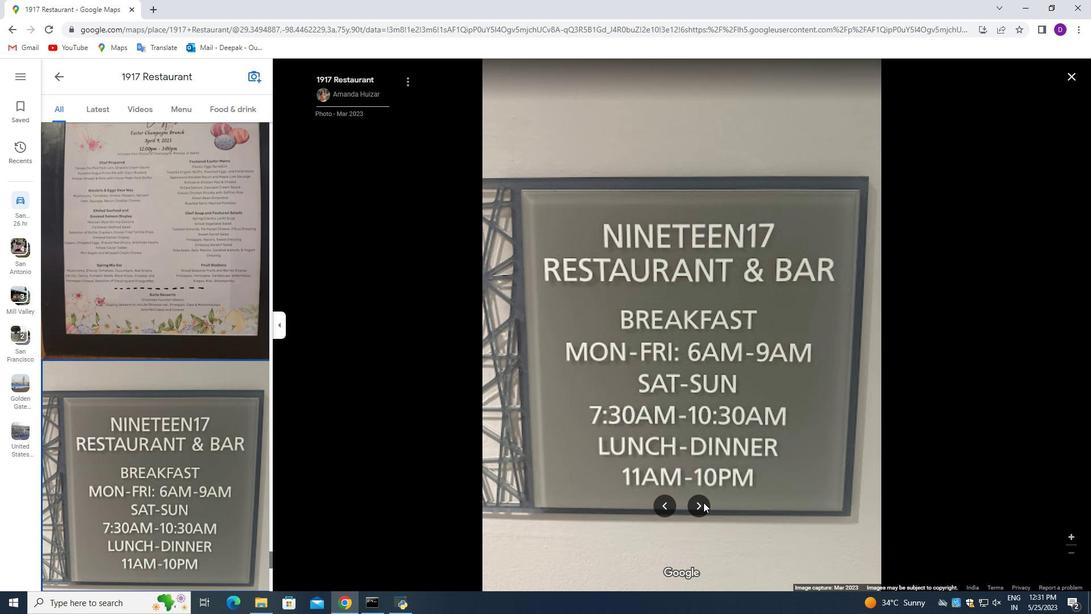 
Action: Mouse pressed left at (704, 502)
Screenshot: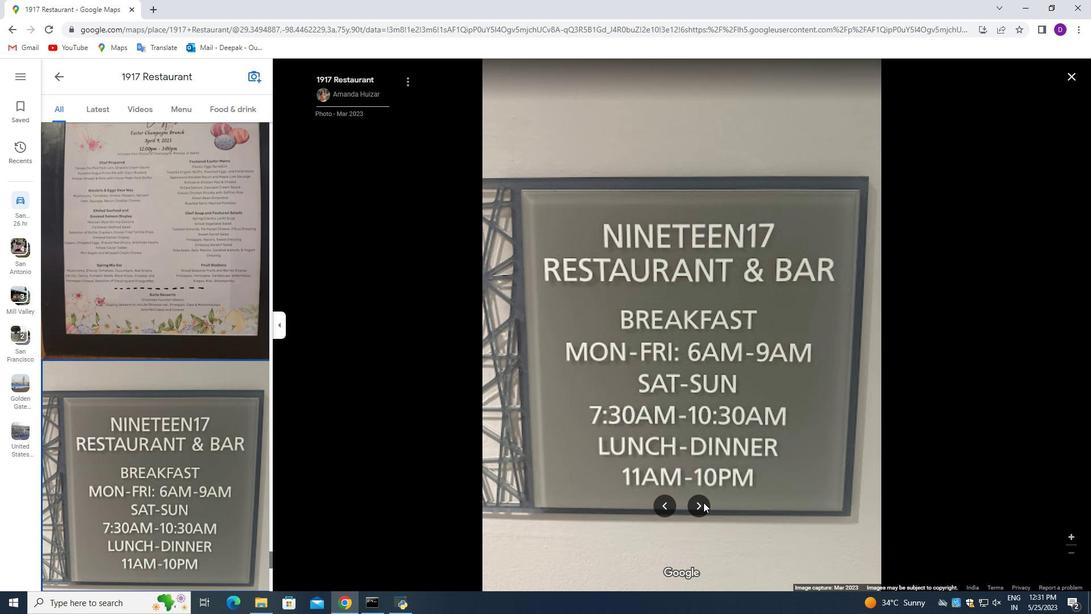 
Action: Mouse moved to (704, 502)
Screenshot: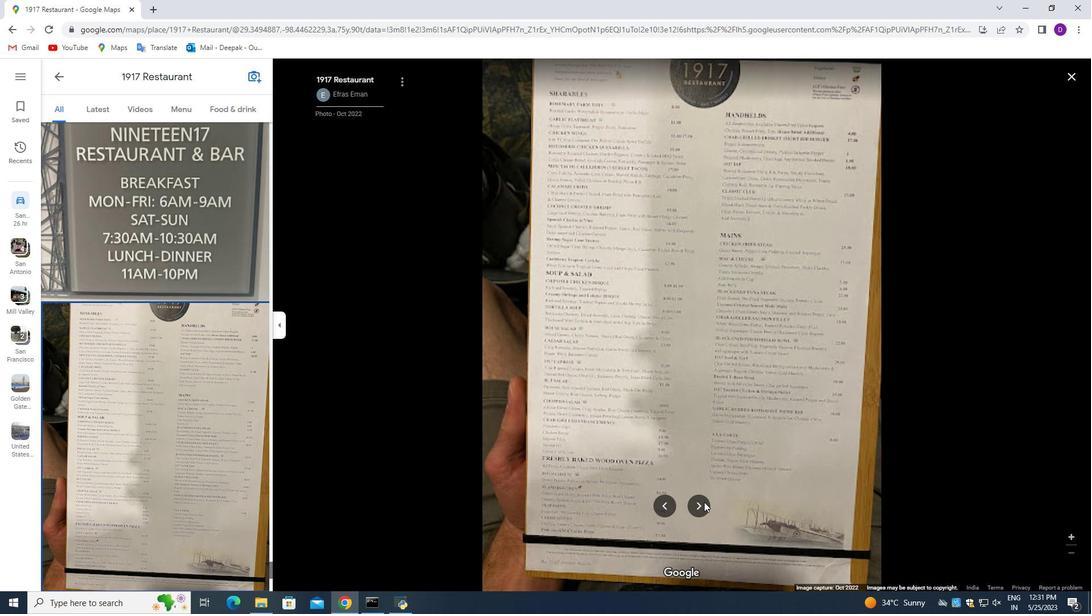 
Action: Mouse pressed left at (704, 502)
Screenshot: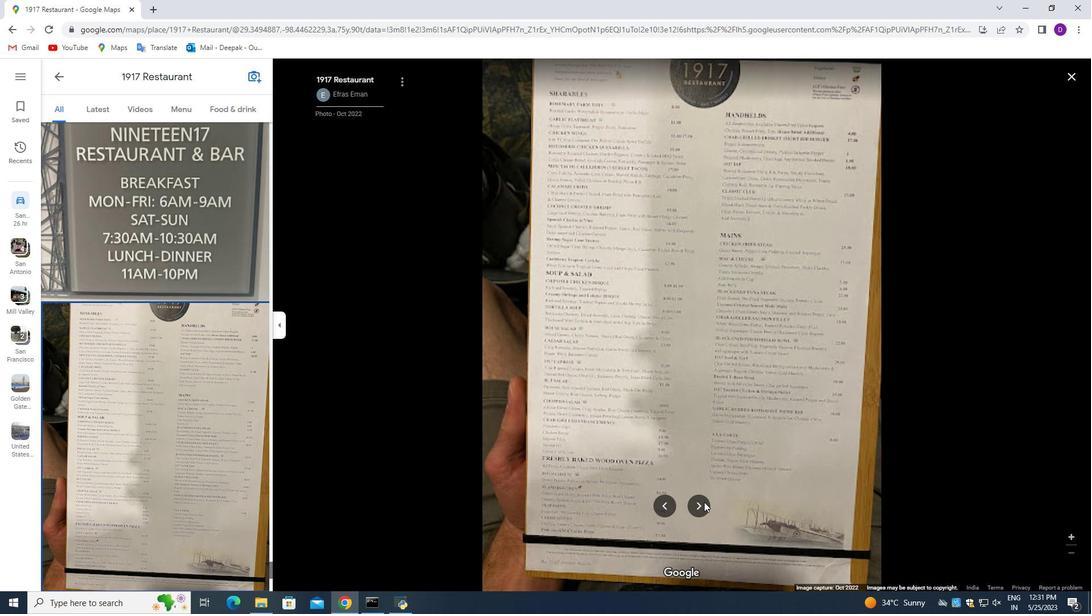 
Action: Mouse moved to (705, 501)
Screenshot: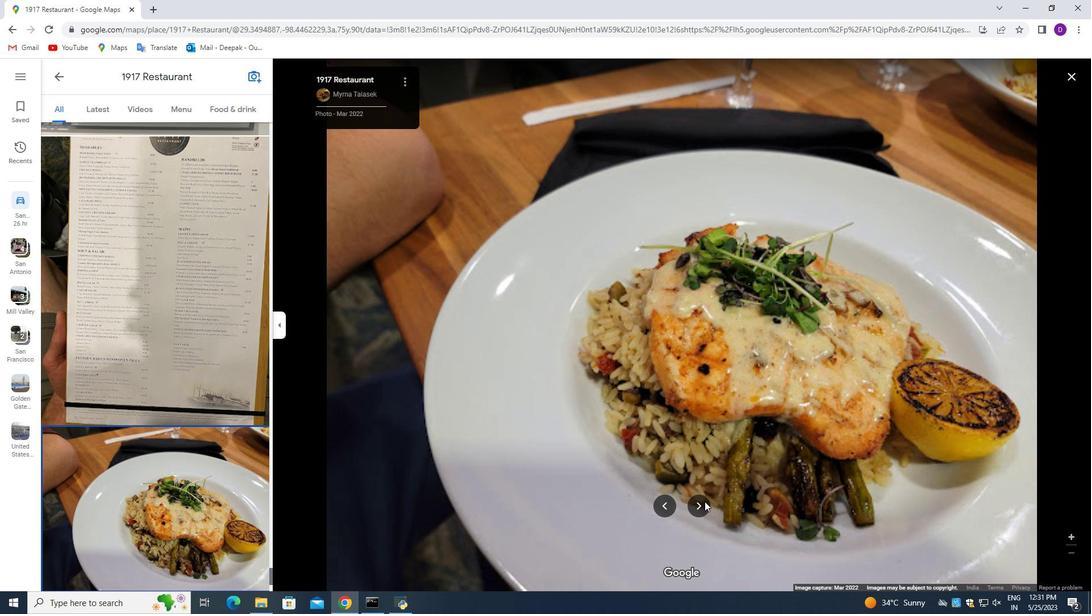 
Action: Mouse pressed left at (705, 501)
Screenshot: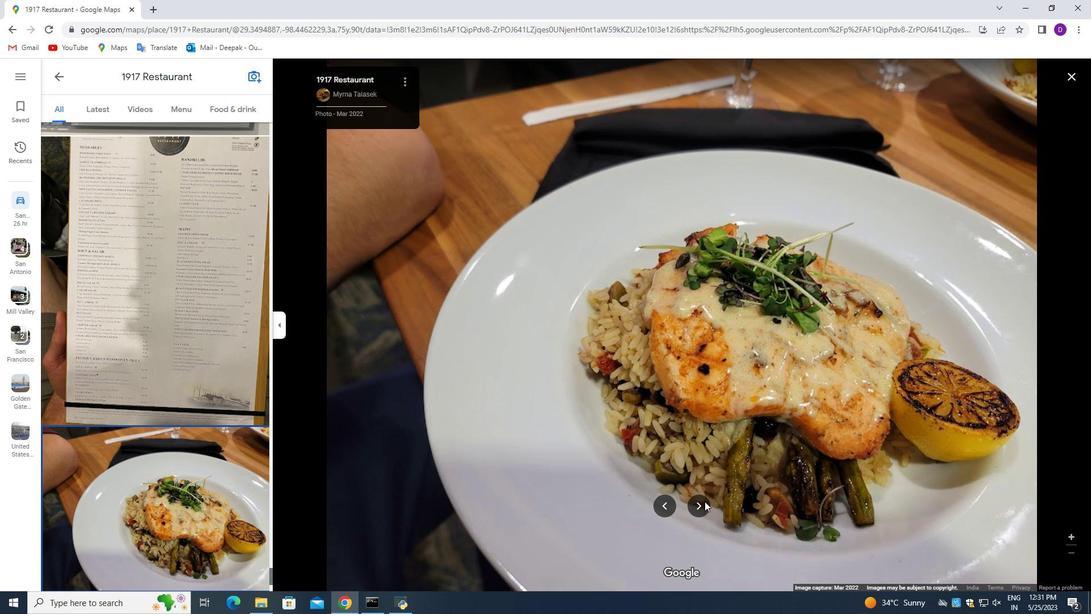 
Action: Mouse pressed left at (705, 501)
Screenshot: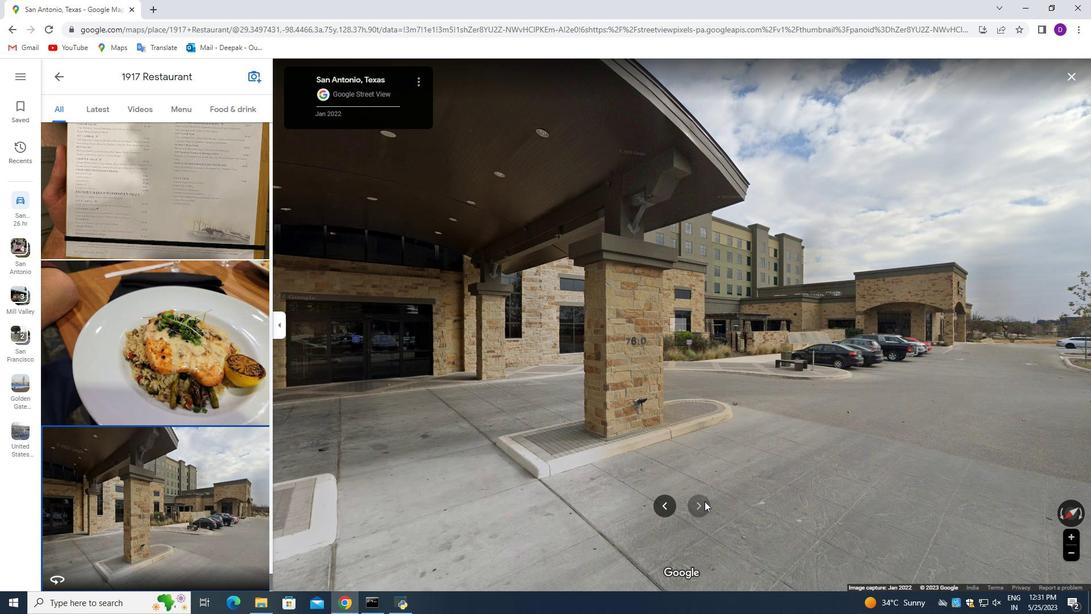 
Action: Mouse moved to (1072, 76)
Screenshot: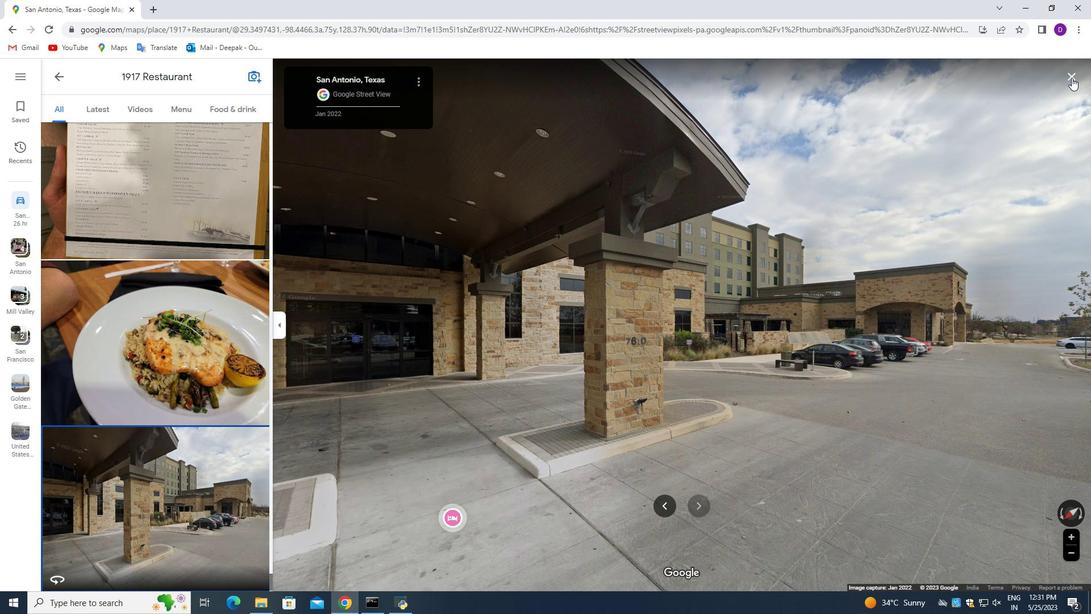 
Action: Mouse pressed left at (1072, 76)
Screenshot: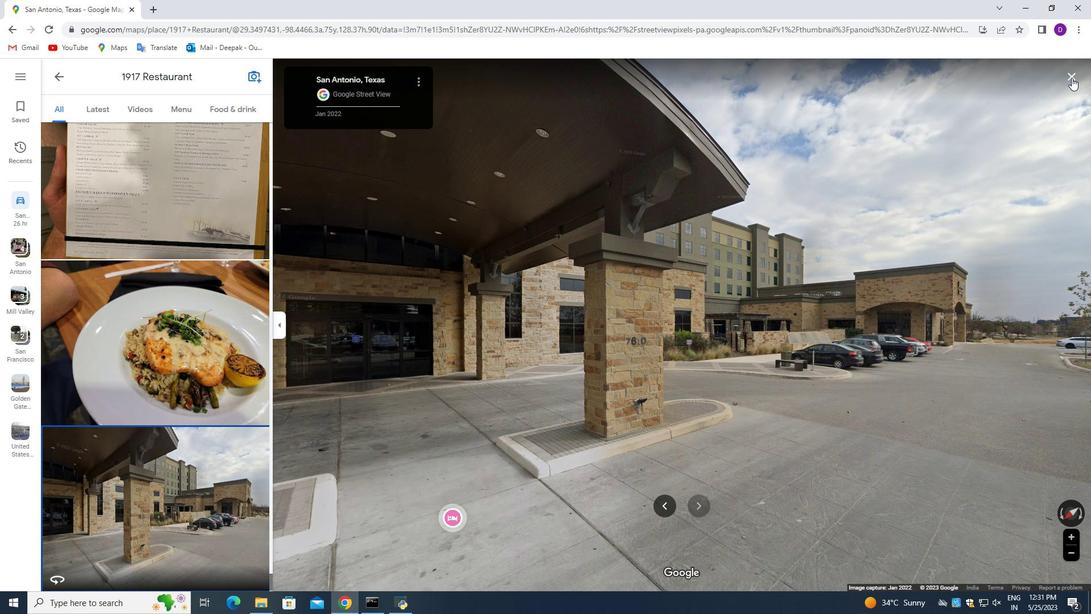 
Action: Mouse moved to (121, 233)
Screenshot: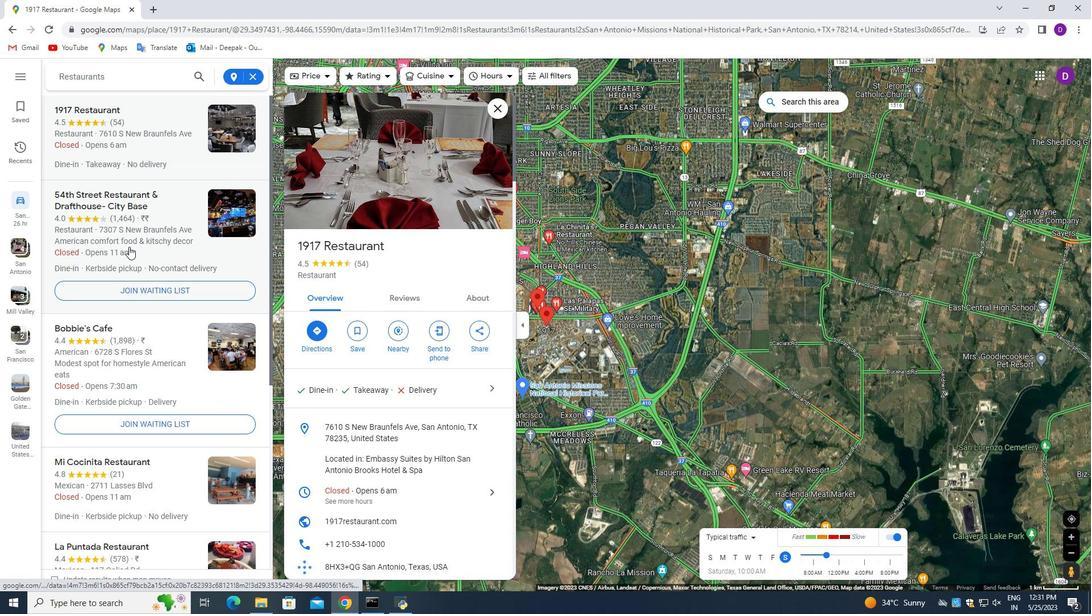
Action: Mouse scrolled (121, 239) with delta (0, 0)
Screenshot: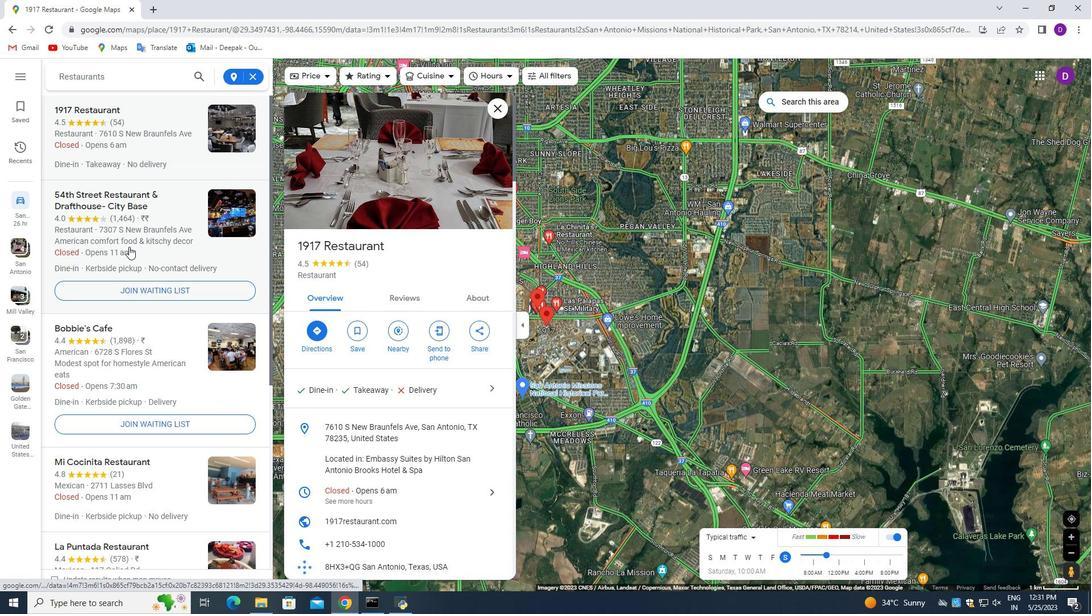 
Action: Mouse moved to (120, 233)
Screenshot: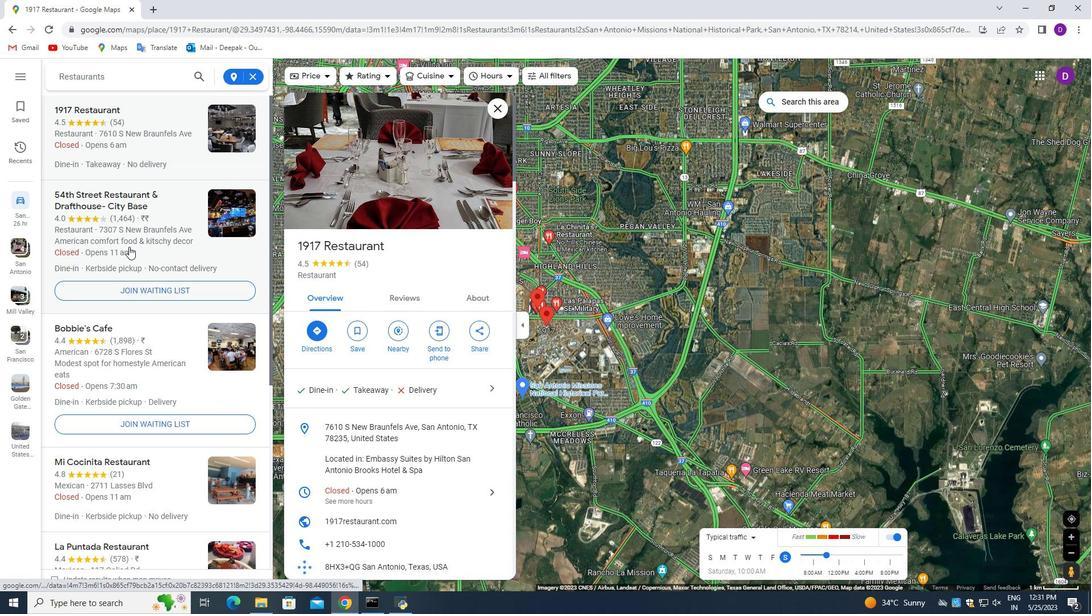 
Action: Mouse scrolled (121, 237) with delta (0, 0)
Screenshot: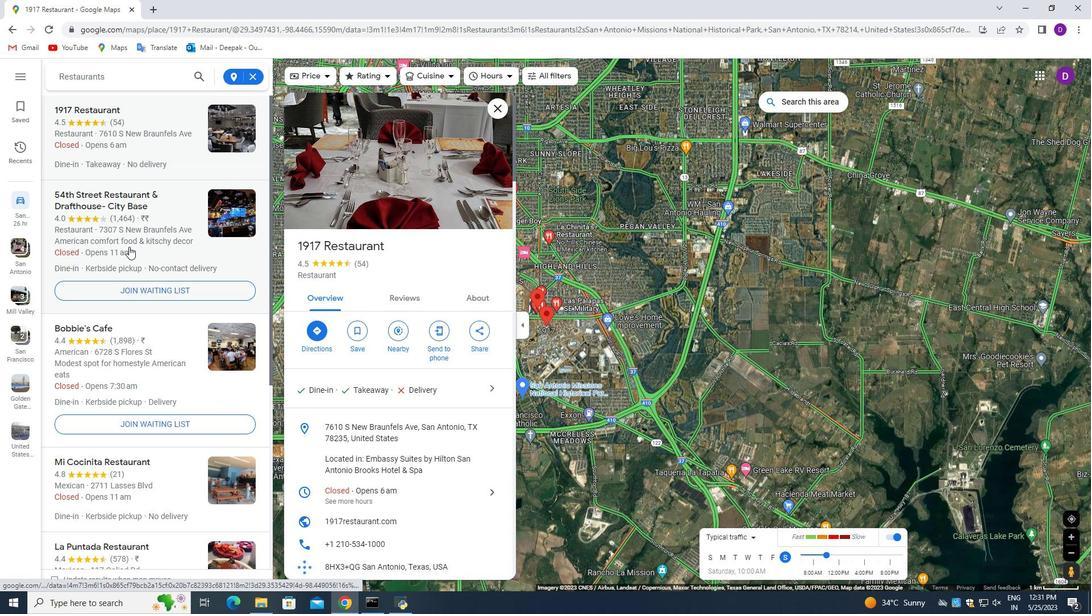 
Action: Mouse moved to (119, 230)
Screenshot: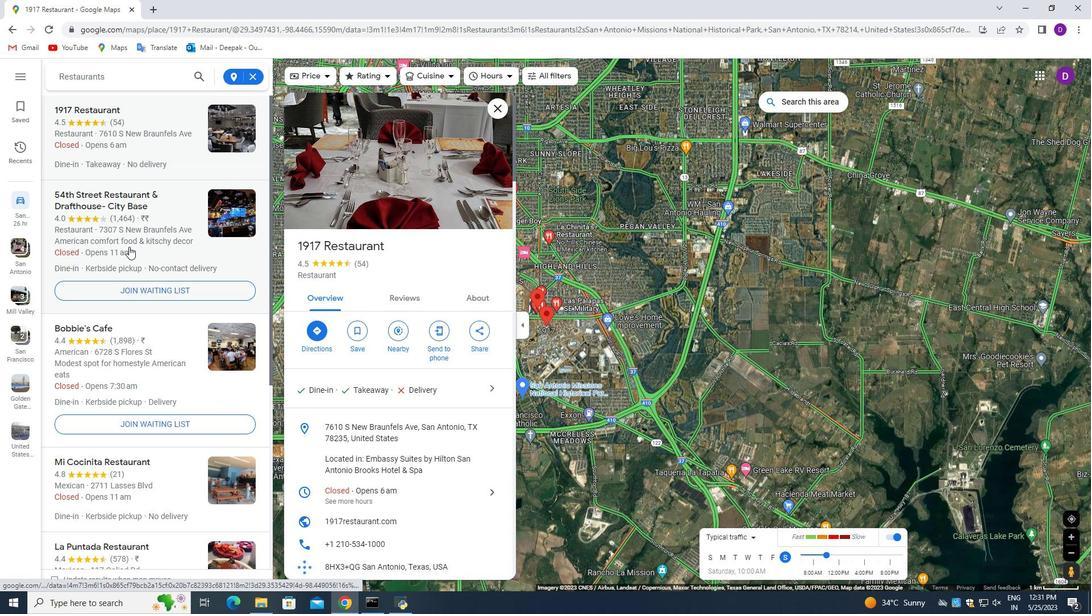 
Action: Mouse scrolled (120, 234) with delta (0, 0)
Screenshot: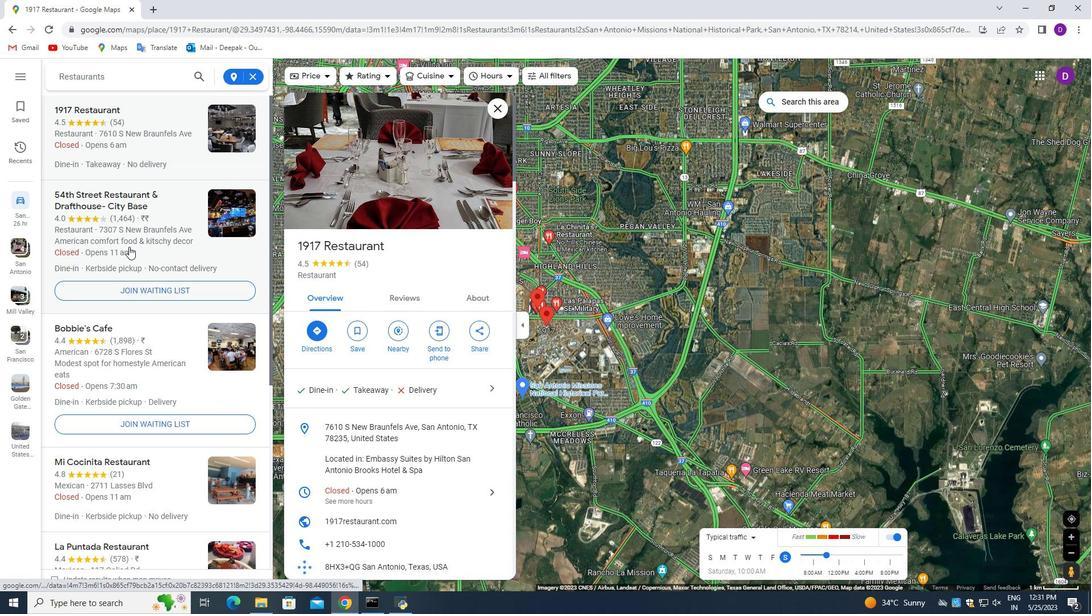
Action: Mouse moved to (116, 219)
Screenshot: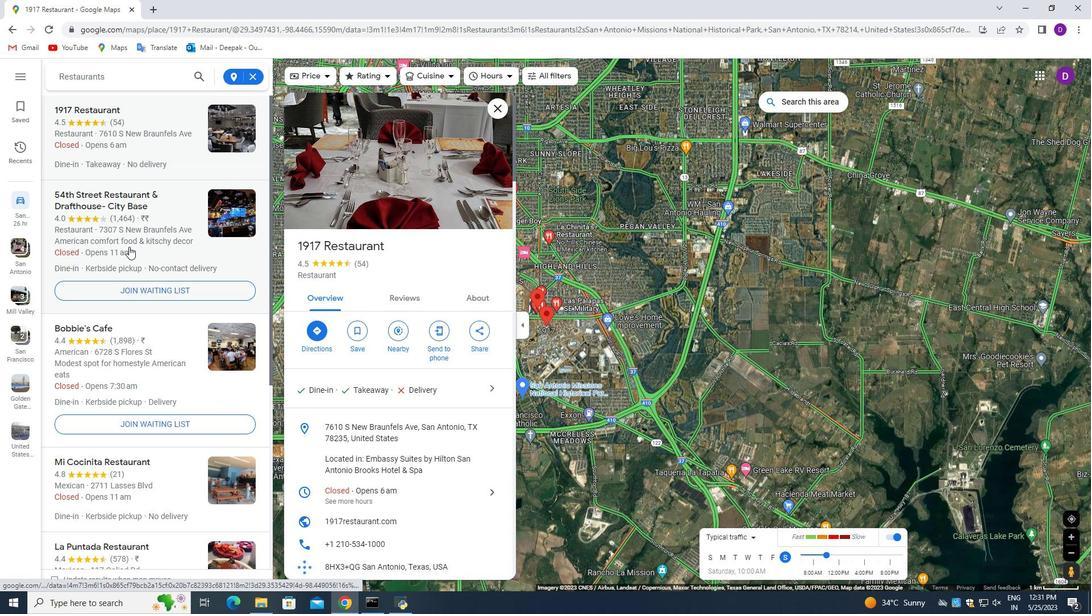 
Action: Mouse scrolled (119, 229) with delta (0, 0)
Screenshot: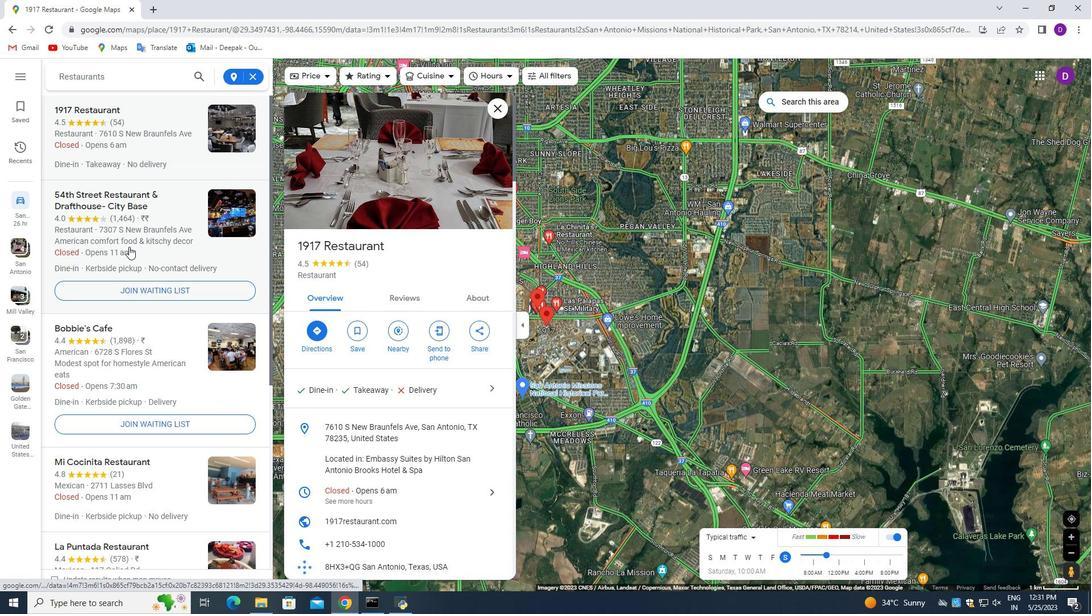
Action: Mouse moved to (396, 297)
Screenshot: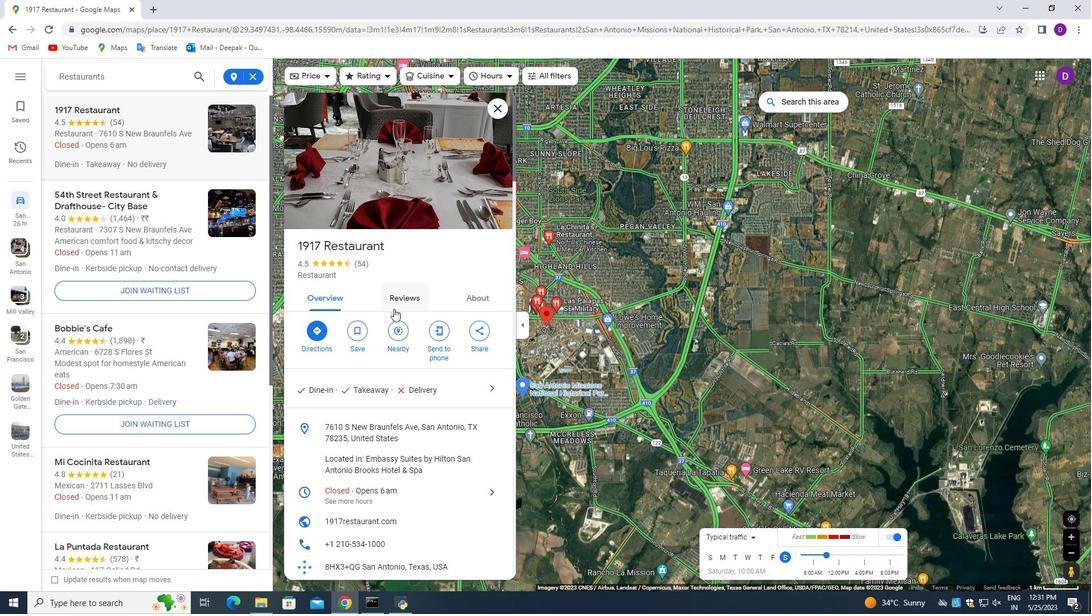 
Action: Mouse pressed left at (396, 297)
Screenshot: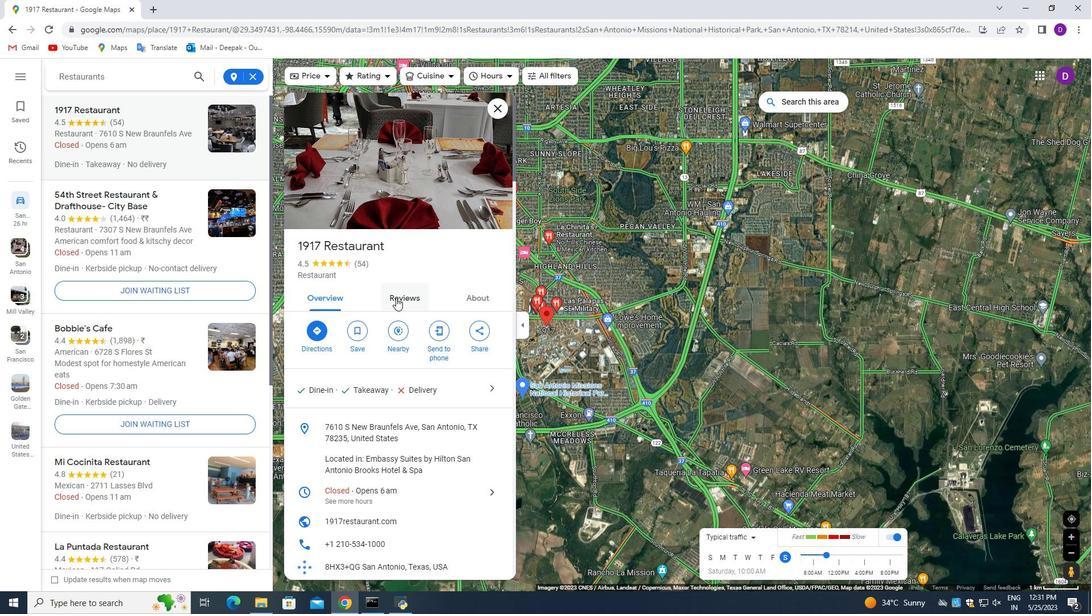 
Action: Mouse moved to (428, 351)
Screenshot: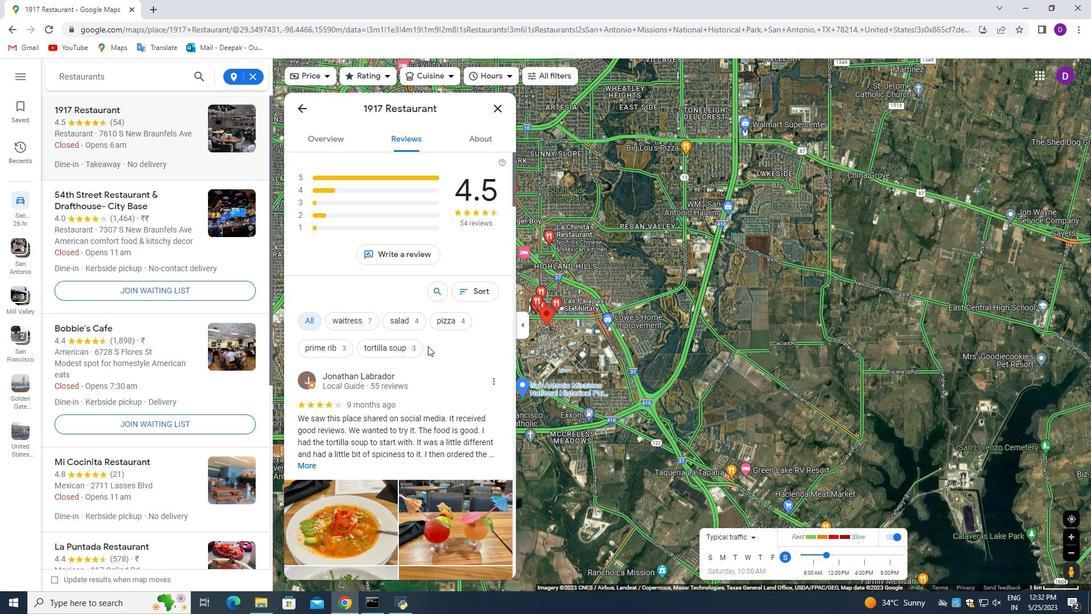 
Action: Mouse scrolled (428, 350) with delta (0, 0)
Screenshot: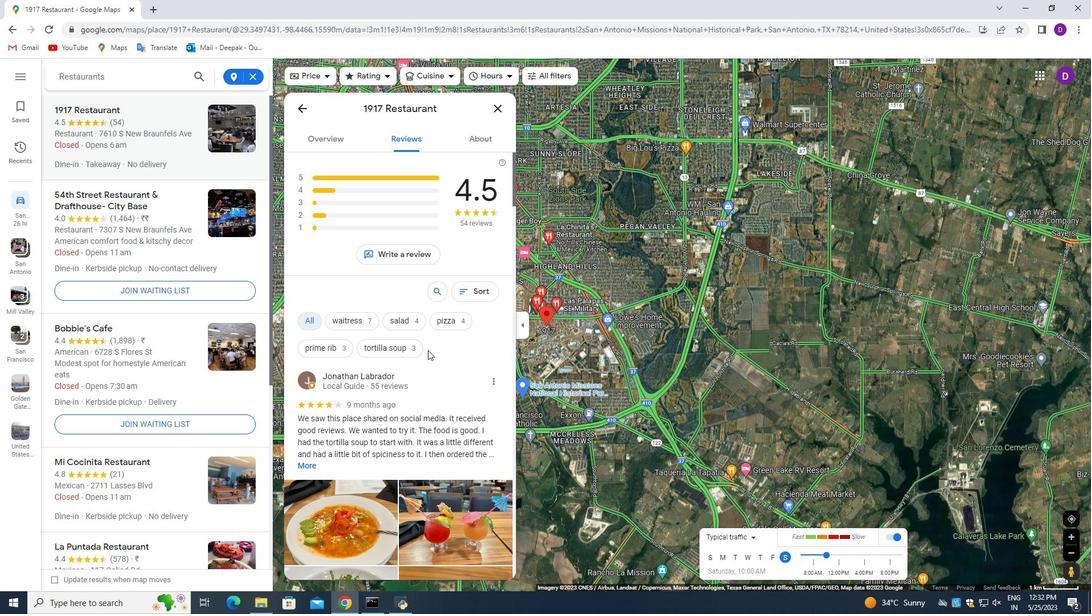 
Action: Mouse scrolled (428, 350) with delta (0, 0)
Screenshot: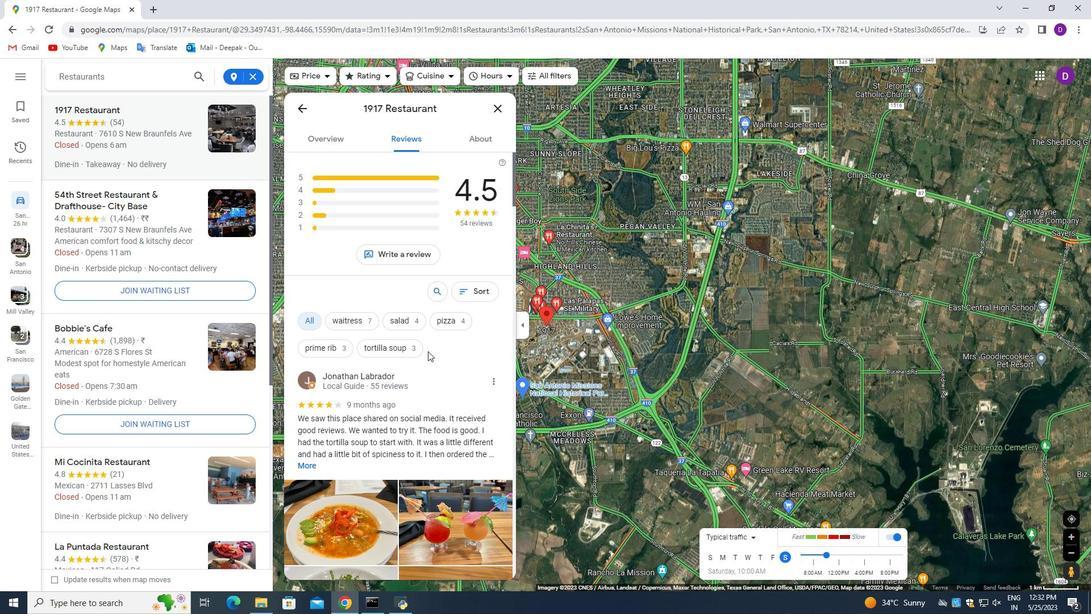
Action: Mouse scrolled (428, 350) with delta (0, 0)
Screenshot: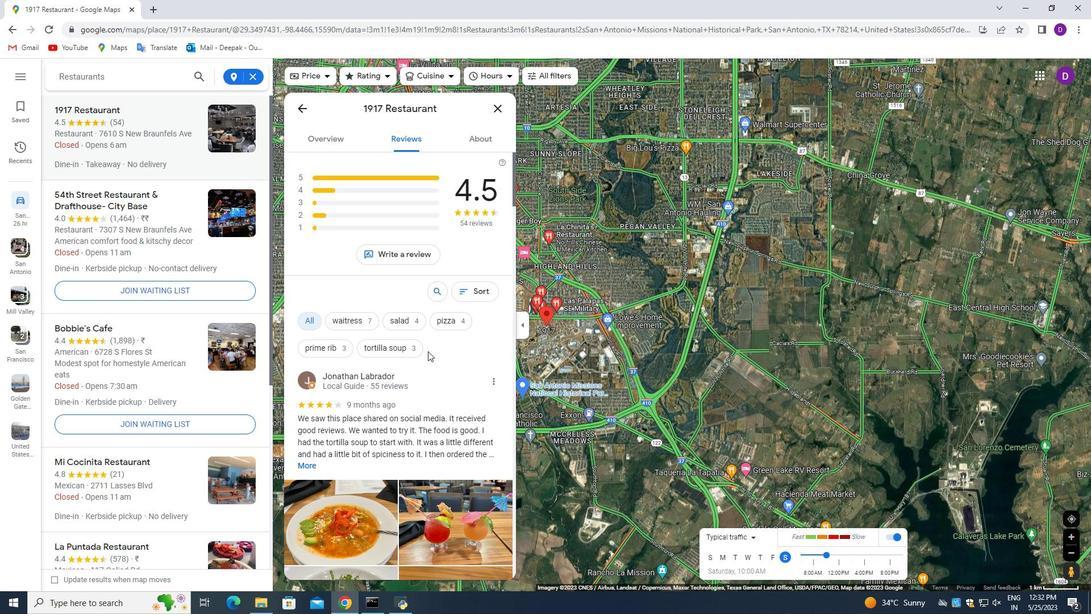 
Action: Mouse moved to (428, 351)
Screenshot: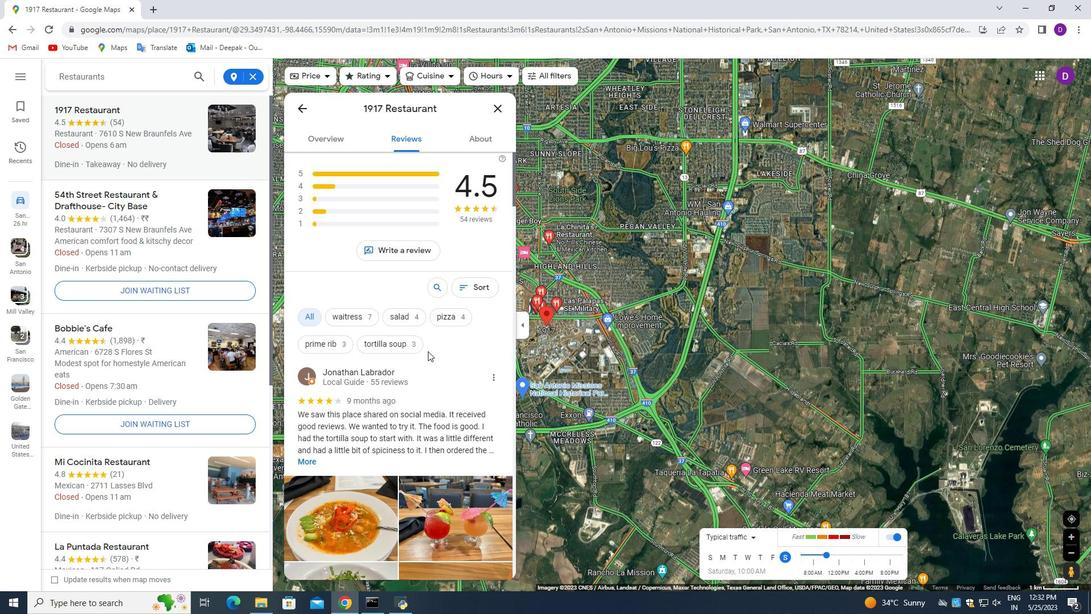 
Action: Mouse scrolled (428, 350) with delta (0, 0)
Screenshot: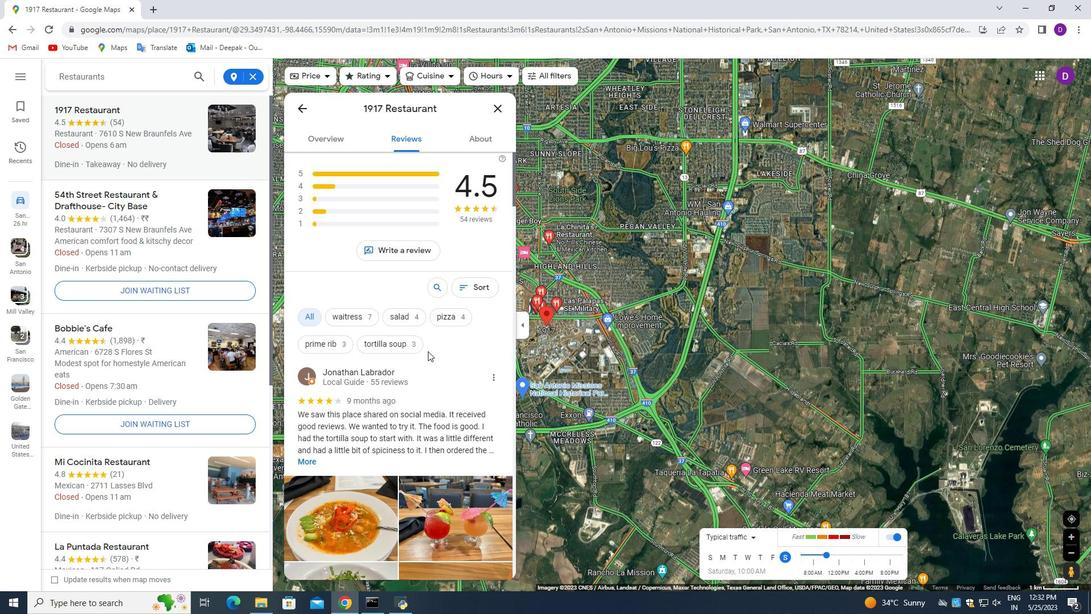 
Action: Mouse moved to (412, 341)
Screenshot: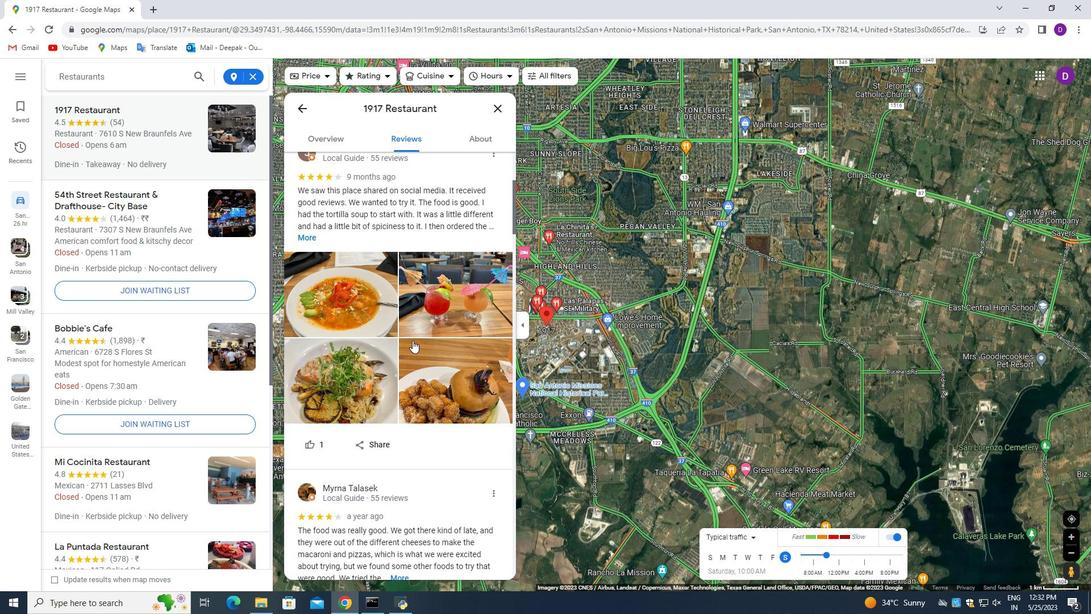 
Action: Mouse scrolled (412, 341) with delta (0, 0)
Screenshot: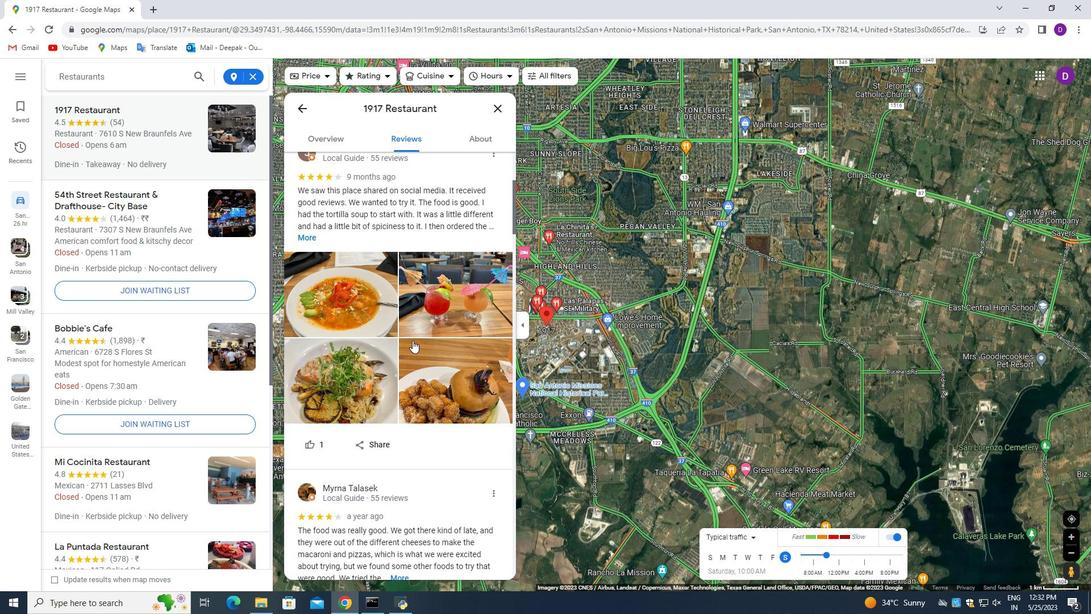 
Action: Mouse moved to (410, 345)
Screenshot: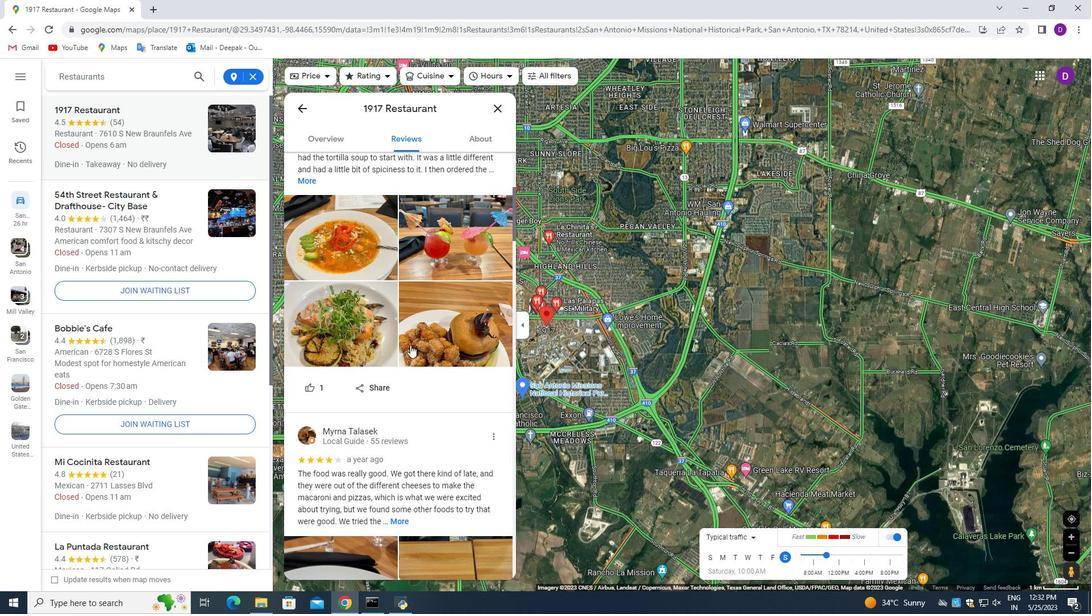 
Action: Mouse scrolled (410, 344) with delta (0, 0)
Screenshot: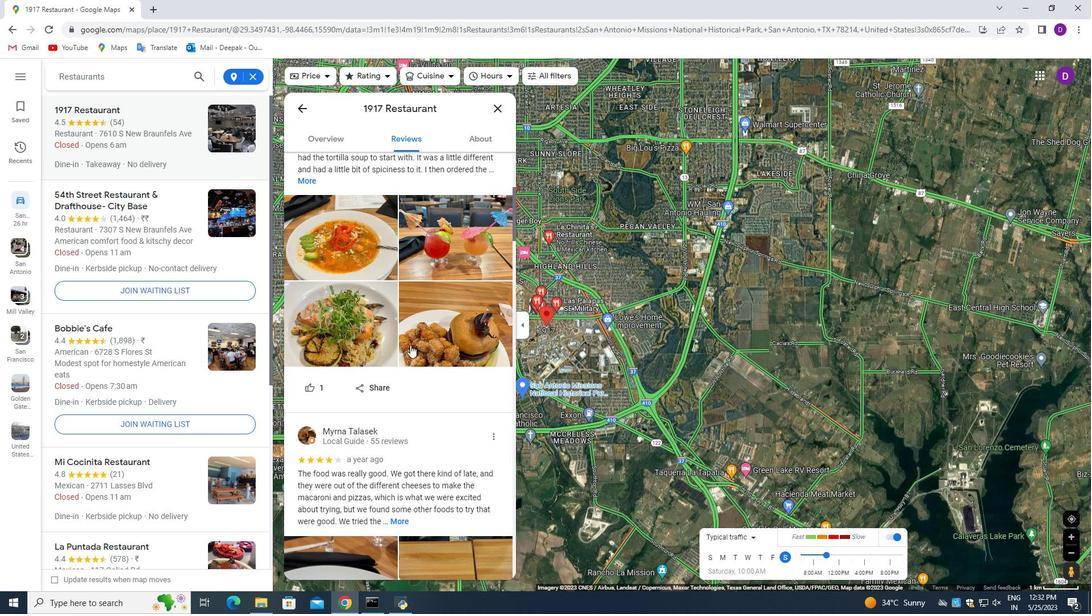 
Action: Mouse moved to (410, 345)
Screenshot: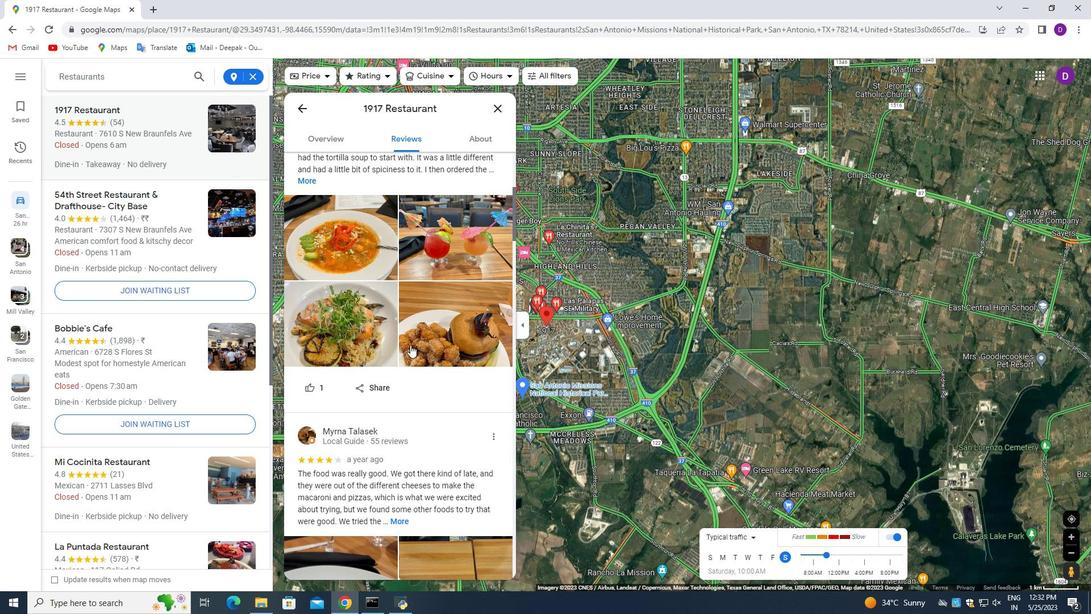 
Action: Mouse scrolled (410, 345) with delta (0, 0)
Screenshot: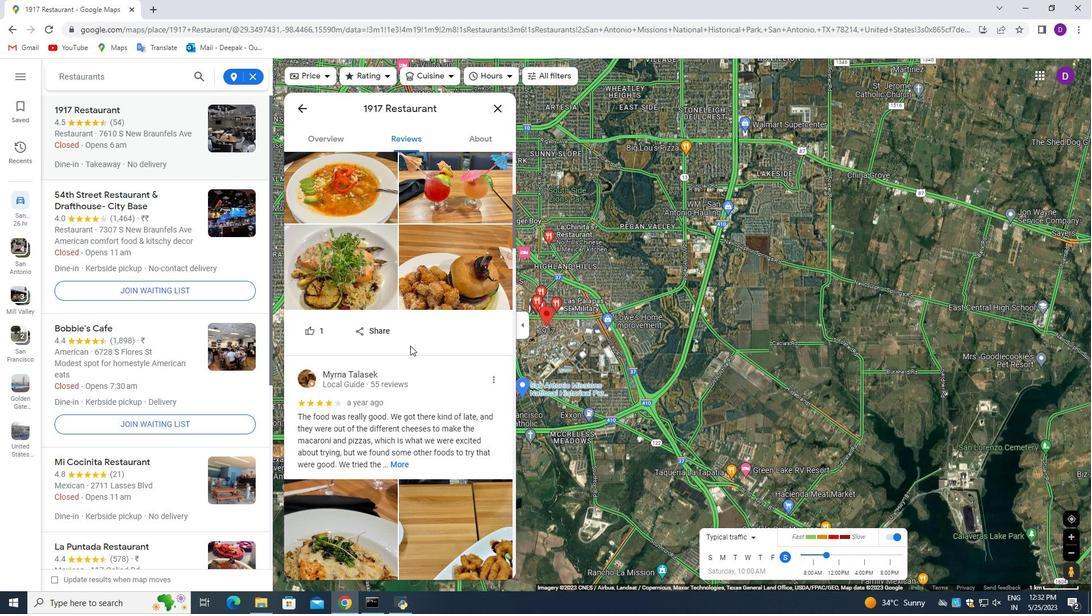 
Action: Mouse scrolled (410, 345) with delta (0, 0)
